 Task: Browse the Flipkart website and add items you like to your wishlist.
Action: Mouse moved to (333, 357)
Screenshot: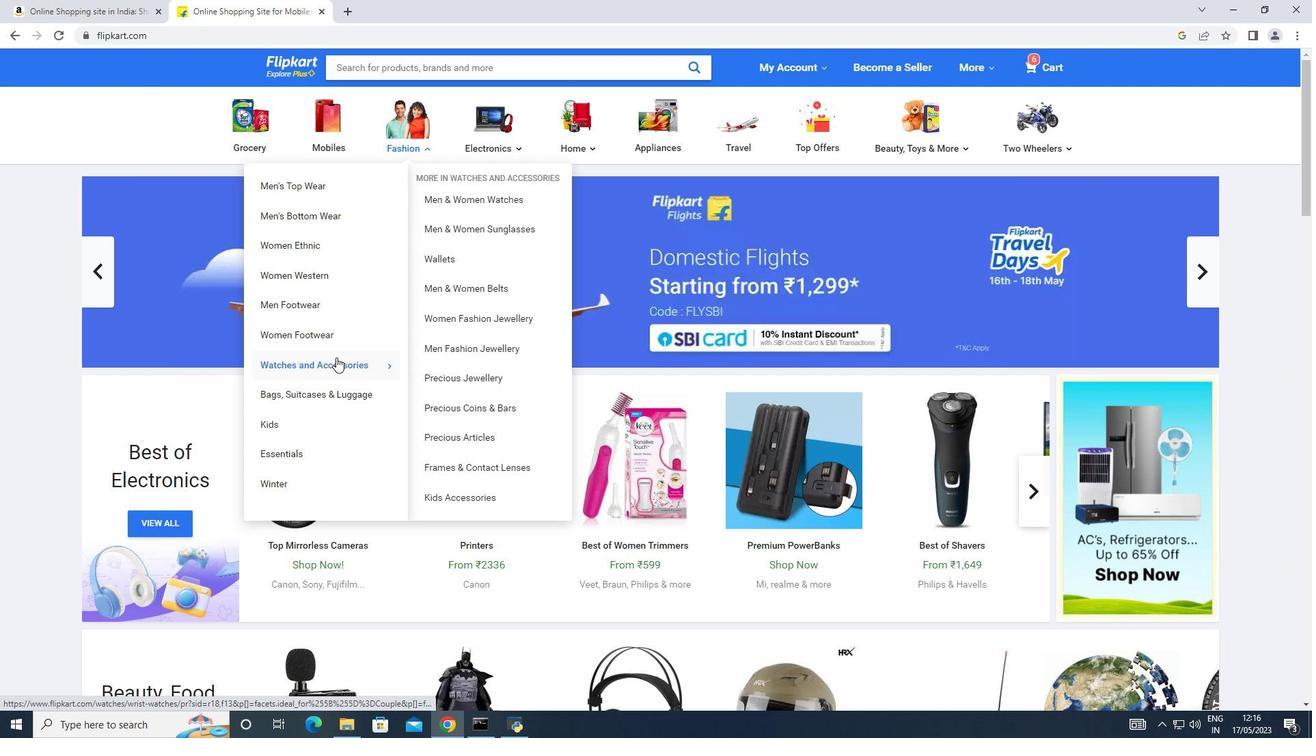 
Action: Mouse pressed left at (333, 357)
Screenshot: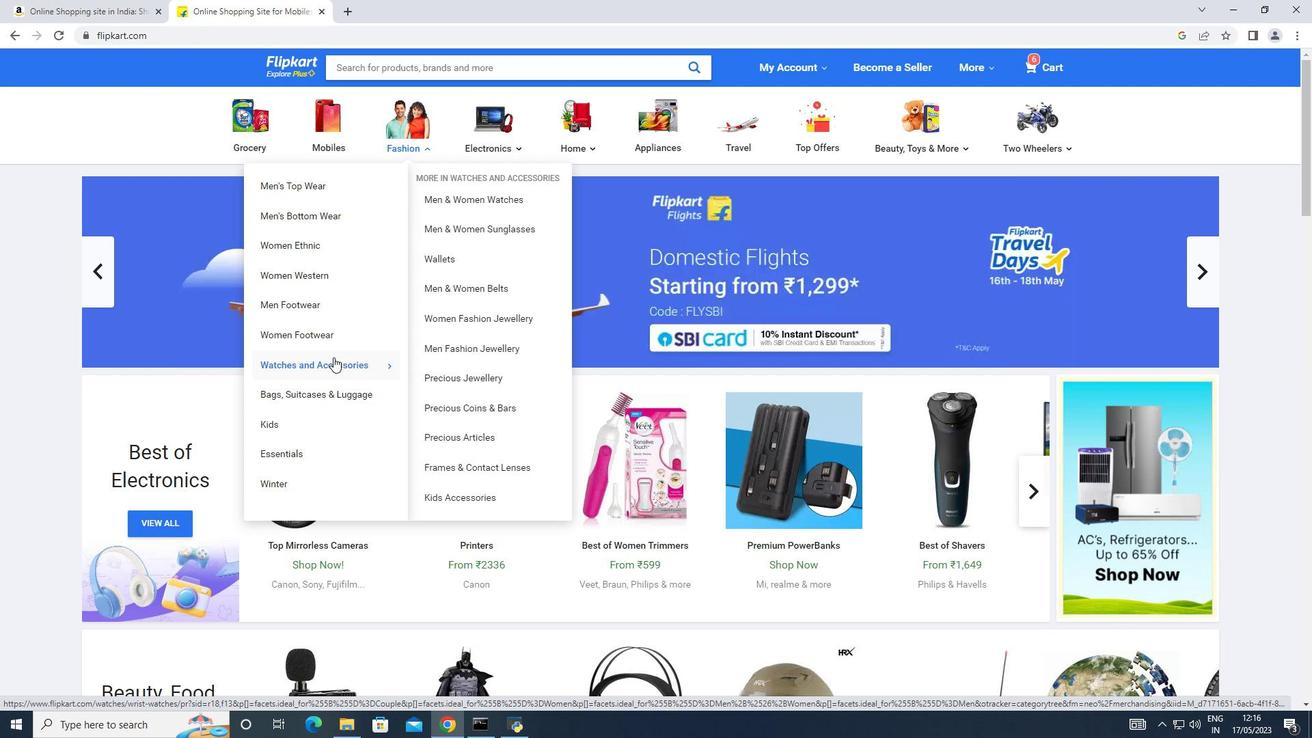 
Action: Mouse moved to (125, 160)
Screenshot: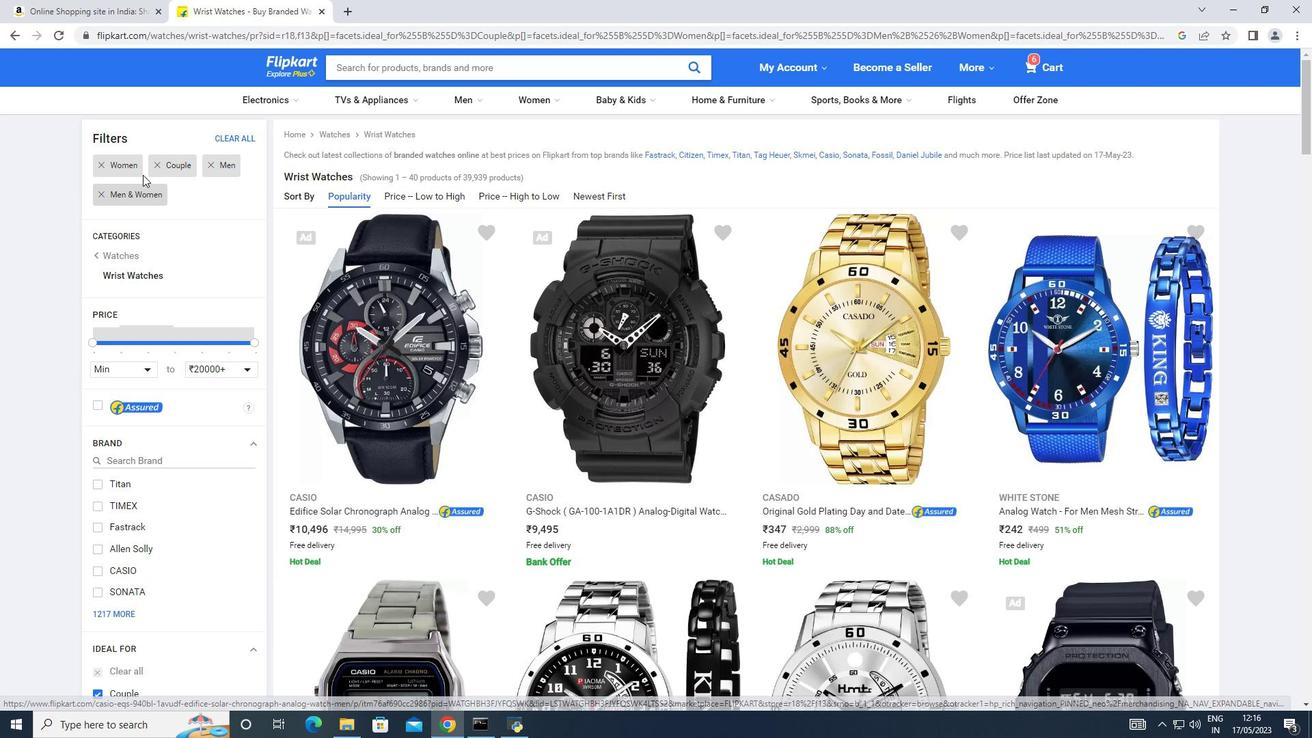 
Action: Mouse pressed left at (125, 160)
Screenshot: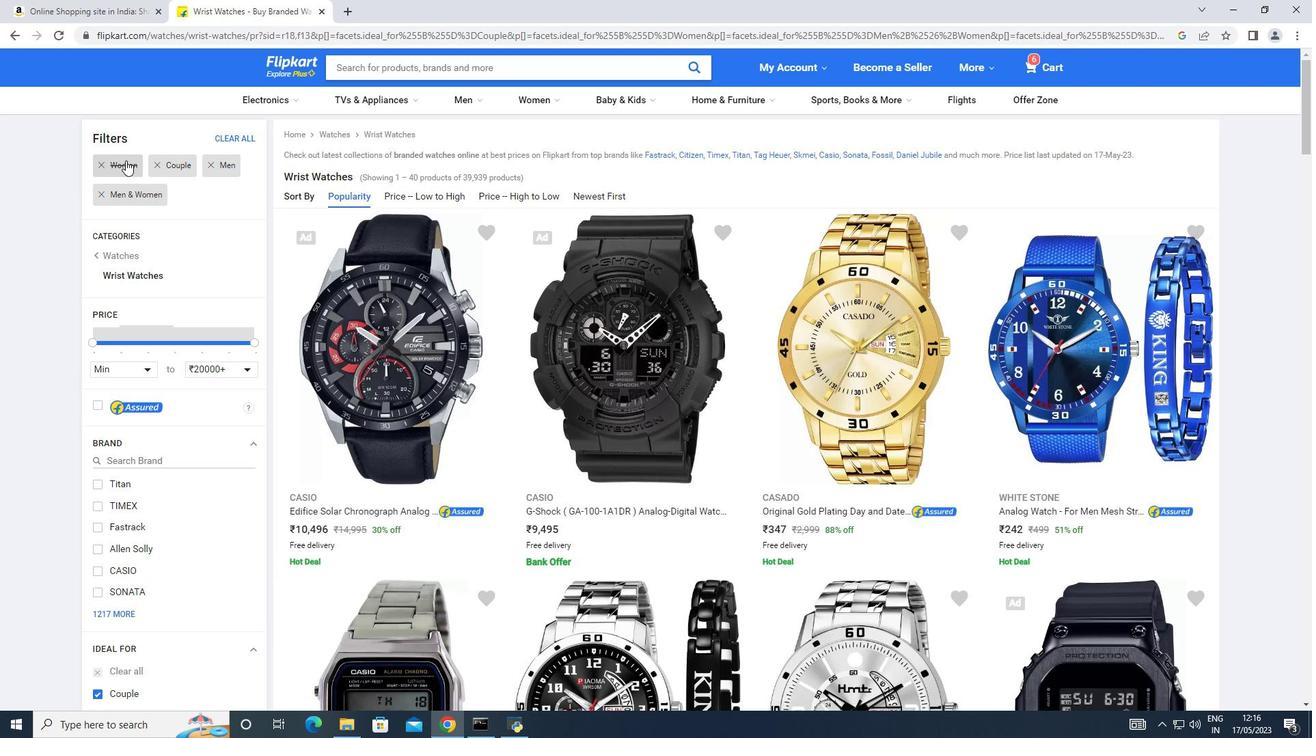 
Action: Mouse moved to (629, 368)
Screenshot: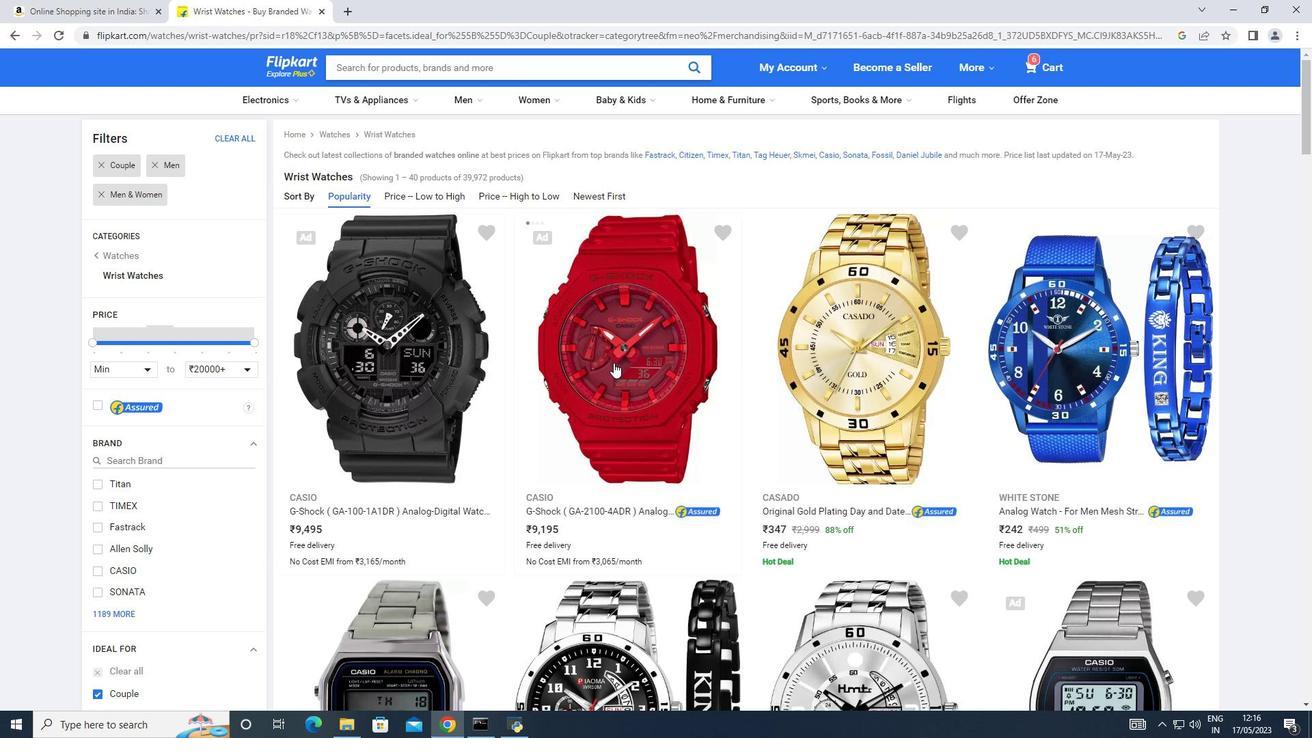
Action: Mouse scrolled (629, 367) with delta (0, 0)
Screenshot: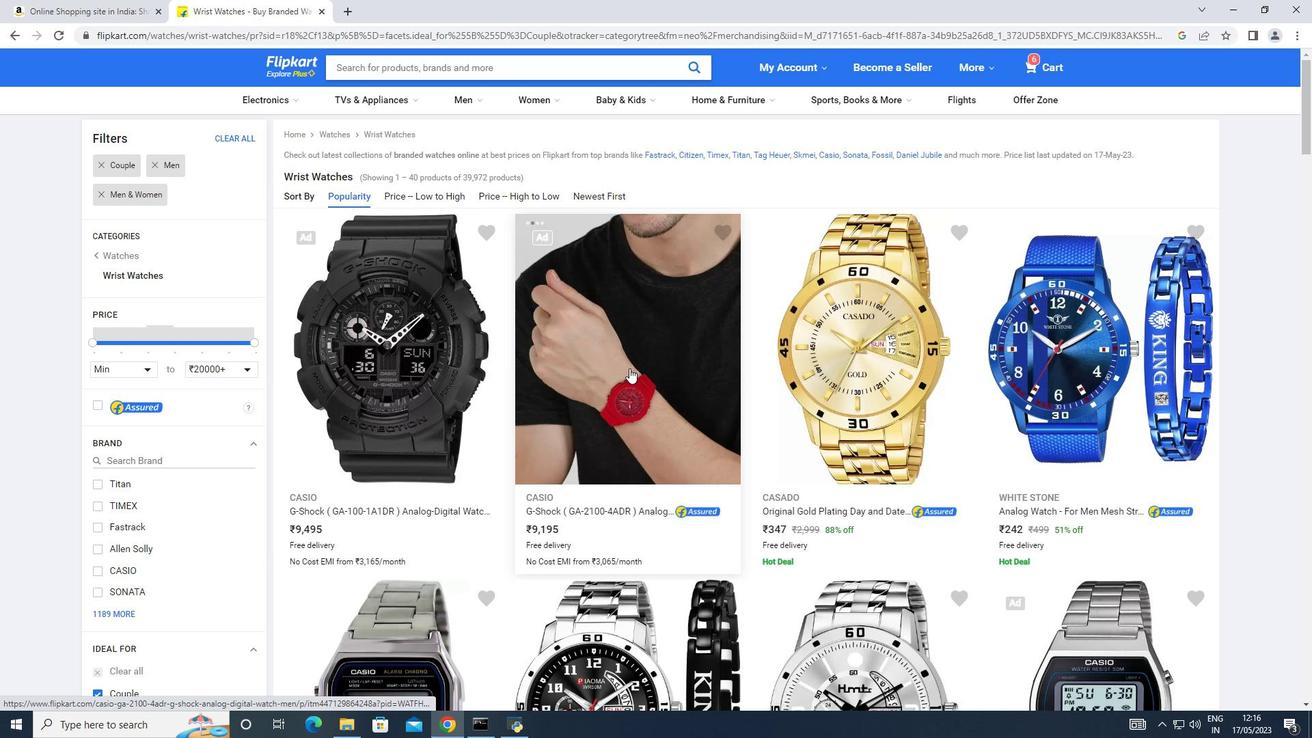 
Action: Mouse scrolled (629, 367) with delta (0, 0)
Screenshot: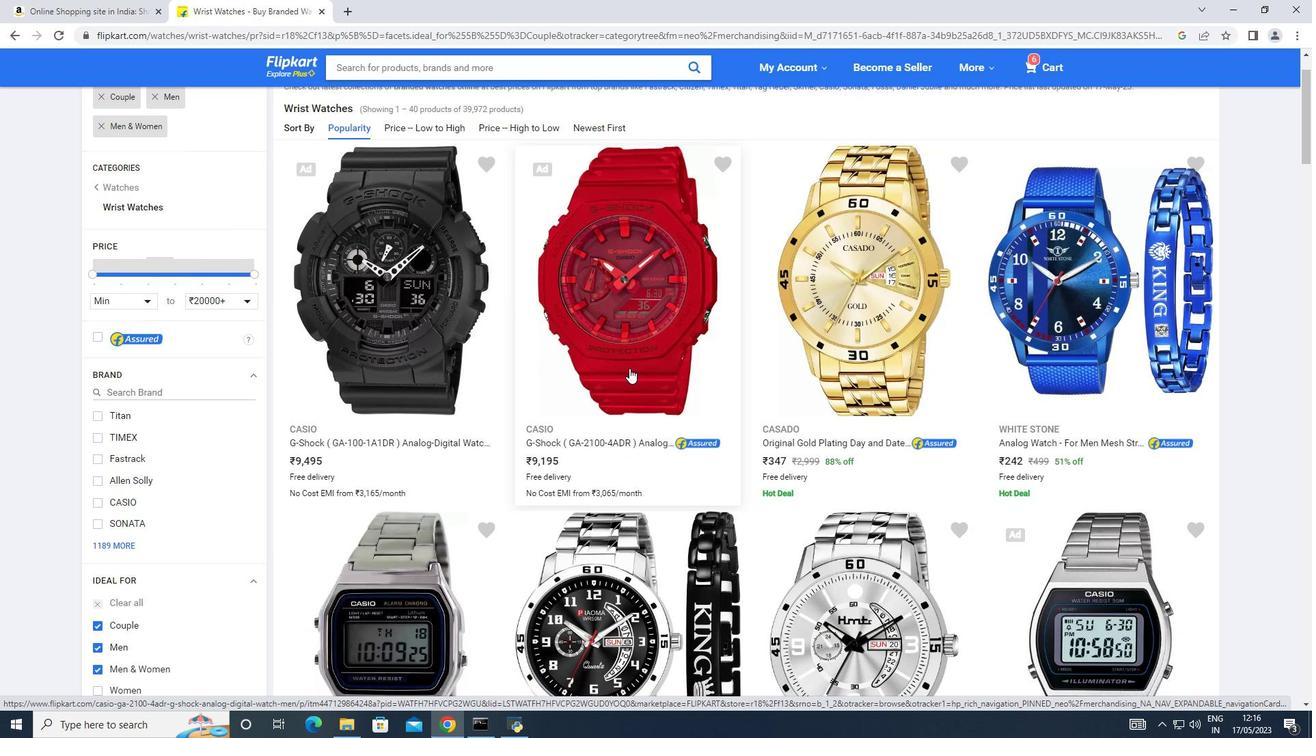 
Action: Mouse scrolled (629, 367) with delta (0, 0)
Screenshot: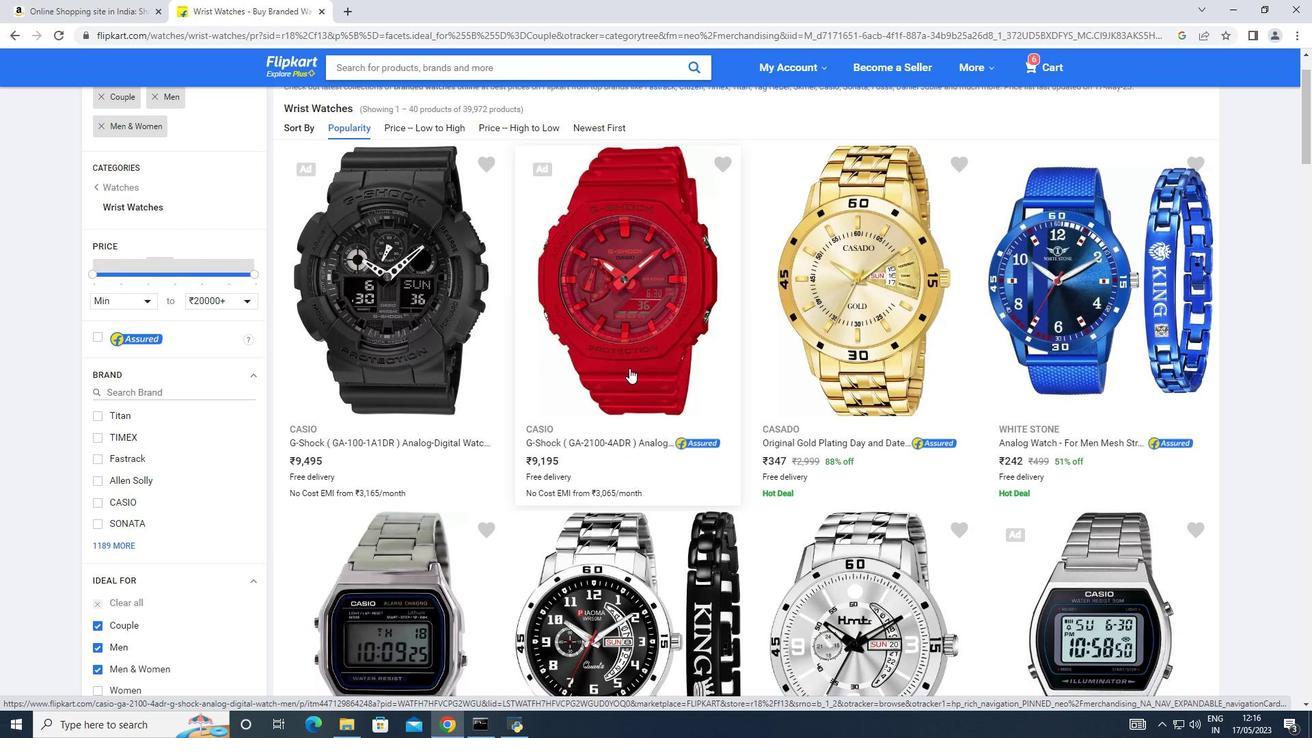 
Action: Mouse scrolled (629, 367) with delta (0, 0)
Screenshot: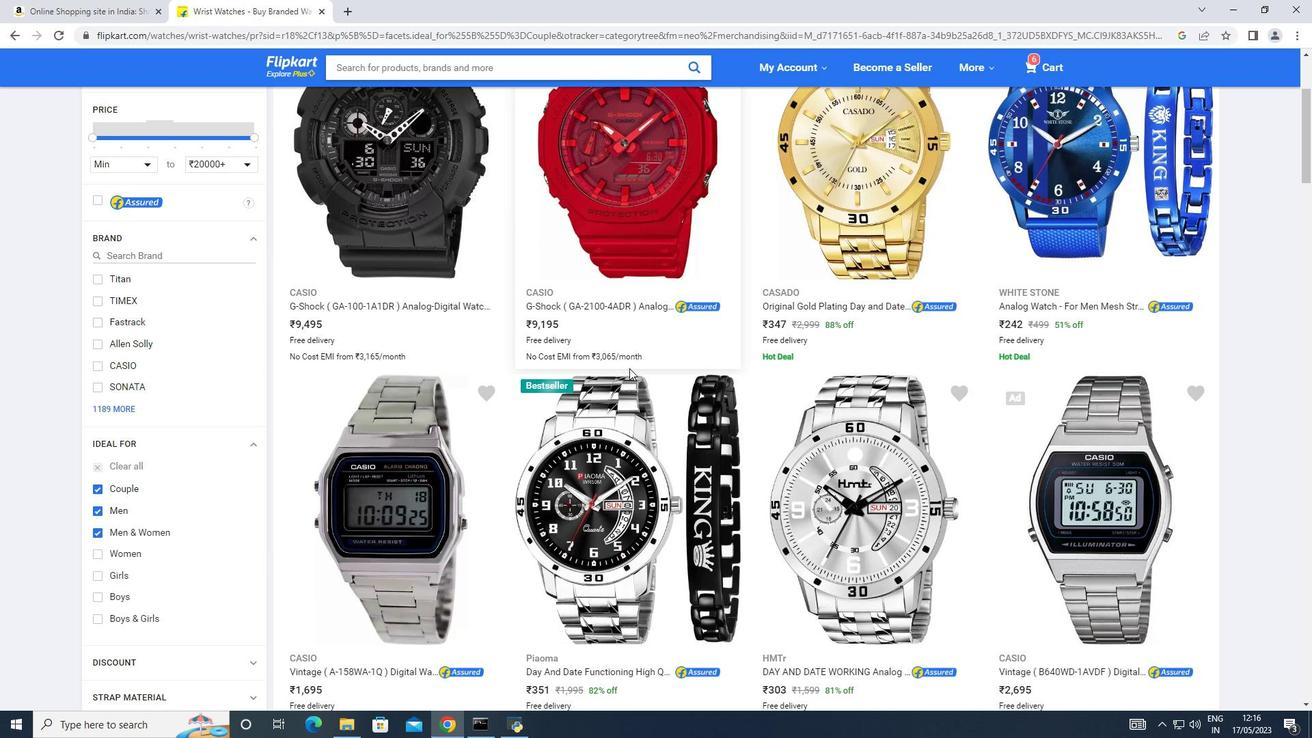 
Action: Mouse scrolled (629, 367) with delta (0, 0)
Screenshot: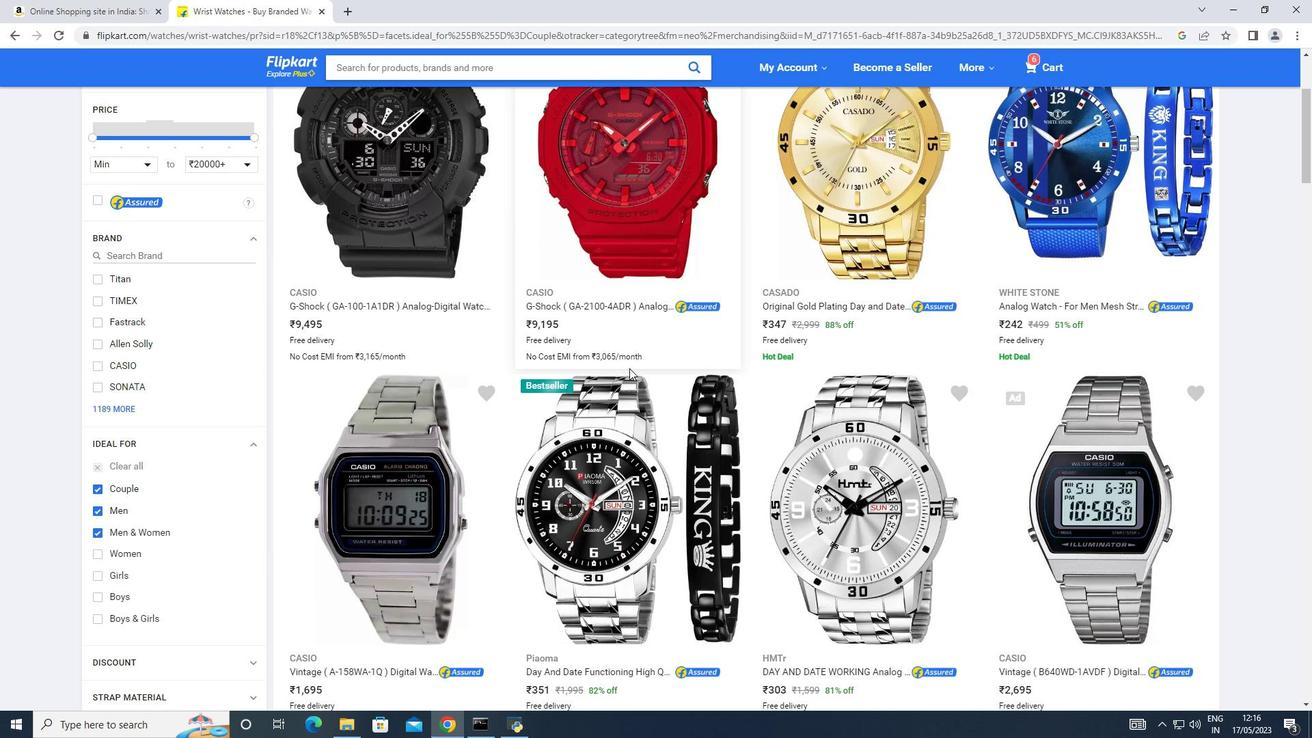 
Action: Mouse moved to (95, 372)
Screenshot: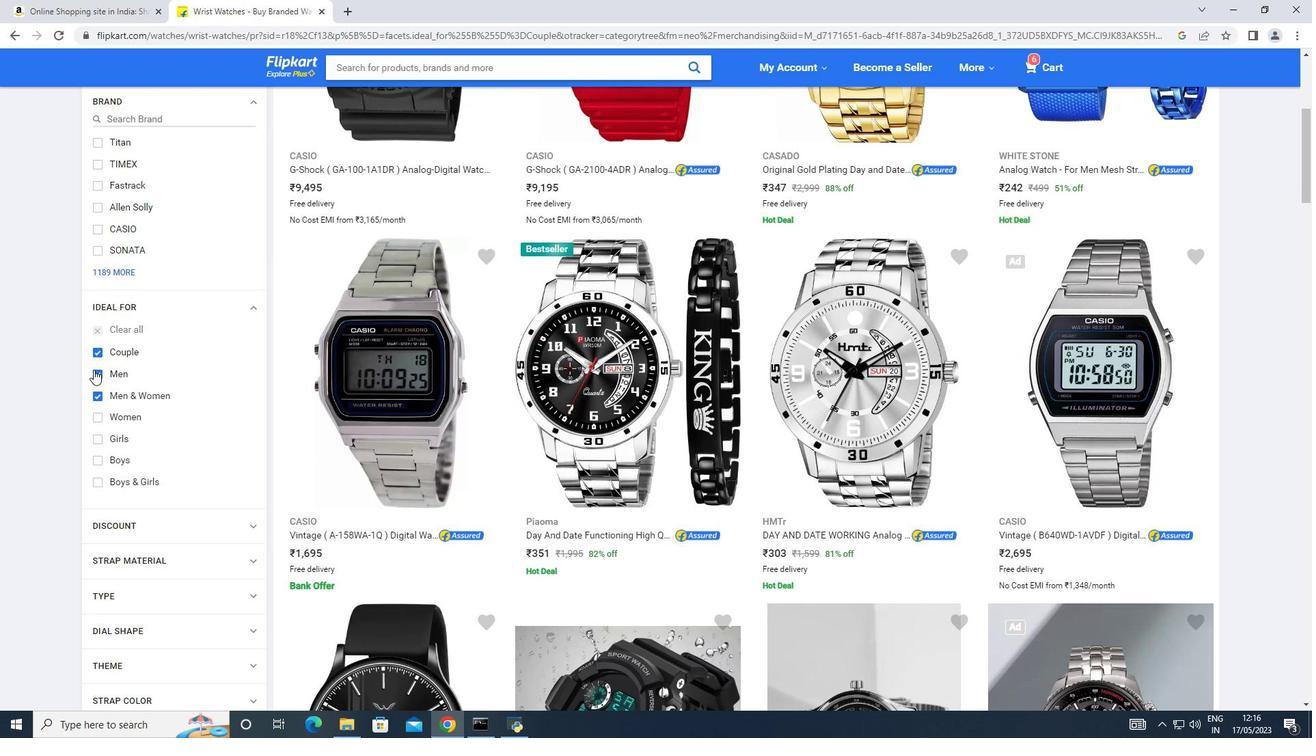 
Action: Mouse pressed left at (95, 372)
Screenshot: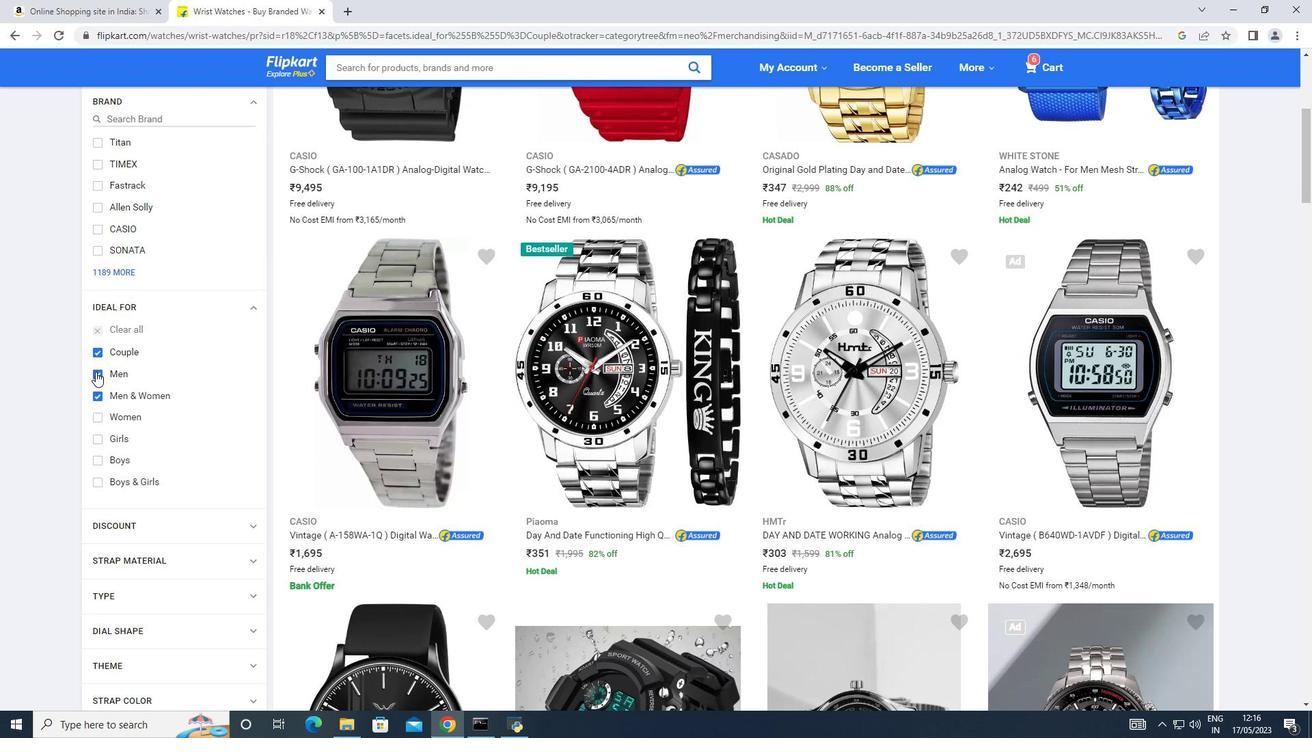 
Action: Mouse moved to (116, 369)
Screenshot: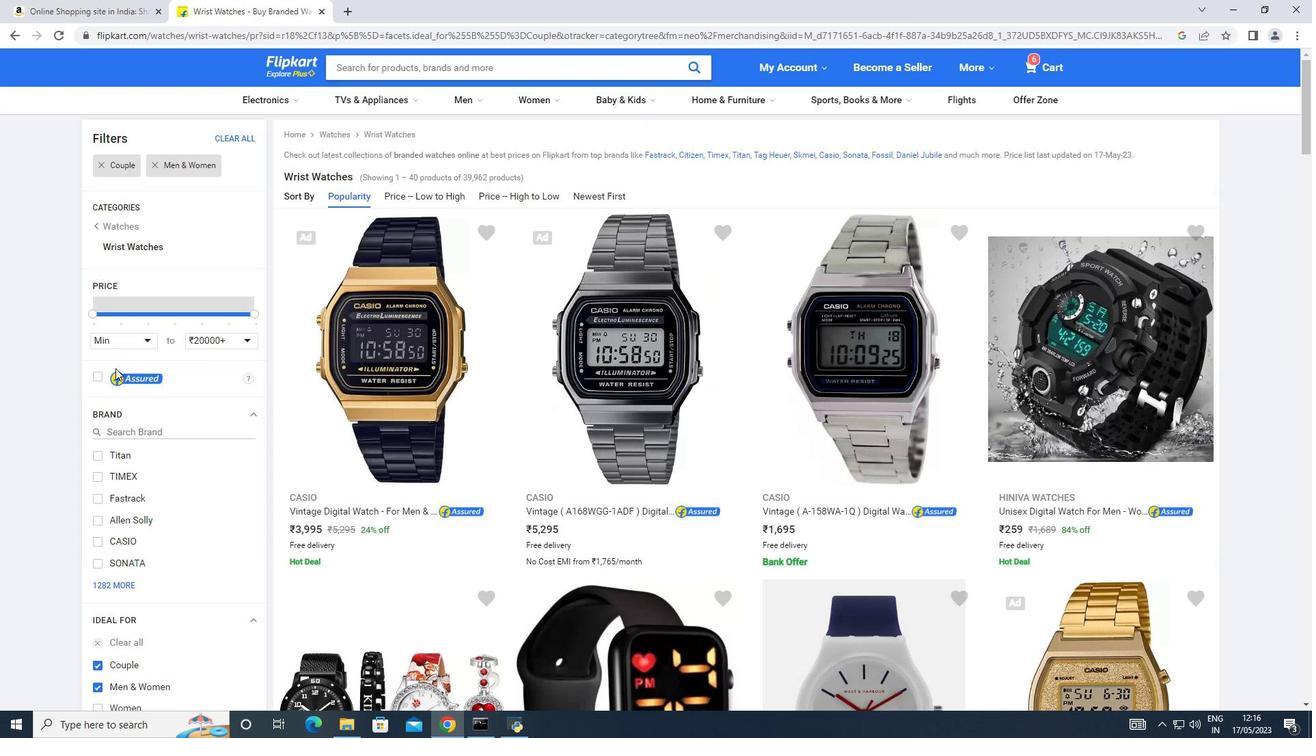 
Action: Mouse scrolled (116, 368) with delta (0, 0)
Screenshot: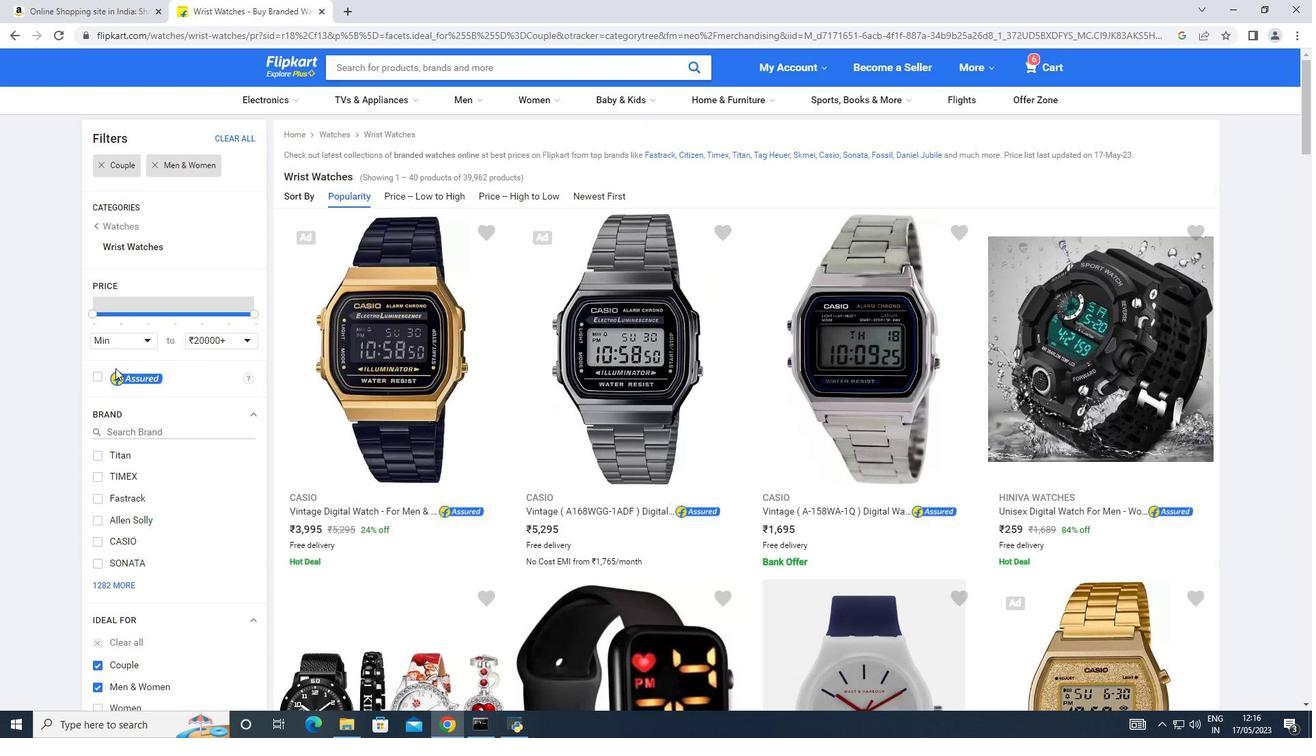 
Action: Mouse scrolled (116, 368) with delta (0, 0)
Screenshot: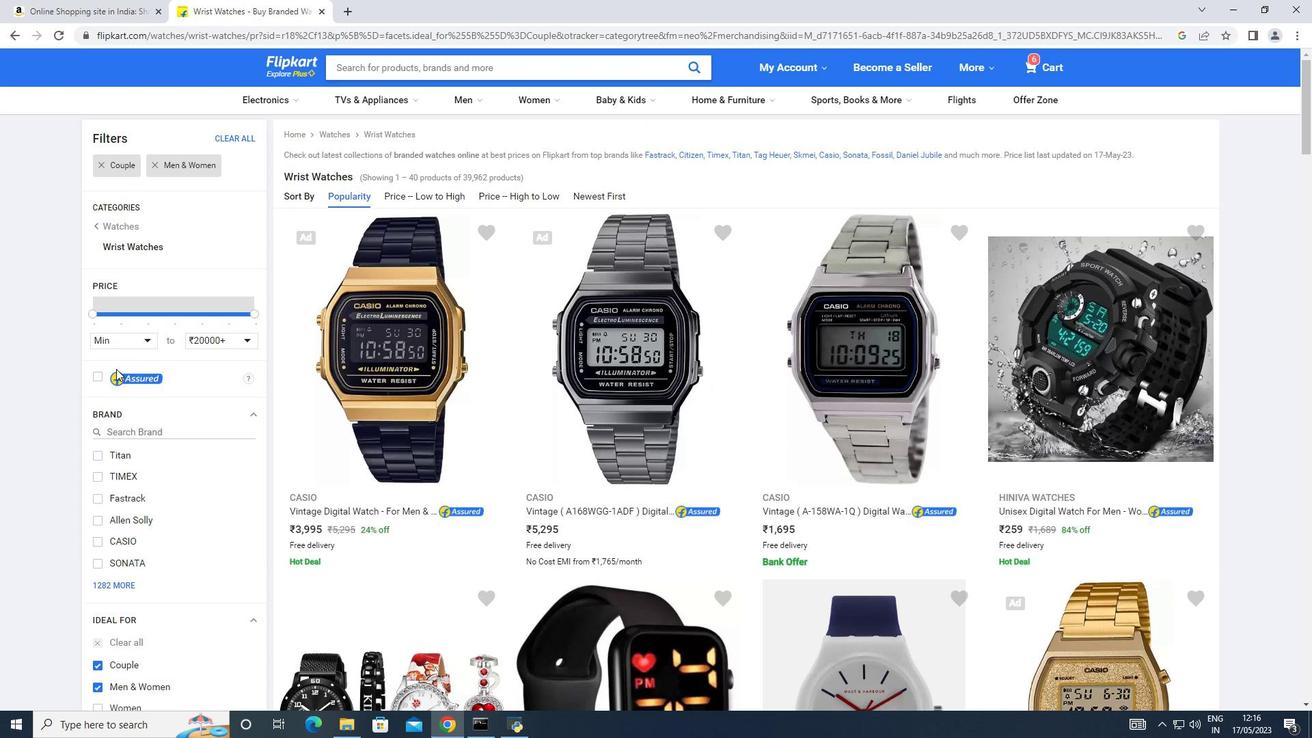 
Action: Mouse scrolled (116, 368) with delta (0, 0)
Screenshot: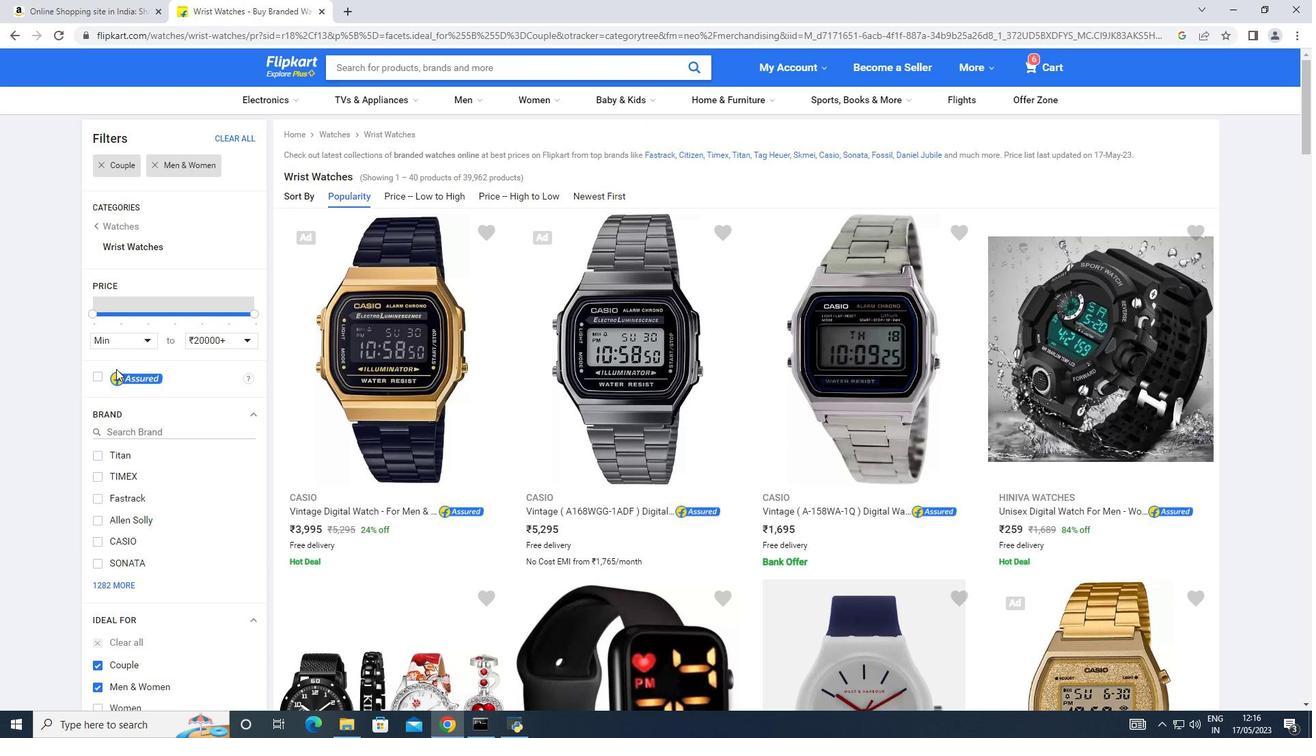 
Action: Mouse moved to (98, 458)
Screenshot: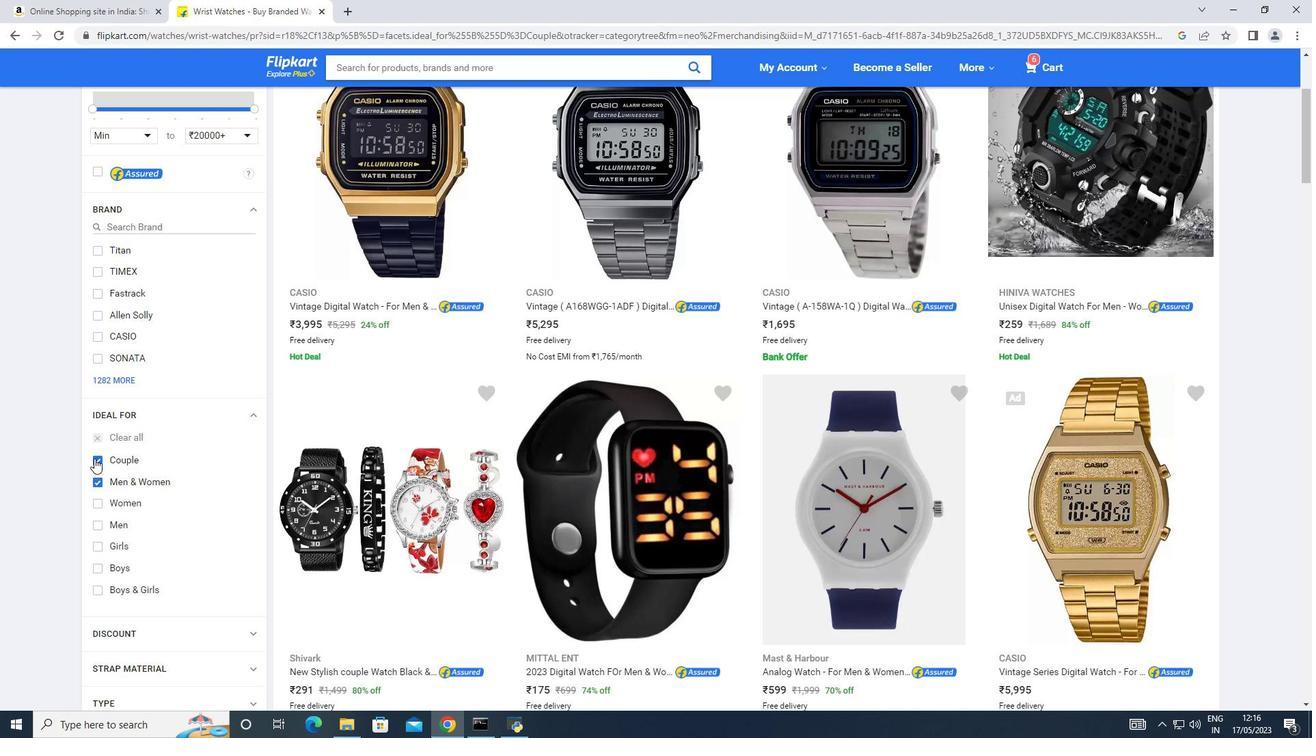
Action: Mouse pressed left at (98, 458)
Screenshot: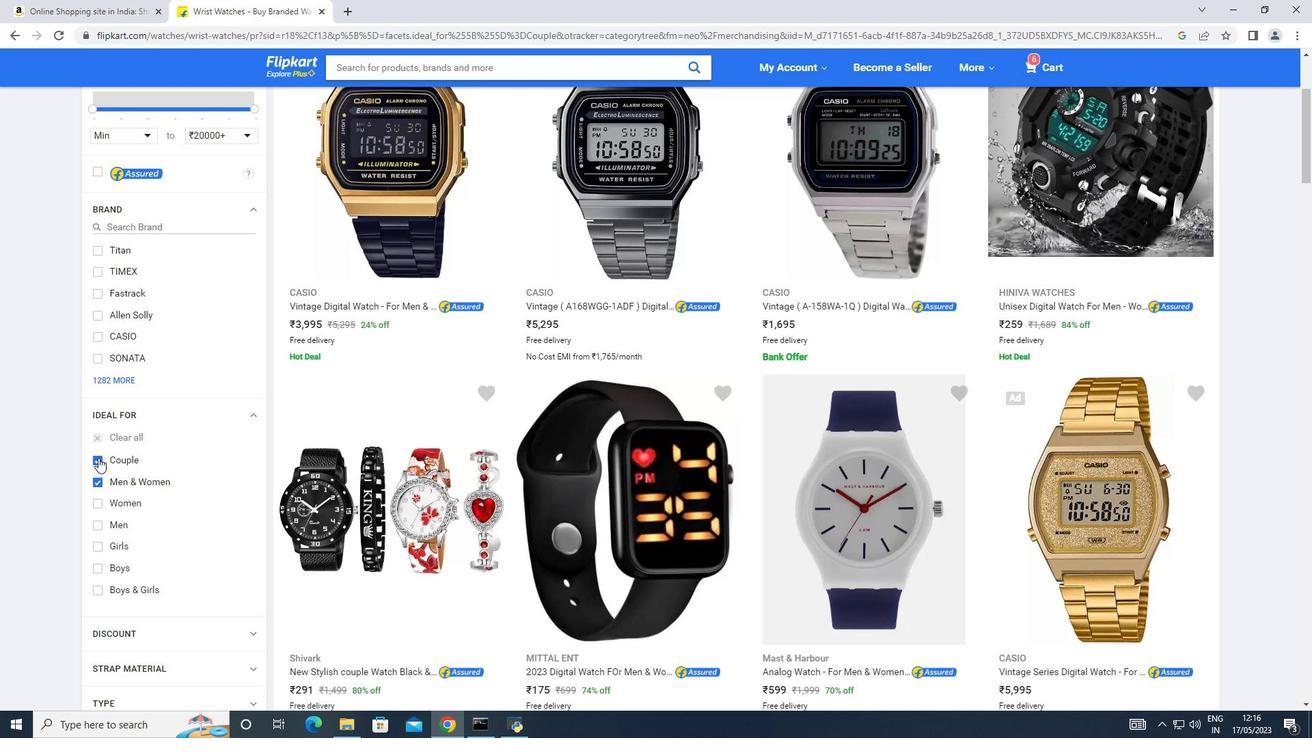 
Action: Mouse moved to (570, 429)
Screenshot: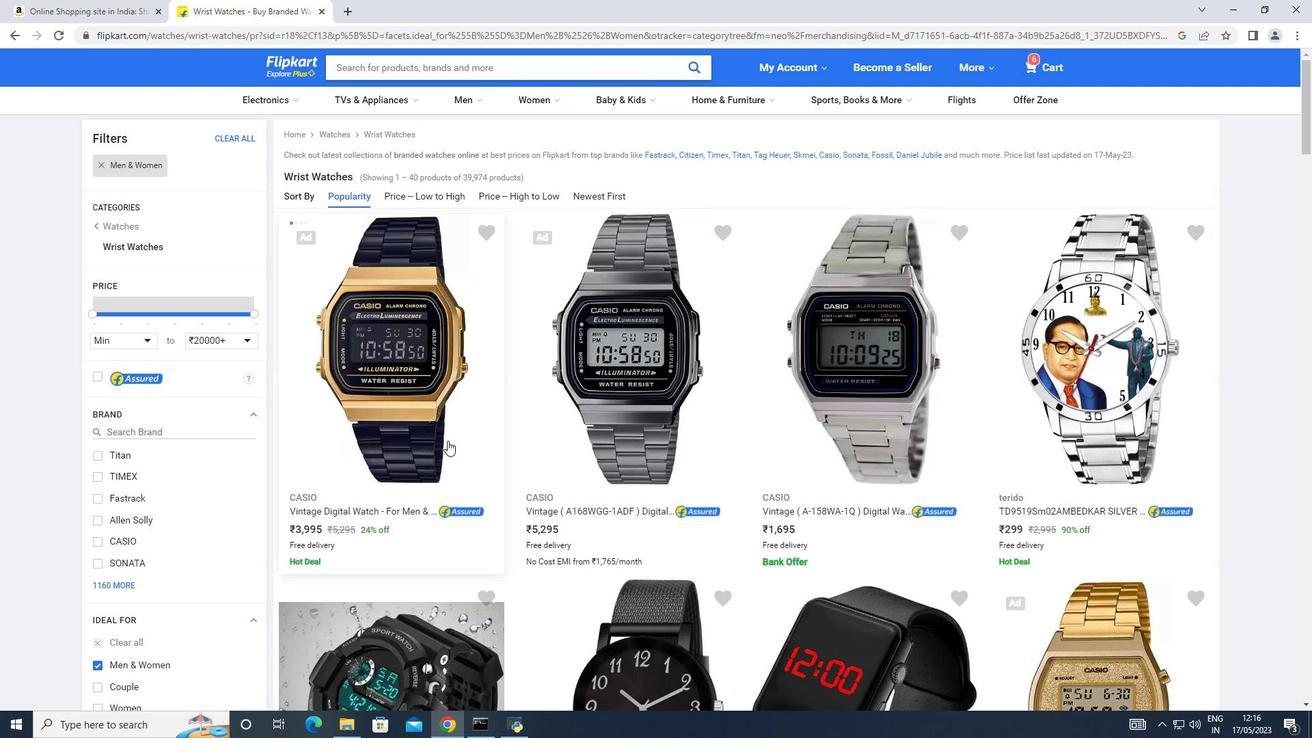 
Action: Mouse scrolled (570, 428) with delta (0, 0)
Screenshot: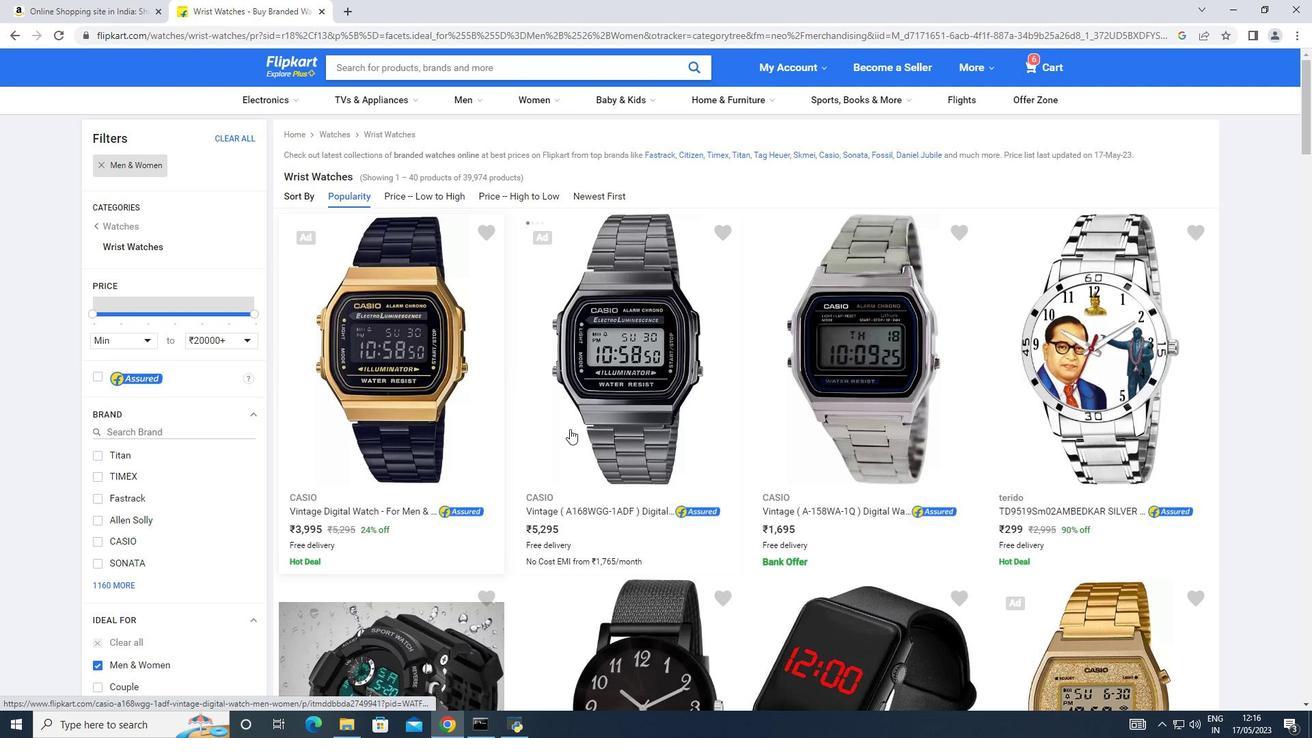 
Action: Mouse scrolled (570, 428) with delta (0, 0)
Screenshot: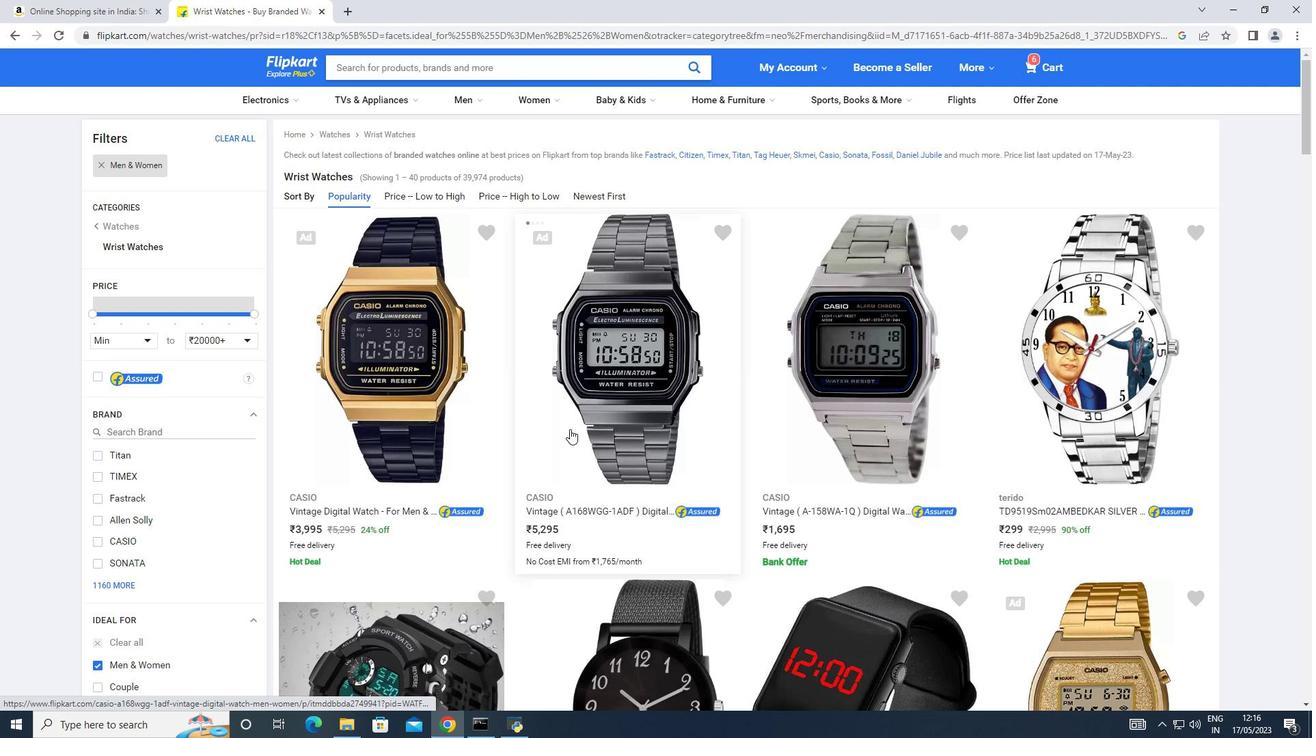 
Action: Mouse scrolled (570, 428) with delta (0, 0)
Screenshot: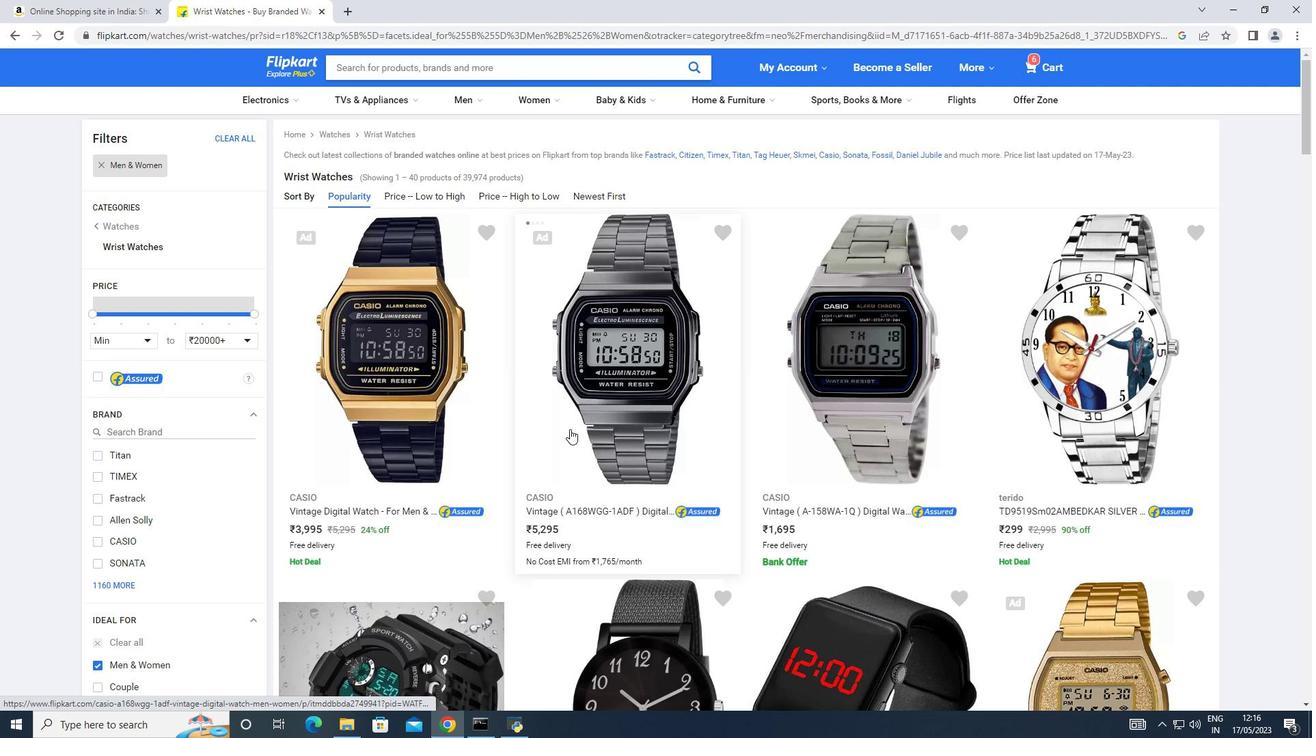 
Action: Mouse scrolled (570, 428) with delta (0, 0)
Screenshot: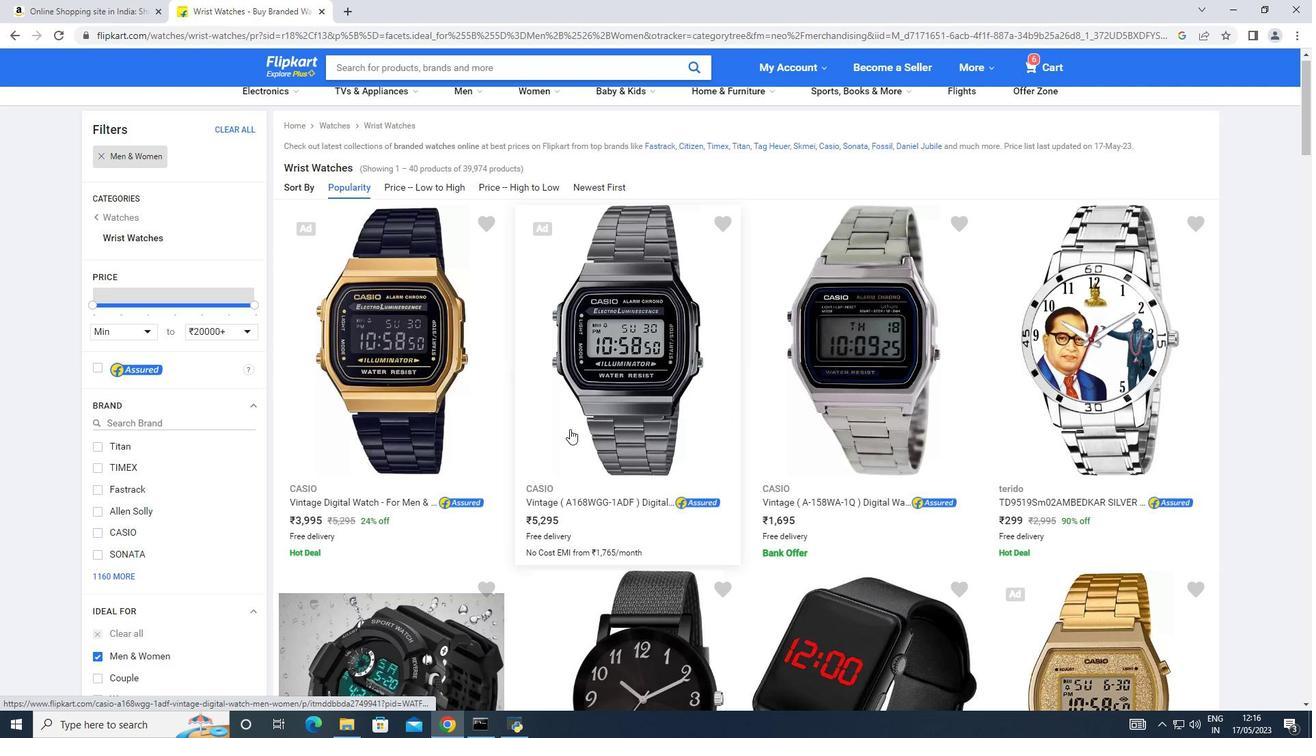 
Action: Mouse moved to (572, 427)
Screenshot: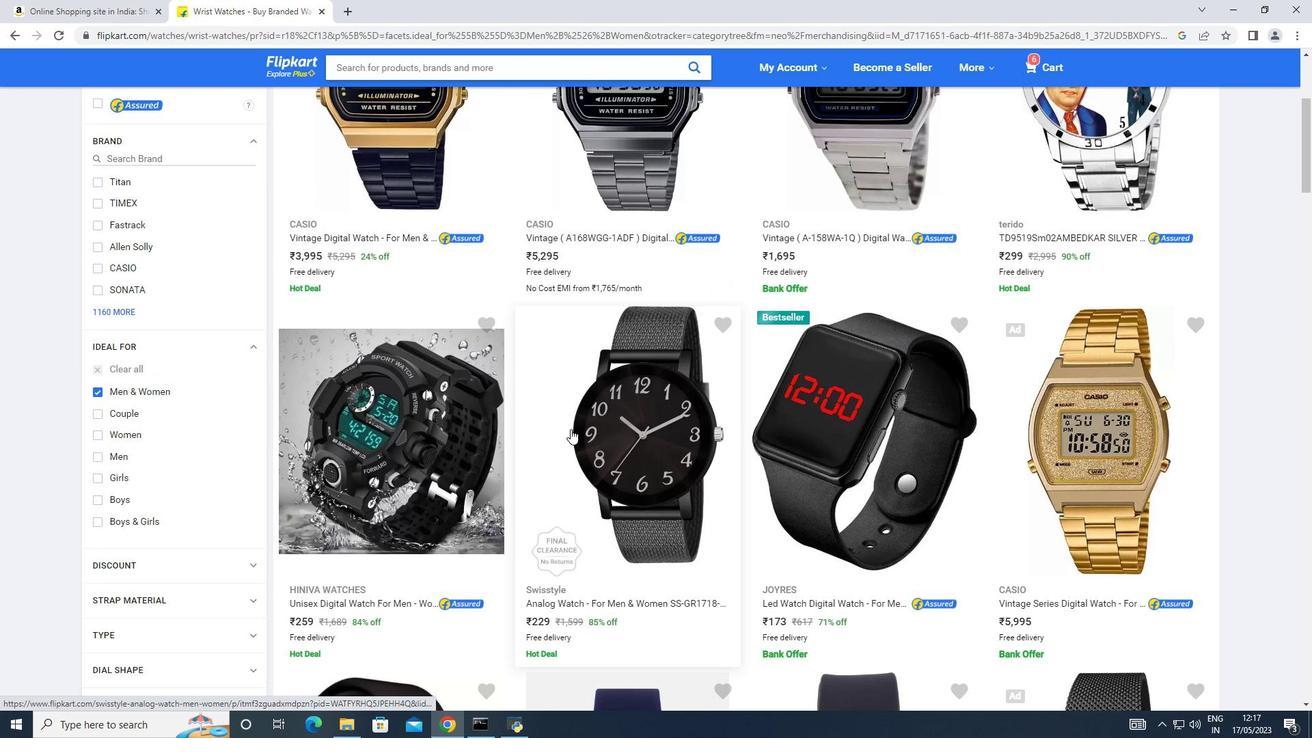 
Action: Mouse scrolled (572, 427) with delta (0, 0)
Screenshot: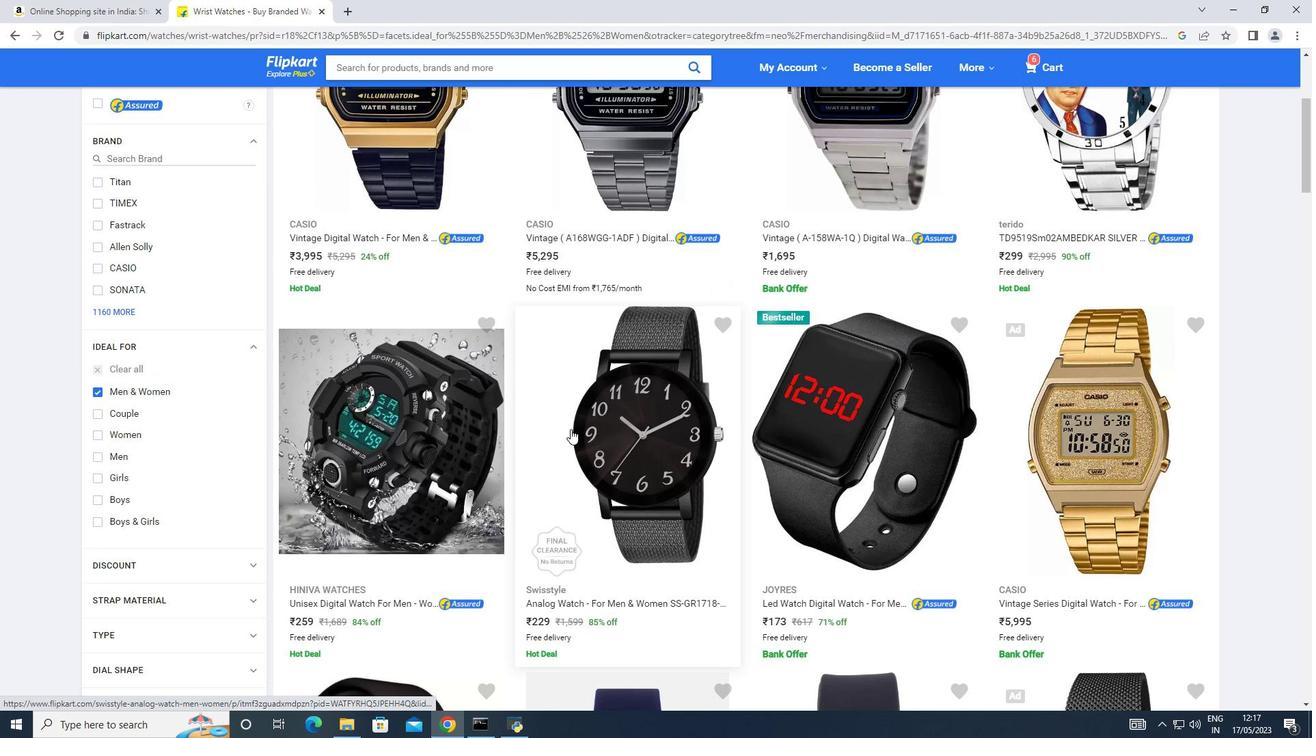 
Action: Mouse moved to (103, 298)
Screenshot: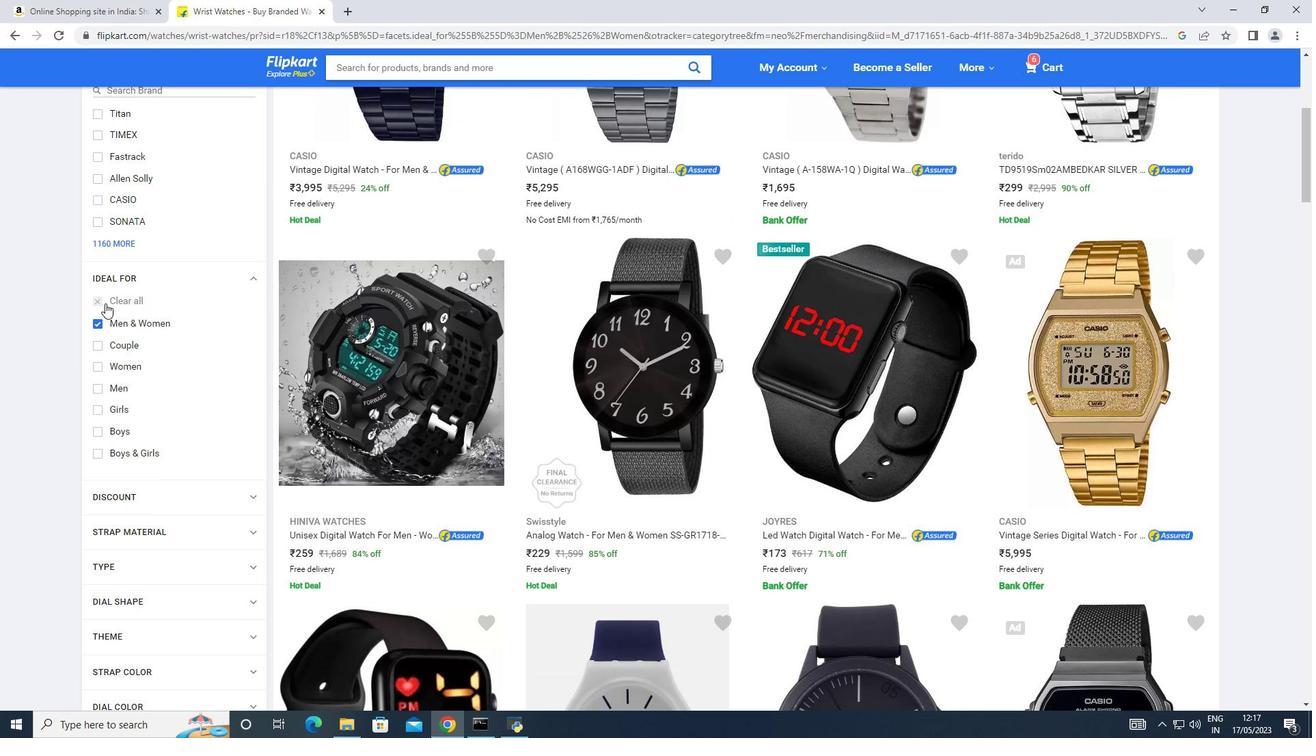 
Action: Mouse pressed left at (103, 298)
Screenshot: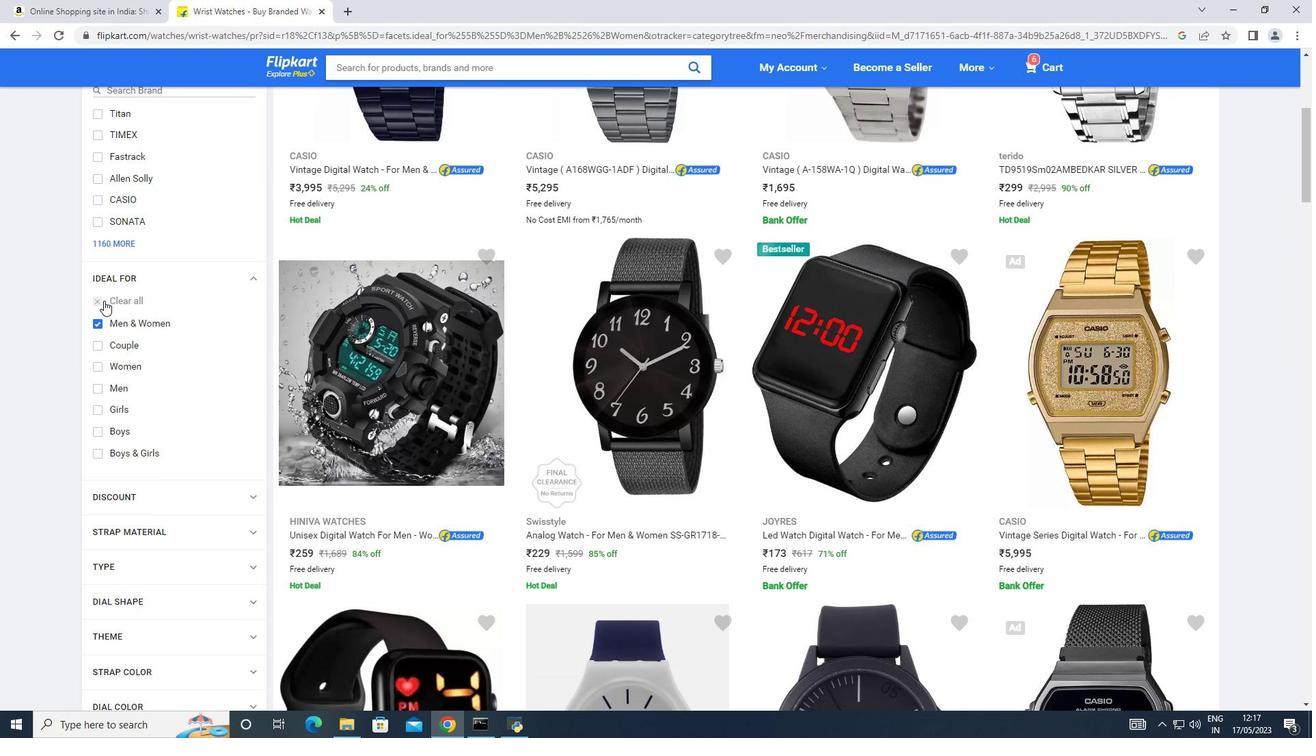 
Action: Mouse moved to (137, 404)
Screenshot: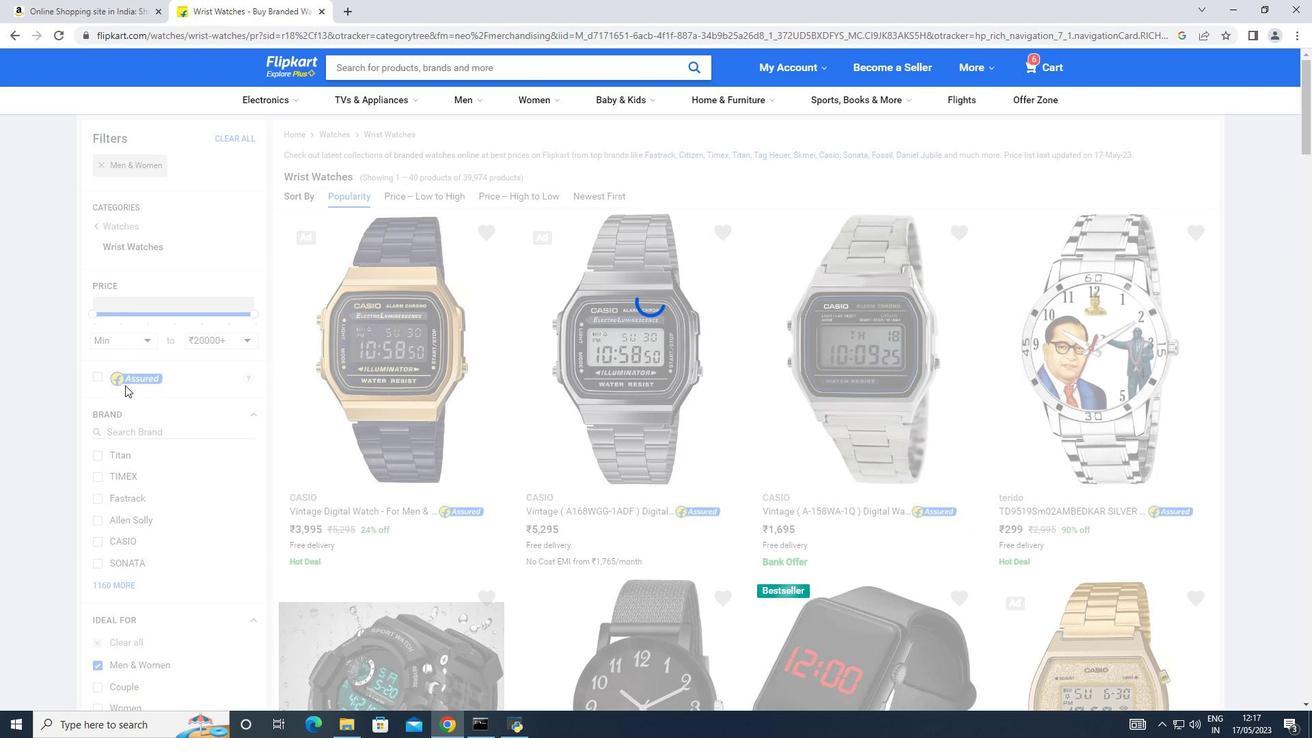 
Action: Mouse scrolled (137, 404) with delta (0, 0)
Screenshot: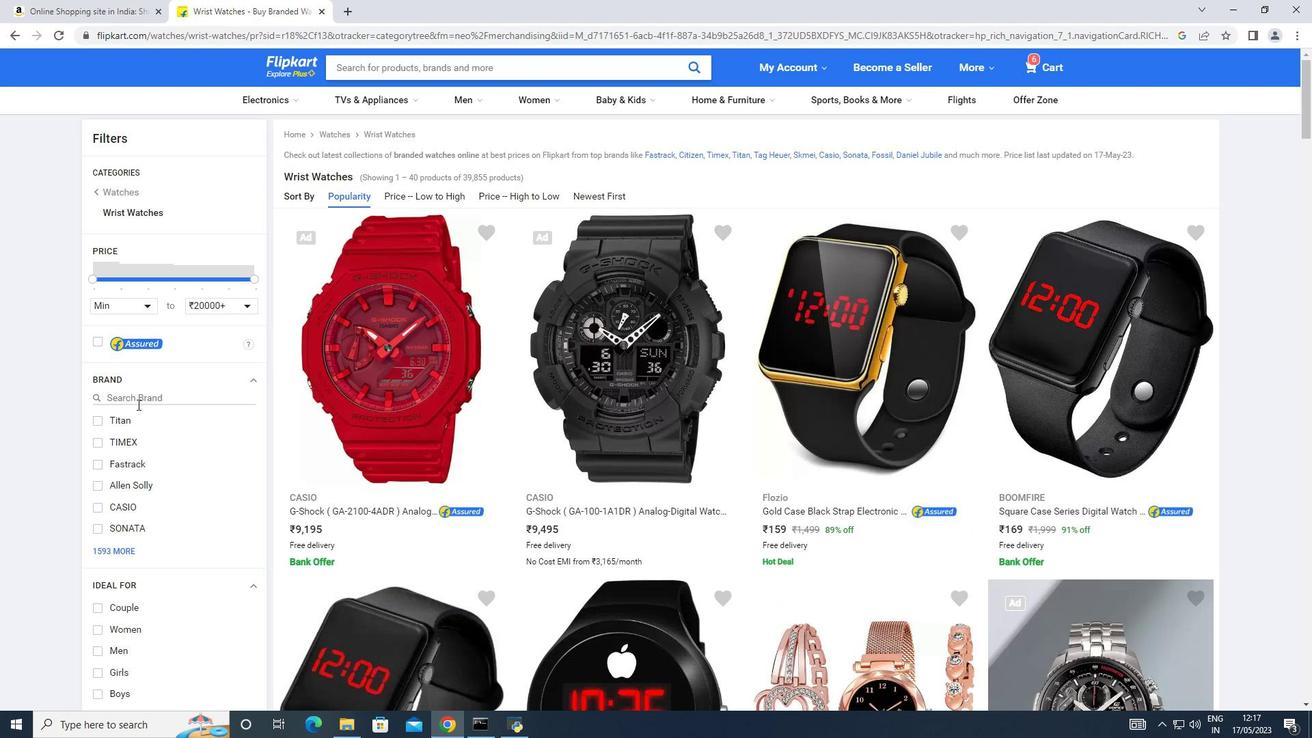 
Action: Mouse scrolled (137, 404) with delta (0, 0)
Screenshot: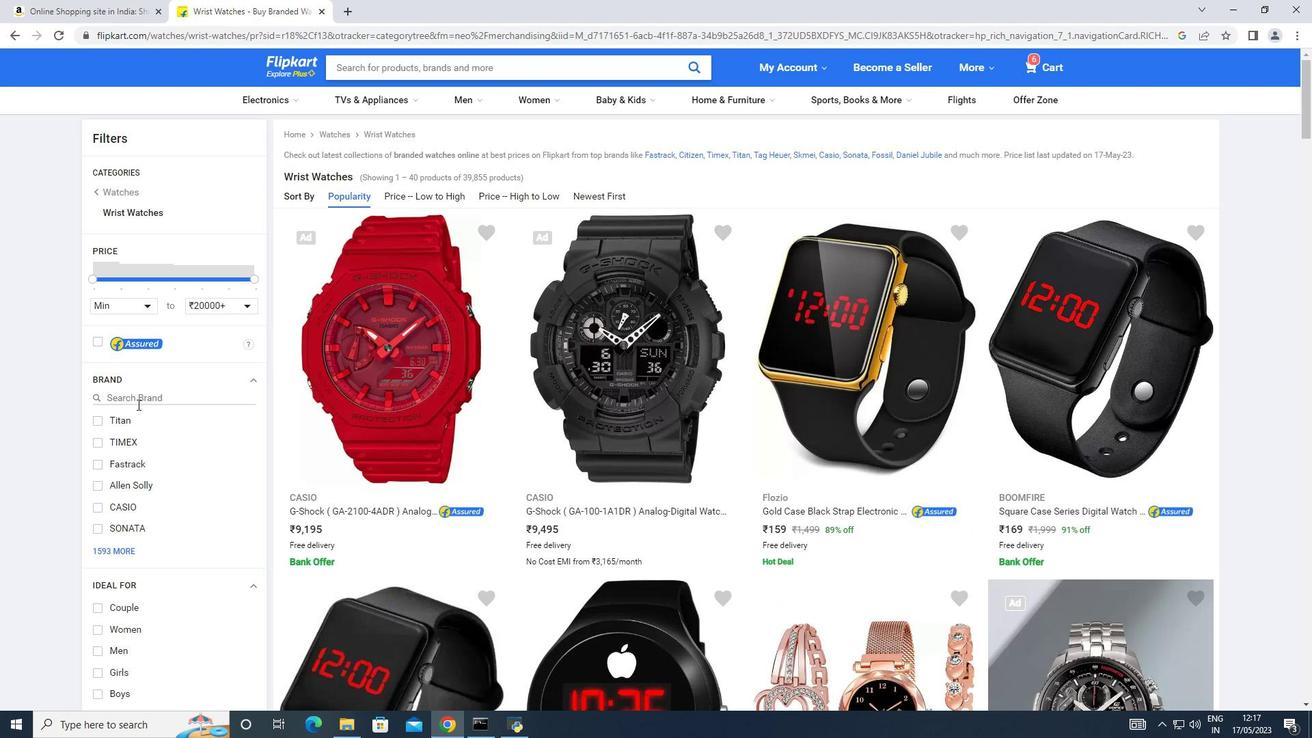 
Action: Mouse scrolled (137, 404) with delta (0, 0)
Screenshot: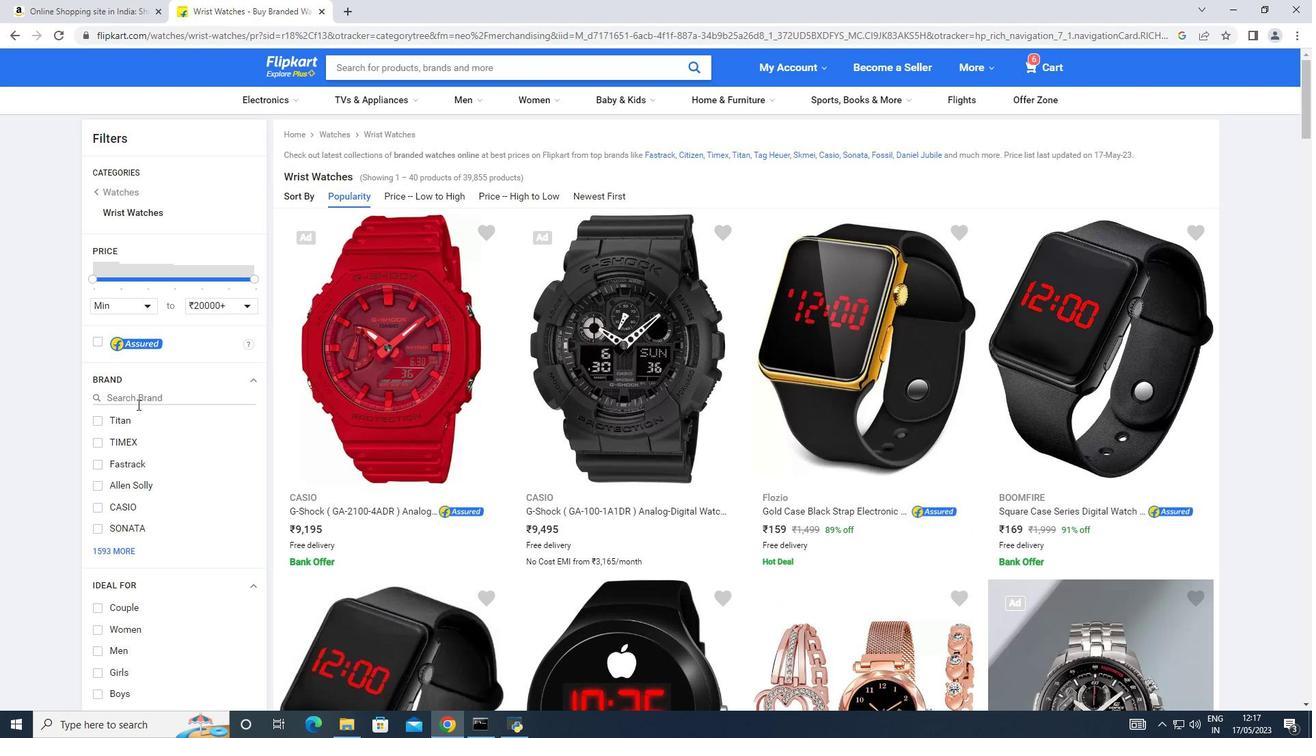 
Action: Mouse scrolled (137, 404) with delta (0, 0)
Screenshot: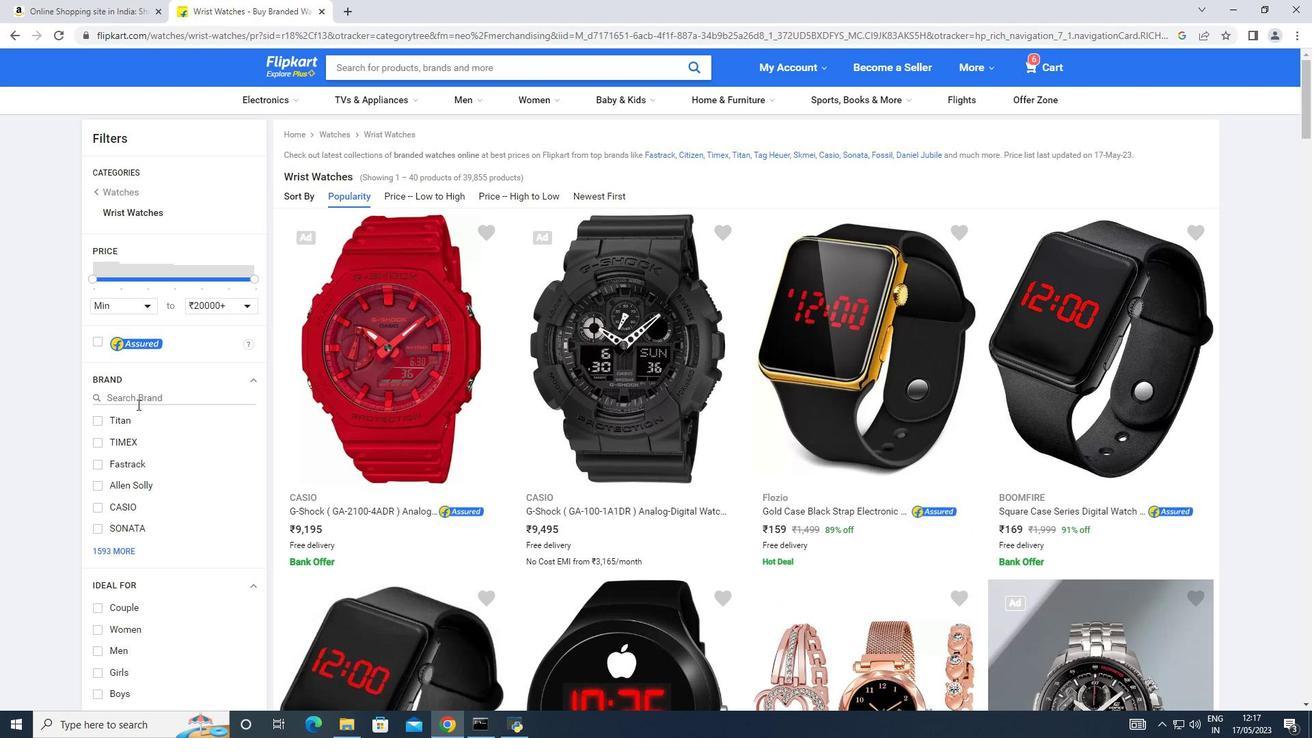 
Action: Mouse moved to (94, 354)
Screenshot: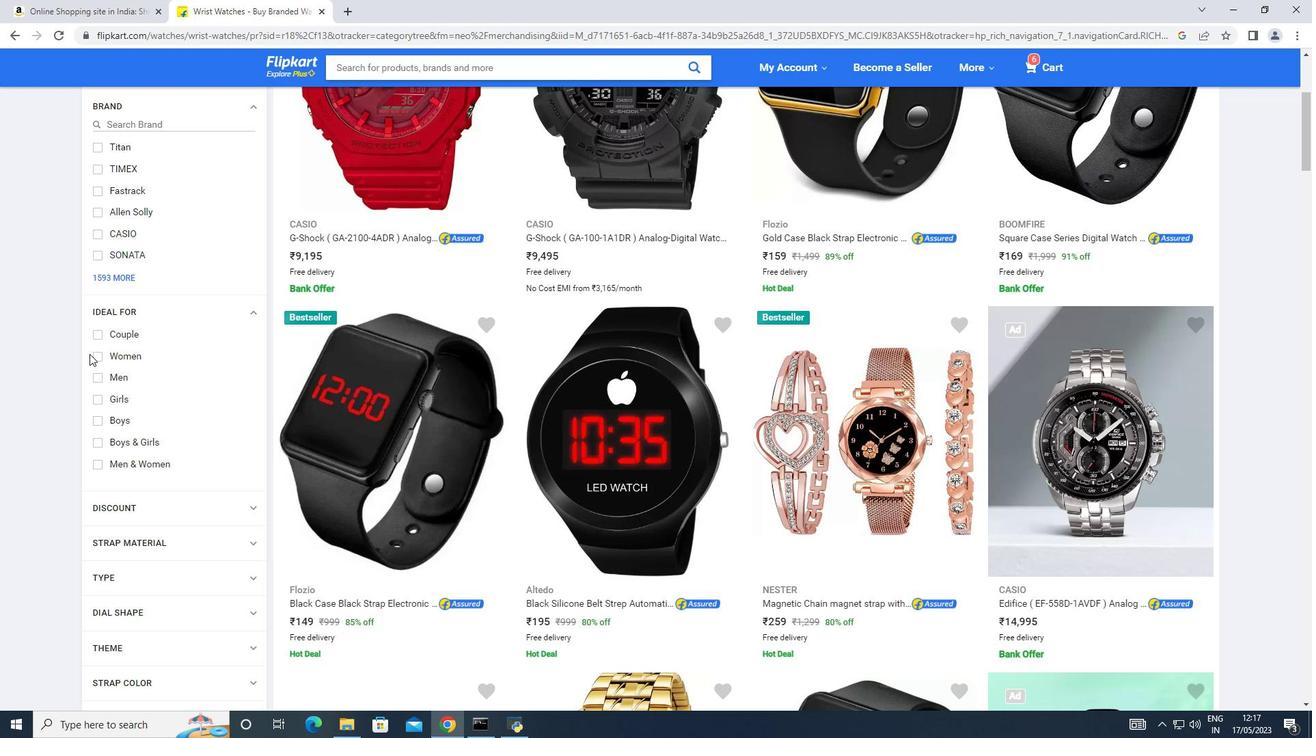
Action: Mouse pressed left at (94, 354)
Screenshot: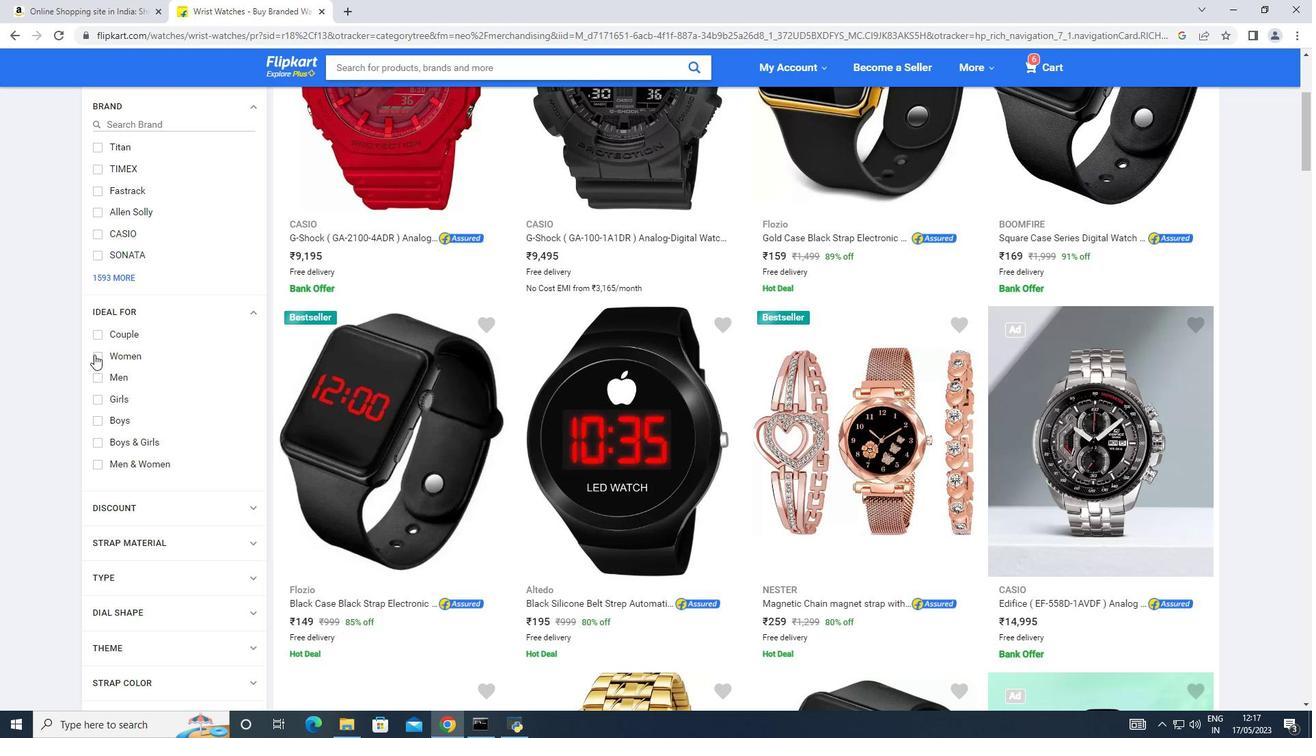 
Action: Mouse moved to (828, 484)
Screenshot: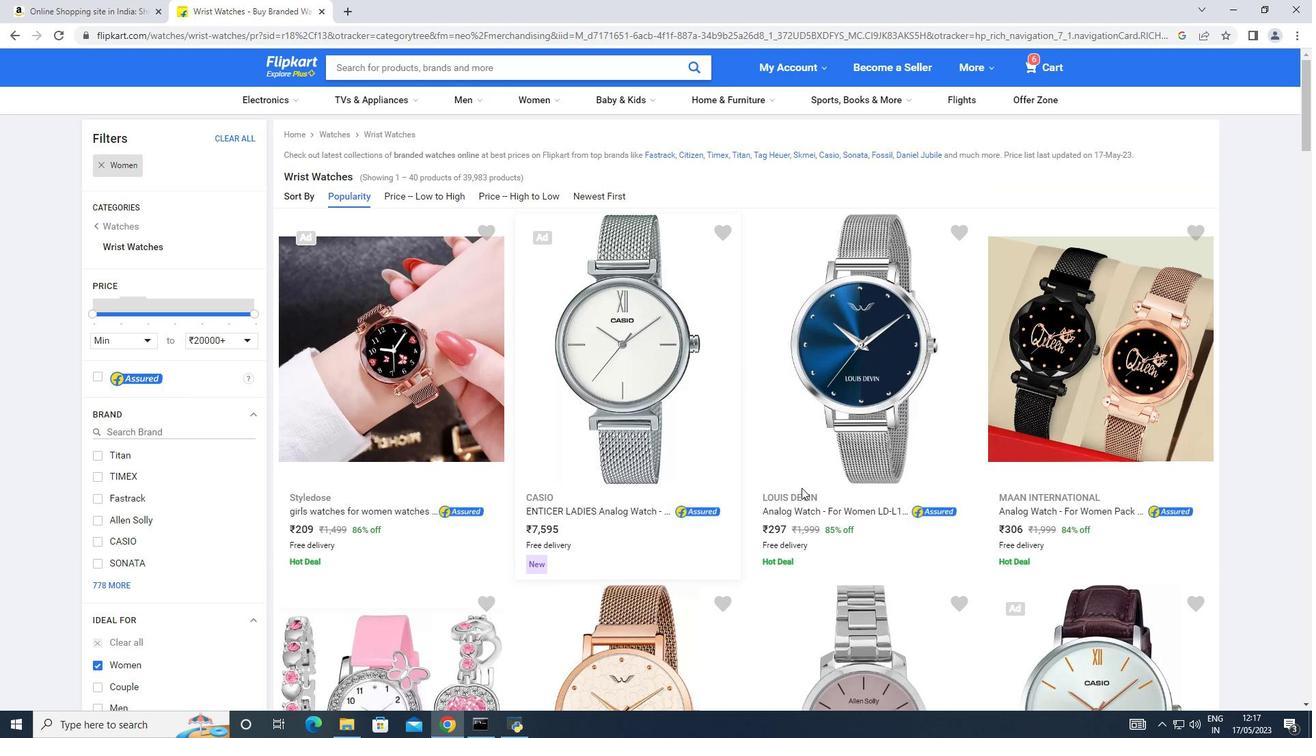 
Action: Mouse scrolled (828, 484) with delta (0, 0)
Screenshot: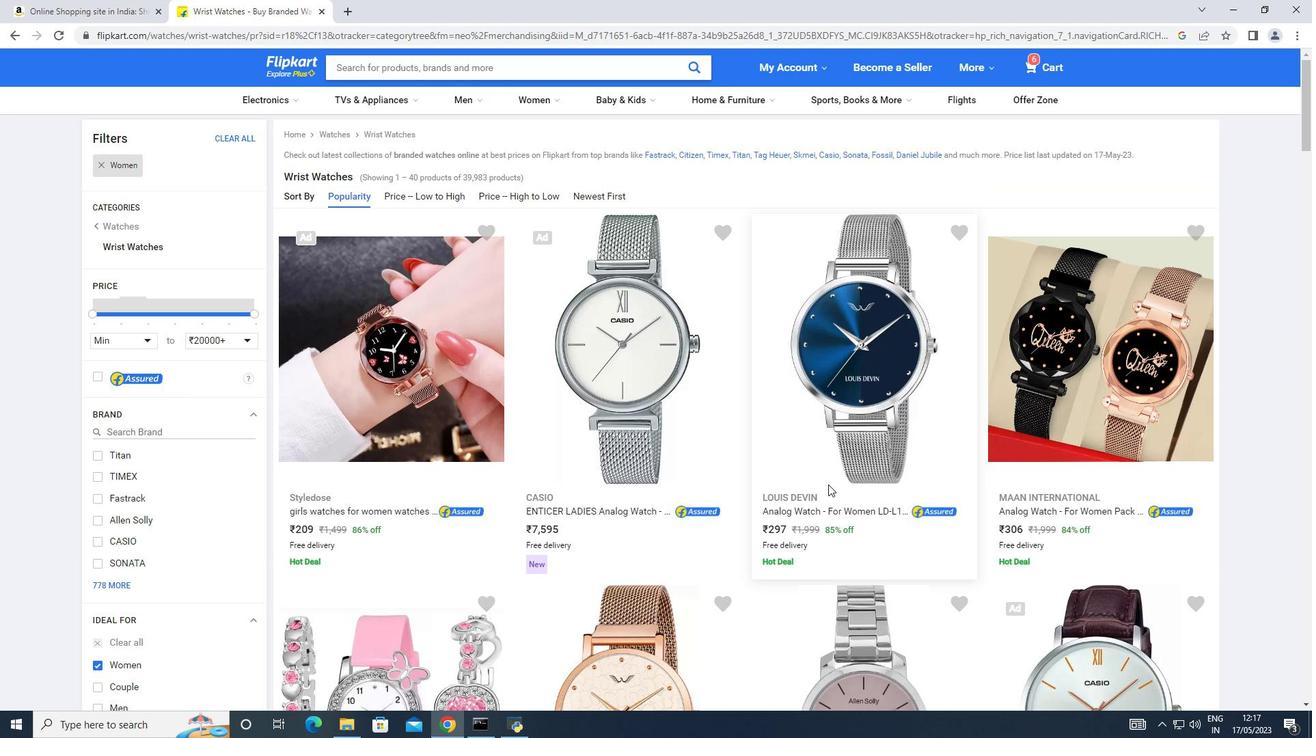 
Action: Mouse scrolled (828, 484) with delta (0, 0)
Screenshot: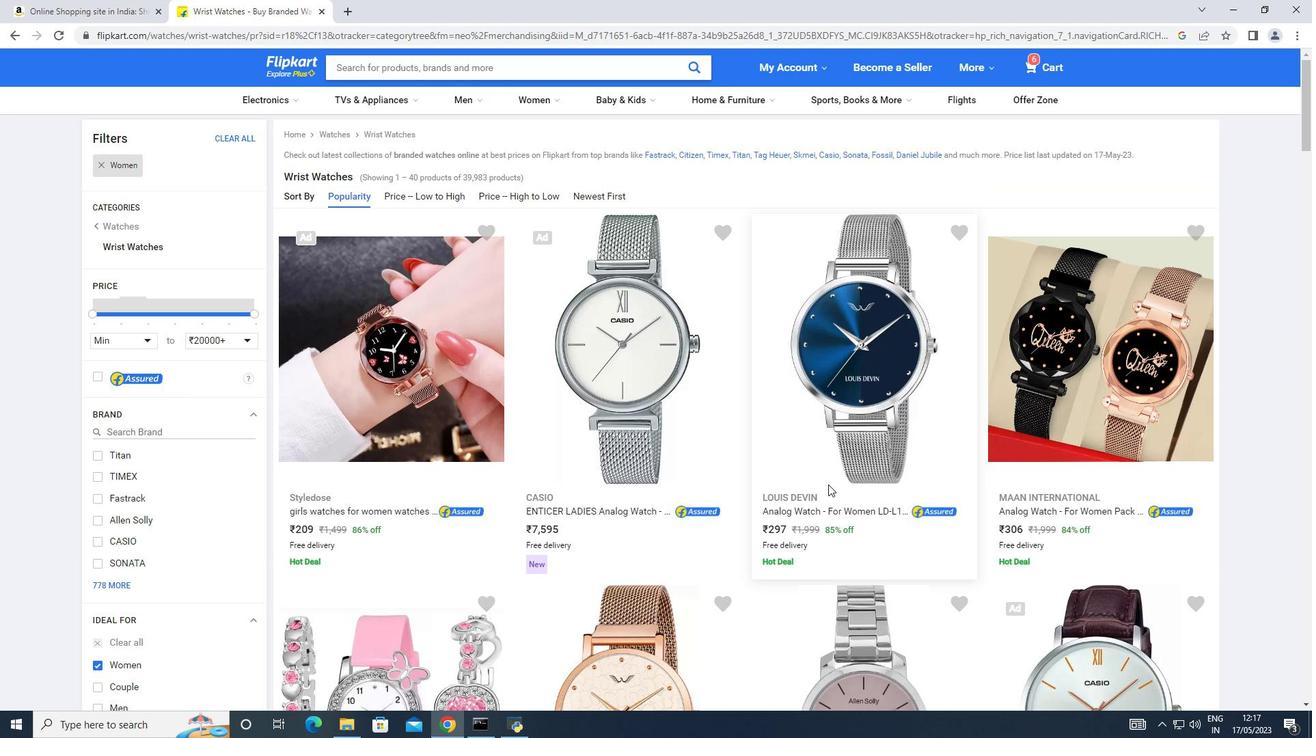 
Action: Mouse scrolled (828, 484) with delta (0, 0)
Screenshot: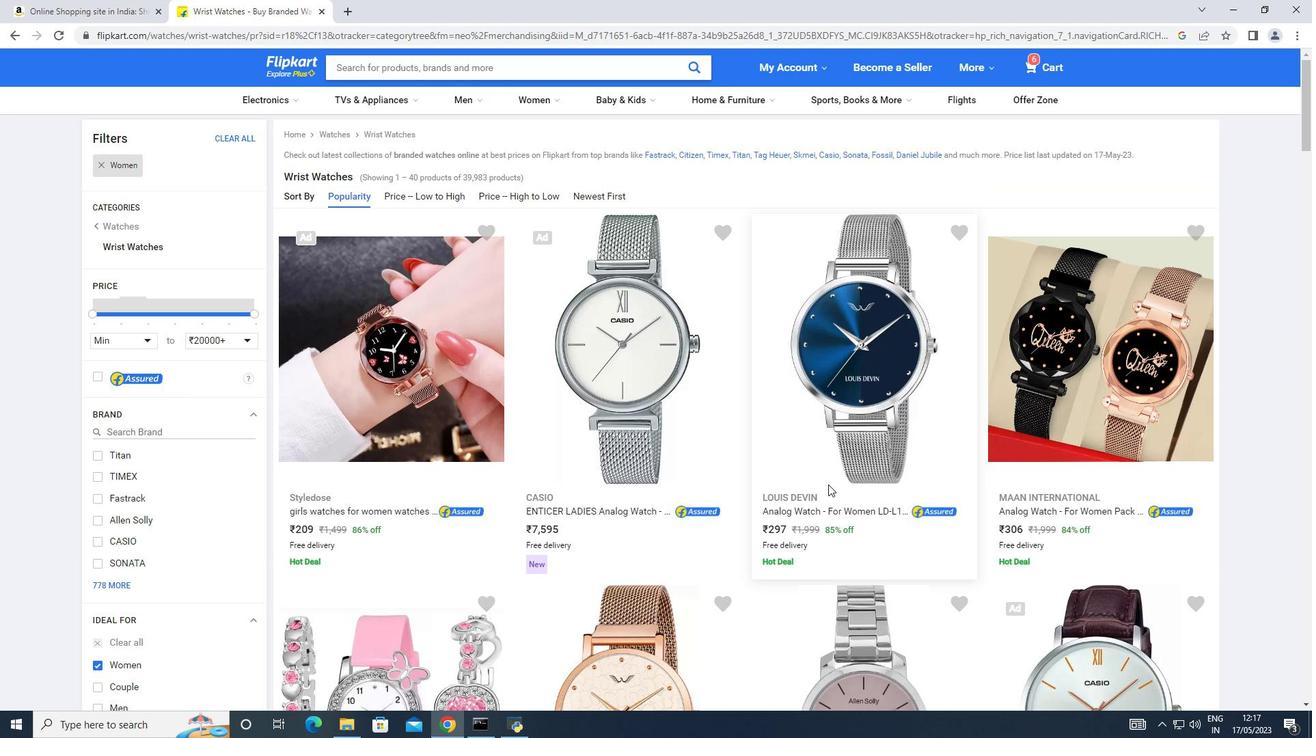 
Action: Mouse moved to (821, 500)
Screenshot: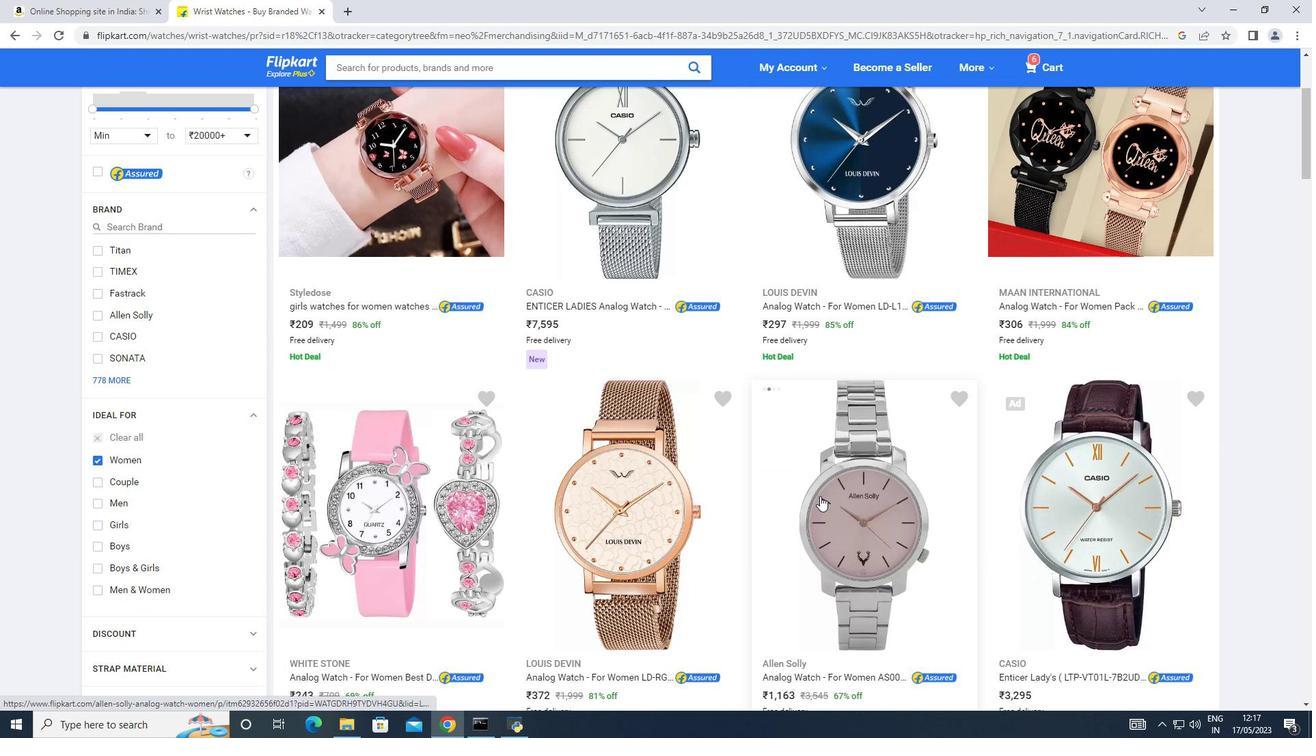 
Action: Mouse scrolled (821, 499) with delta (0, 0)
Screenshot: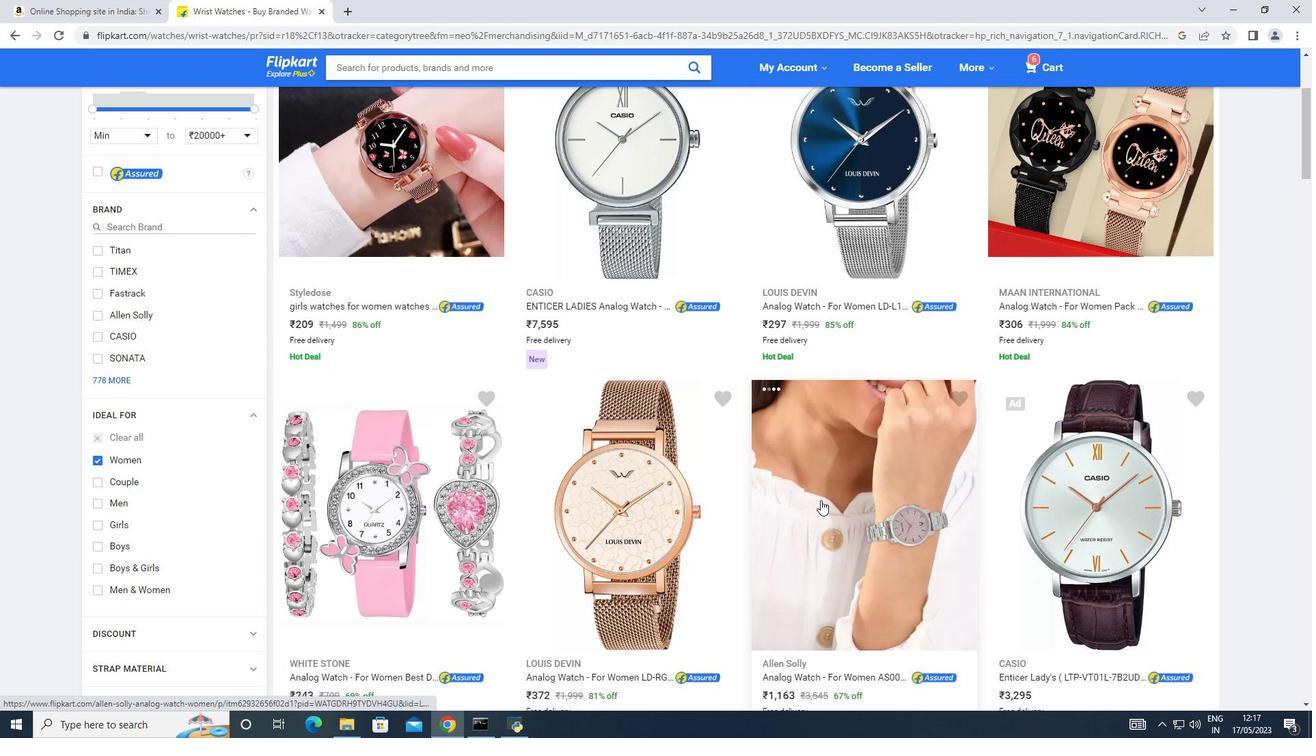 
Action: Mouse scrolled (821, 499) with delta (0, 0)
Screenshot: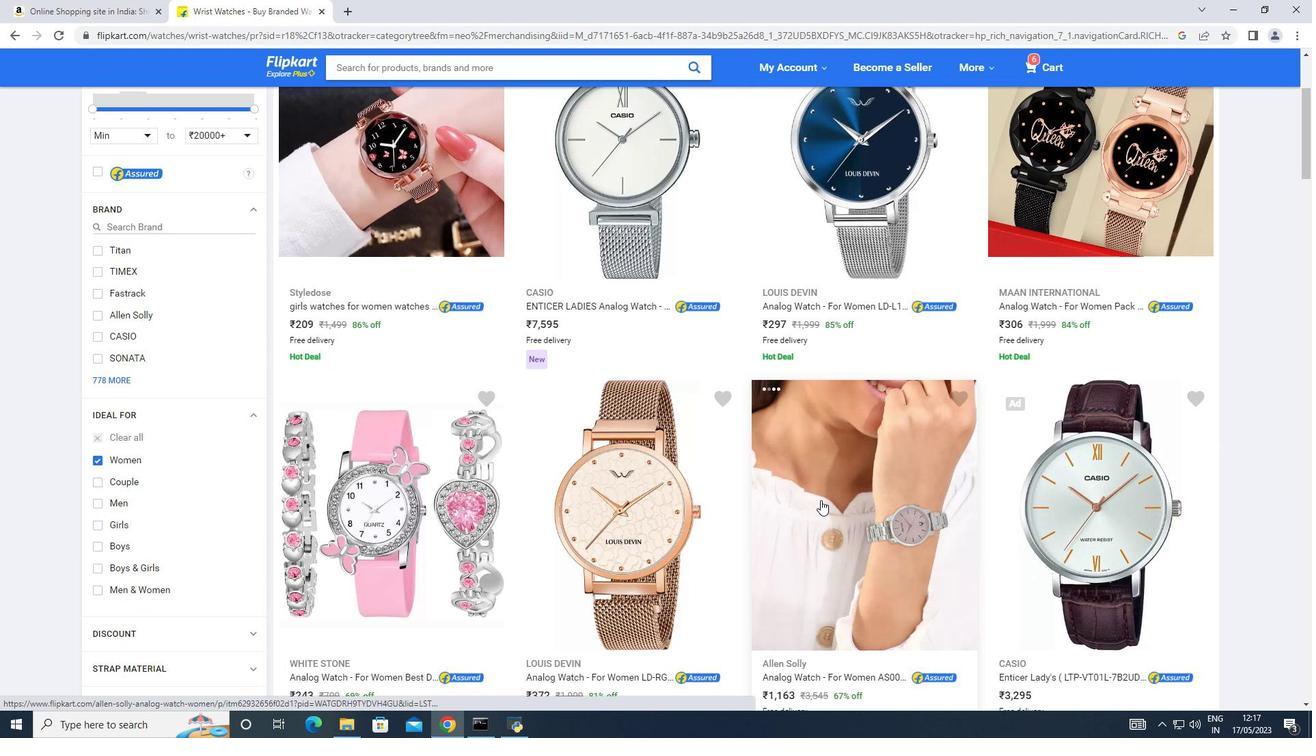 
Action: Mouse scrolled (821, 499) with delta (0, 0)
Screenshot: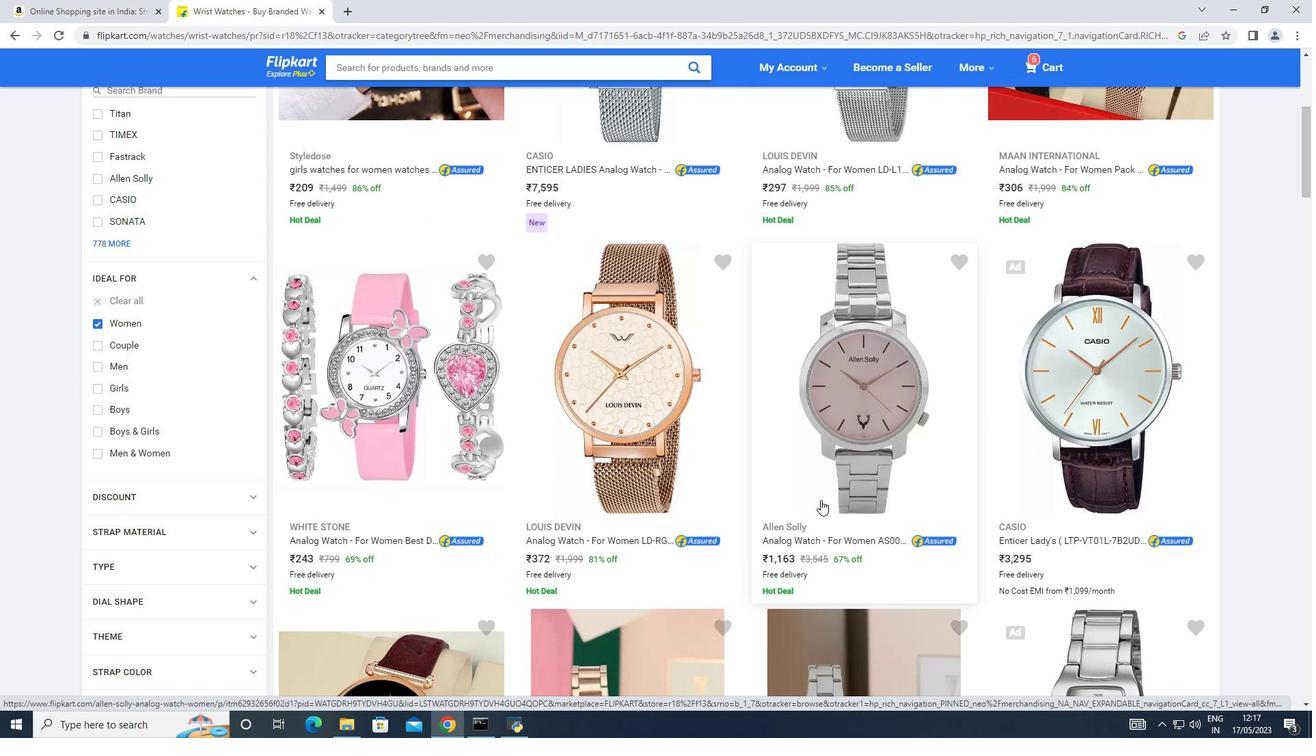 
Action: Mouse scrolled (821, 499) with delta (0, 0)
Screenshot: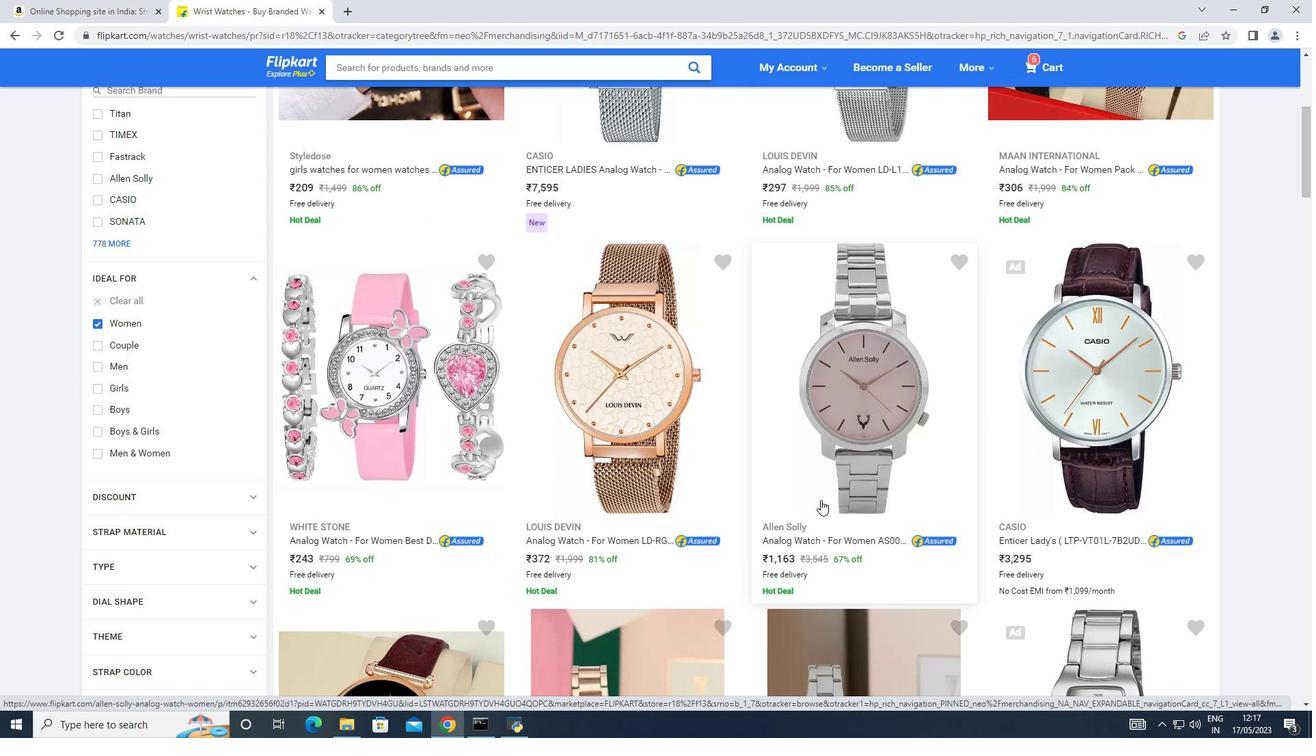 
Action: Mouse scrolled (821, 499) with delta (0, 0)
Screenshot: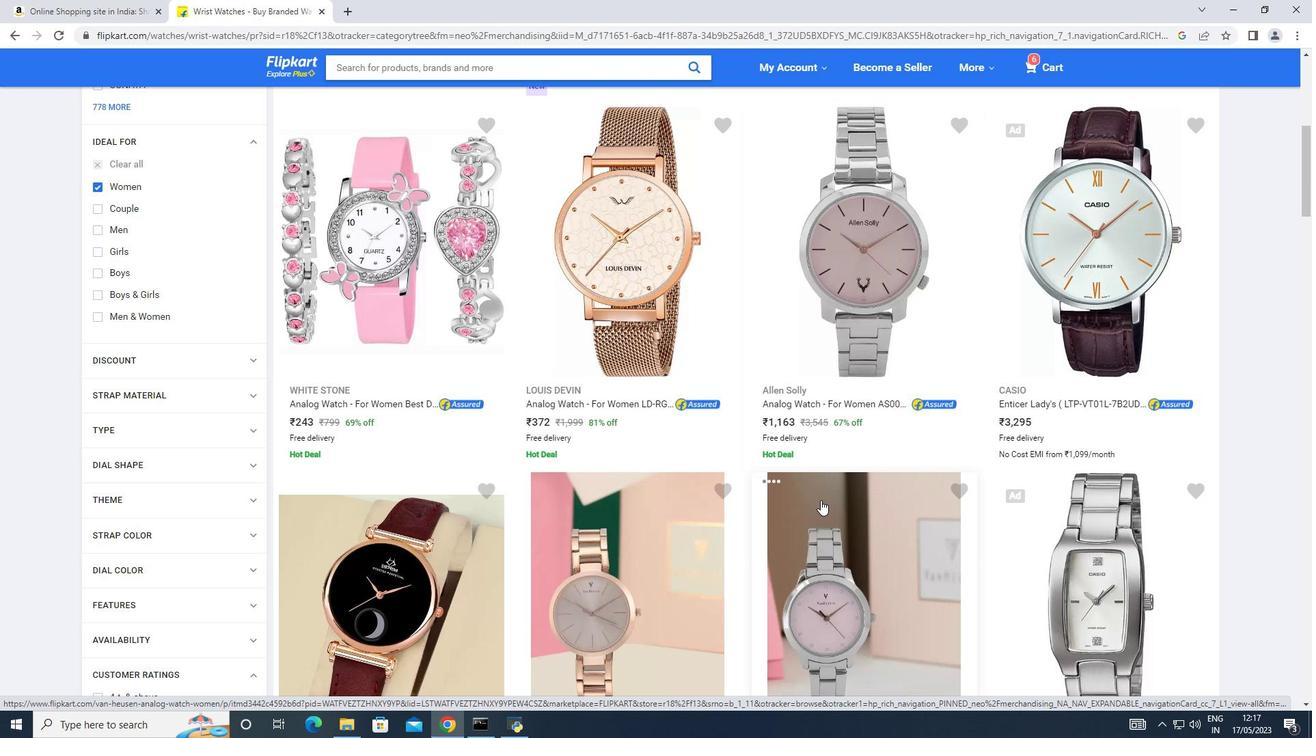 
Action: Mouse scrolled (821, 499) with delta (0, 0)
Screenshot: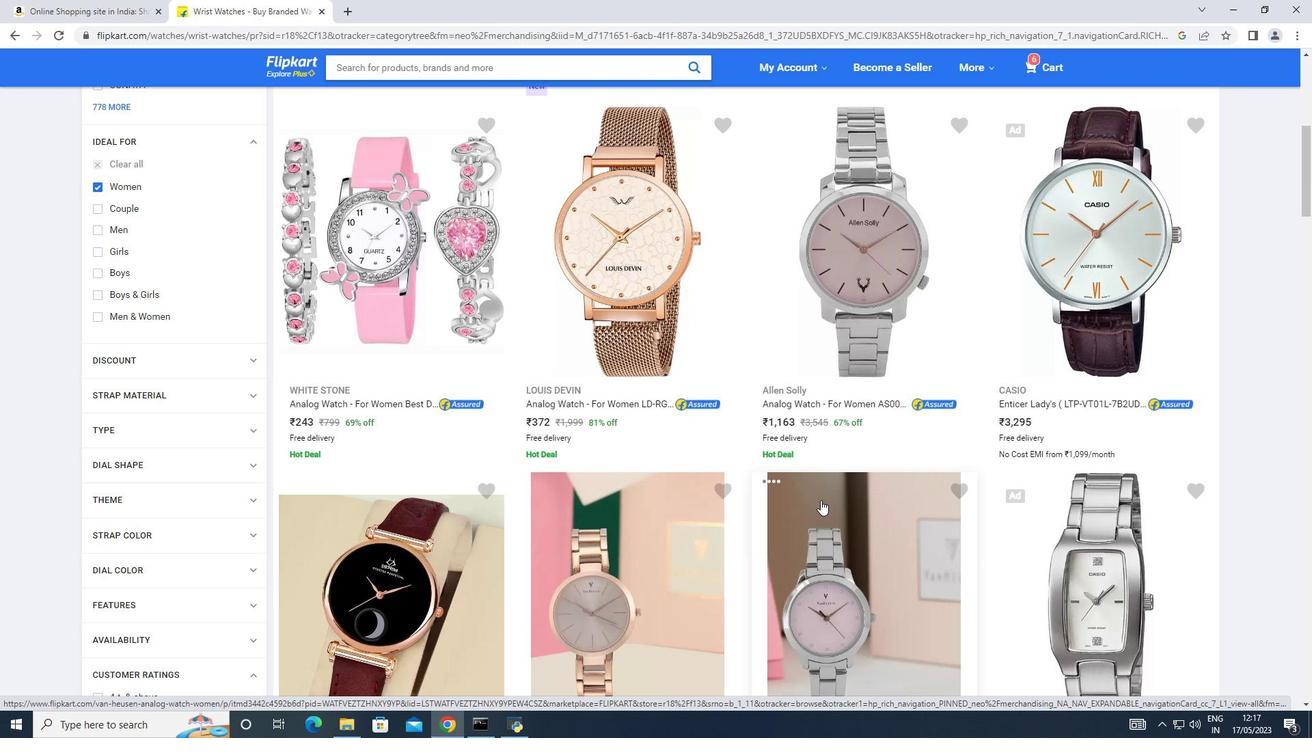 
Action: Mouse scrolled (821, 499) with delta (0, 0)
Screenshot: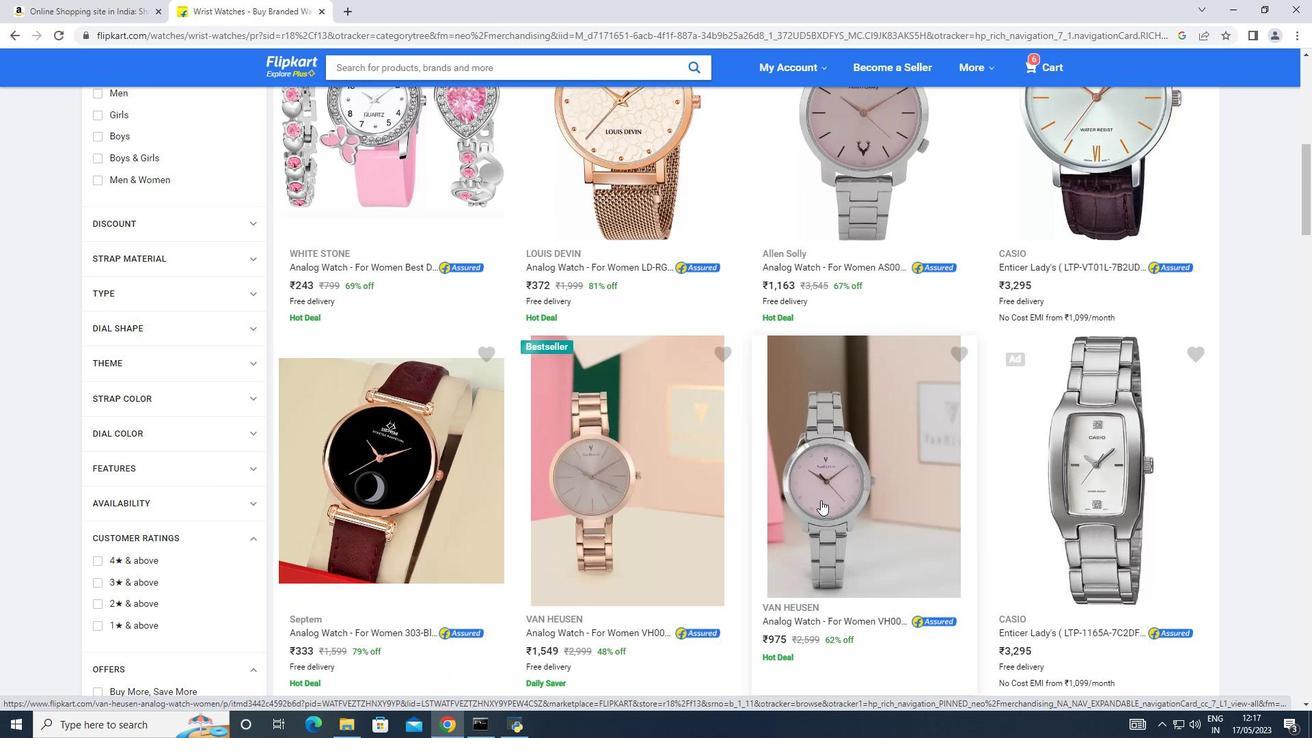
Action: Mouse scrolled (821, 499) with delta (0, 0)
Screenshot: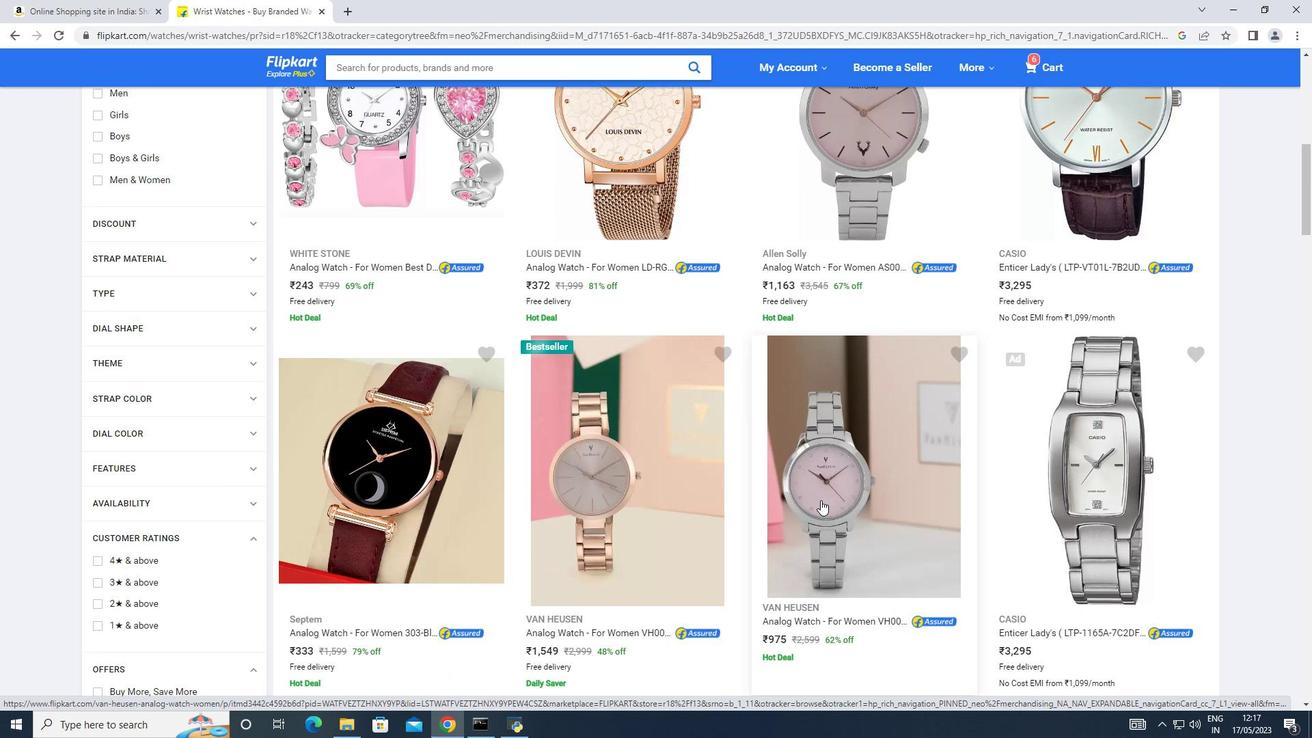 
Action: Mouse scrolled (821, 499) with delta (0, 0)
Screenshot: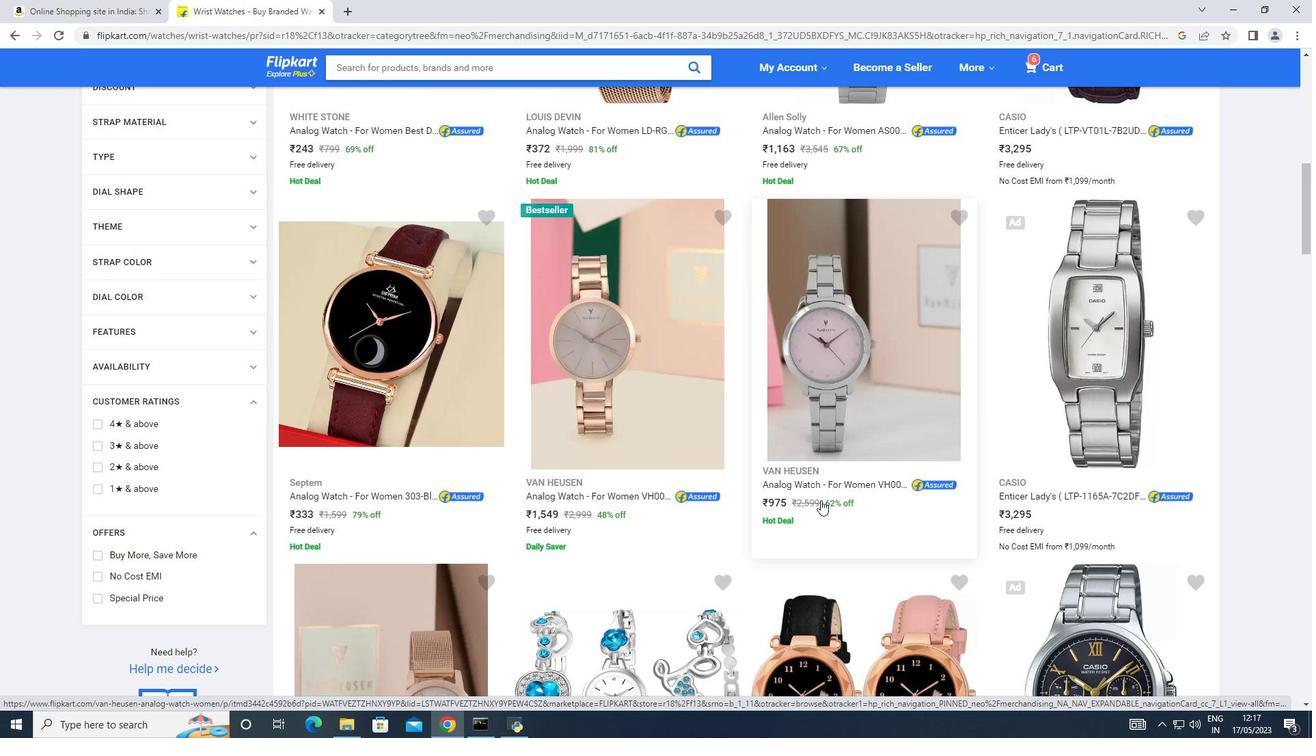 
Action: Mouse scrolled (821, 499) with delta (0, 0)
Screenshot: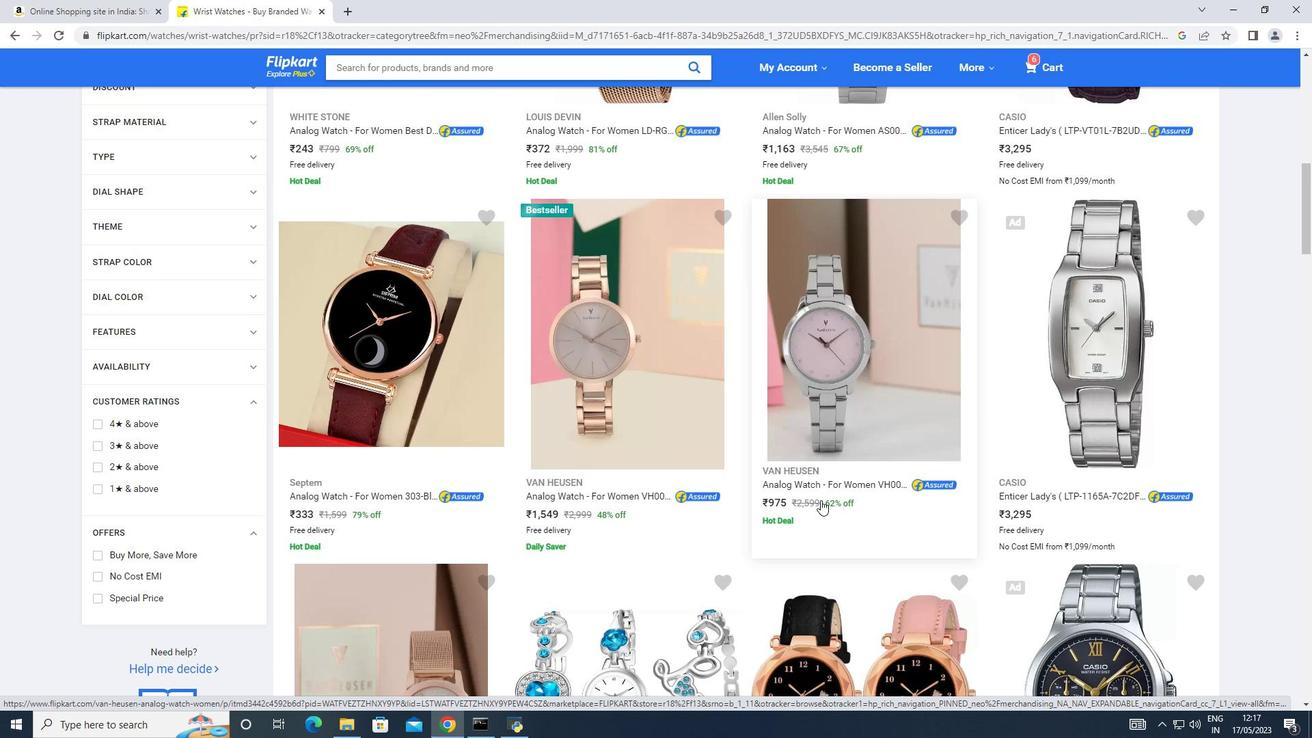 
Action: Mouse scrolled (821, 499) with delta (0, 0)
Screenshot: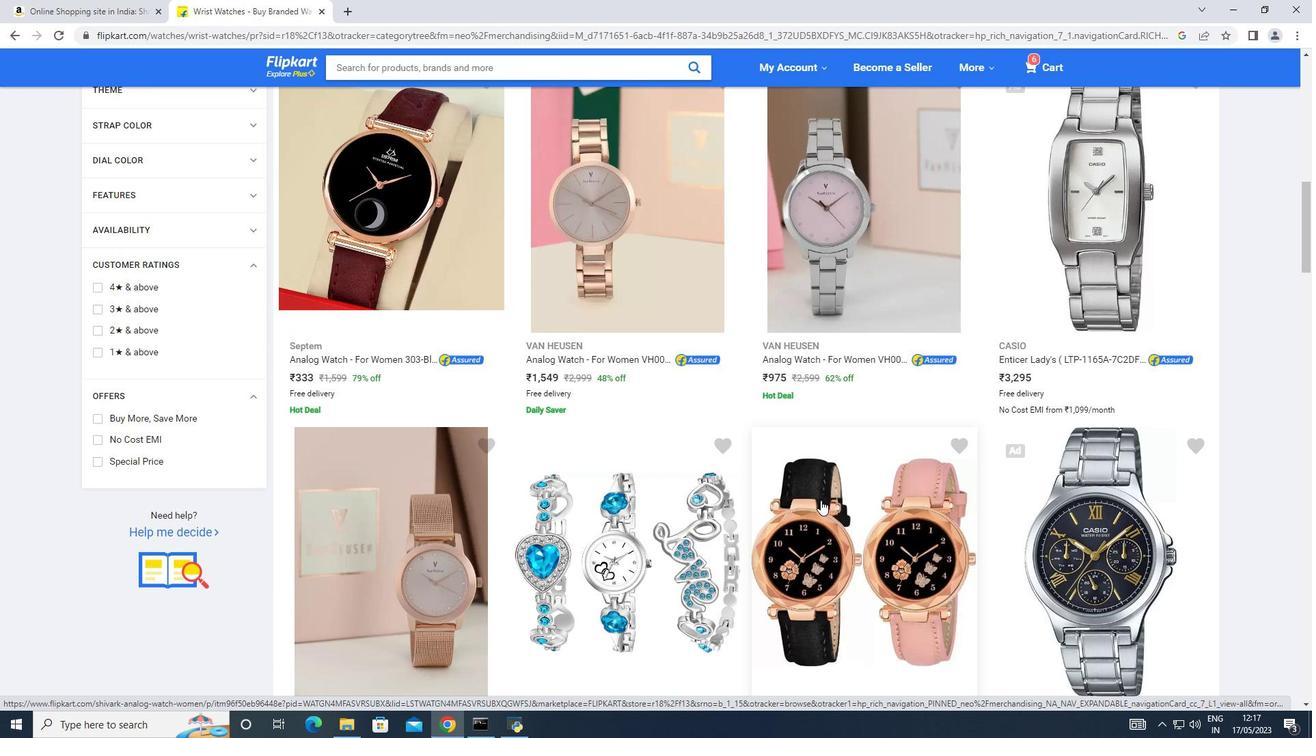 
Action: Mouse scrolled (821, 499) with delta (0, 0)
Screenshot: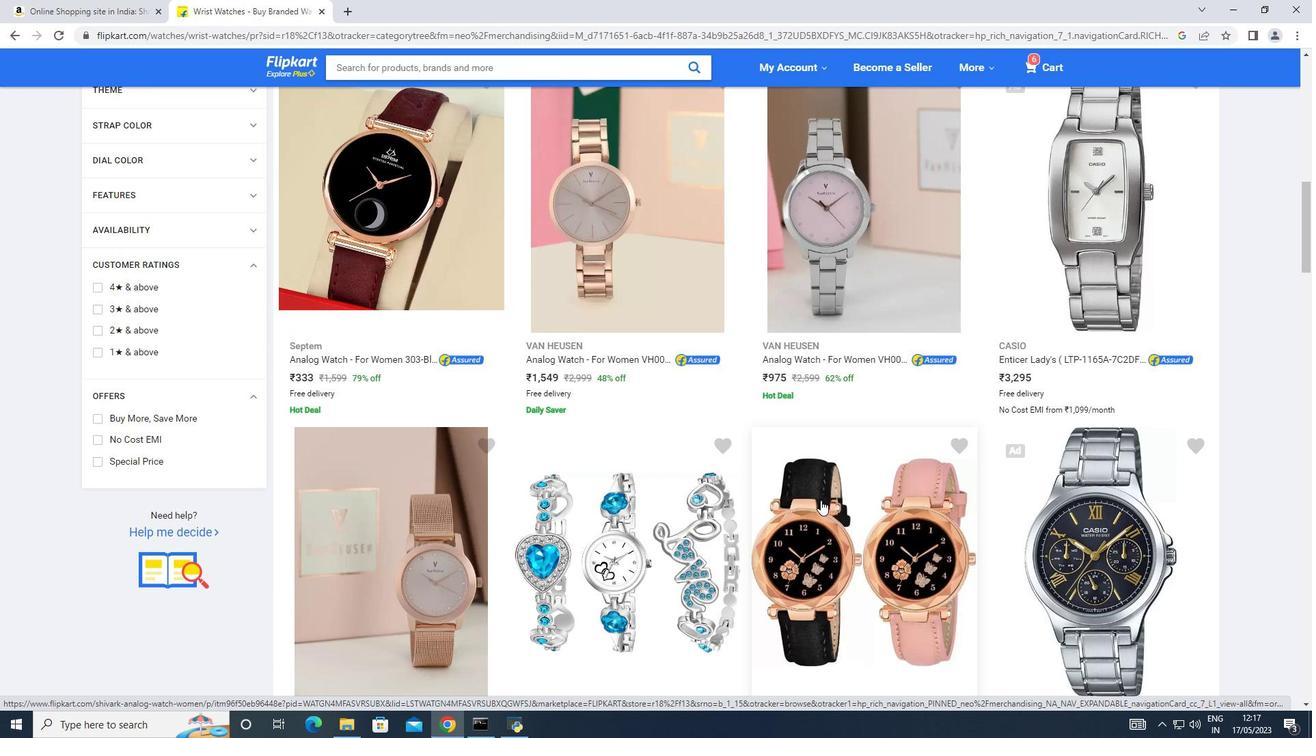 
Action: Mouse scrolled (821, 499) with delta (0, 0)
Screenshot: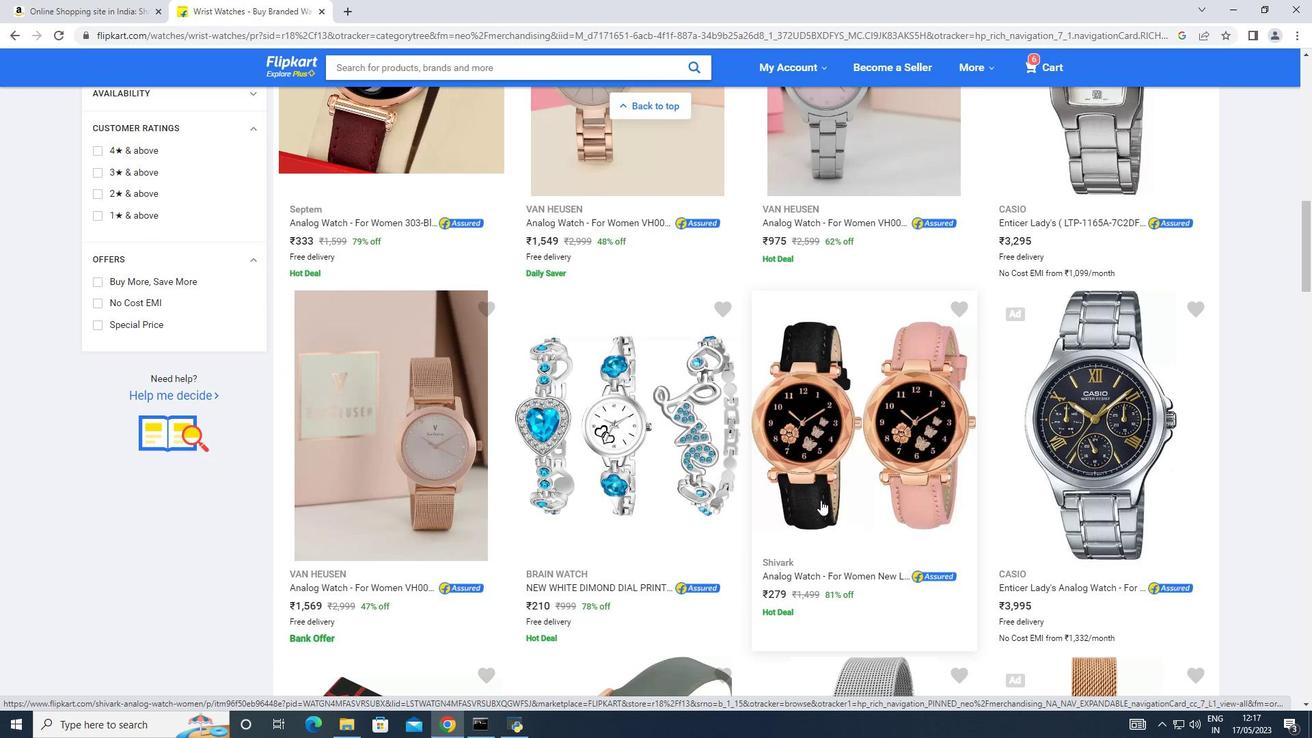 
Action: Mouse scrolled (821, 499) with delta (0, 0)
Screenshot: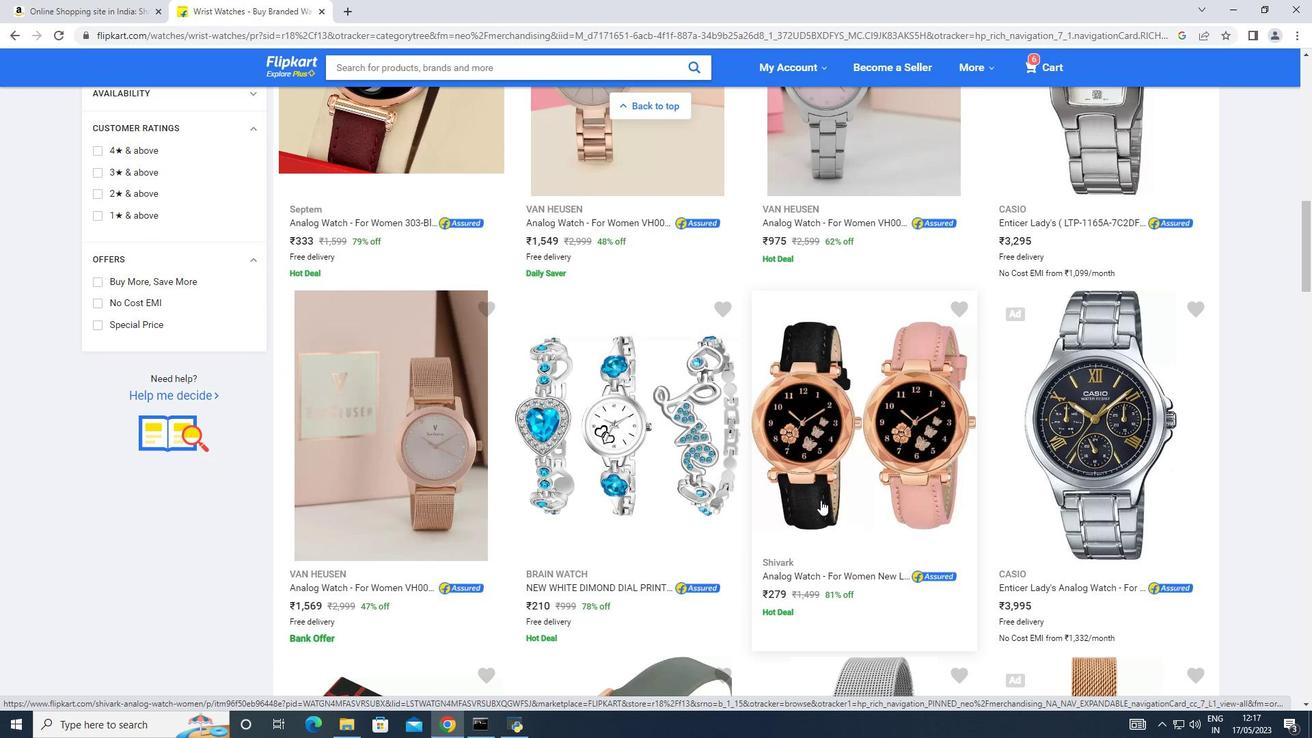 
Action: Mouse scrolled (821, 499) with delta (0, 0)
Screenshot: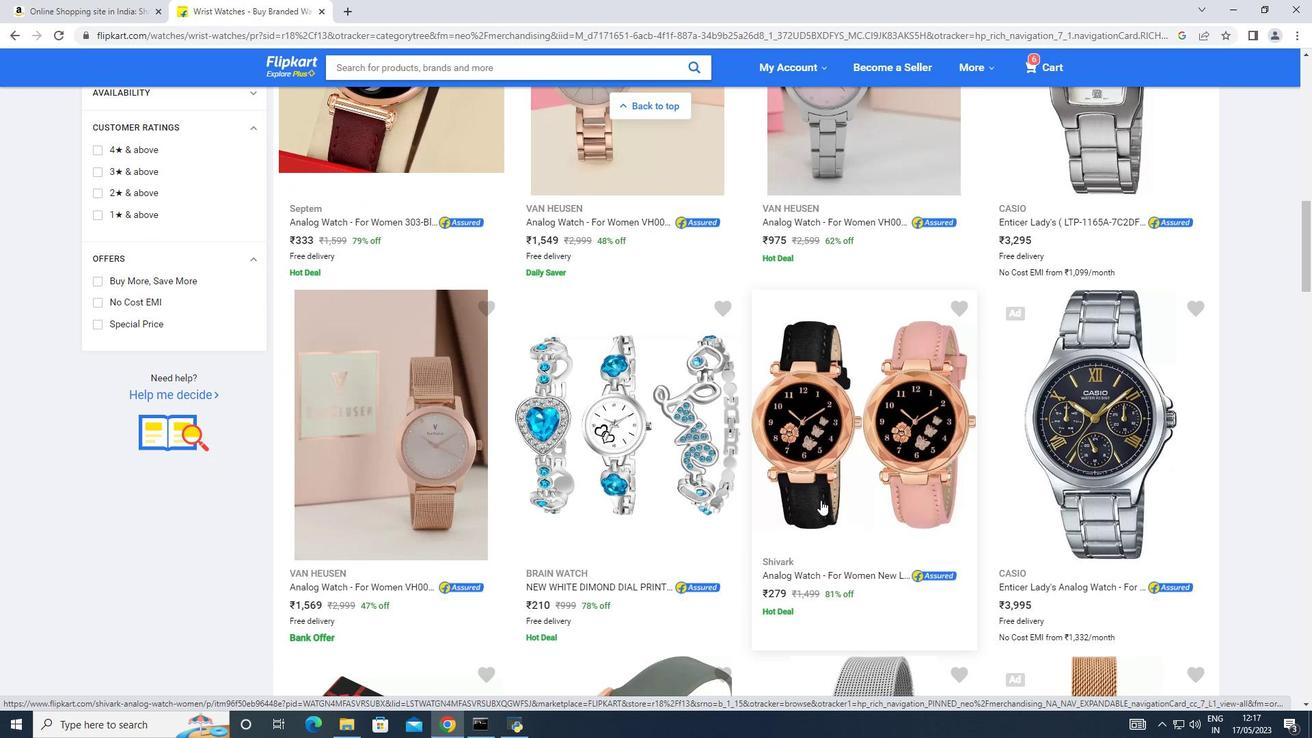 
Action: Mouse scrolled (821, 499) with delta (0, 0)
Screenshot: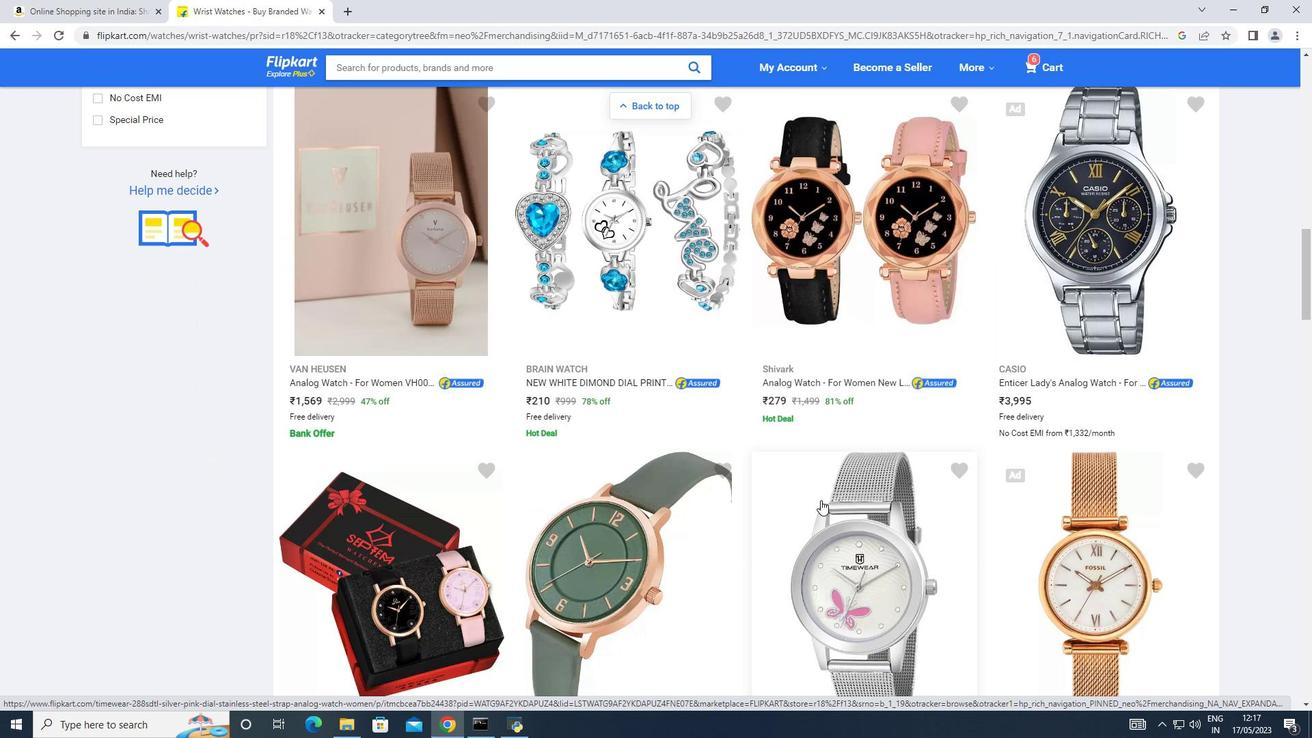 
Action: Mouse scrolled (821, 499) with delta (0, 0)
Screenshot: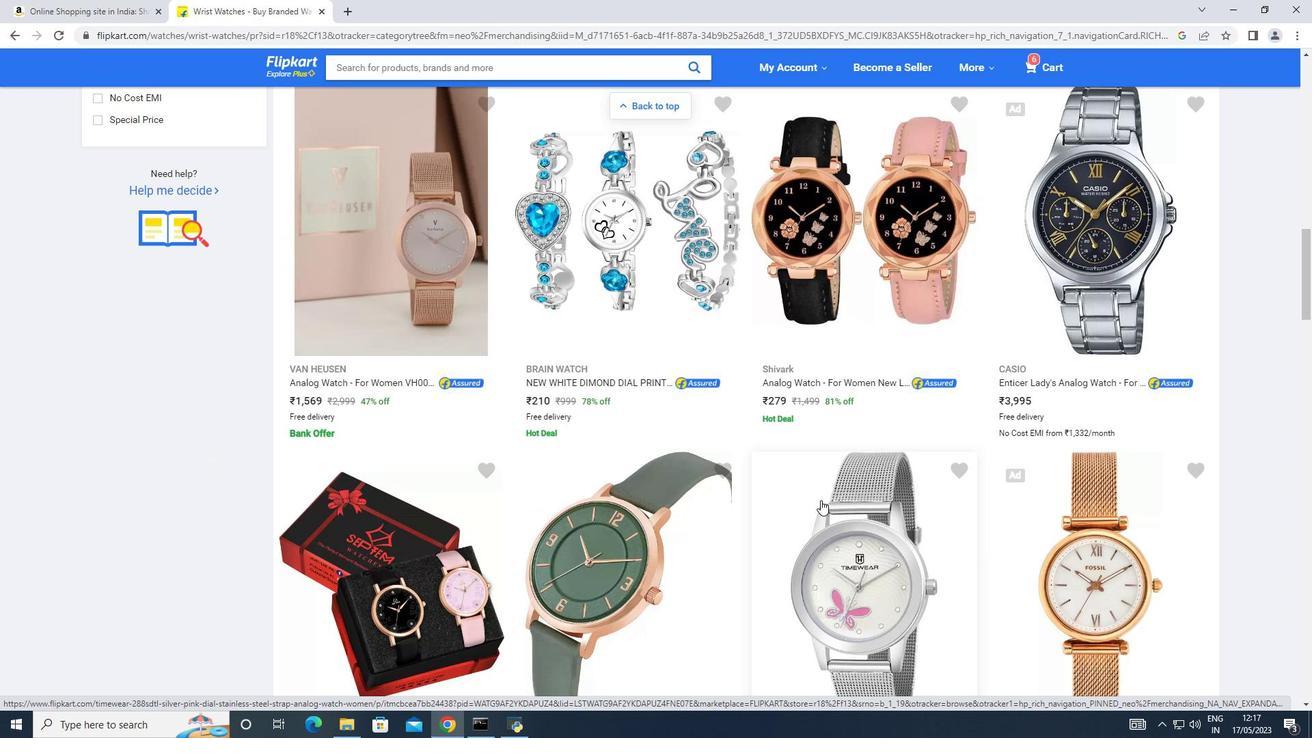 
Action: Mouse scrolled (821, 499) with delta (0, 0)
Screenshot: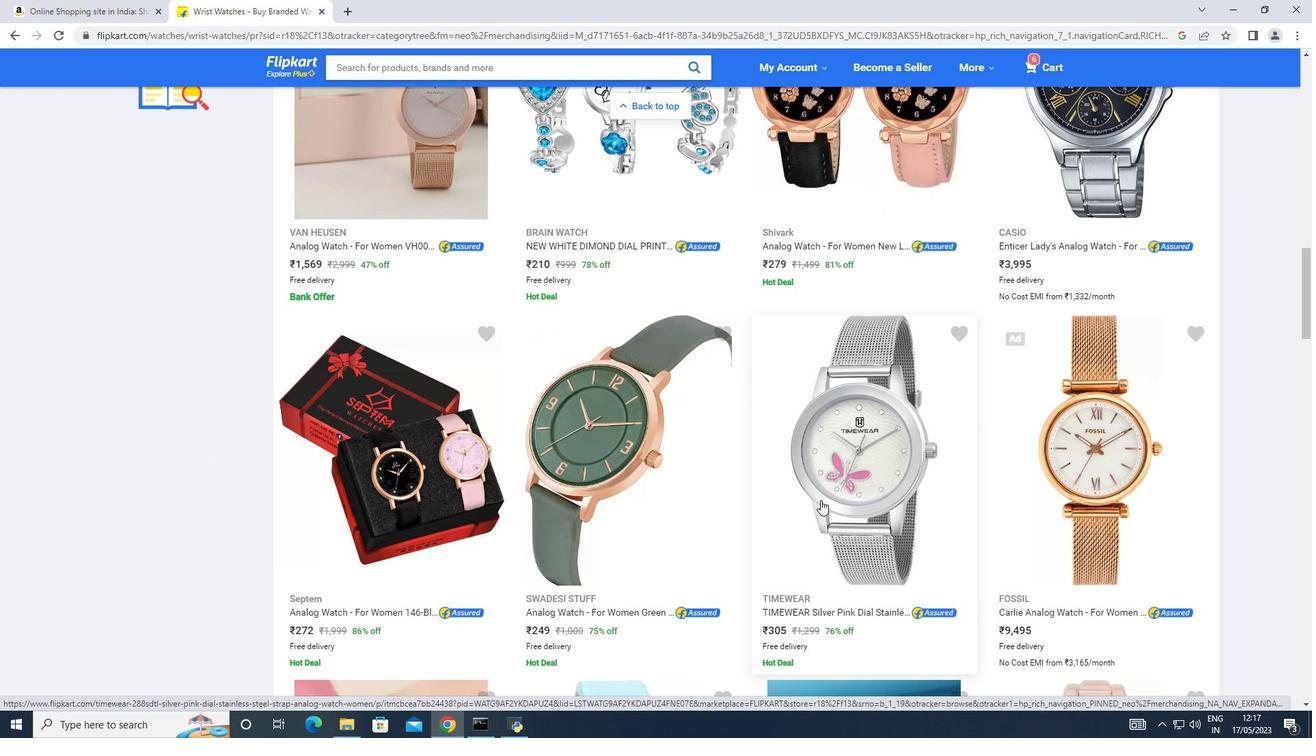 
Action: Mouse scrolled (821, 499) with delta (0, 0)
Screenshot: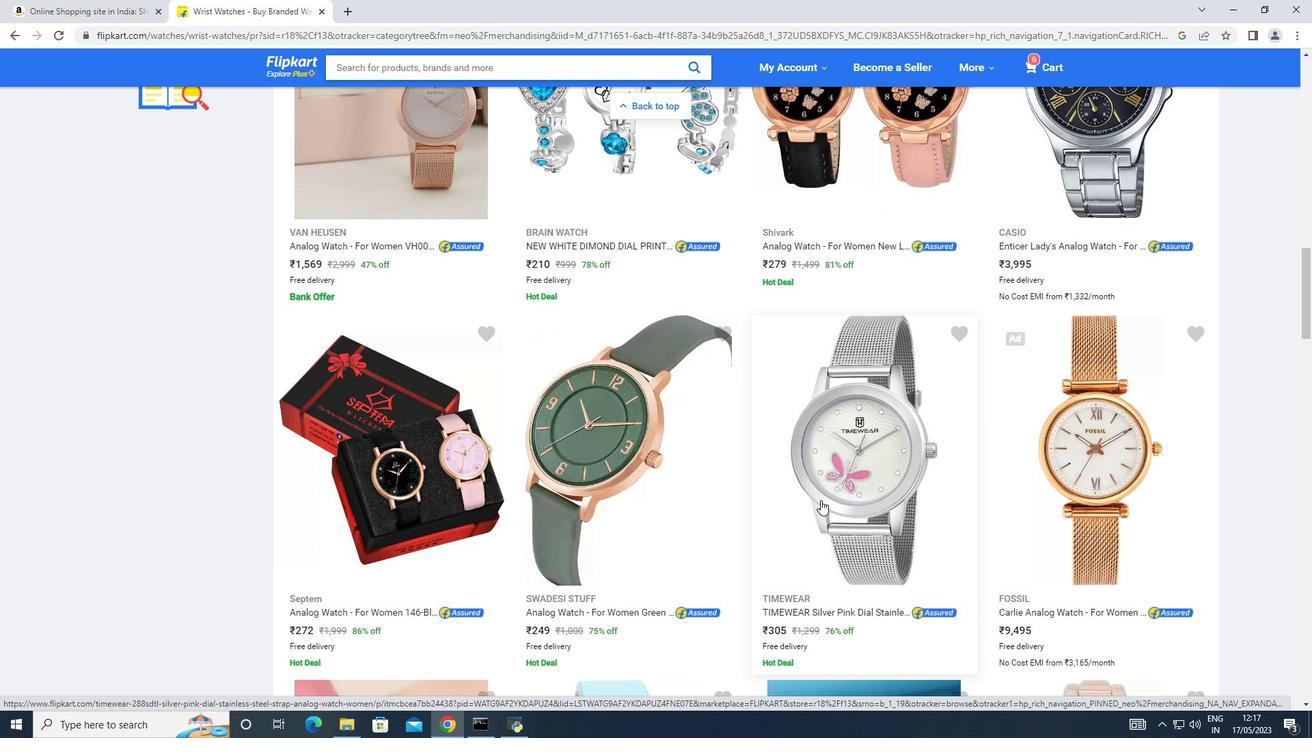 
Action: Mouse scrolled (821, 499) with delta (0, 0)
Screenshot: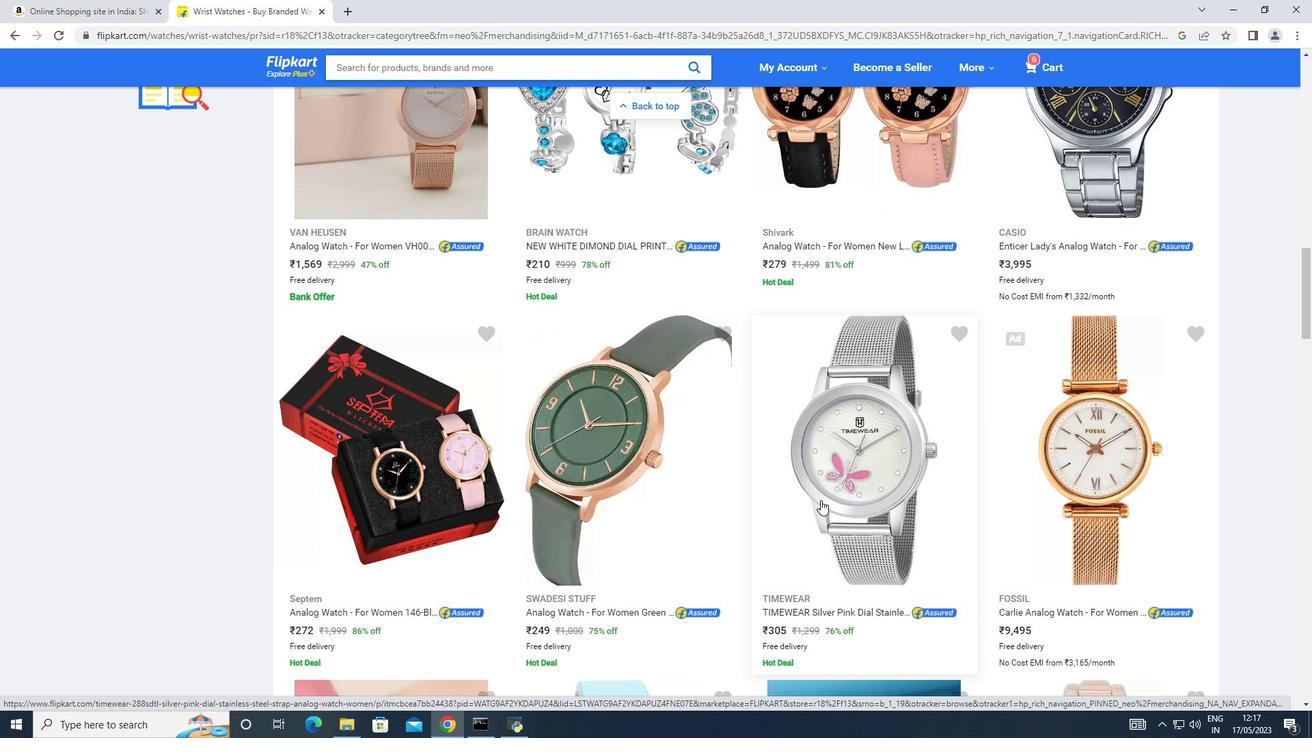 
Action: Mouse scrolled (821, 499) with delta (0, 0)
Screenshot: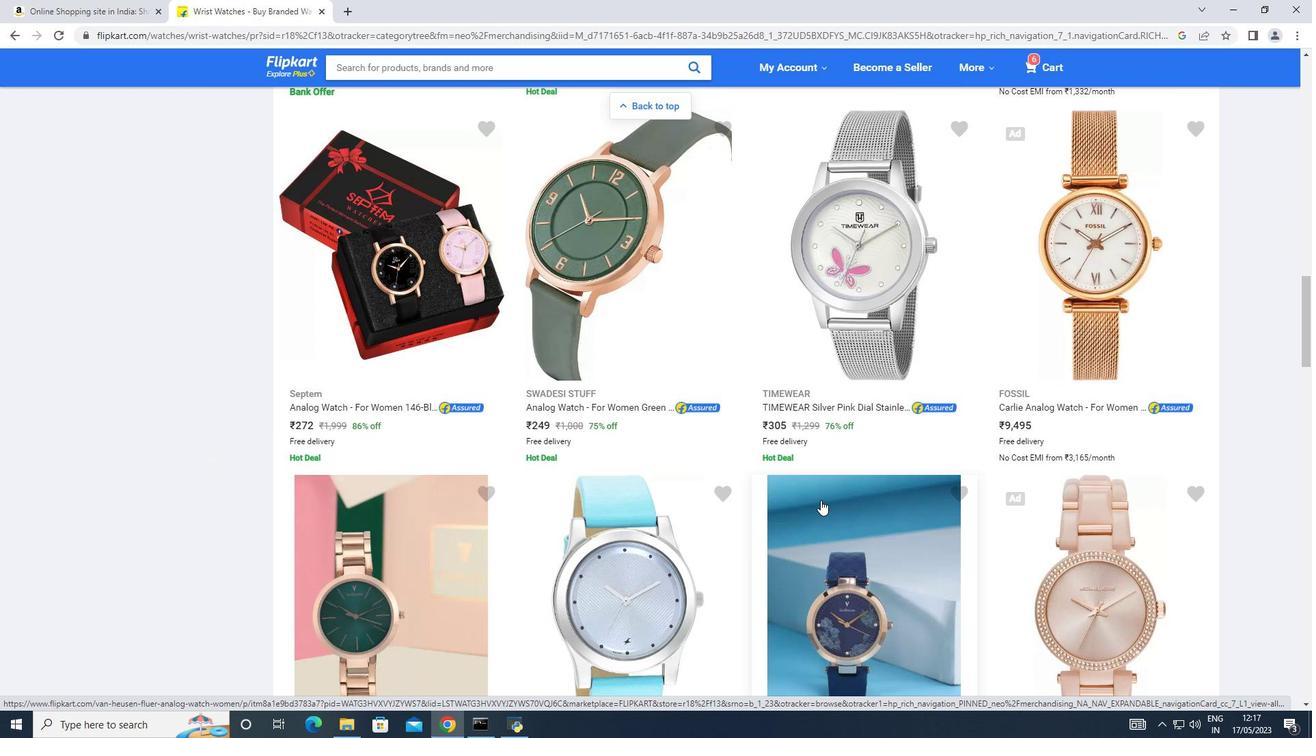 
Action: Mouse scrolled (821, 499) with delta (0, 0)
Screenshot: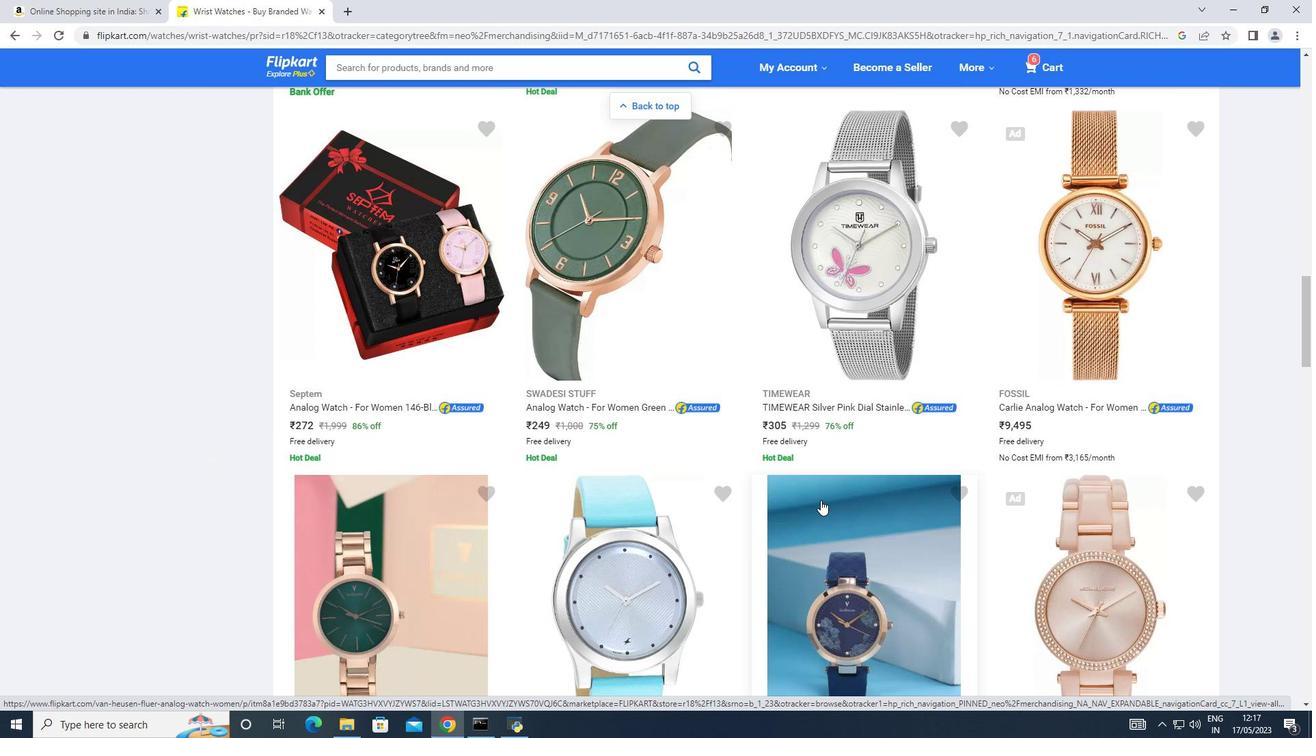 
Action: Mouse scrolled (821, 499) with delta (0, 0)
Screenshot: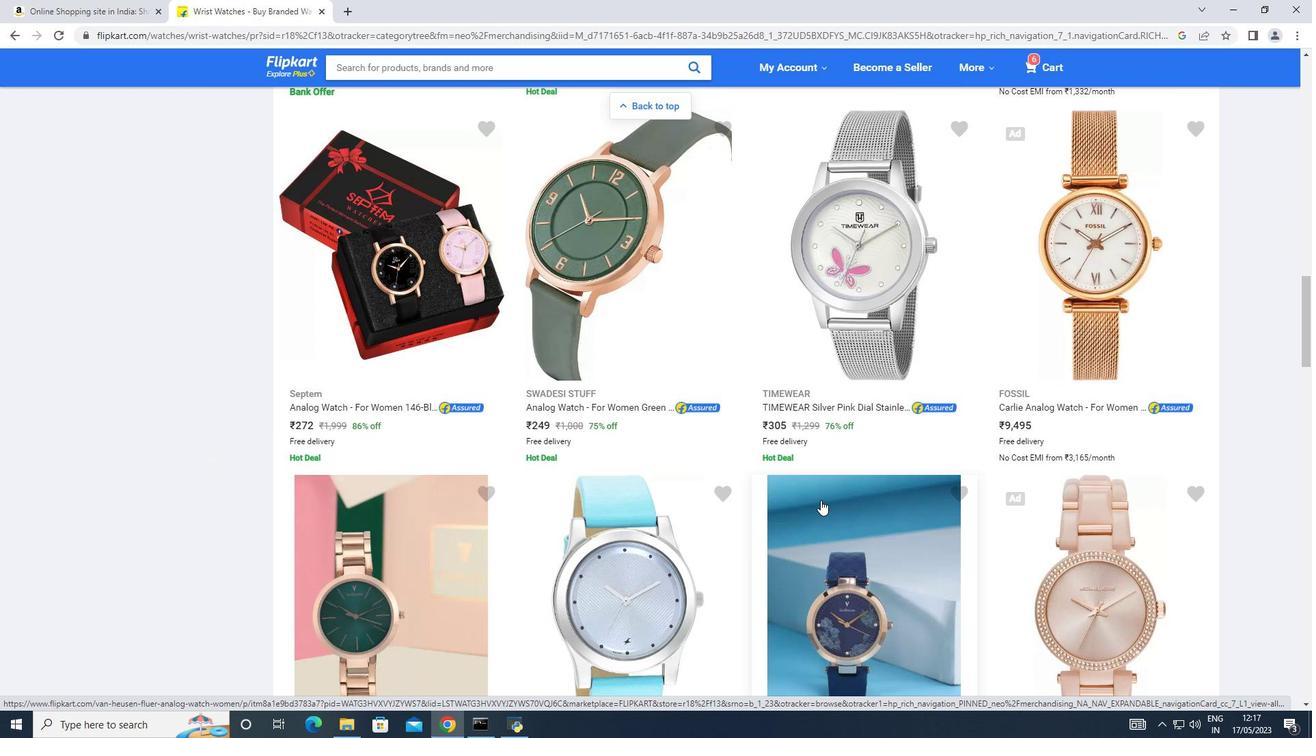 
Action: Mouse scrolled (821, 499) with delta (0, 0)
Screenshot: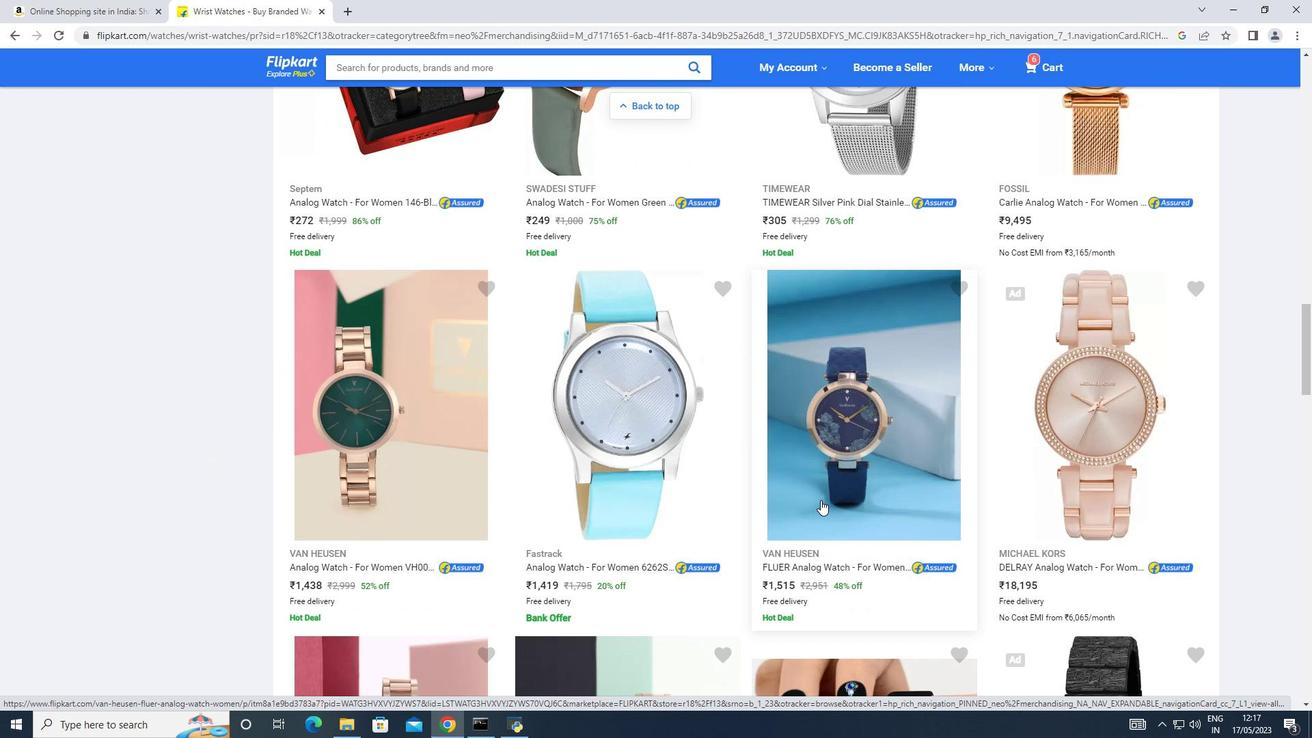 
Action: Mouse scrolled (821, 499) with delta (0, 0)
Screenshot: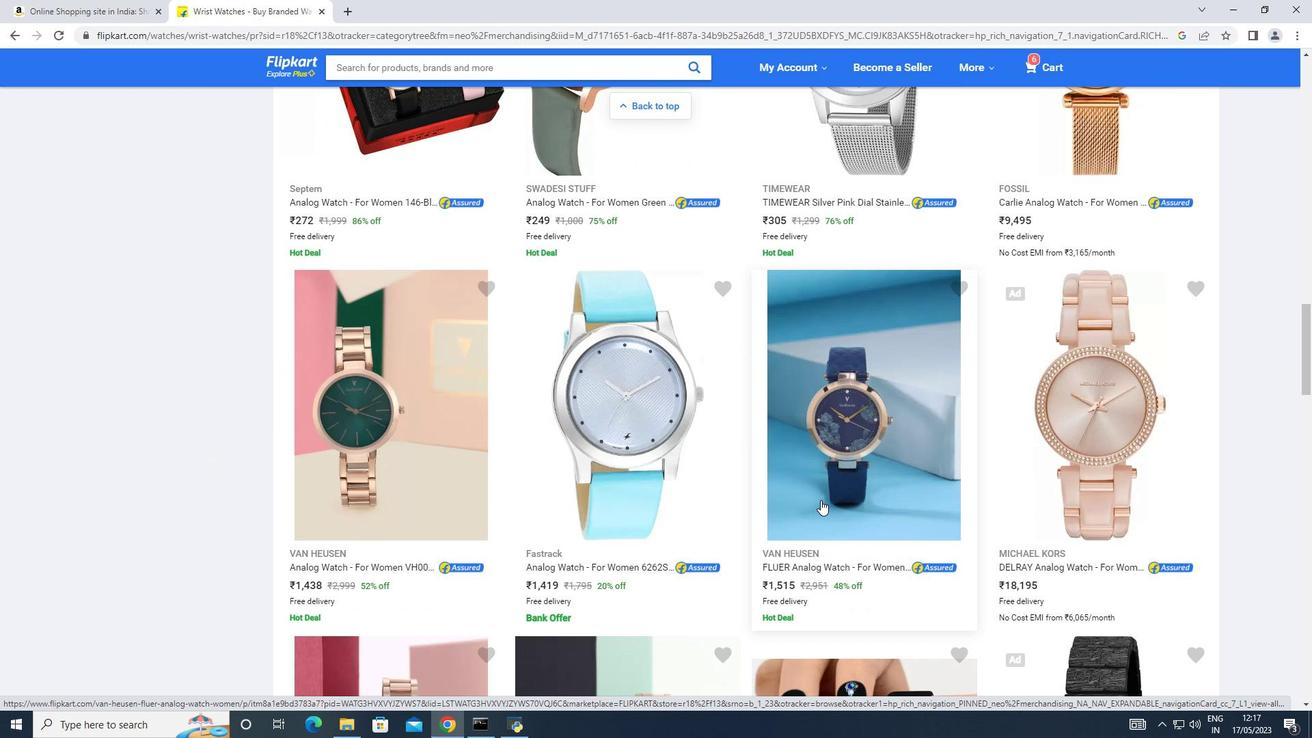 
Action: Mouse scrolled (821, 499) with delta (0, 0)
Screenshot: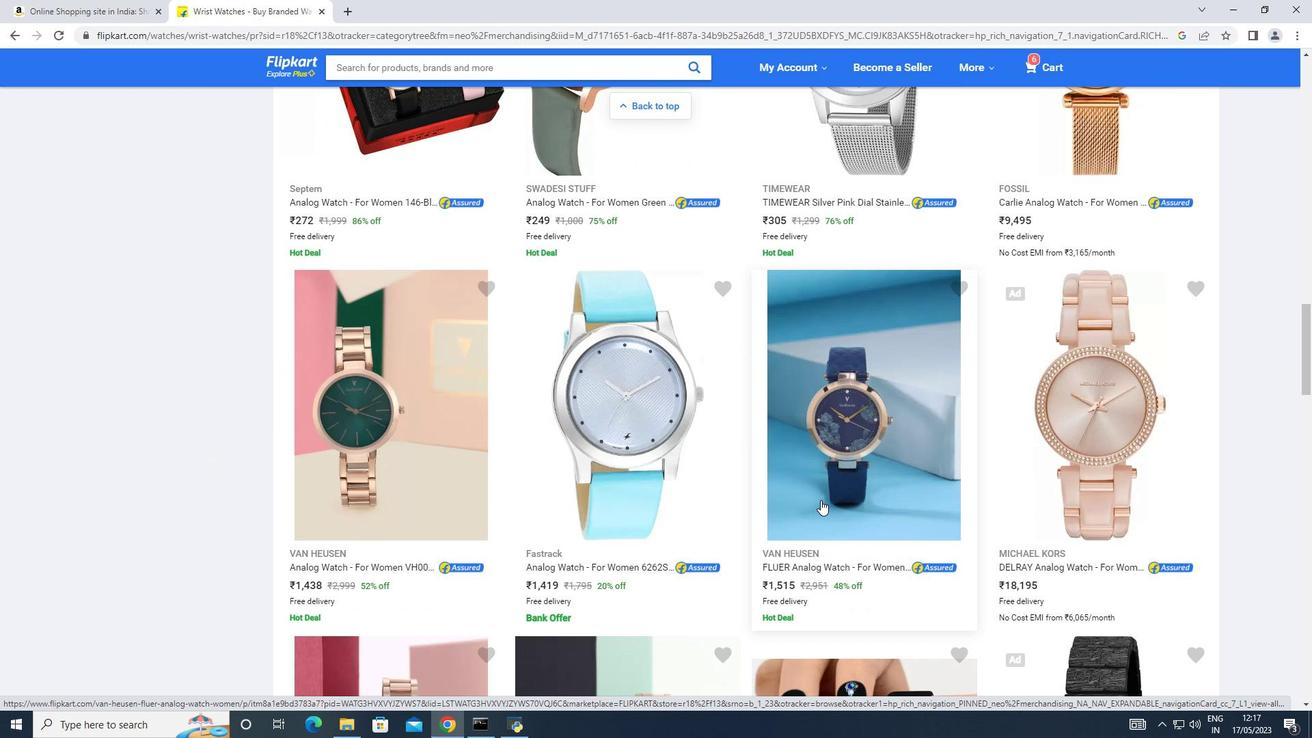 
Action: Mouse scrolled (821, 499) with delta (0, 0)
Screenshot: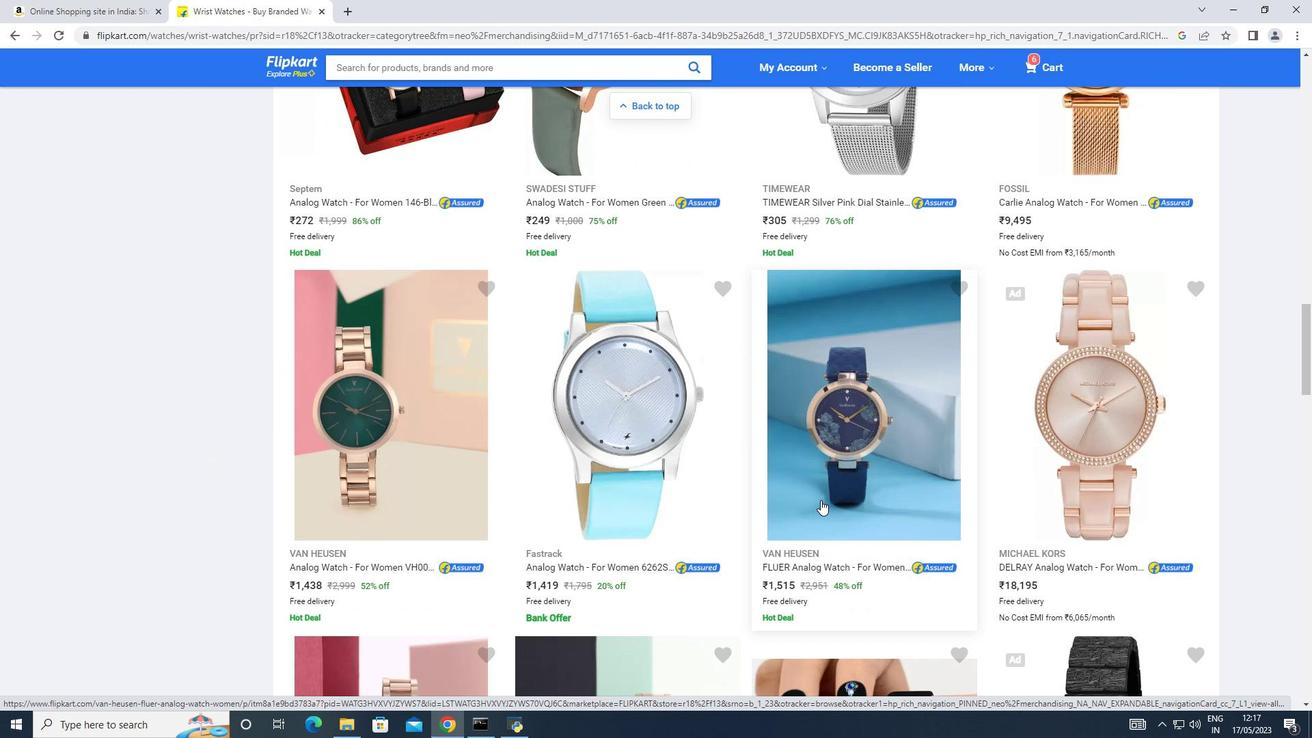 
Action: Mouse scrolled (821, 499) with delta (0, 0)
Screenshot: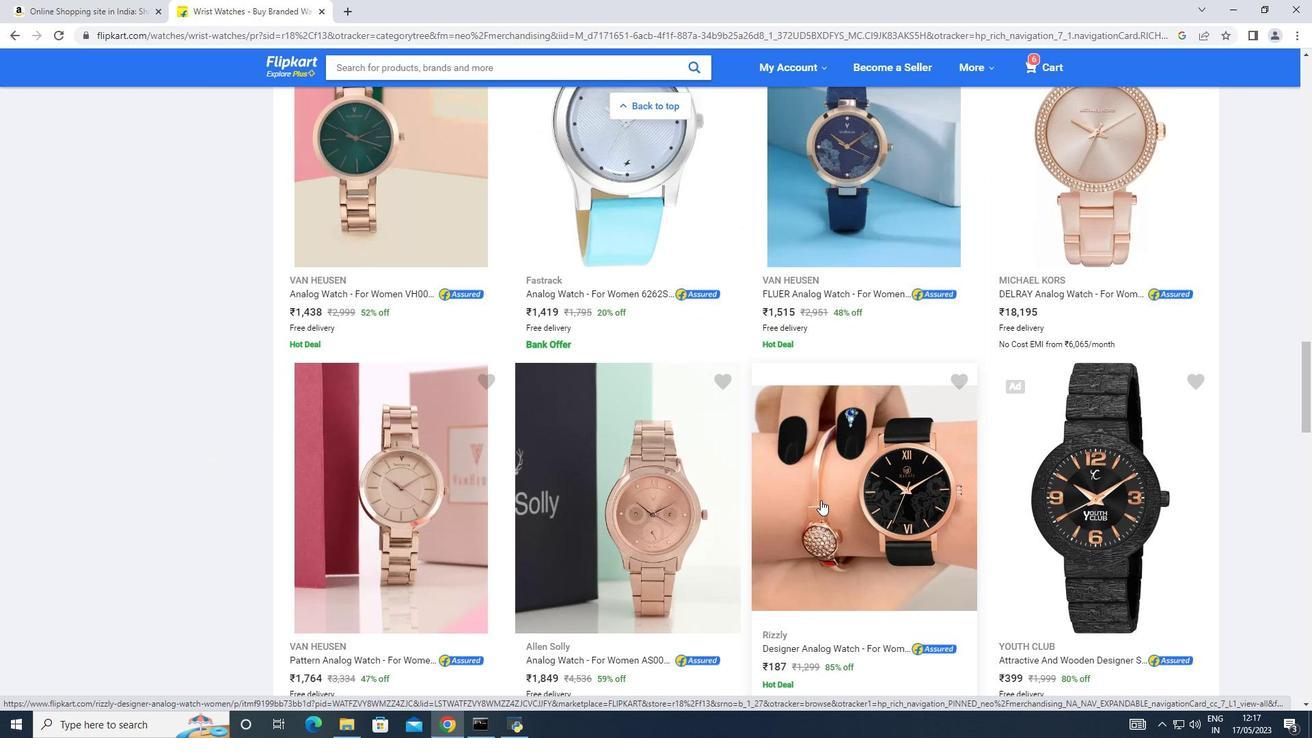 
Action: Mouse scrolled (821, 499) with delta (0, 0)
Screenshot: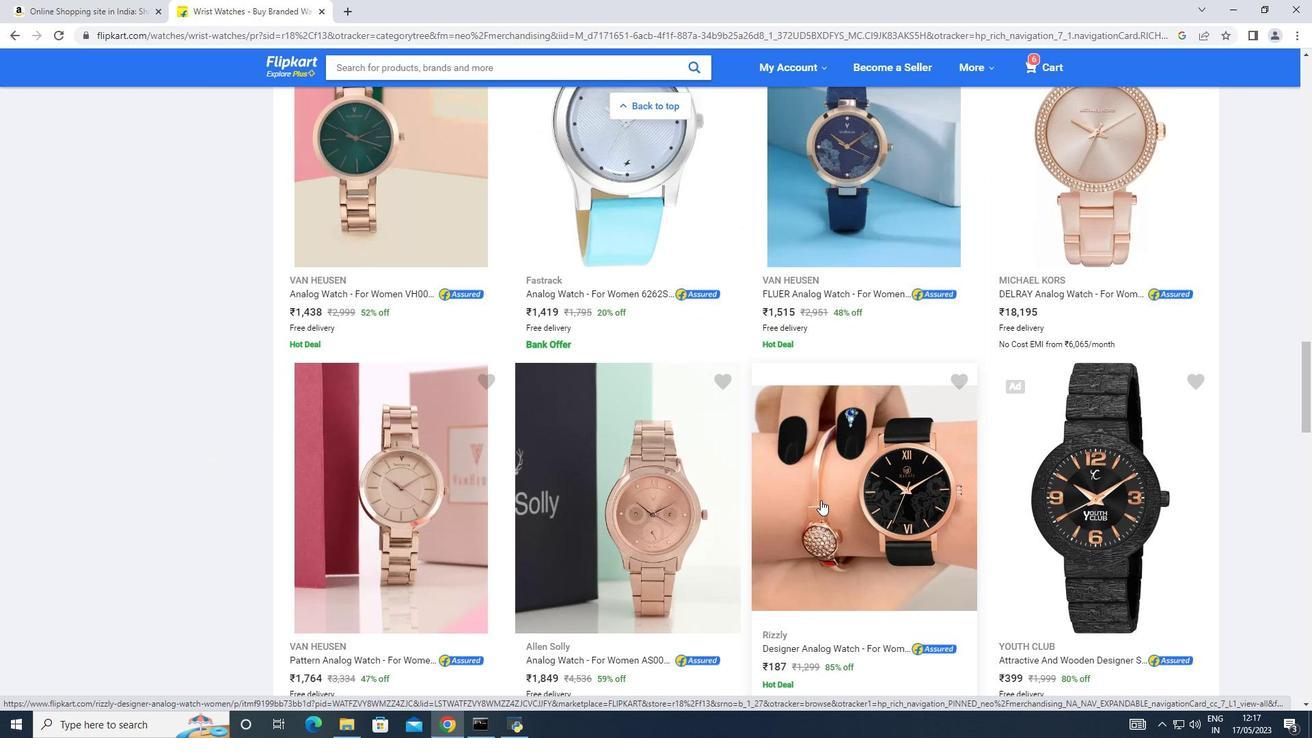 
Action: Mouse scrolled (821, 499) with delta (0, 0)
Screenshot: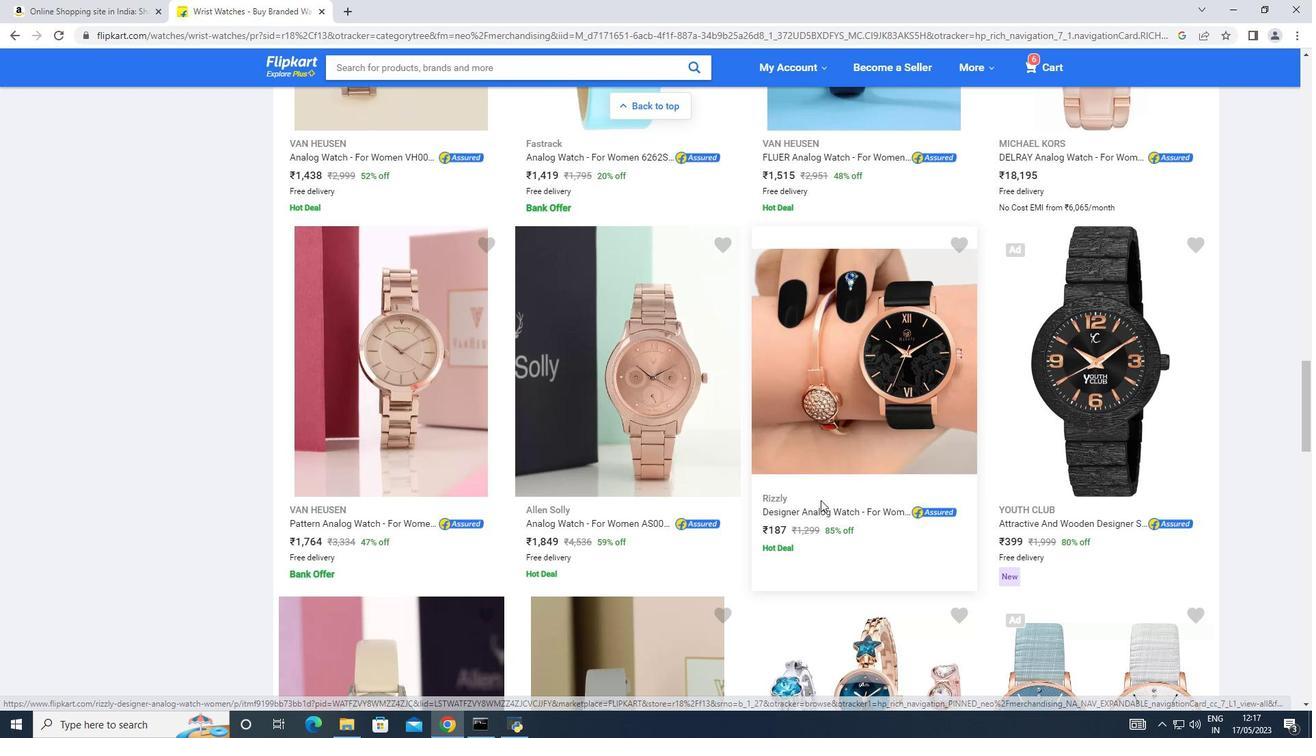 
Action: Mouse scrolled (821, 499) with delta (0, 0)
Screenshot: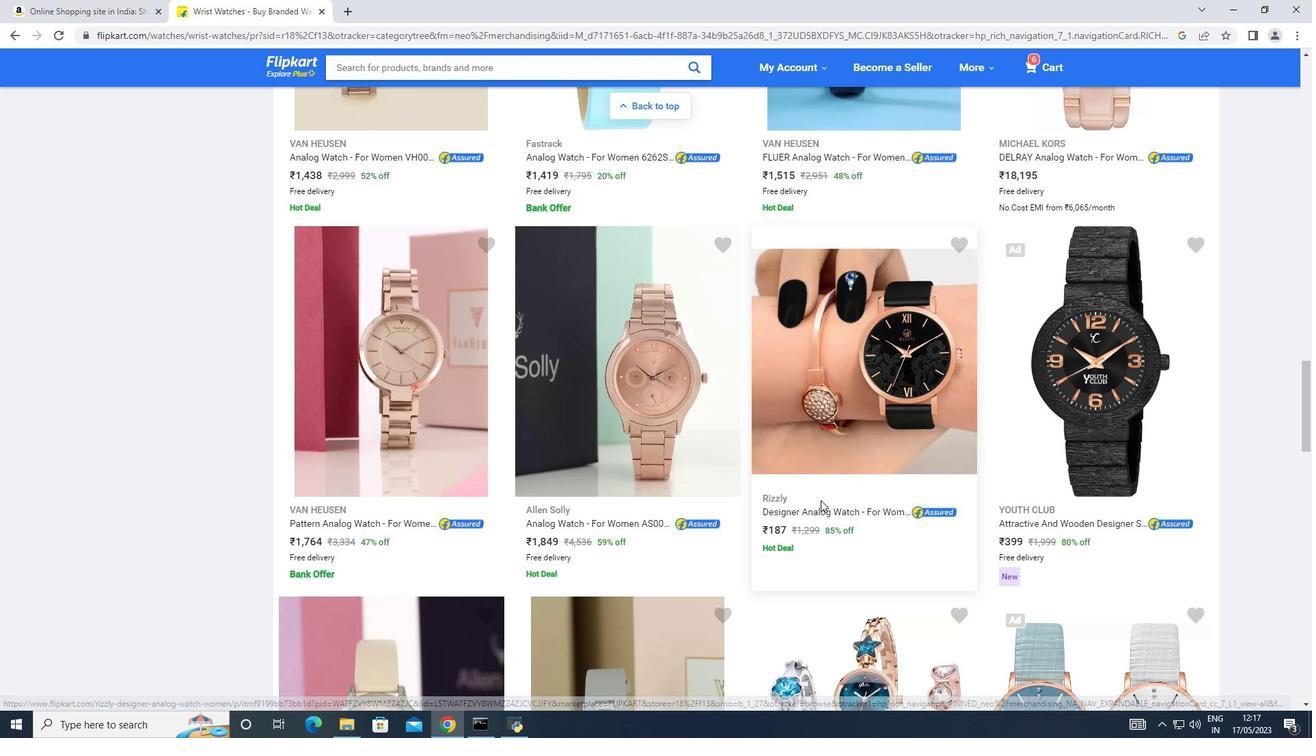 
Action: Mouse scrolled (821, 499) with delta (0, 0)
Screenshot: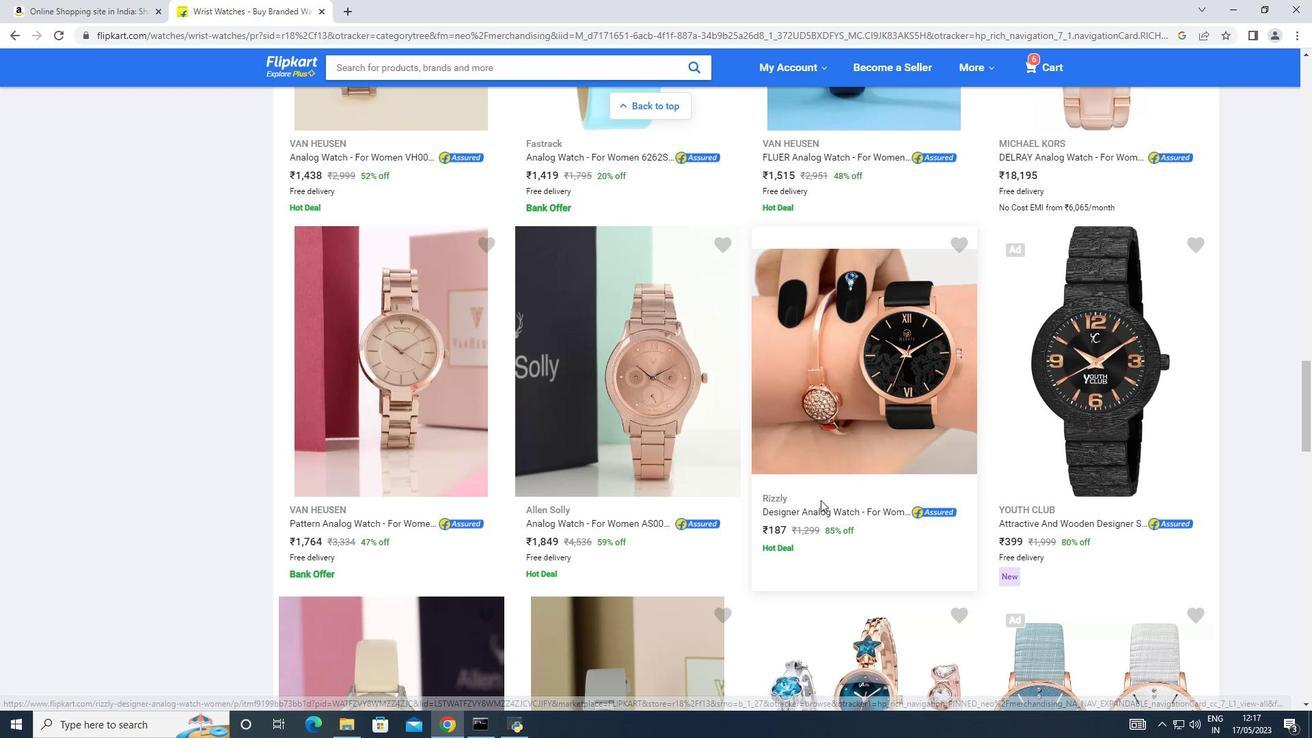 
Action: Mouse scrolled (821, 499) with delta (0, 0)
Screenshot: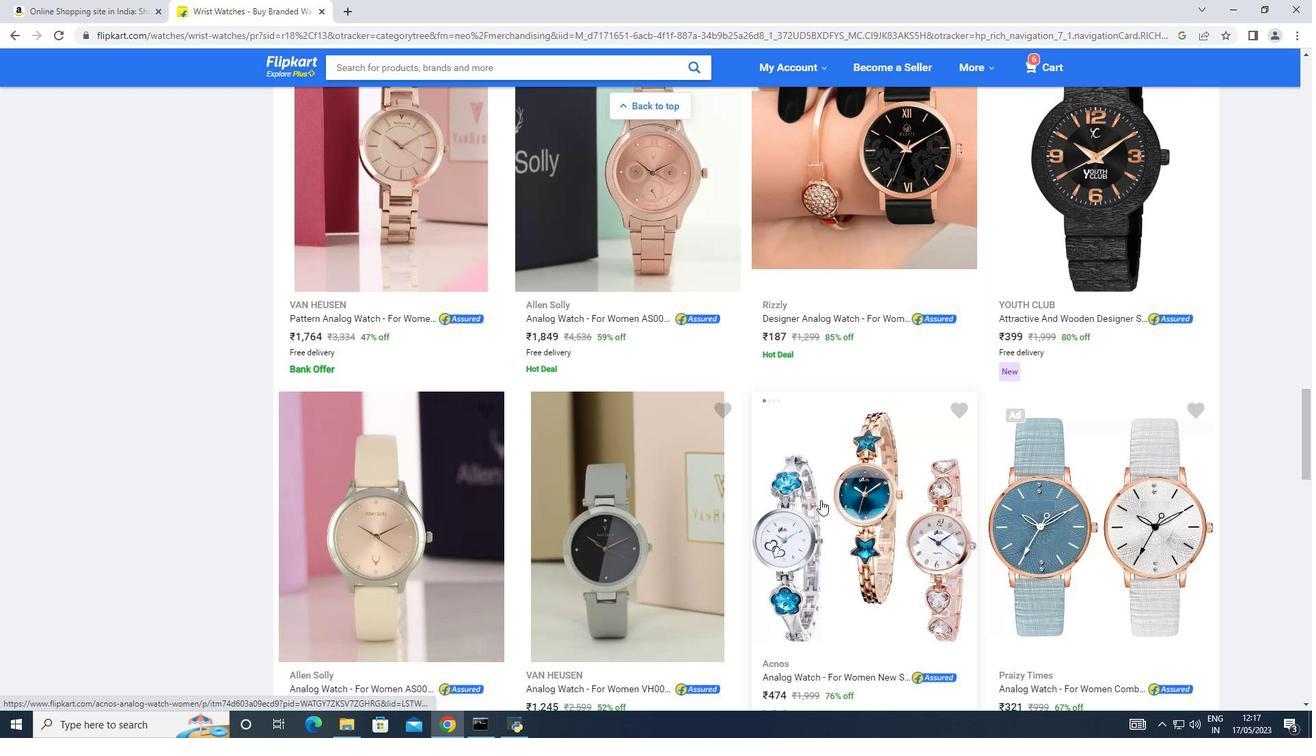 
Action: Mouse scrolled (821, 499) with delta (0, 0)
Screenshot: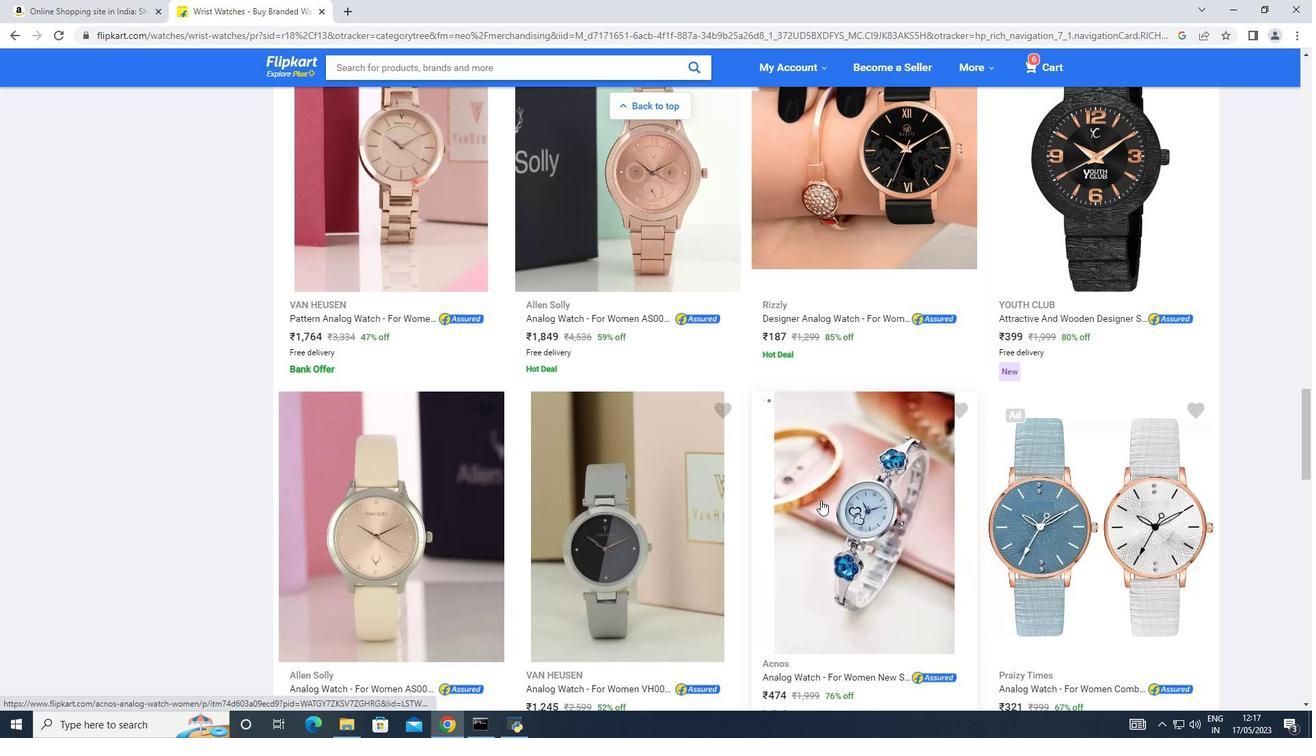 
Action: Mouse scrolled (821, 499) with delta (0, 0)
Screenshot: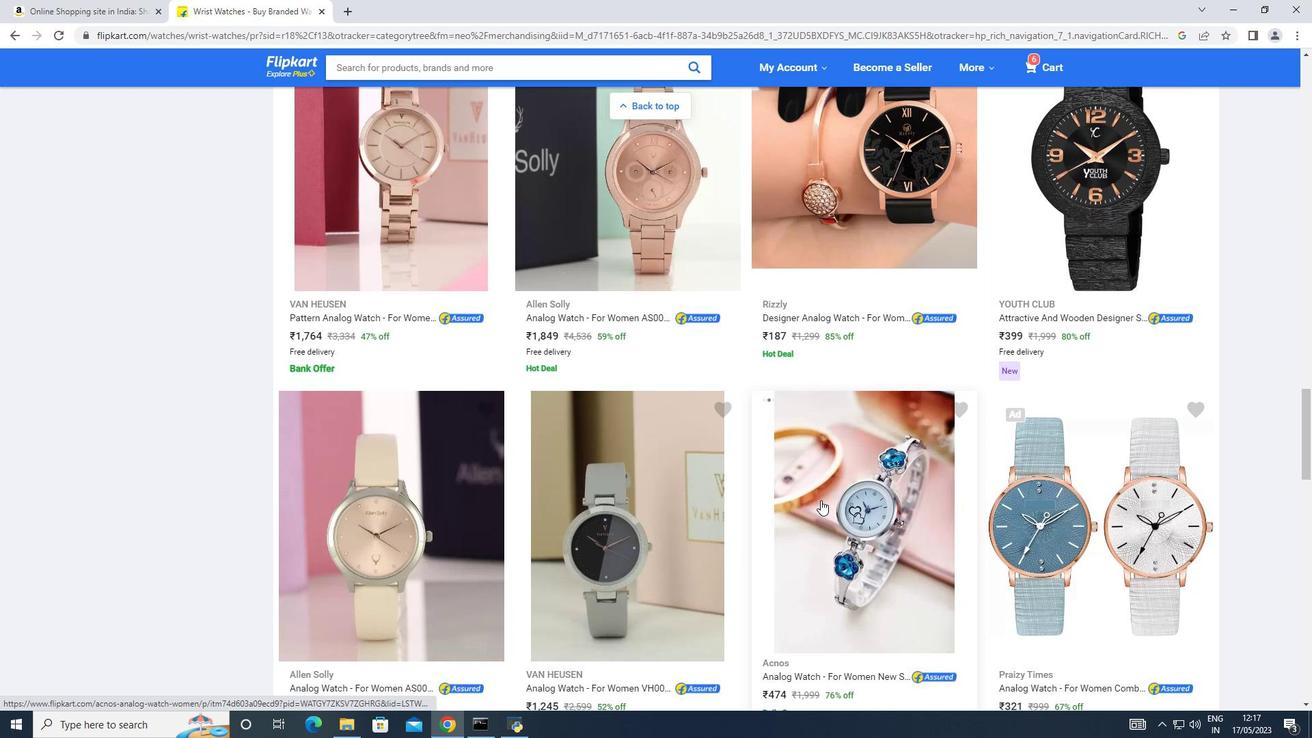 
Action: Mouse scrolled (821, 499) with delta (0, 0)
Screenshot: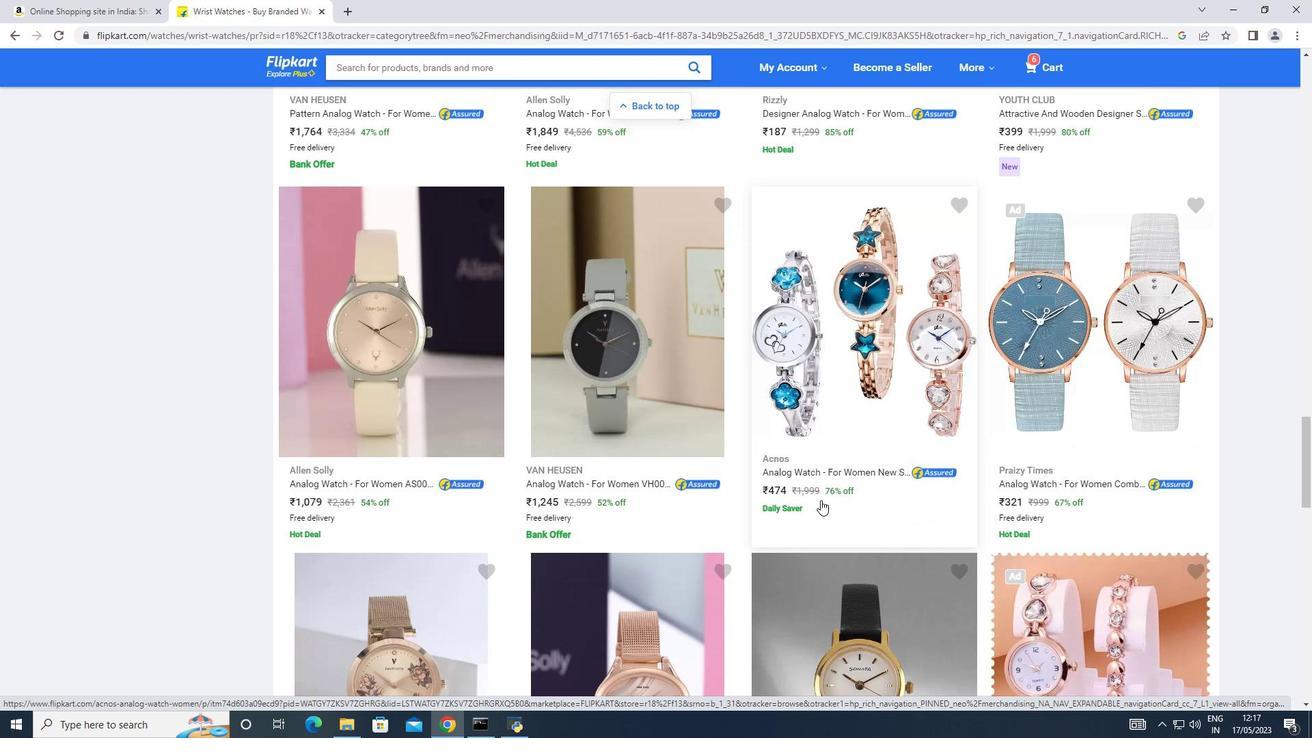 
Action: Mouse scrolled (821, 499) with delta (0, 0)
Screenshot: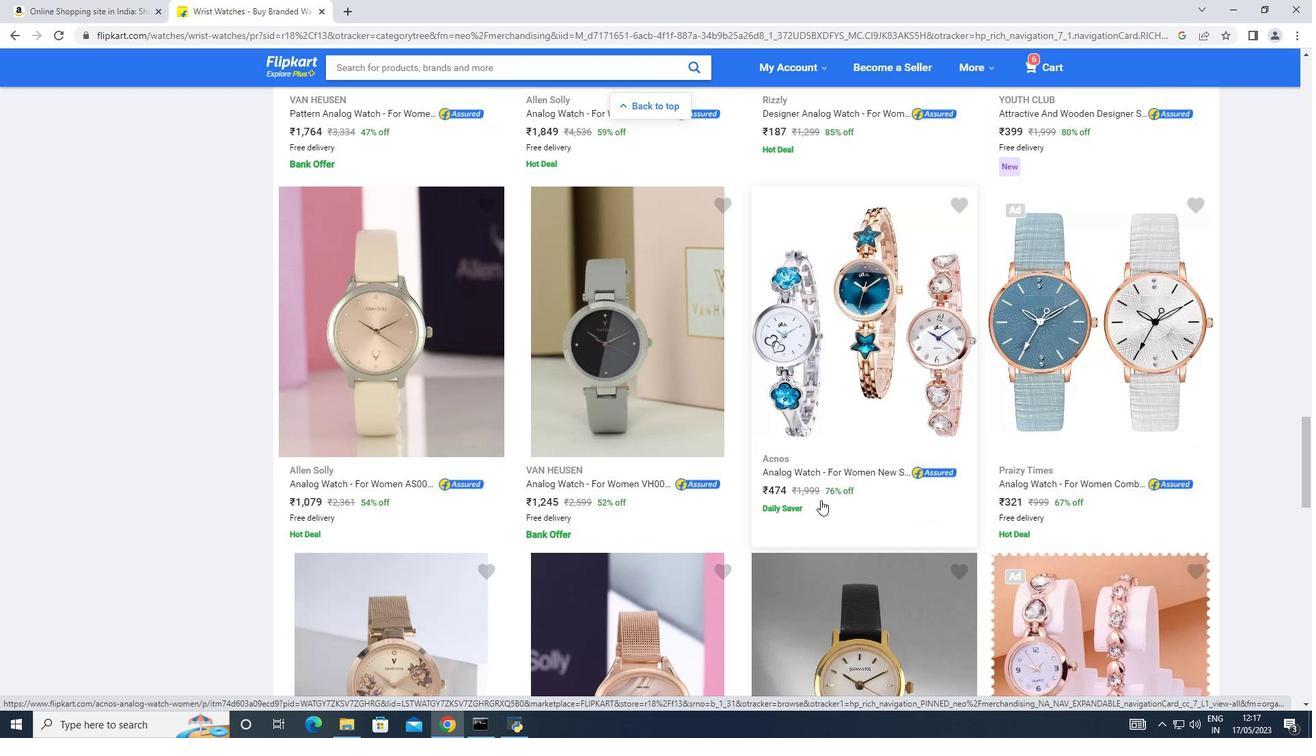
Action: Mouse scrolled (821, 499) with delta (0, 0)
Screenshot: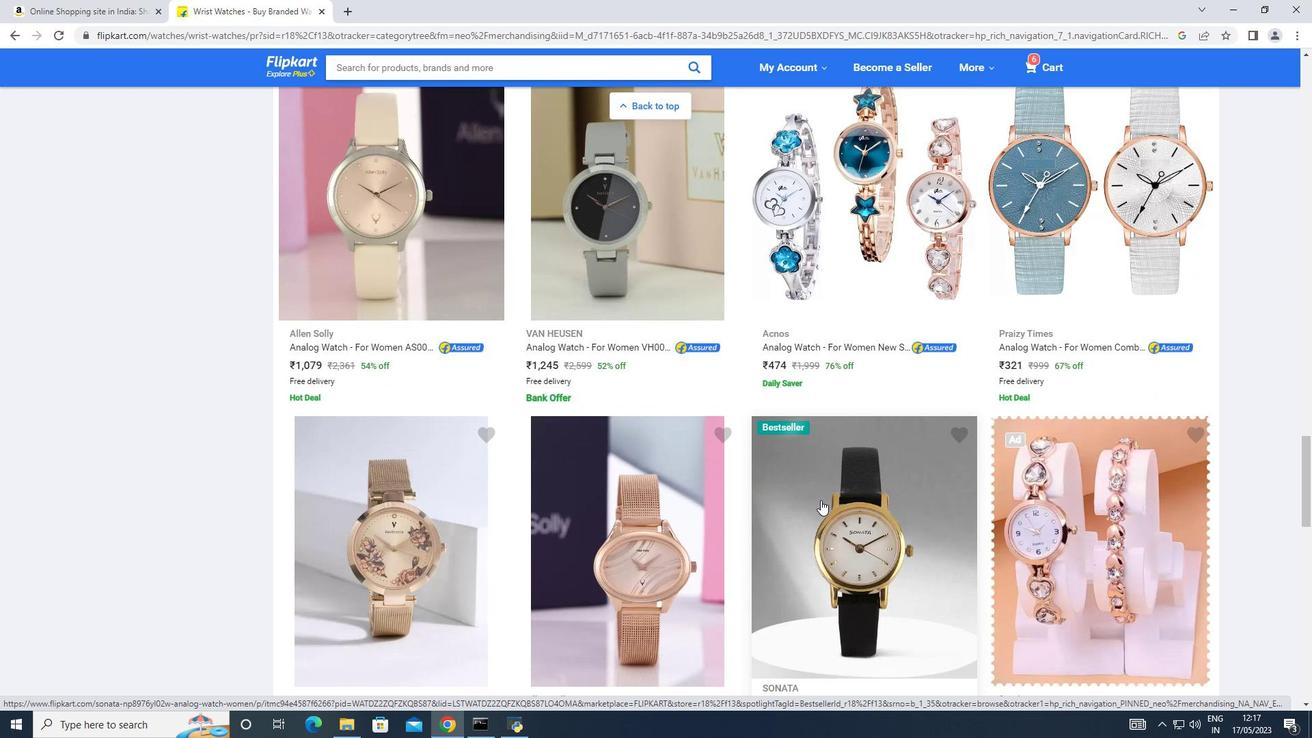 
Action: Mouse scrolled (821, 499) with delta (0, 0)
Screenshot: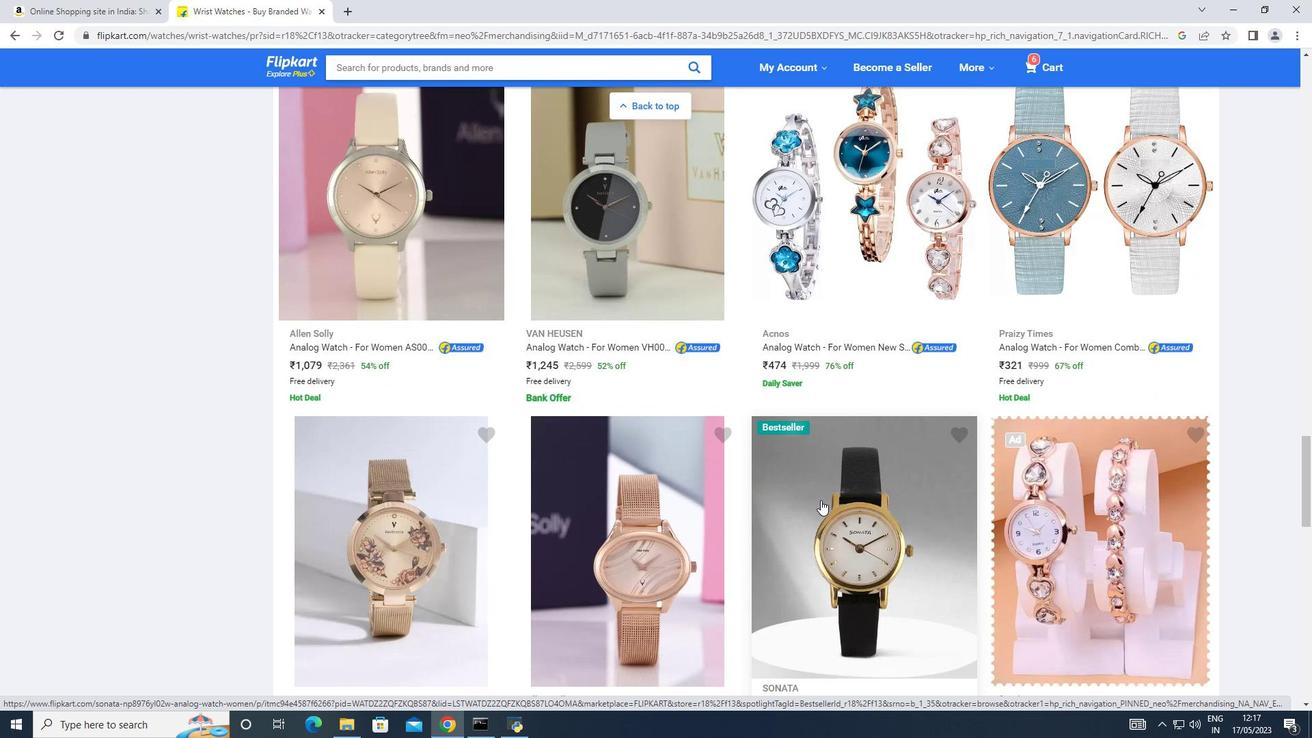 
Action: Mouse scrolled (821, 499) with delta (0, 0)
Screenshot: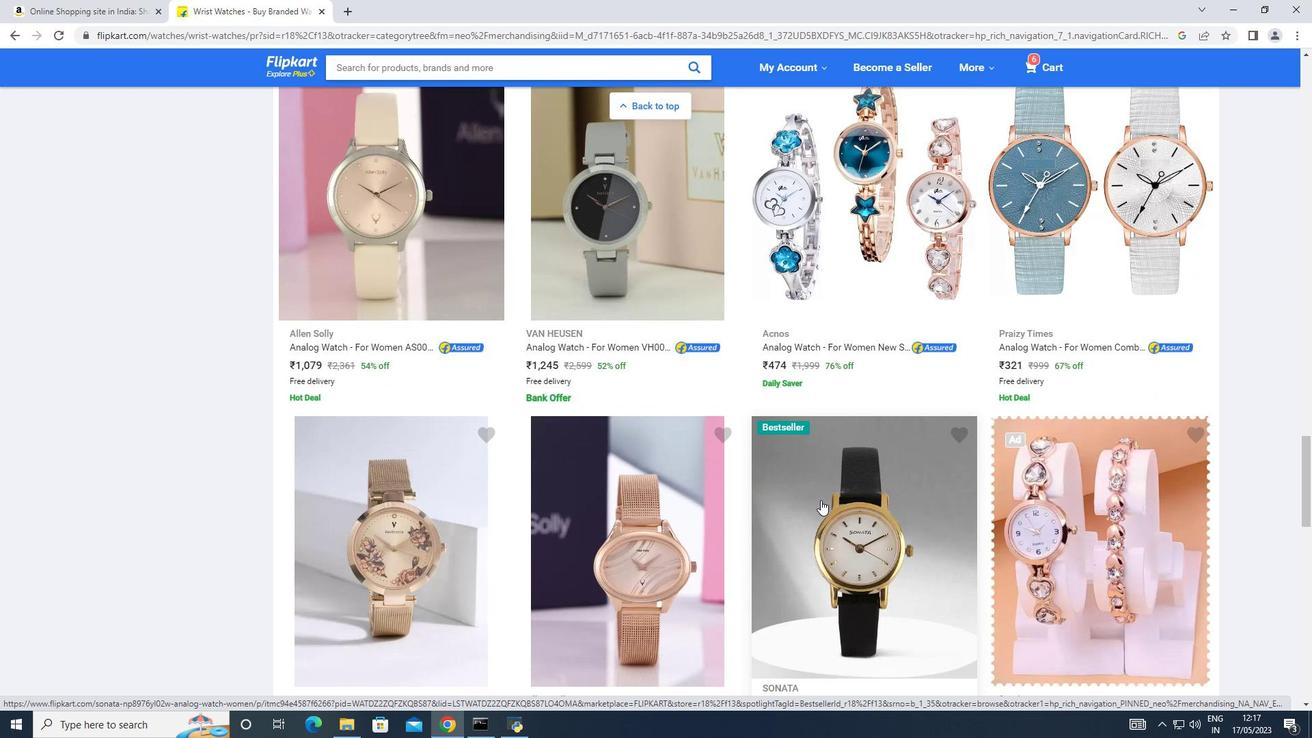 
Action: Mouse scrolled (821, 499) with delta (0, 0)
Screenshot: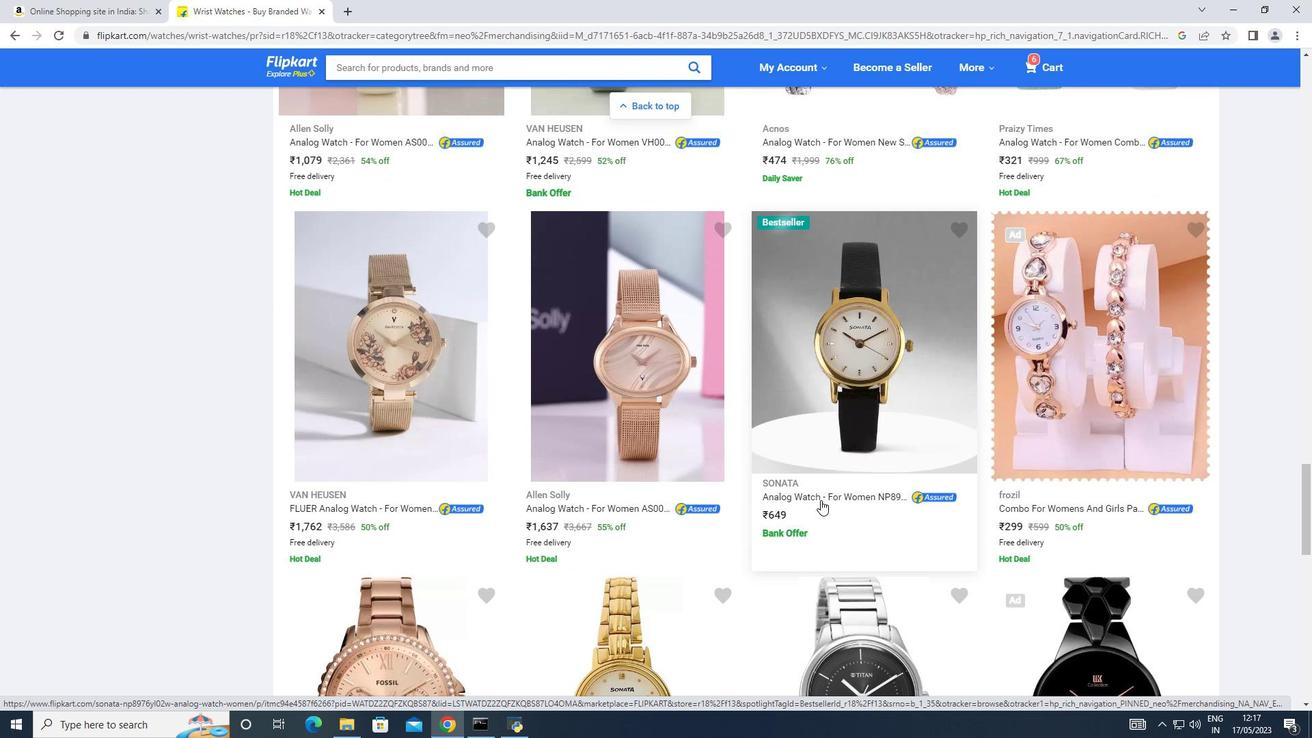 
Action: Mouse scrolled (821, 499) with delta (0, 0)
Screenshot: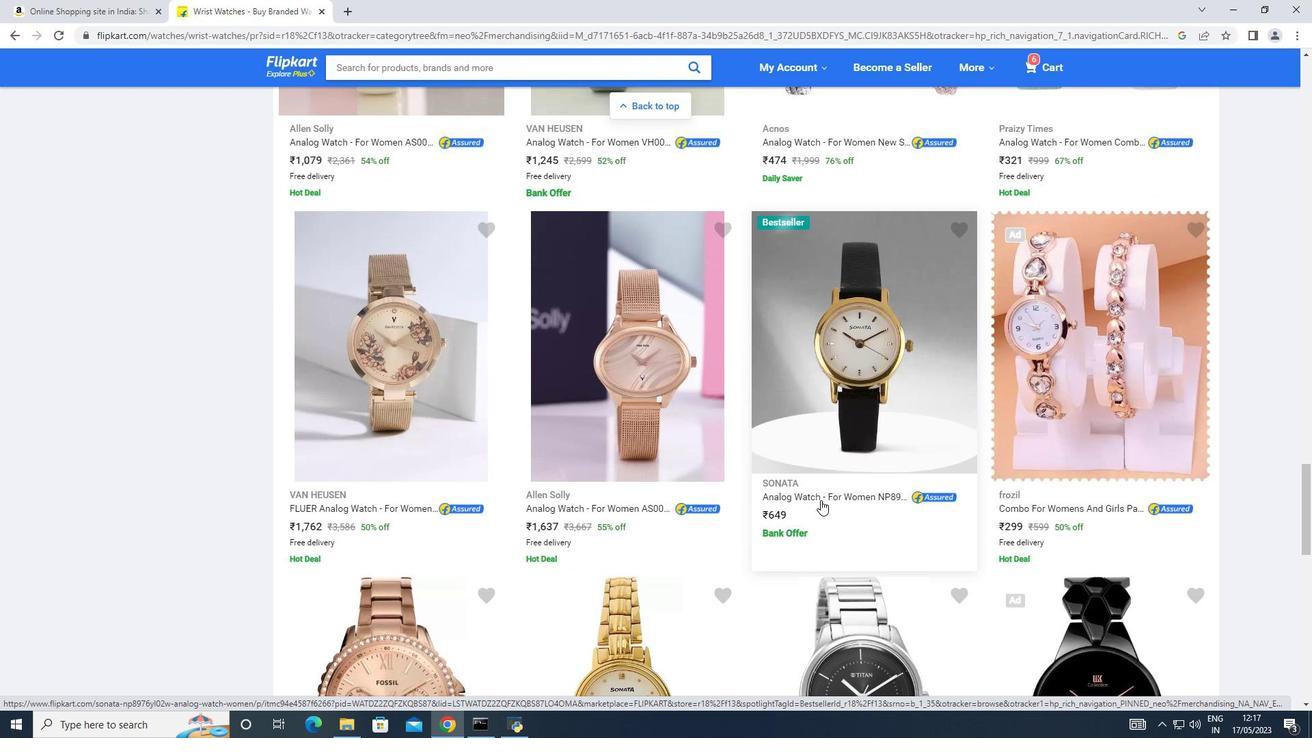 
Action: Mouse scrolled (821, 499) with delta (0, 0)
Screenshot: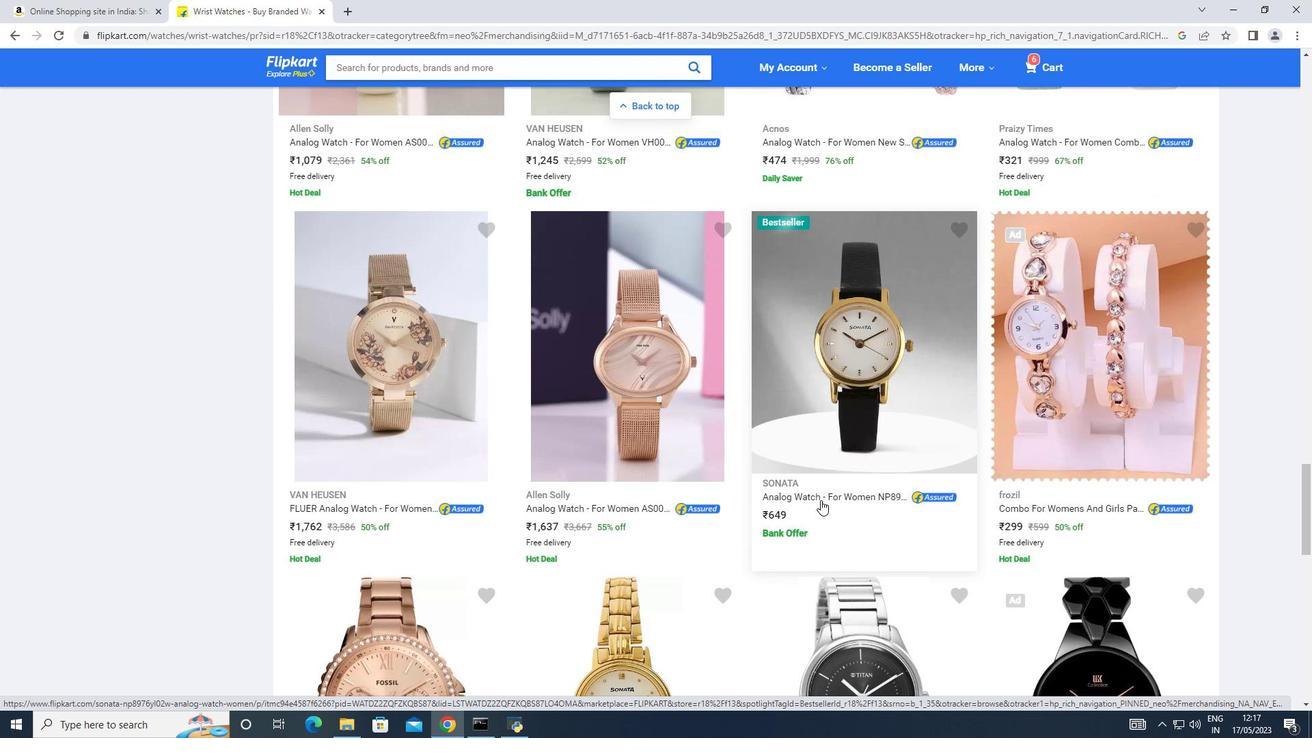 
Action: Mouse scrolled (821, 499) with delta (0, 0)
Screenshot: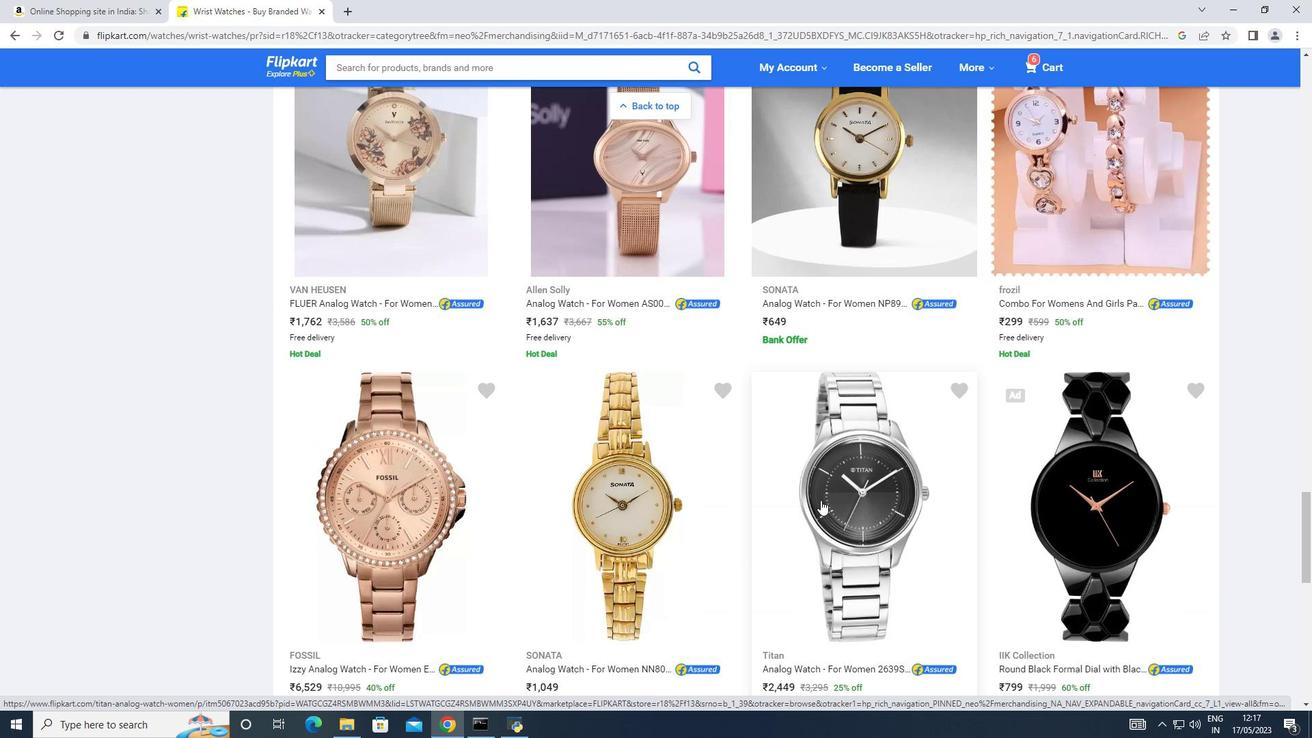 
Action: Mouse scrolled (821, 499) with delta (0, 0)
Screenshot: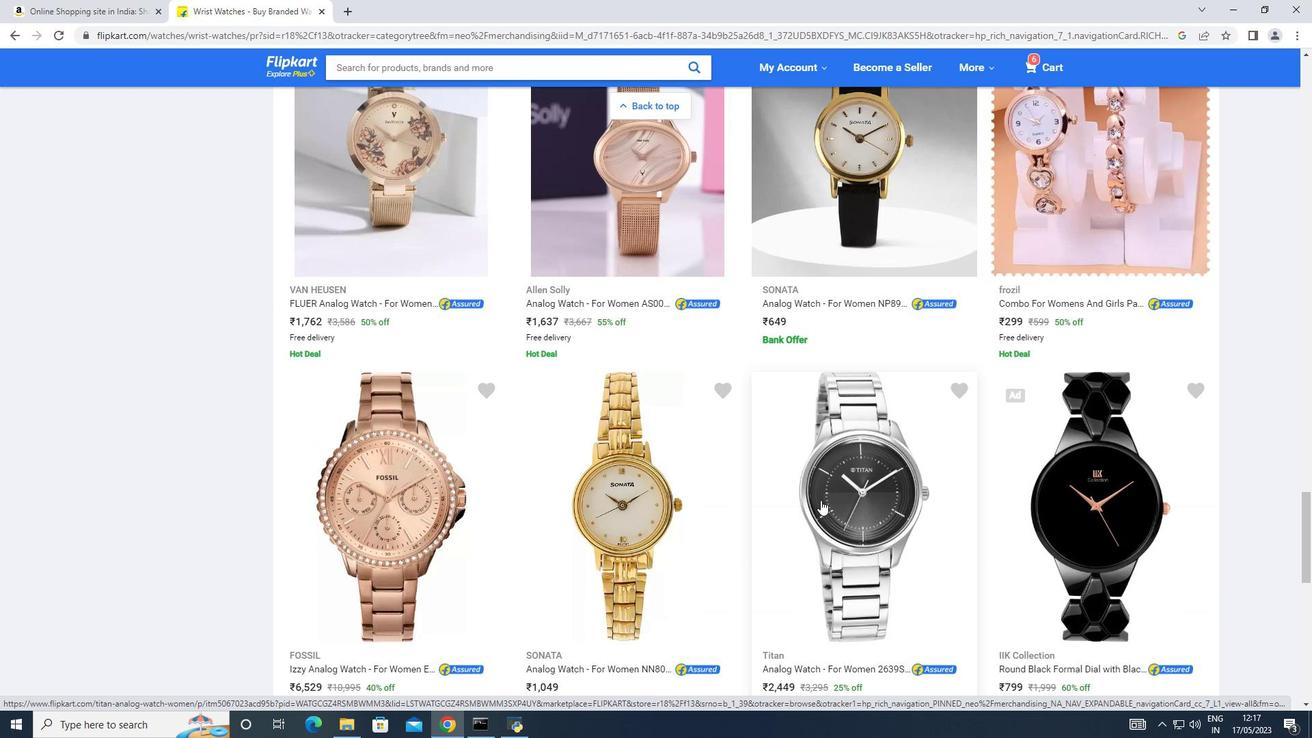 
Action: Mouse scrolled (821, 499) with delta (0, 0)
Screenshot: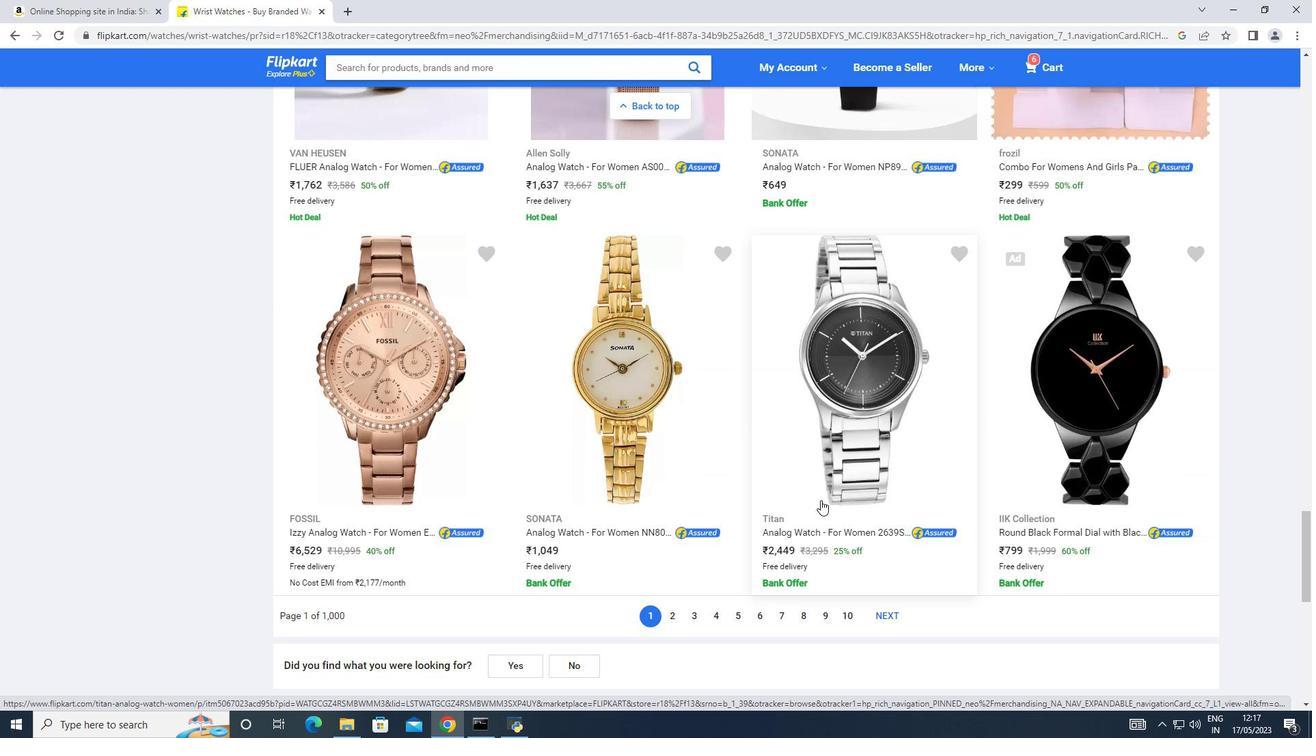 
Action: Mouse scrolled (821, 499) with delta (0, 0)
Screenshot: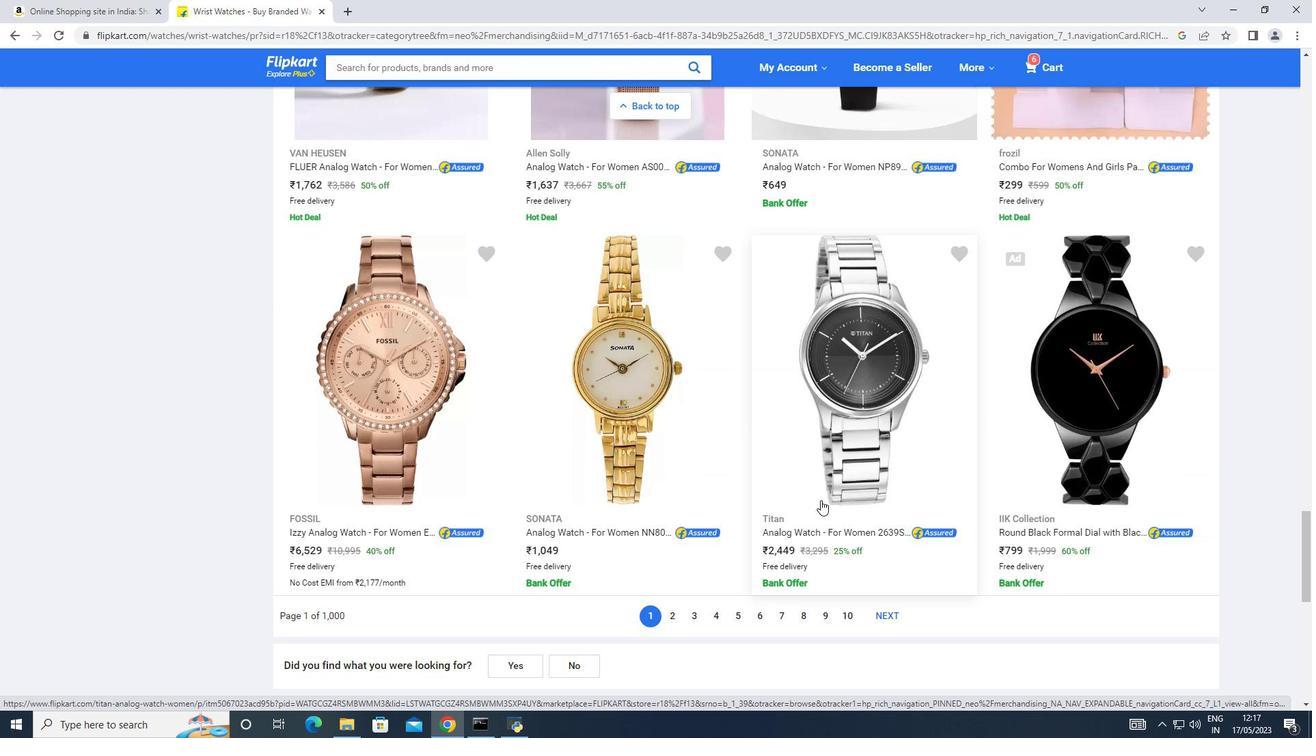 
Action: Mouse scrolled (821, 499) with delta (0, 0)
Screenshot: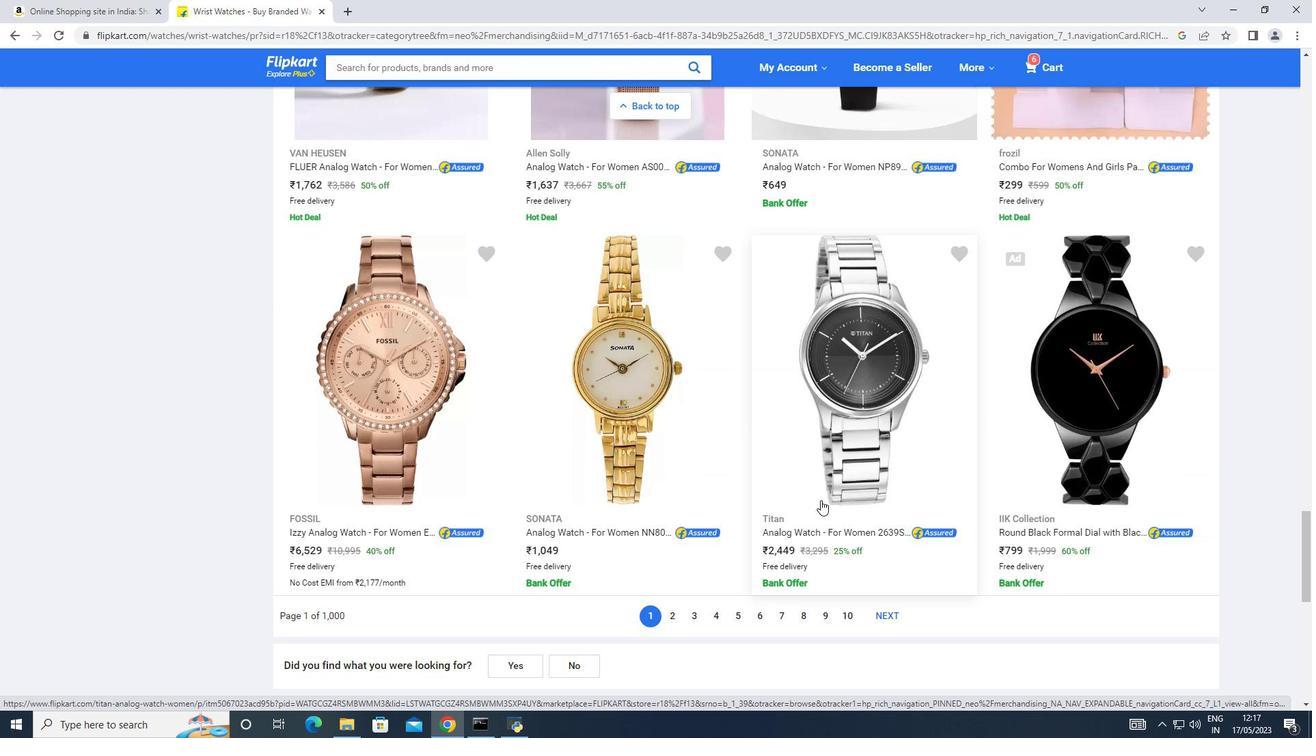 
Action: Mouse moved to (676, 410)
Screenshot: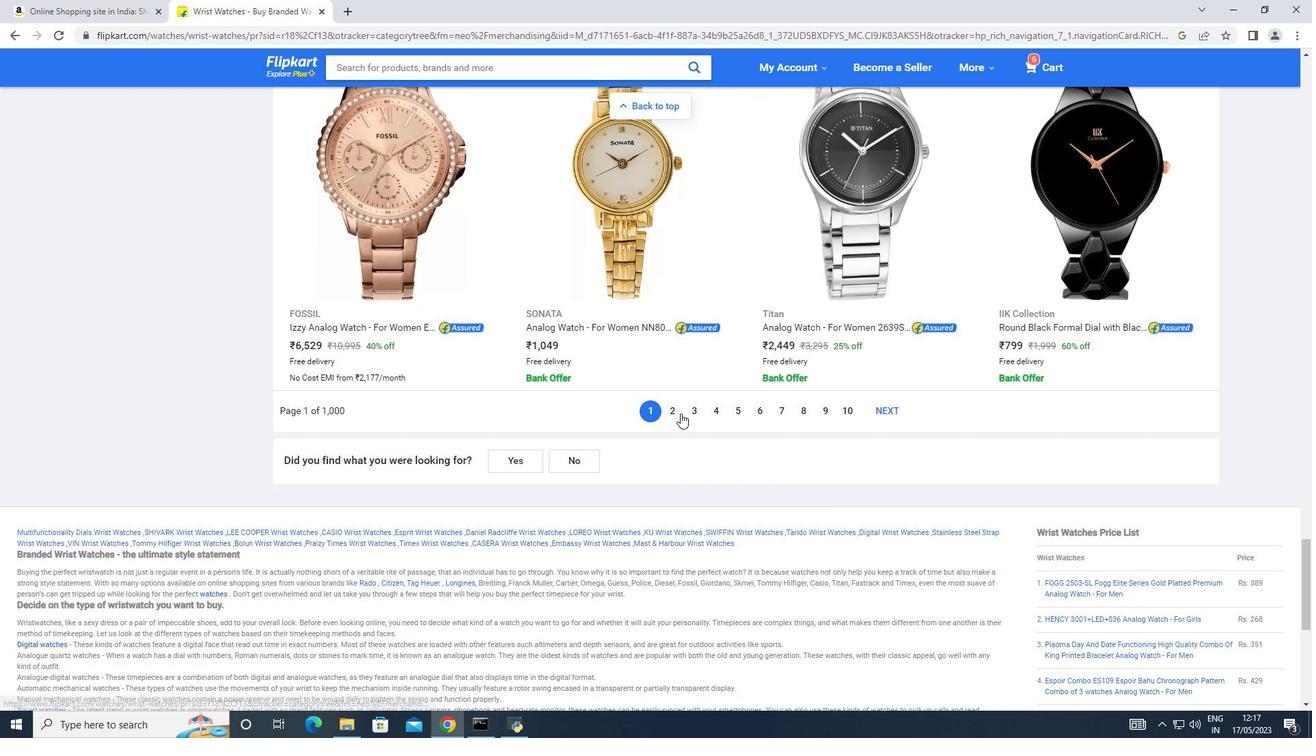 
Action: Mouse pressed left at (676, 410)
Screenshot: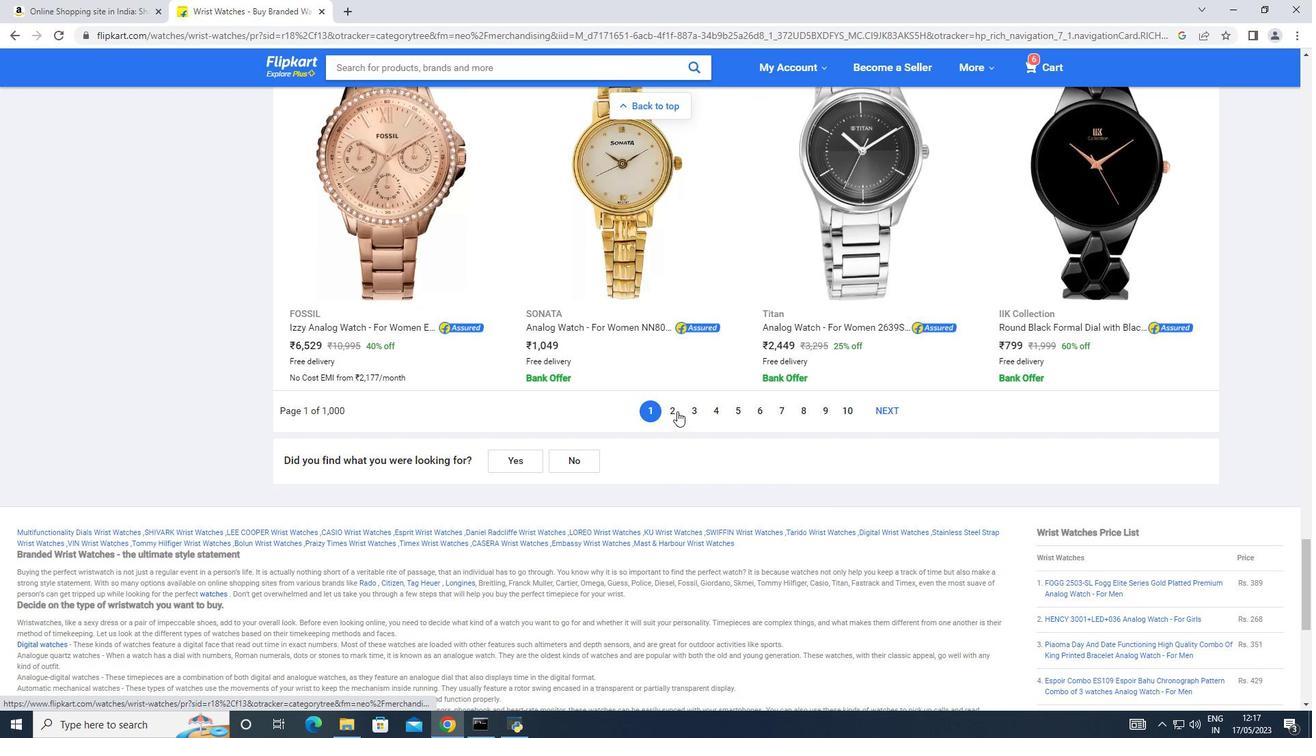 
Action: Mouse scrolled (676, 410) with delta (0, 0)
Screenshot: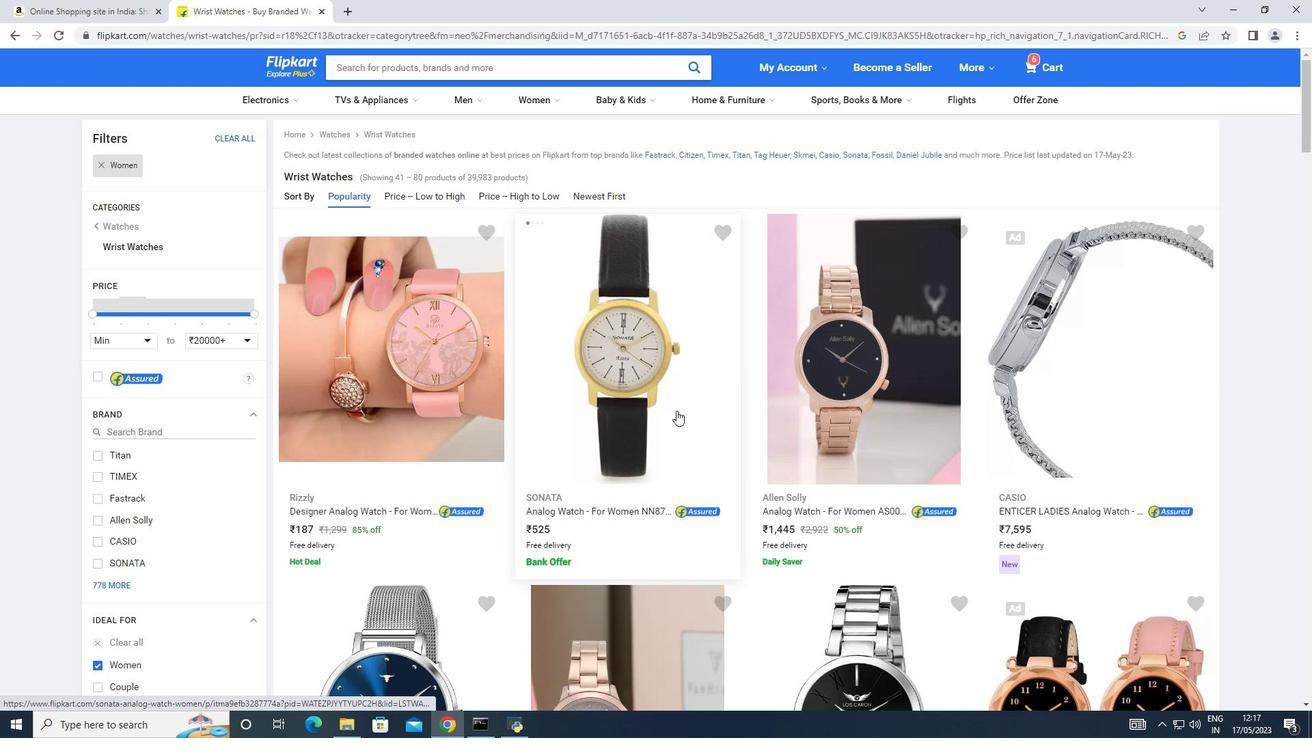 
Action: Mouse scrolled (676, 410) with delta (0, 0)
Screenshot: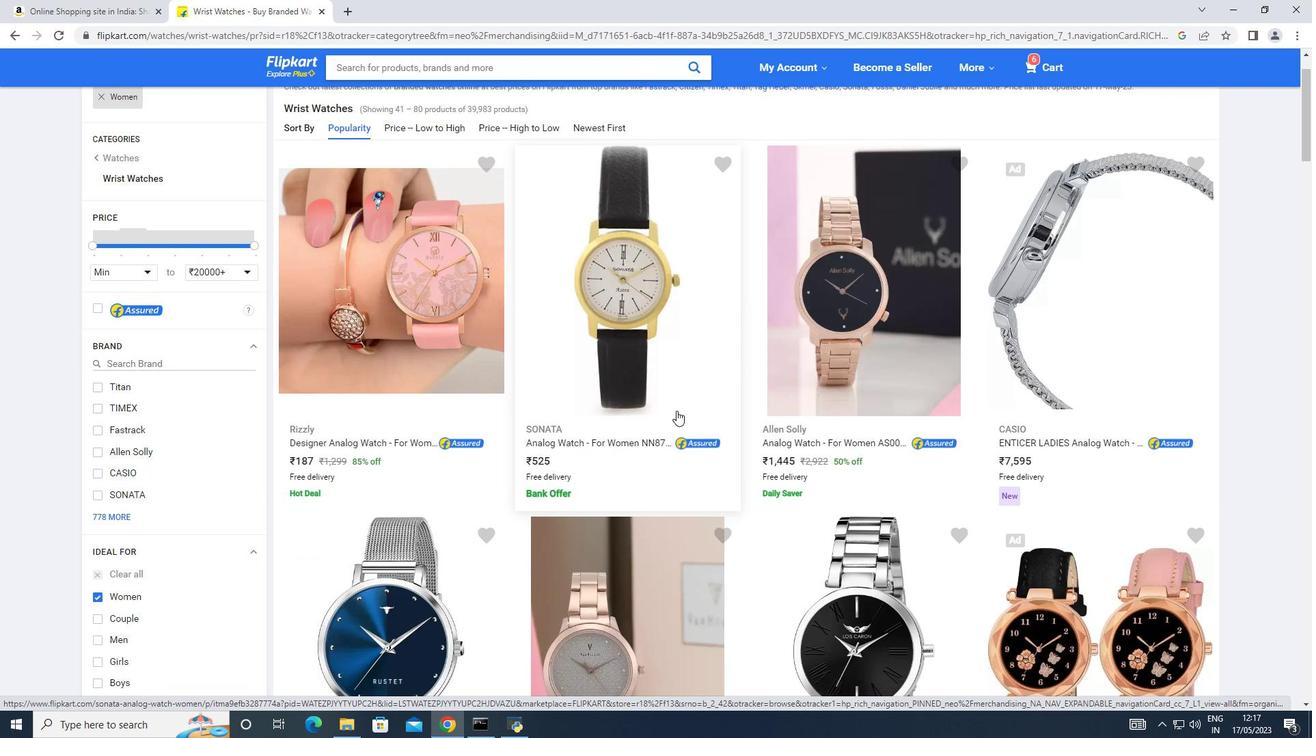 
Action: Mouse scrolled (676, 410) with delta (0, 0)
Screenshot: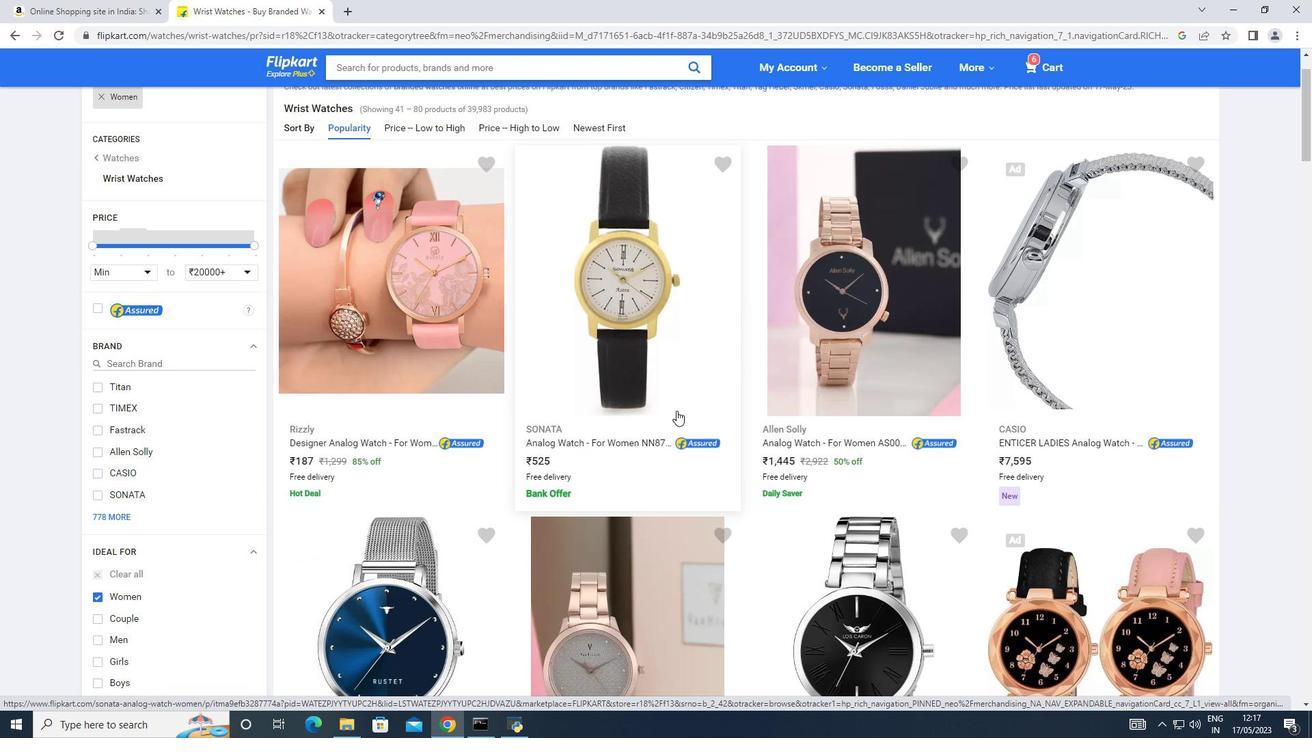 
Action: Mouse moved to (677, 410)
Screenshot: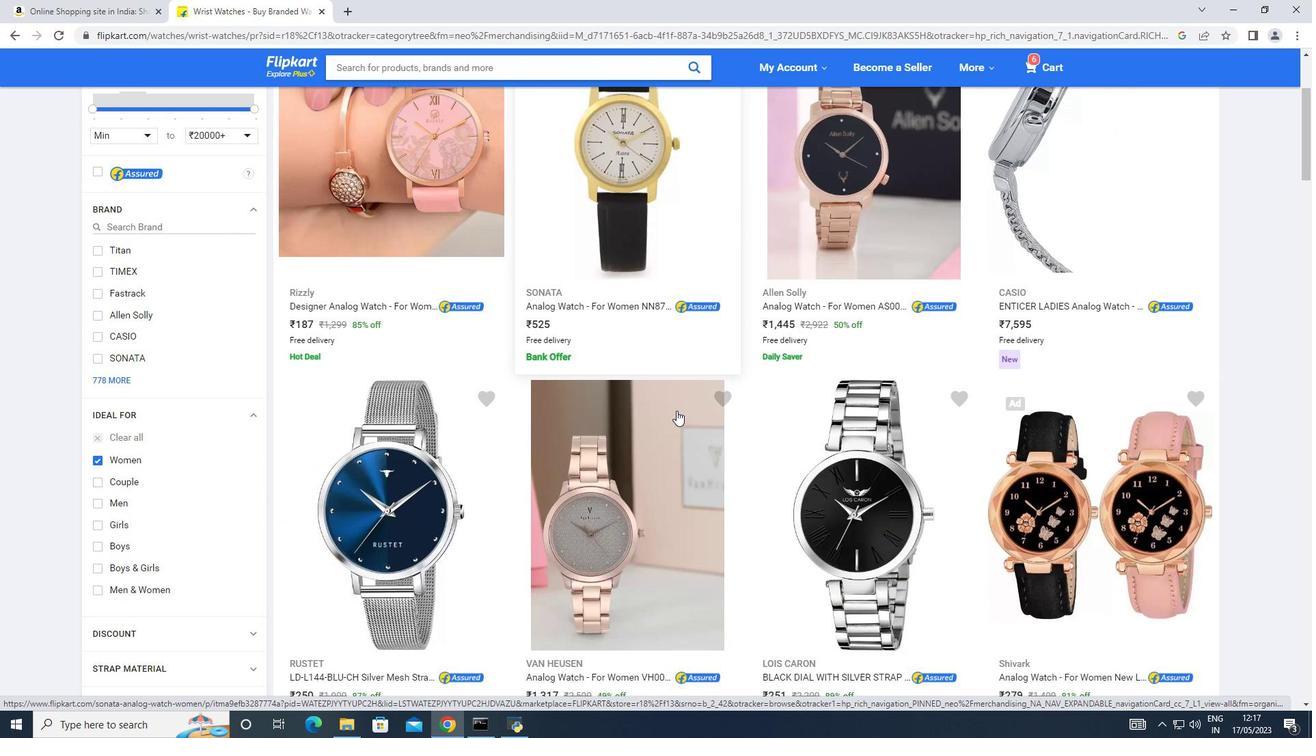 
Action: Mouse scrolled (677, 410) with delta (0, 0)
Screenshot: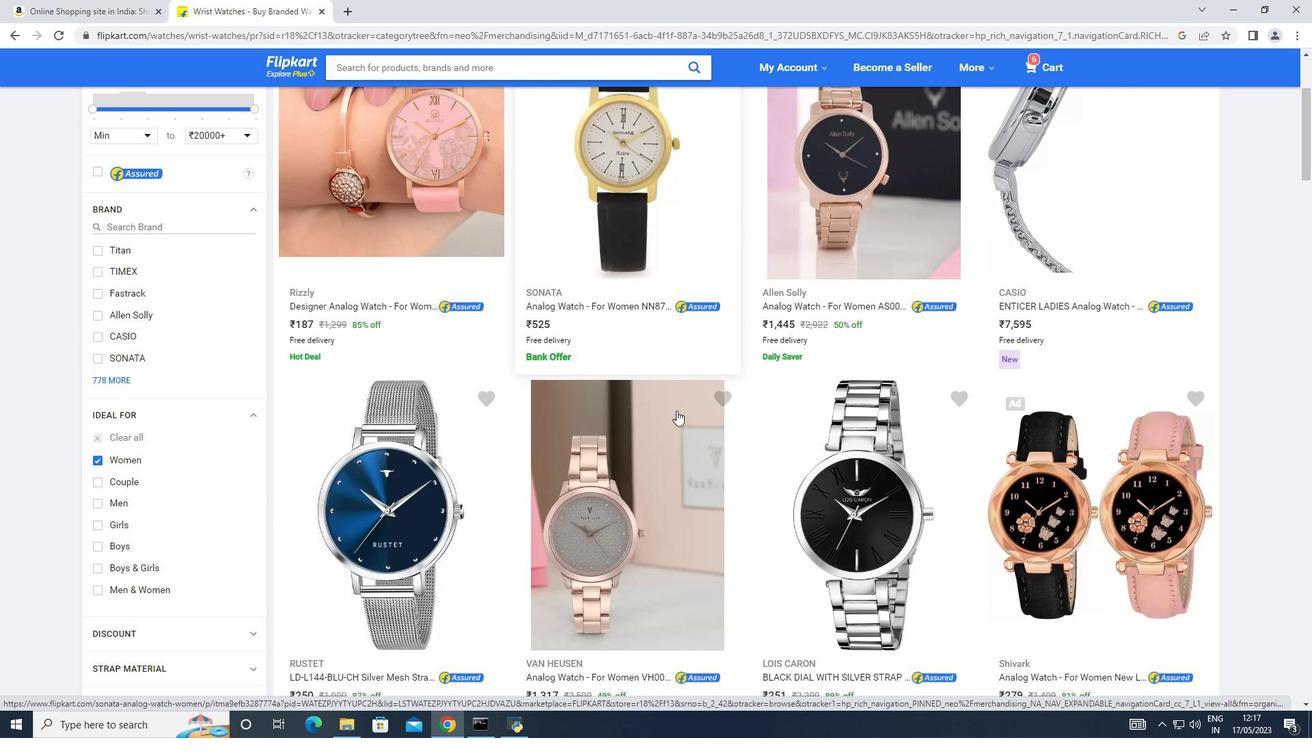 
Action: Mouse scrolled (677, 410) with delta (0, 0)
Screenshot: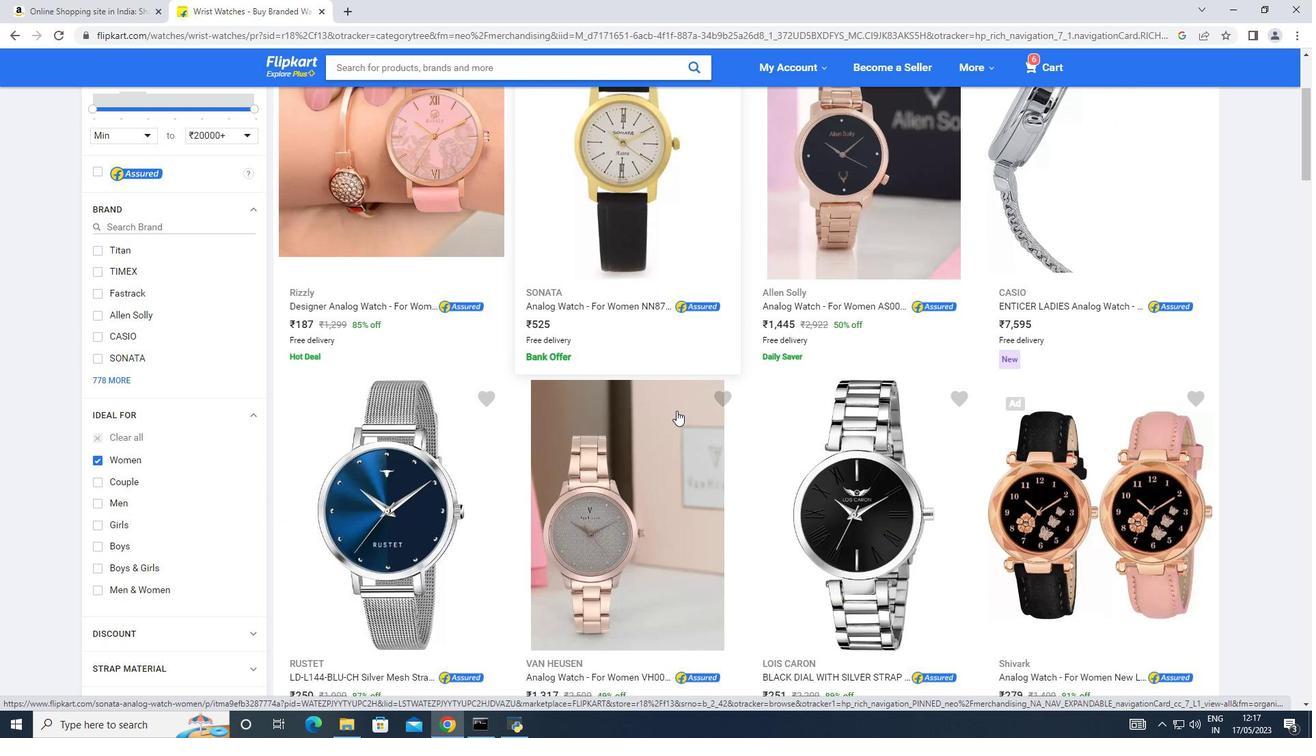 
Action: Mouse scrolled (677, 410) with delta (0, 0)
Screenshot: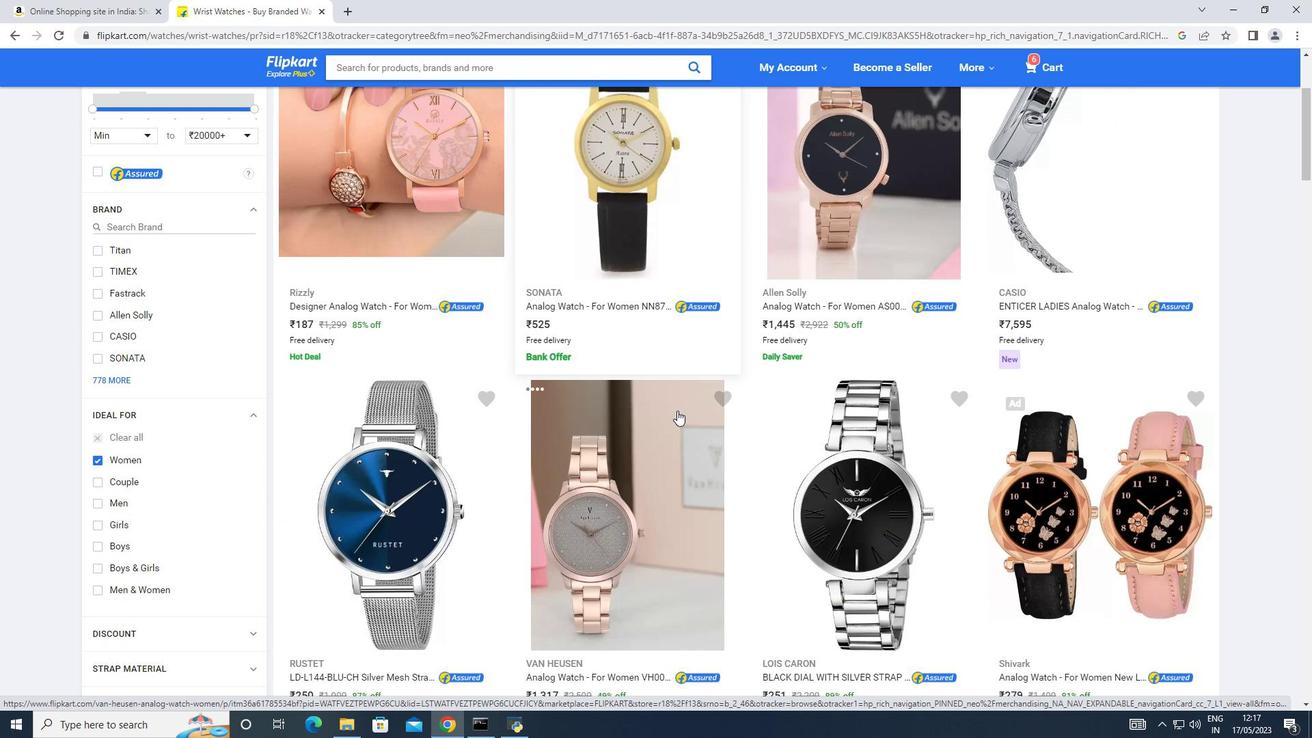 
Action: Mouse scrolled (677, 410) with delta (0, 0)
Screenshot: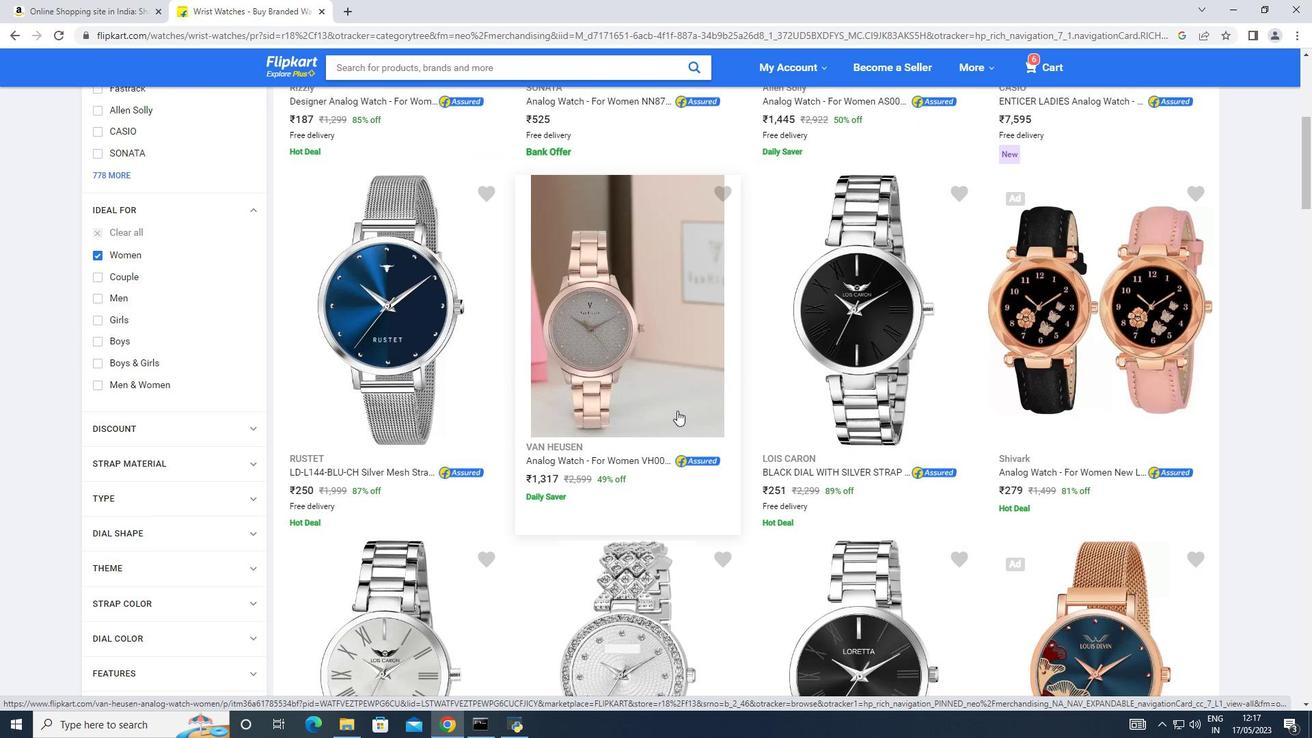 
Action: Mouse scrolled (677, 410) with delta (0, 0)
Screenshot: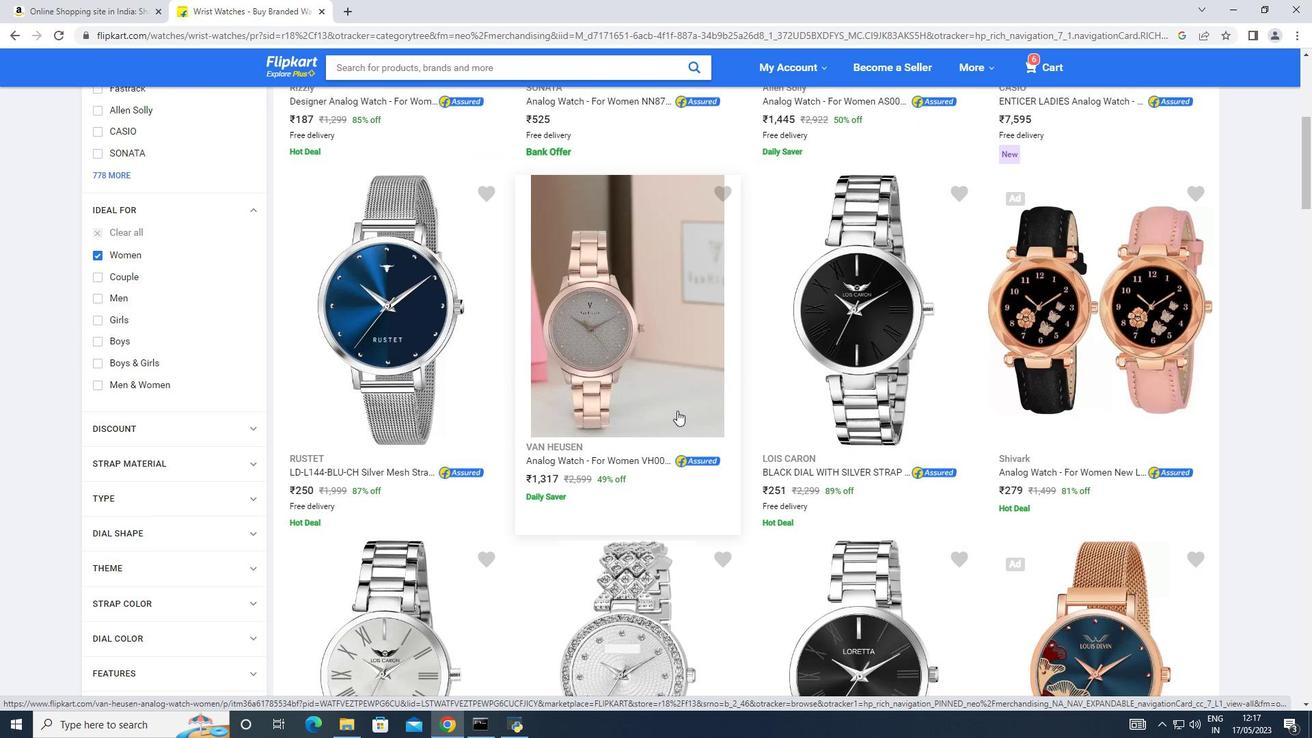 
Action: Mouse scrolled (677, 410) with delta (0, 0)
Screenshot: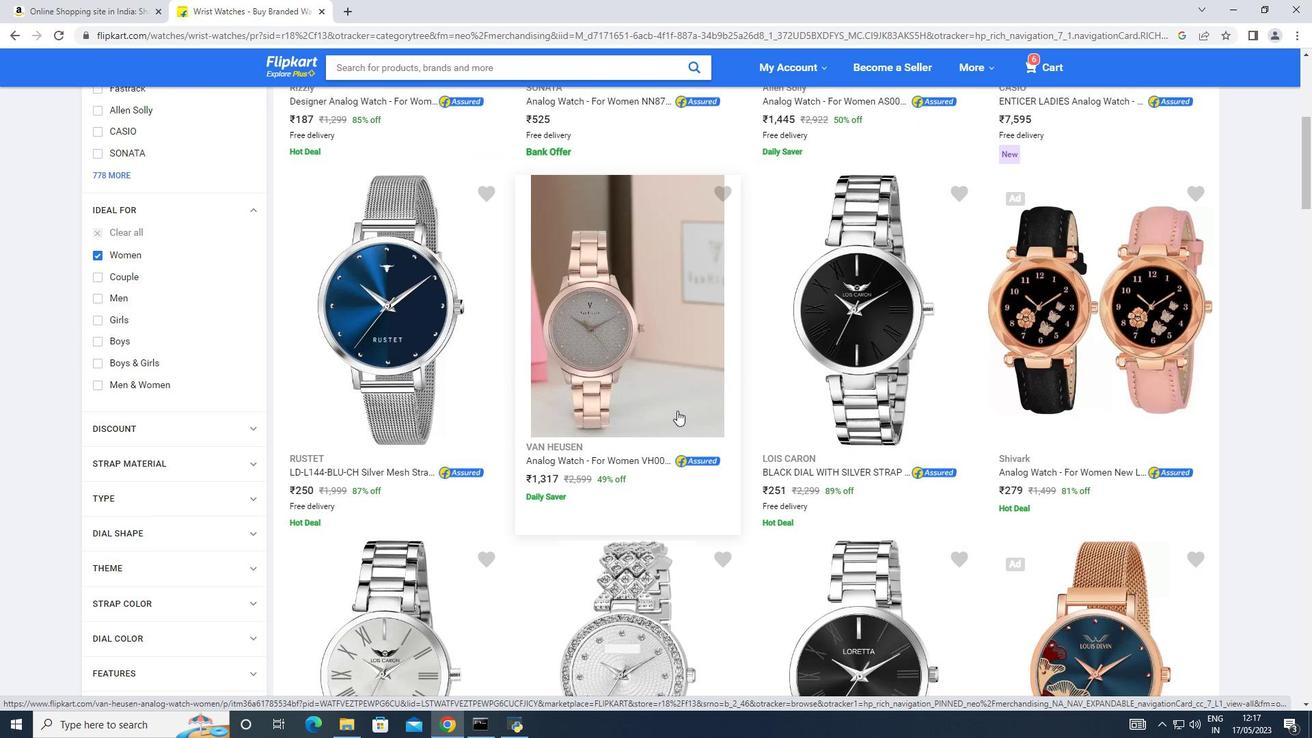 
Action: Mouse scrolled (677, 410) with delta (0, 0)
Screenshot: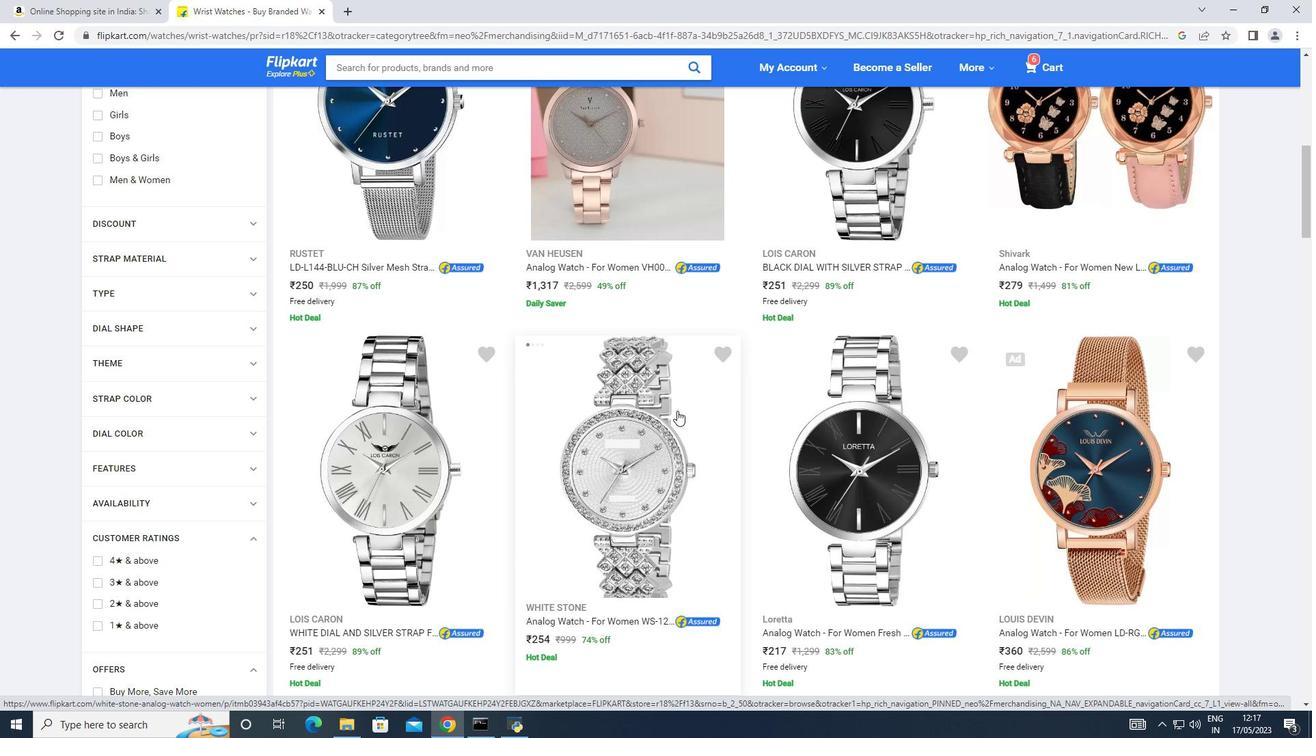 
Action: Mouse scrolled (677, 410) with delta (0, 0)
Screenshot: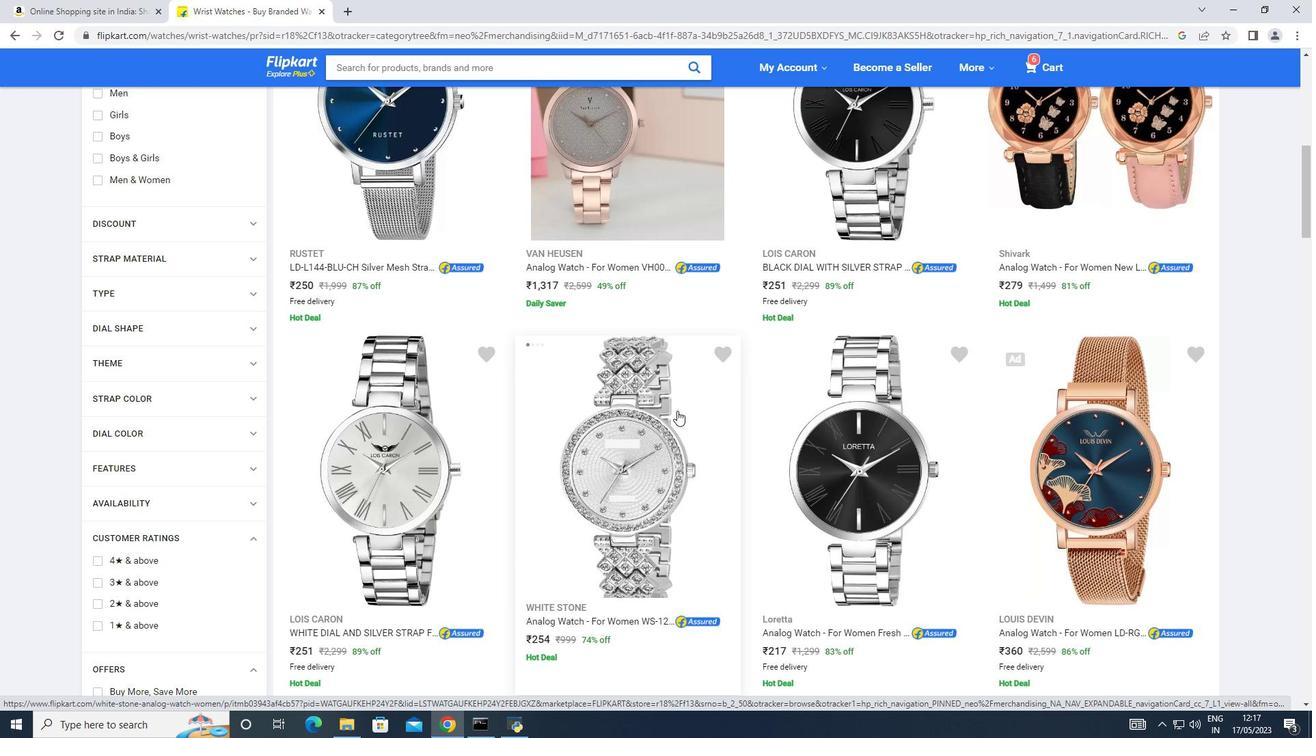 
Action: Mouse scrolled (677, 410) with delta (0, 0)
Screenshot: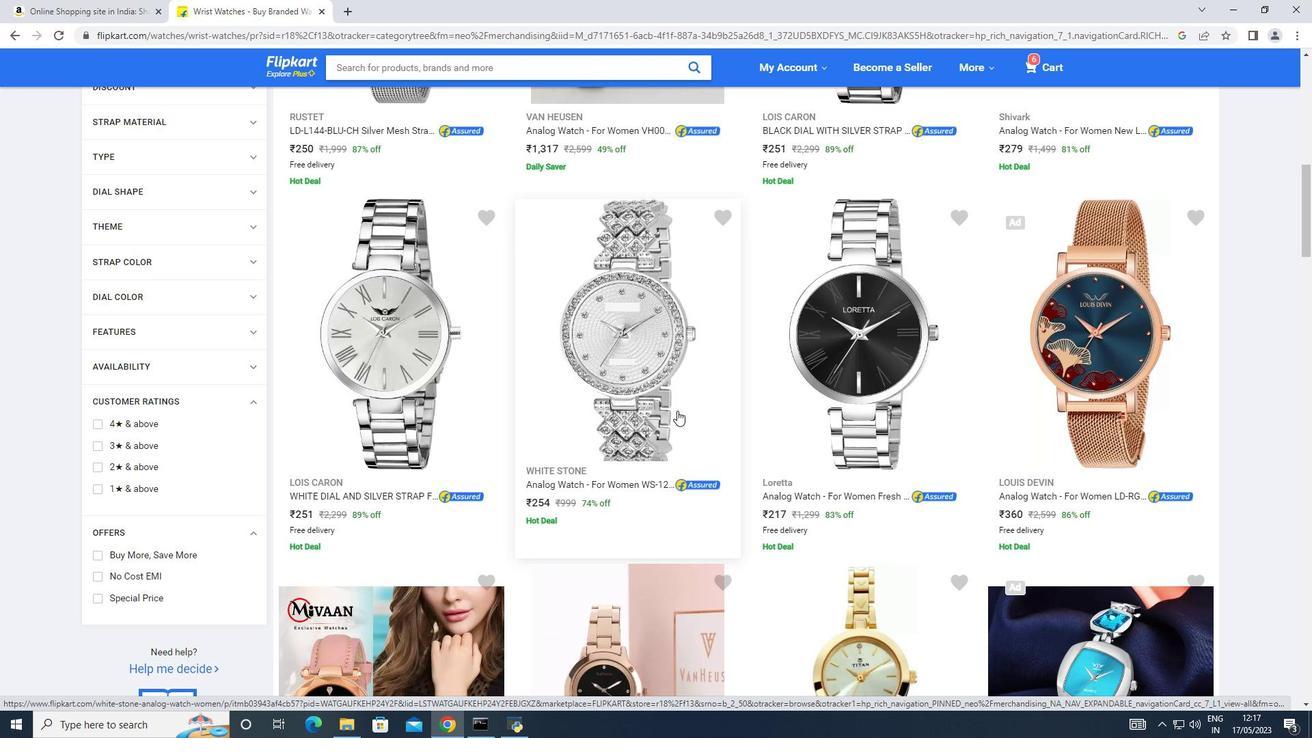 
Action: Mouse scrolled (677, 410) with delta (0, 0)
Screenshot: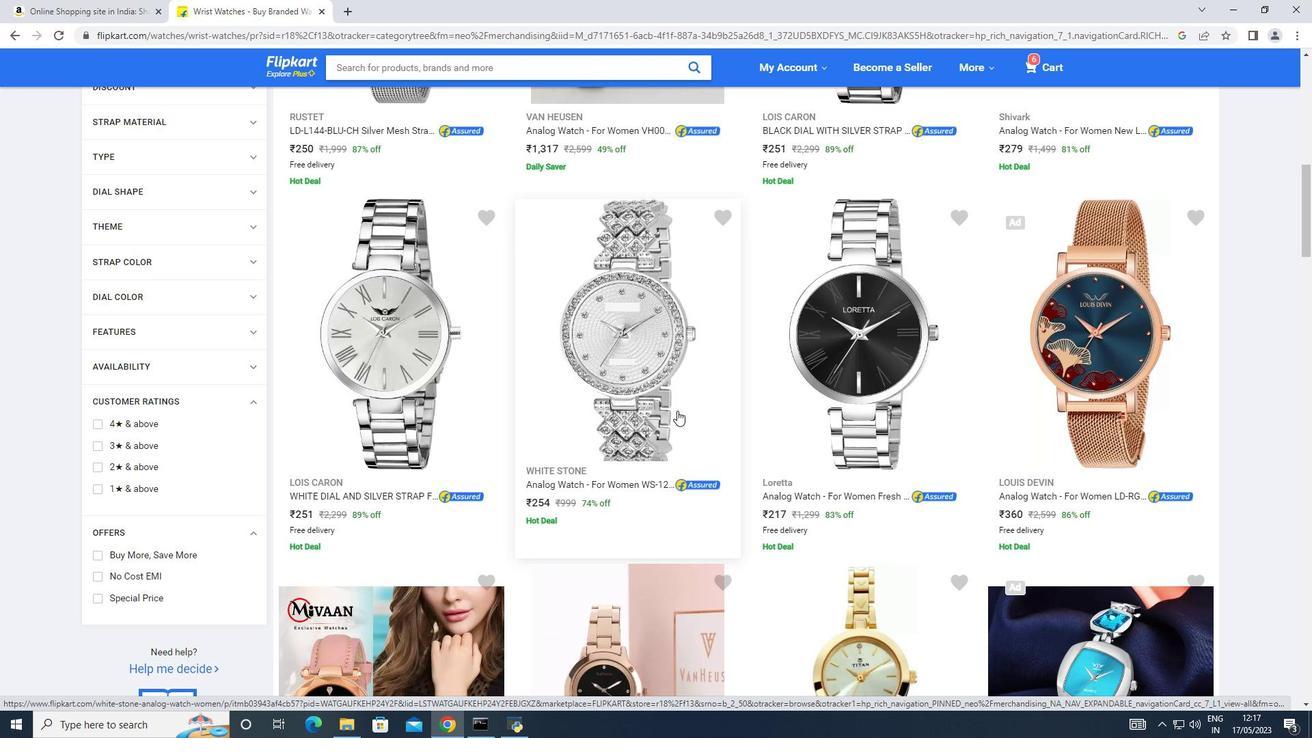 
Action: Mouse scrolled (677, 410) with delta (0, 0)
Screenshot: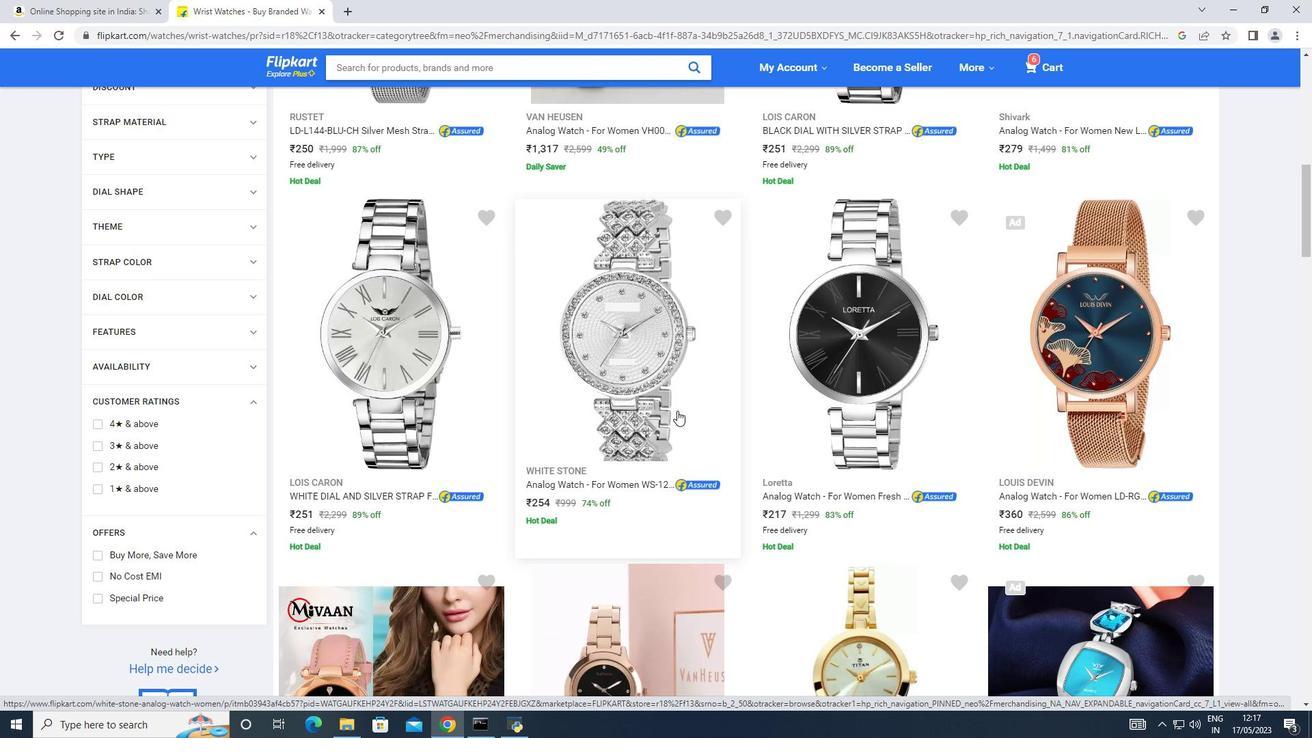 
Action: Mouse scrolled (677, 410) with delta (0, 0)
Screenshot: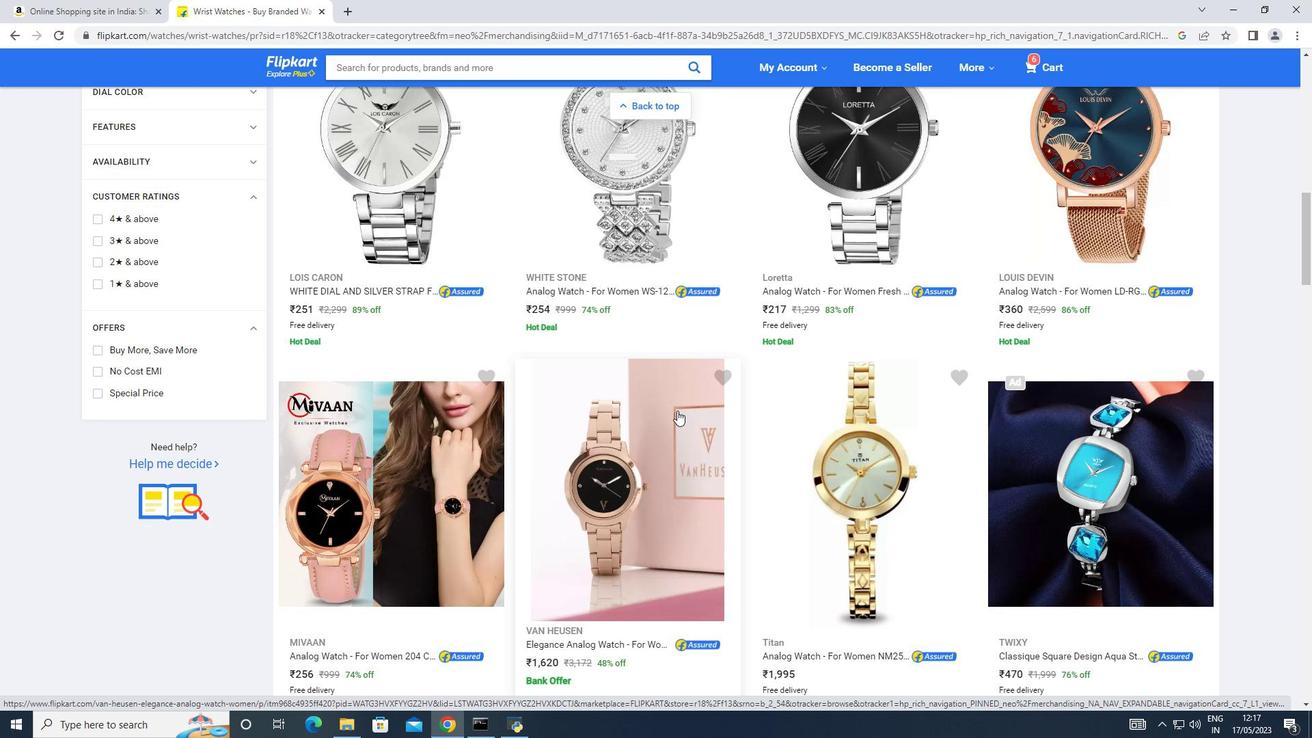 
Action: Mouse scrolled (677, 410) with delta (0, 0)
Screenshot: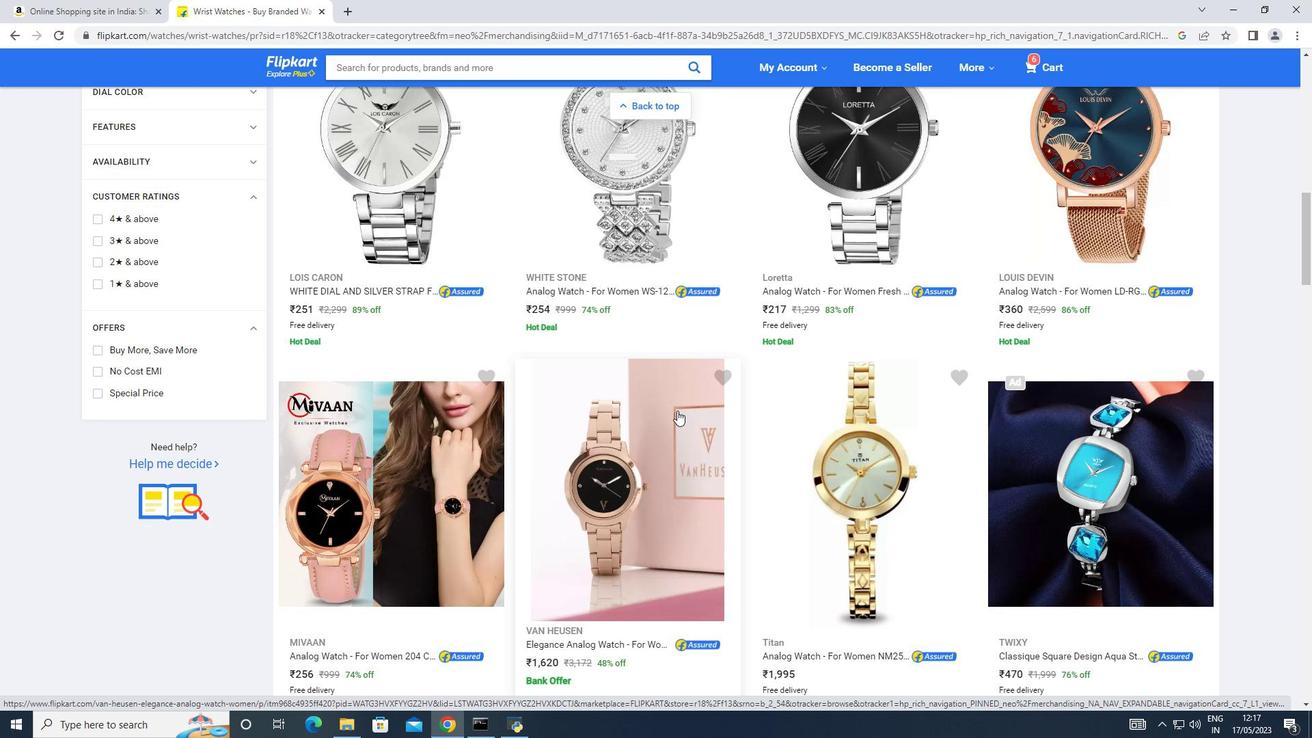 
Action: Mouse scrolled (677, 410) with delta (0, 0)
Screenshot: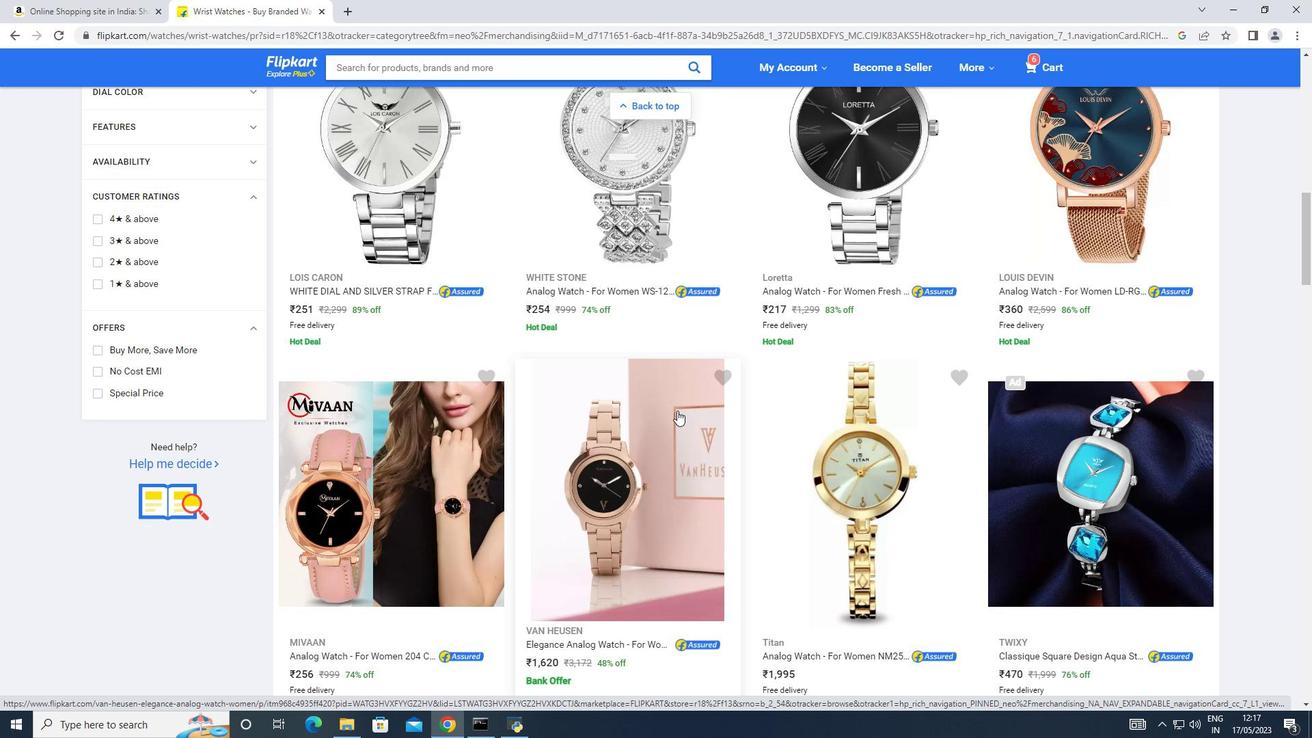 
Action: Mouse scrolled (677, 410) with delta (0, 0)
Screenshot: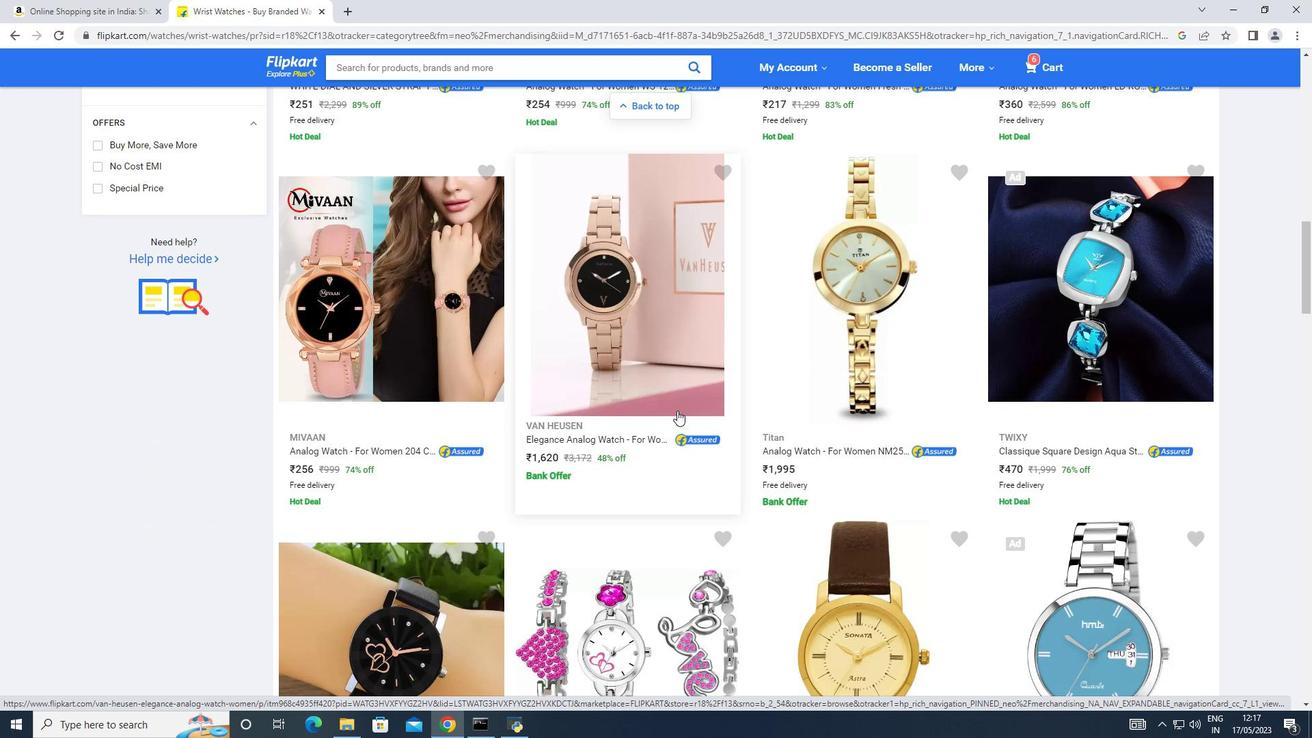 
Action: Mouse scrolled (677, 410) with delta (0, 0)
Screenshot: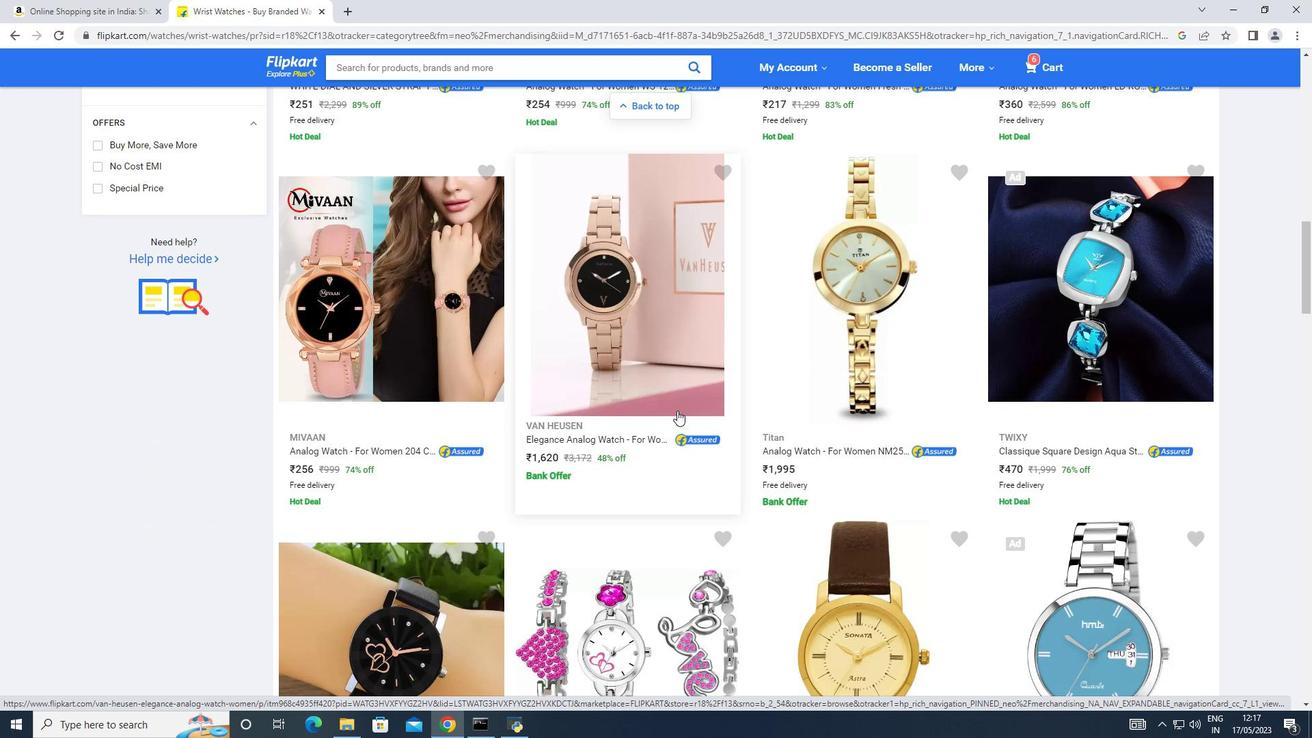 
Action: Mouse scrolled (677, 410) with delta (0, 0)
Screenshot: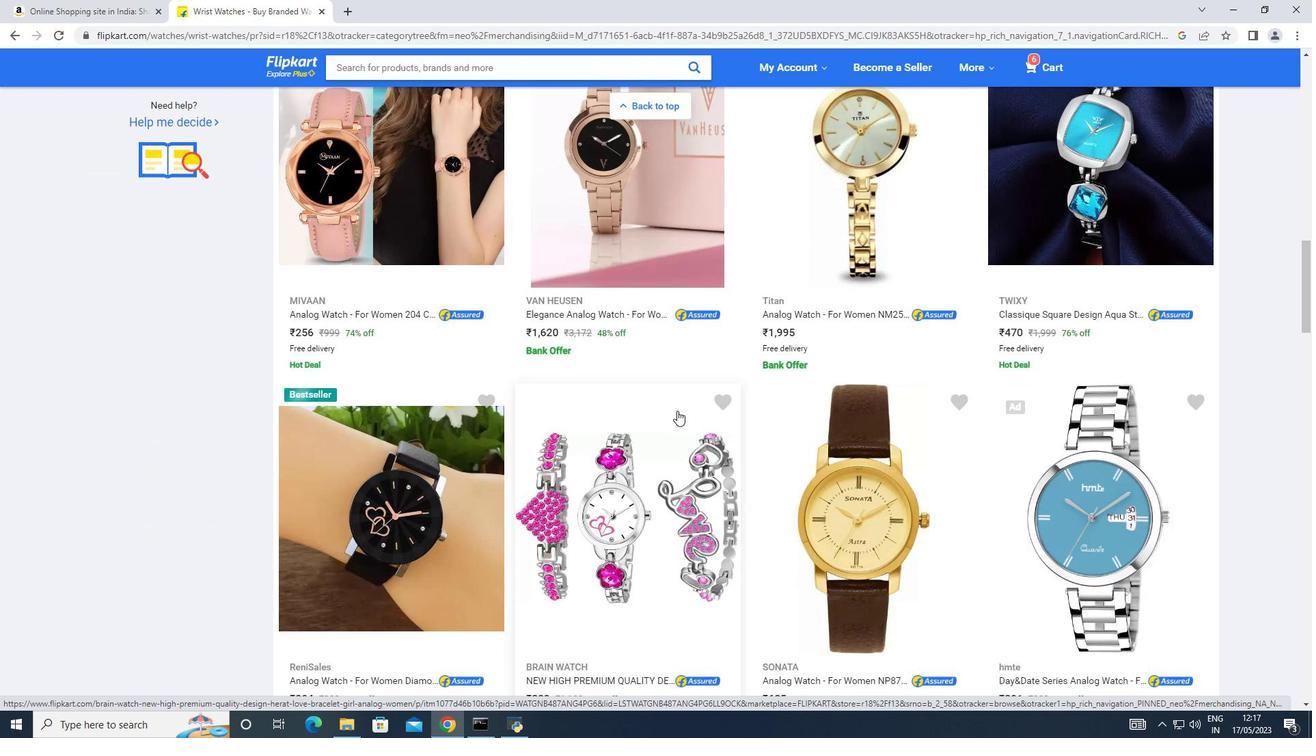 
Action: Mouse scrolled (677, 410) with delta (0, 0)
Screenshot: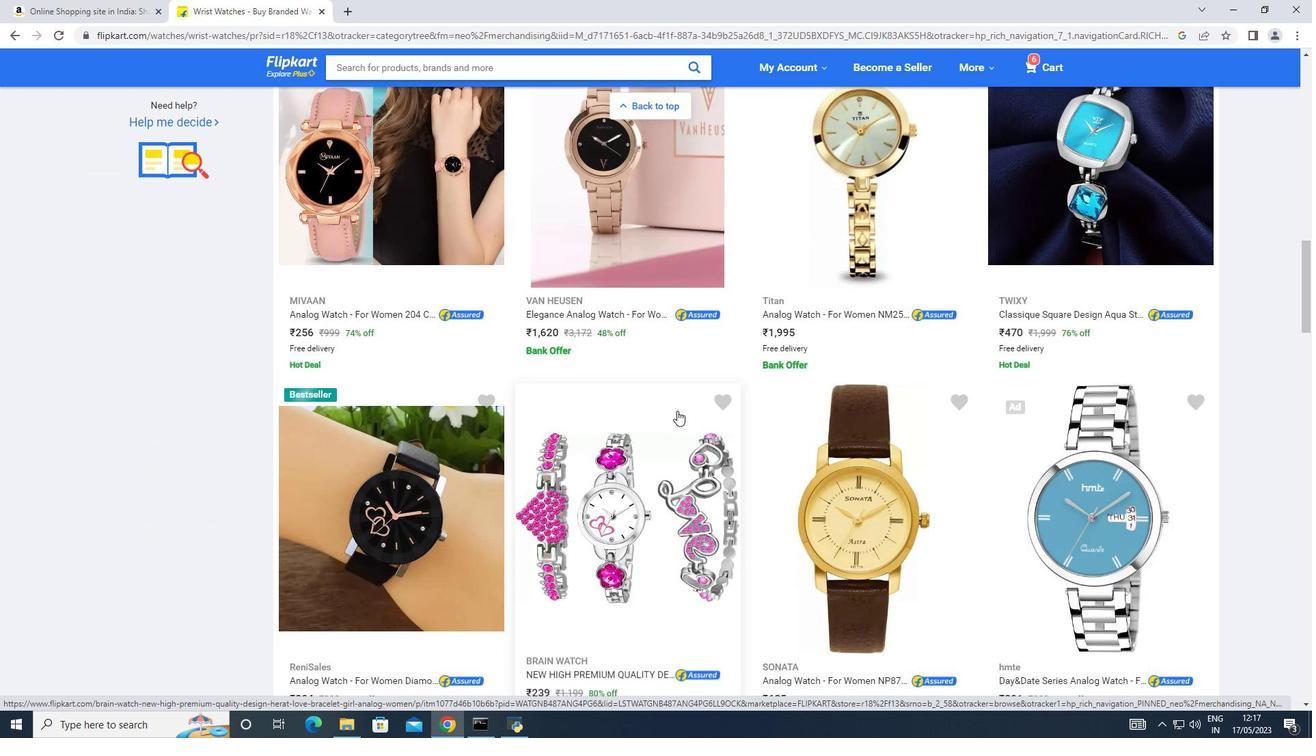 
Action: Mouse scrolled (677, 410) with delta (0, 0)
Screenshot: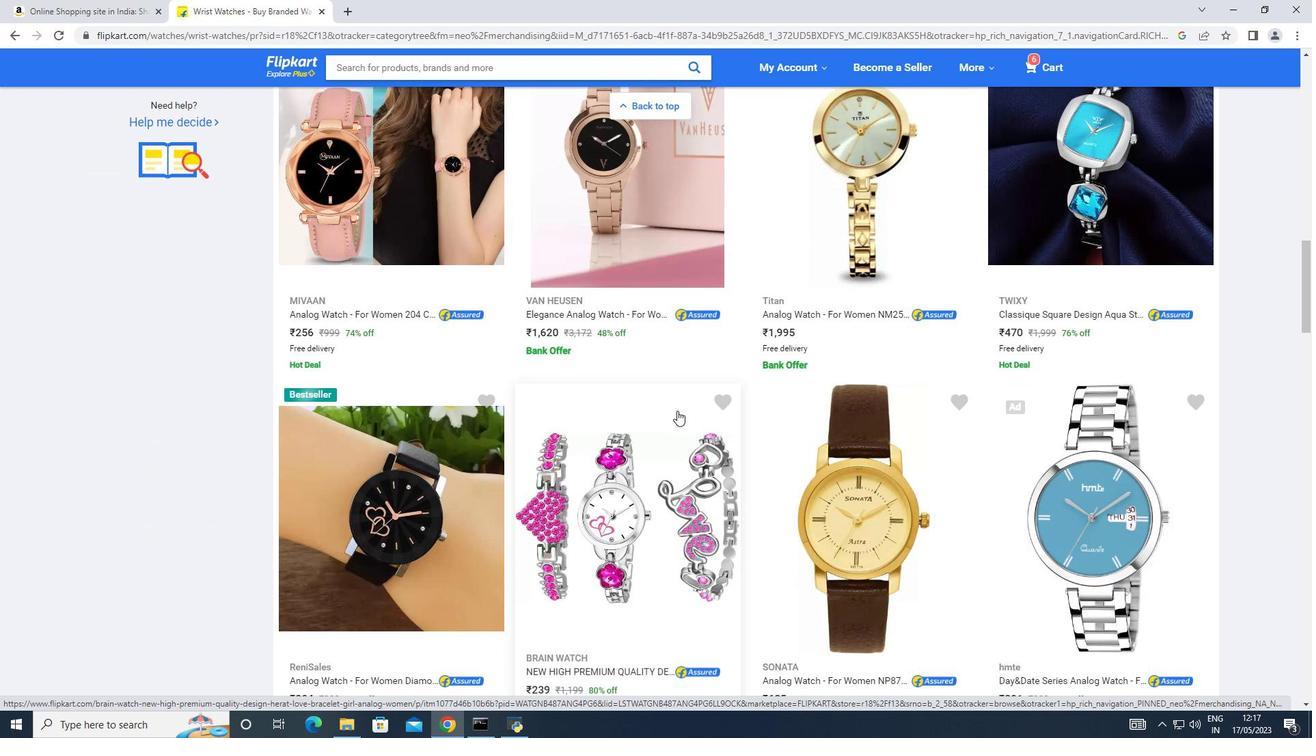 
Action: Mouse scrolled (677, 410) with delta (0, 0)
Screenshot: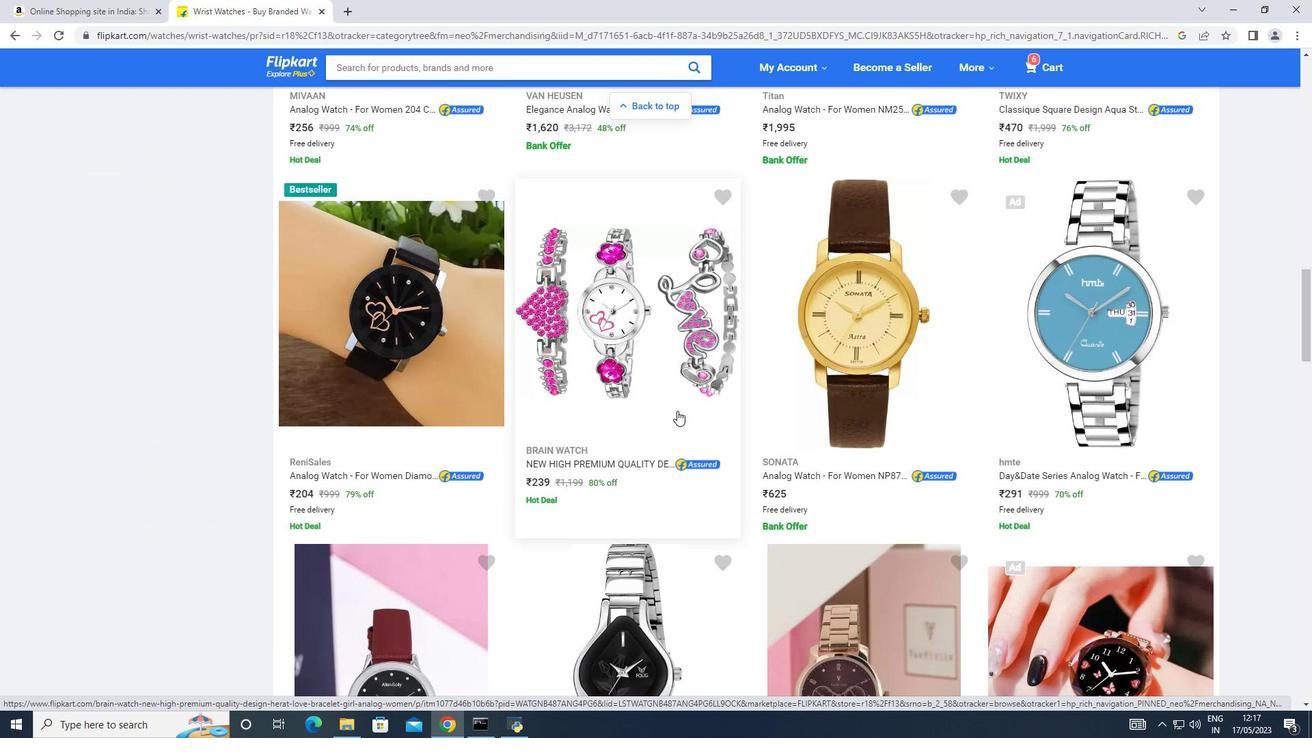 
Action: Mouse scrolled (677, 410) with delta (0, 0)
Screenshot: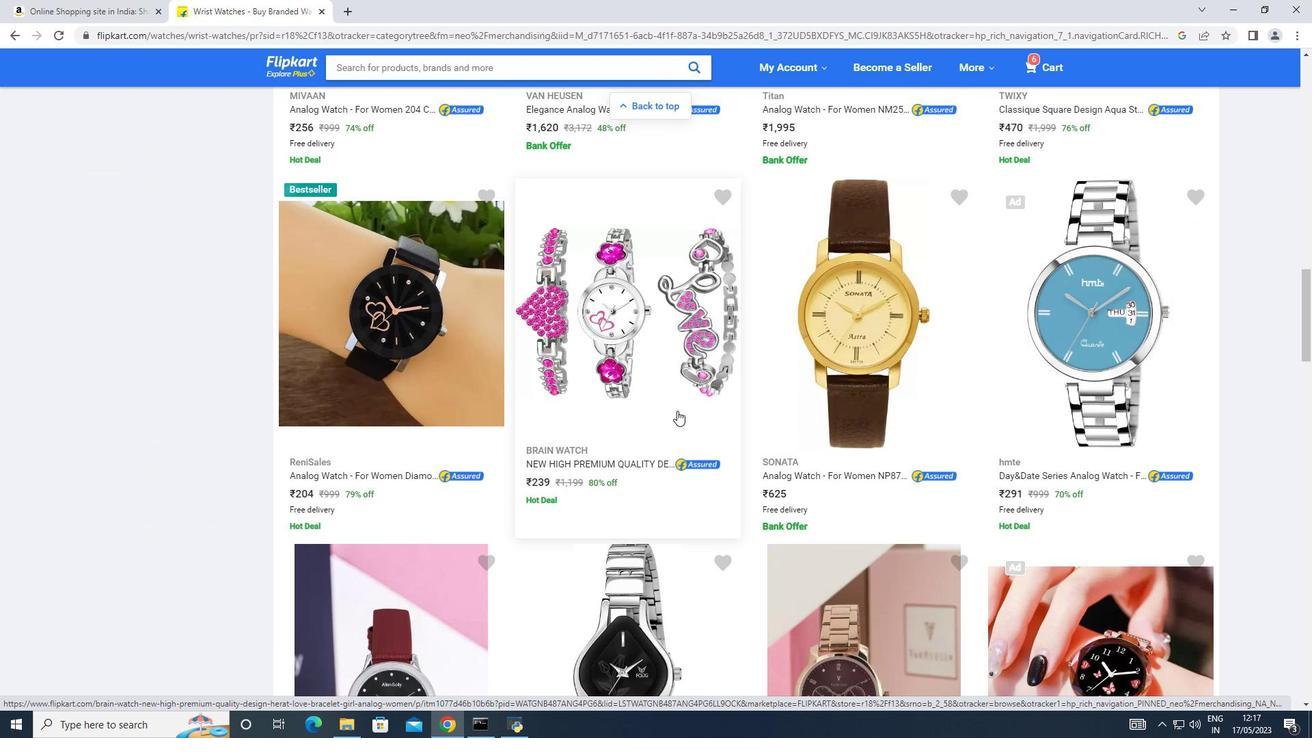
Action: Mouse scrolled (677, 410) with delta (0, 0)
Screenshot: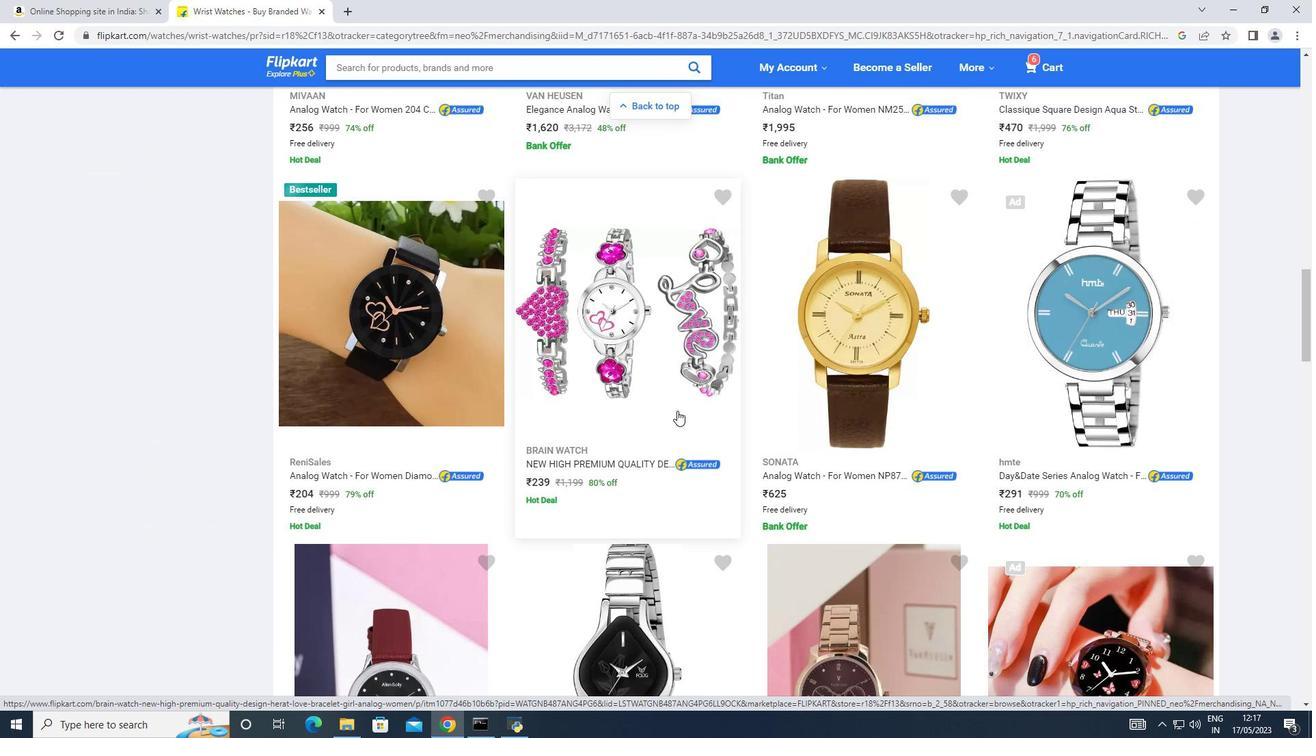 
Action: Mouse scrolled (677, 410) with delta (0, 0)
Screenshot: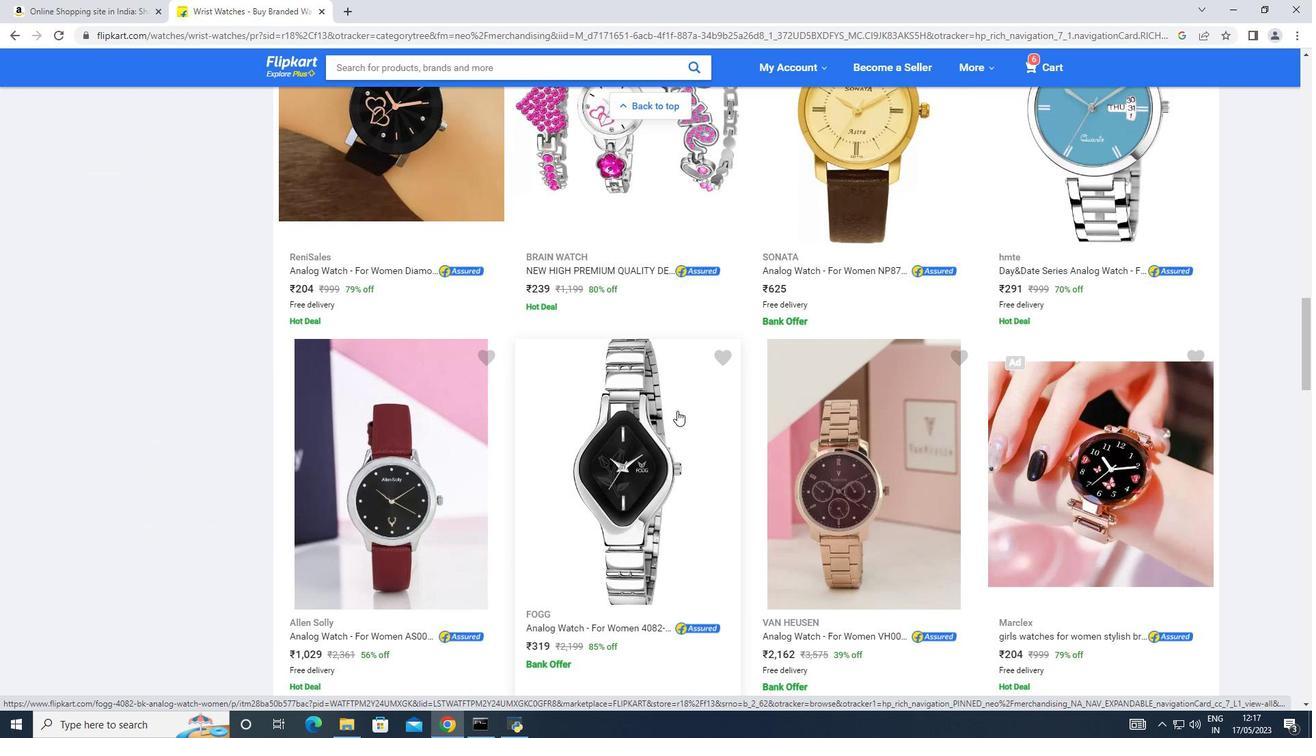 
Action: Mouse scrolled (677, 410) with delta (0, 0)
Screenshot: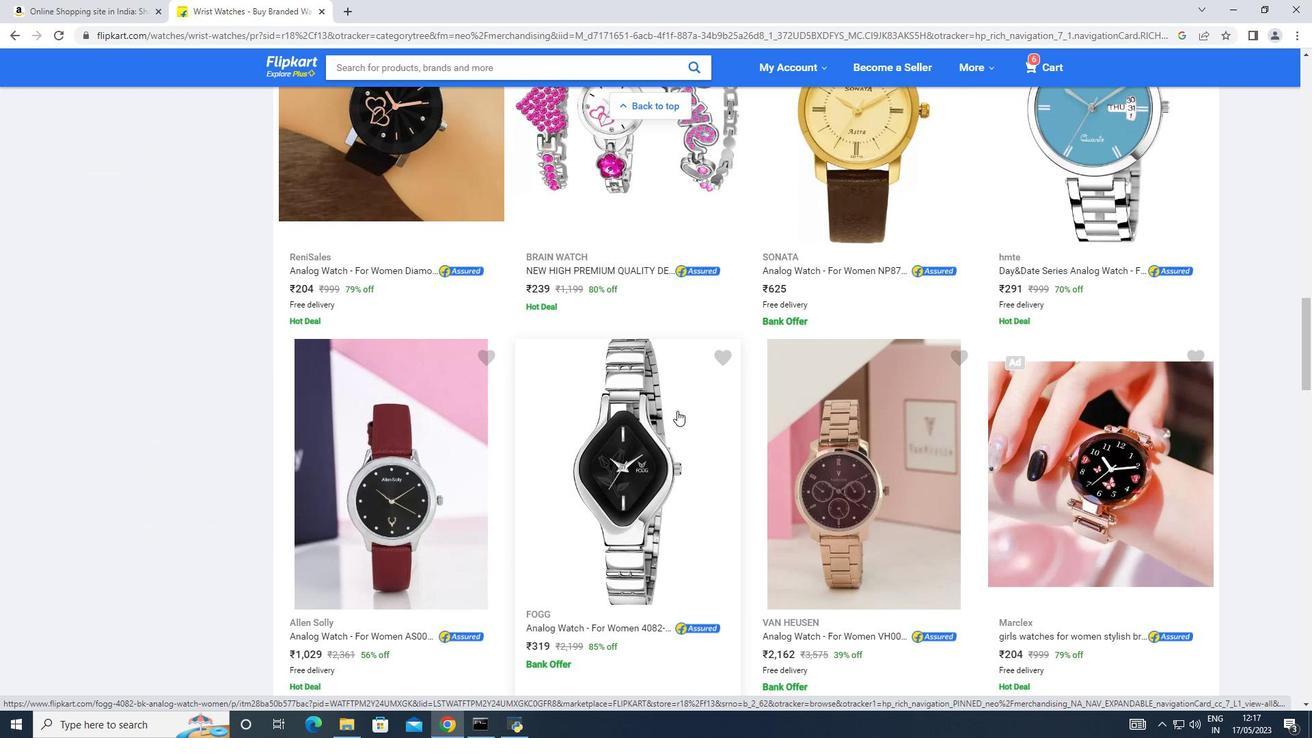 
Action: Mouse scrolled (677, 410) with delta (0, 0)
Screenshot: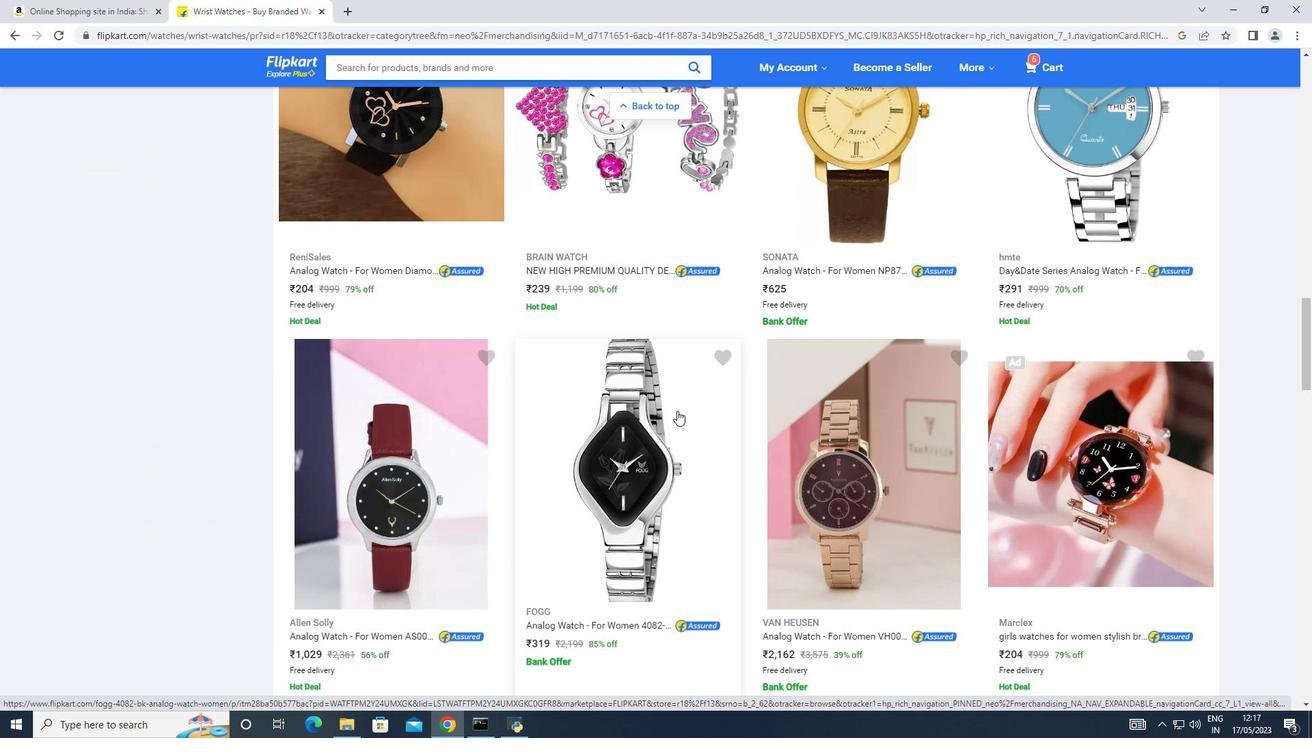 
Action: Mouse scrolled (677, 410) with delta (0, 0)
Screenshot: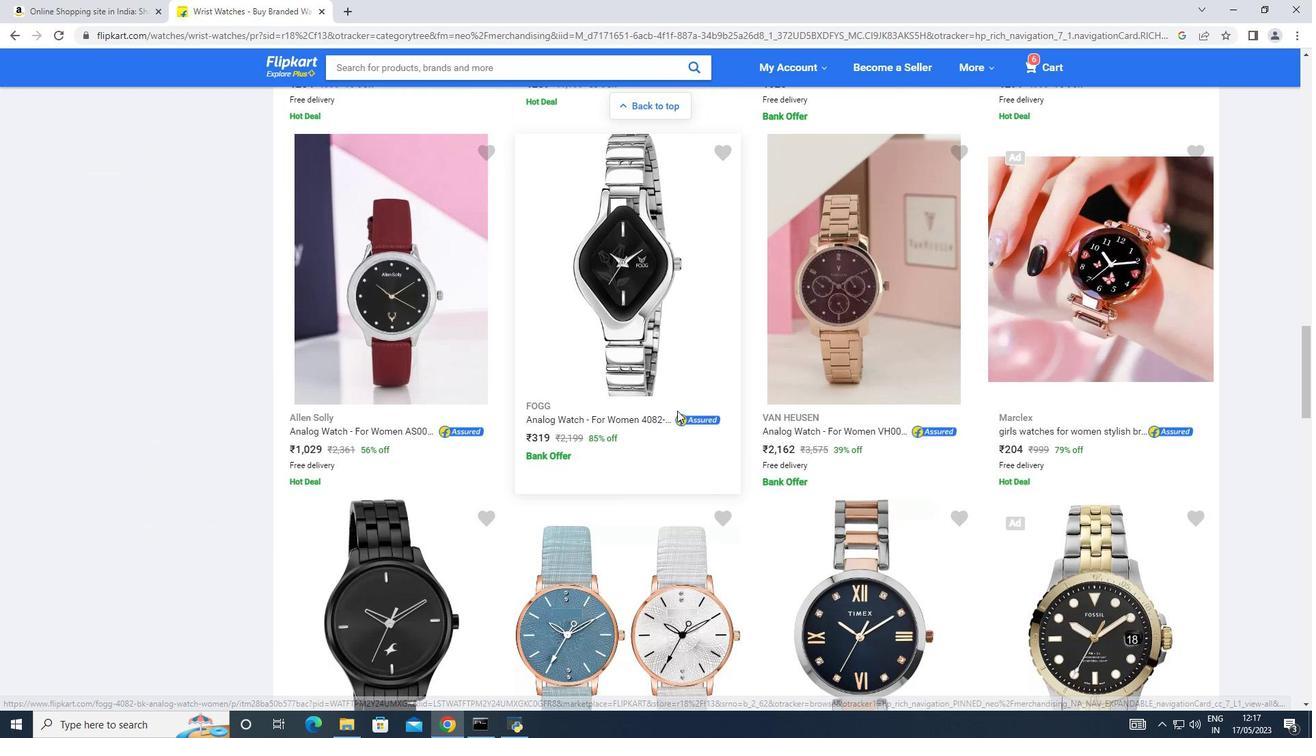 
Action: Mouse scrolled (677, 410) with delta (0, 0)
Screenshot: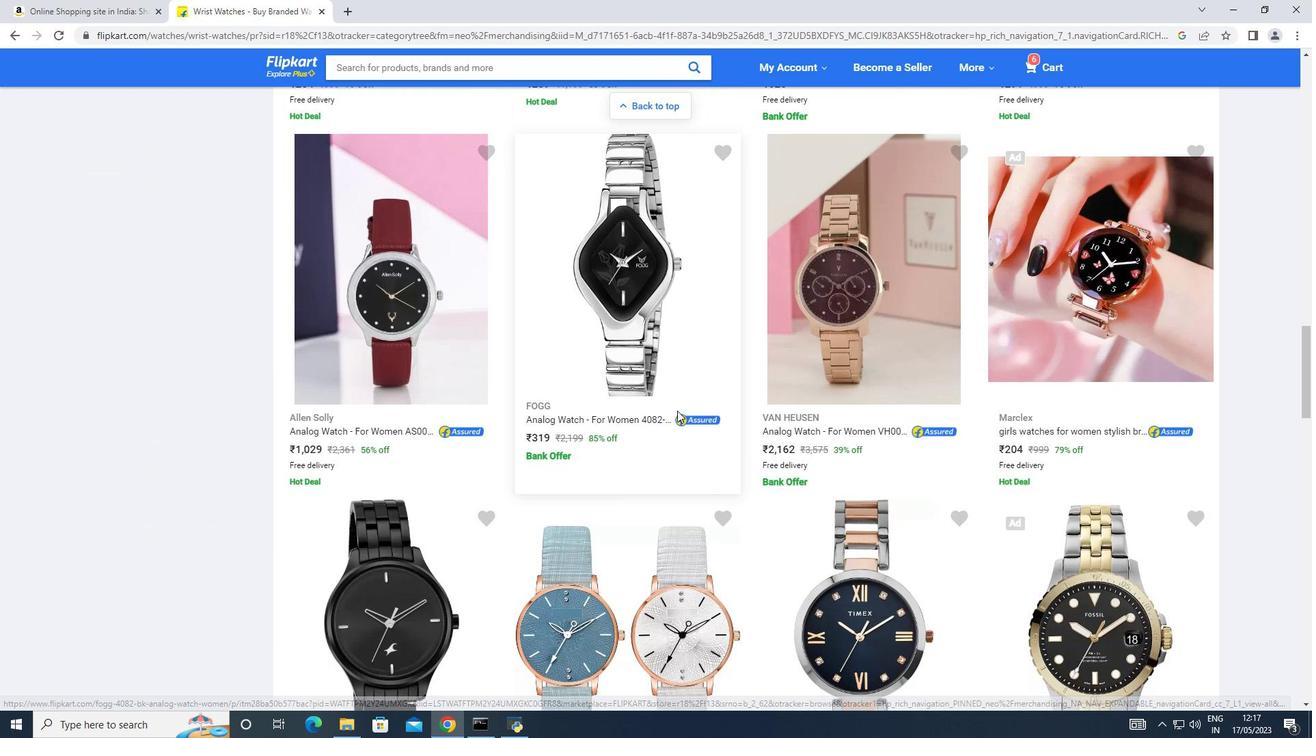 
Action: Mouse moved to (678, 410)
Screenshot: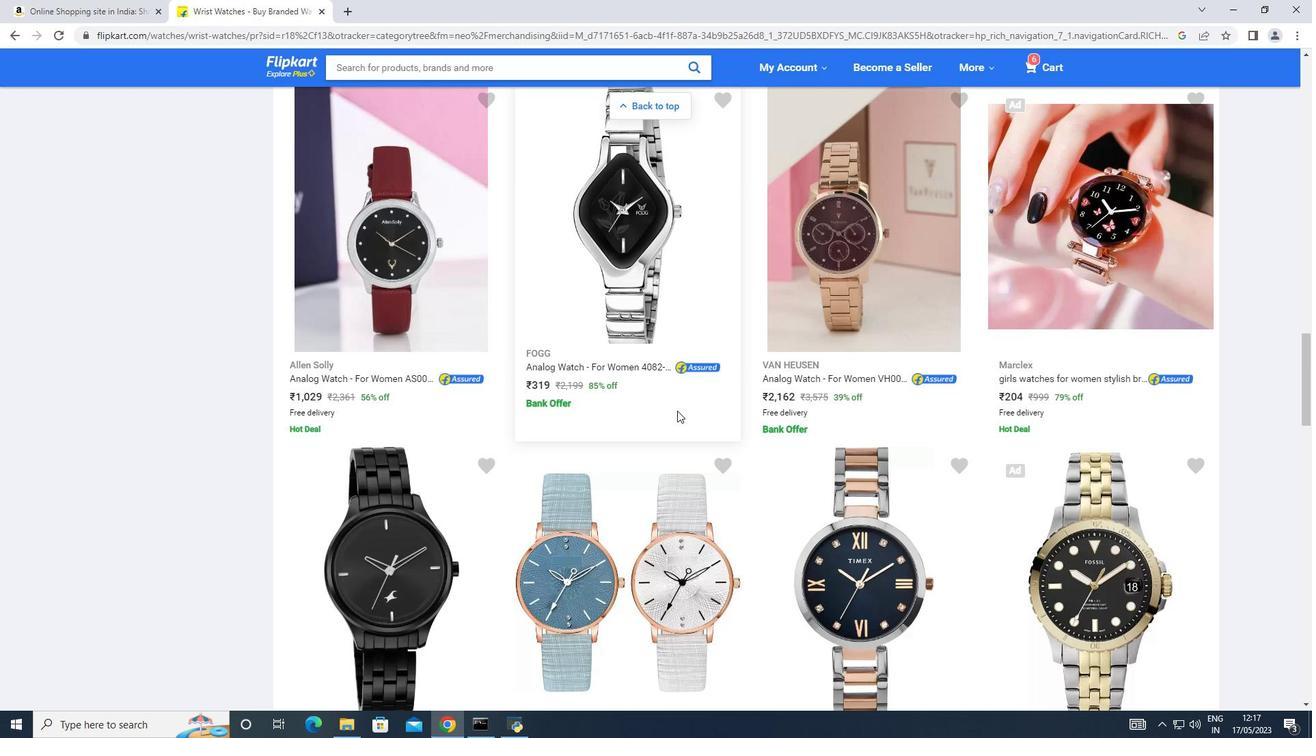 
Action: Mouse scrolled (678, 409) with delta (0, 0)
Screenshot: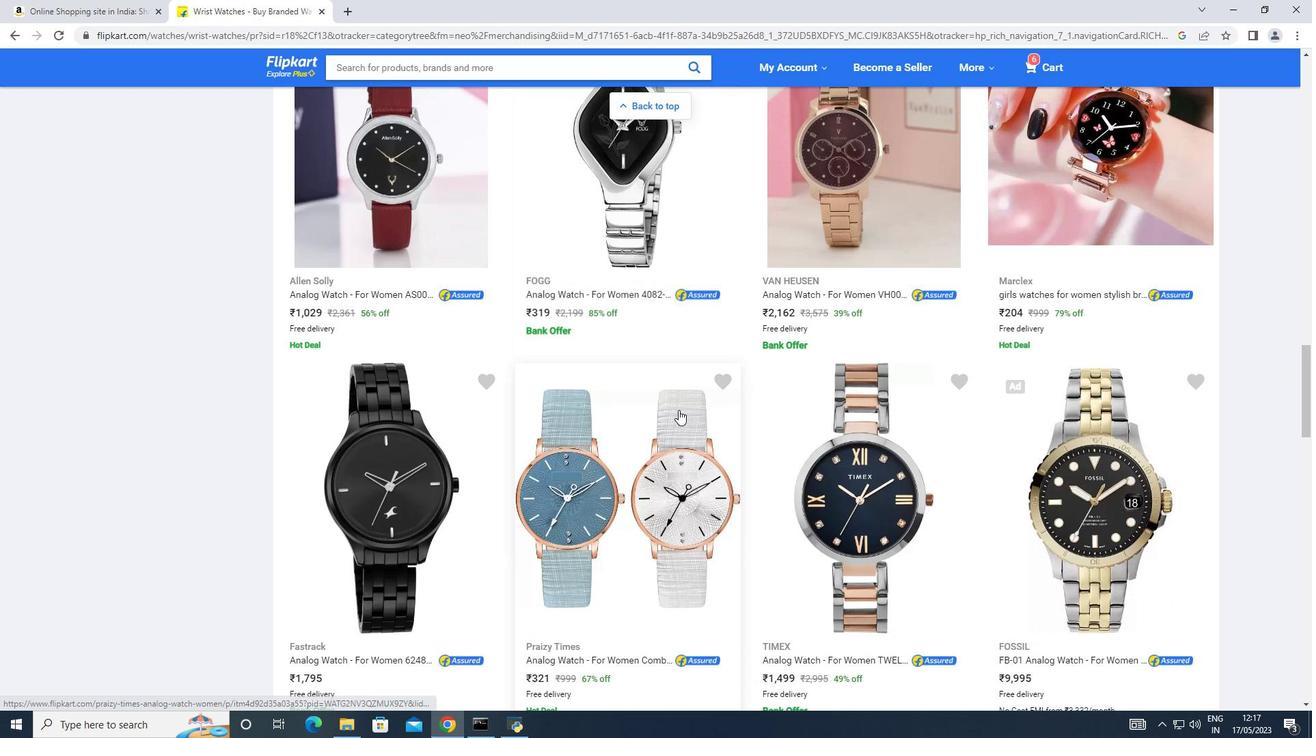 
Action: Mouse scrolled (678, 409) with delta (0, 0)
Screenshot: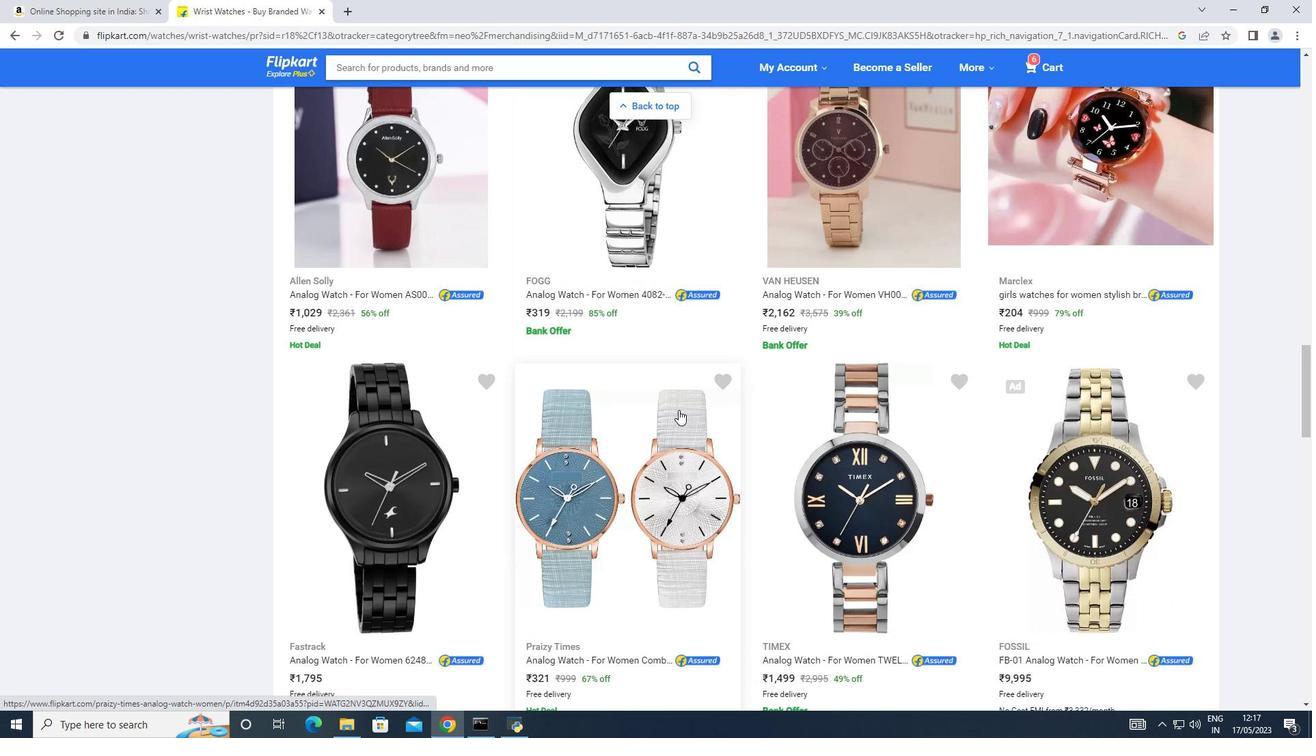 
Action: Mouse scrolled (678, 409) with delta (0, 0)
Screenshot: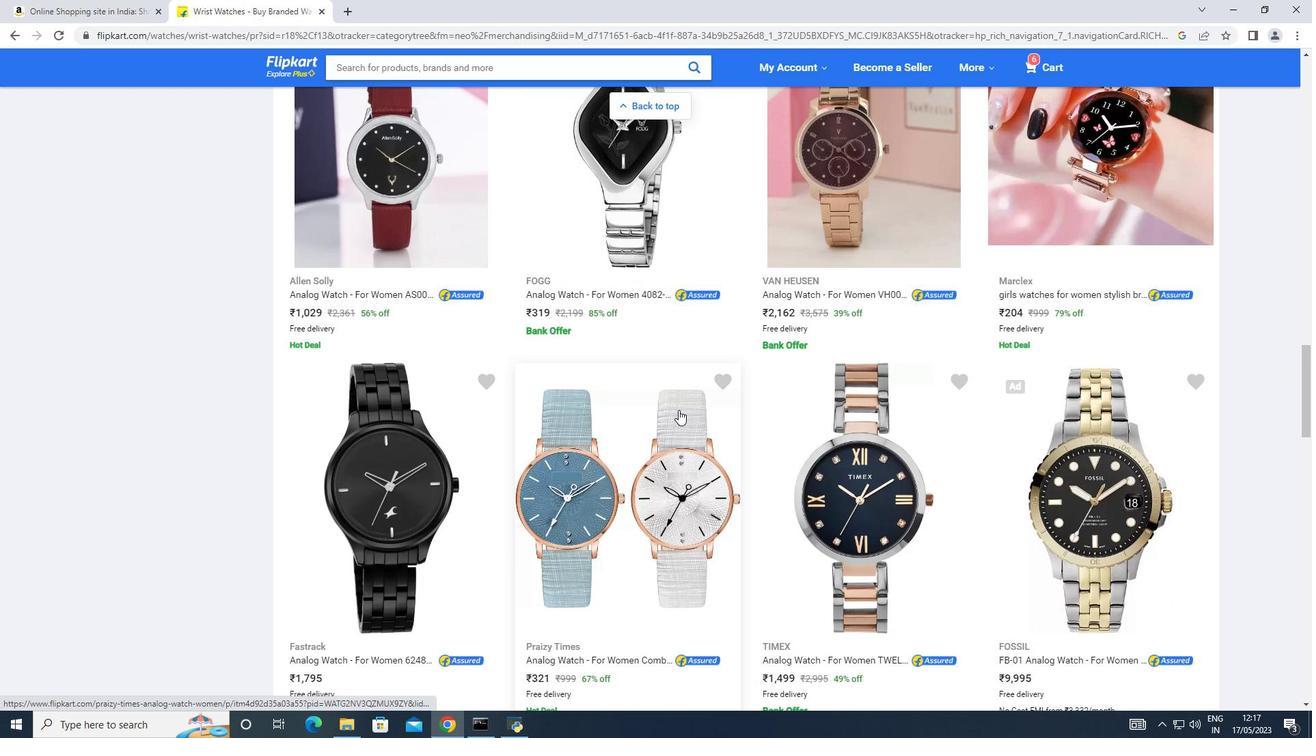 
Action: Mouse moved to (679, 409)
Screenshot: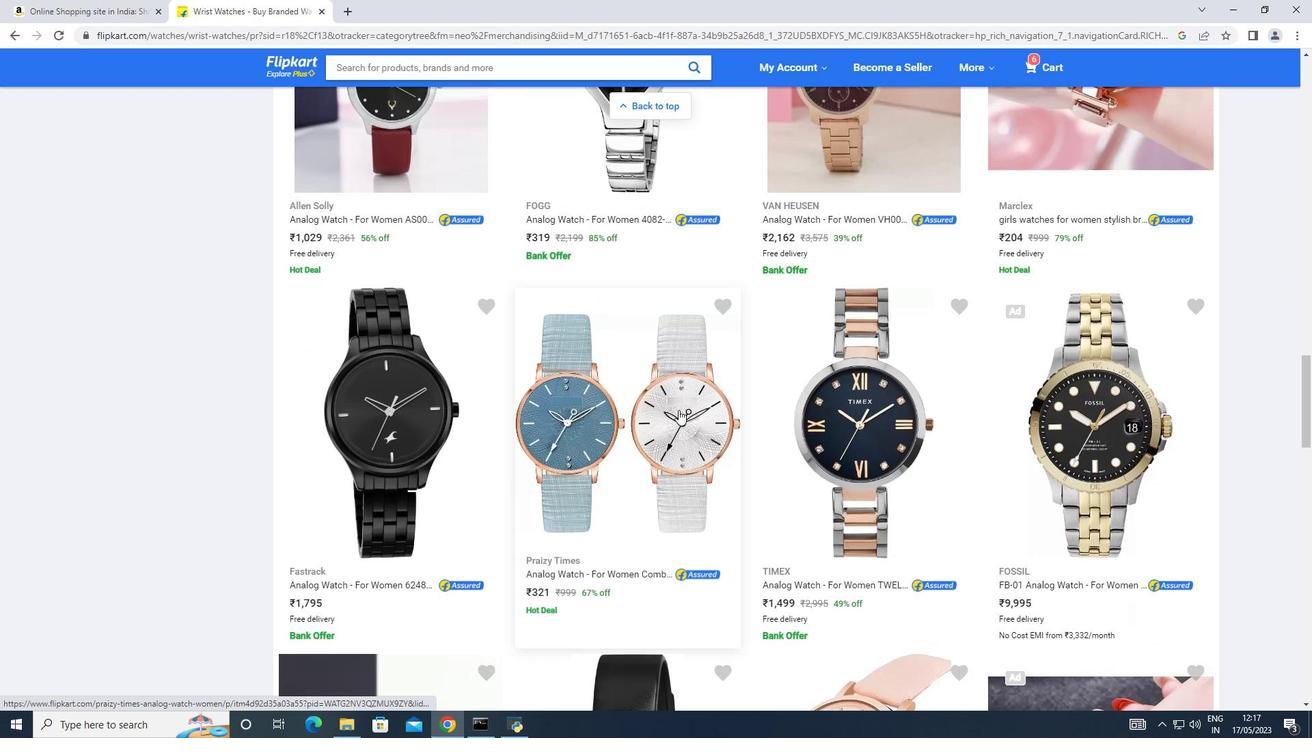 
Action: Mouse scrolled (679, 408) with delta (0, 0)
Screenshot: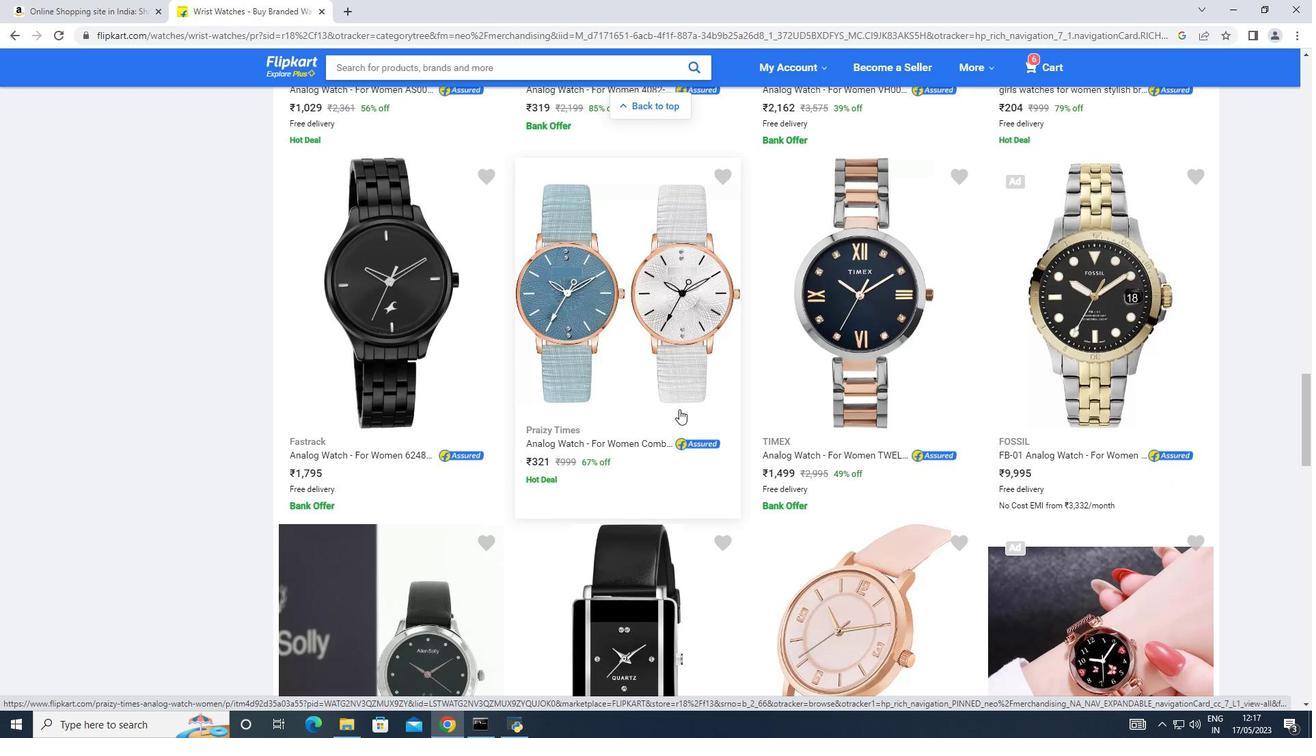 
Action: Mouse scrolled (679, 408) with delta (0, 0)
Screenshot: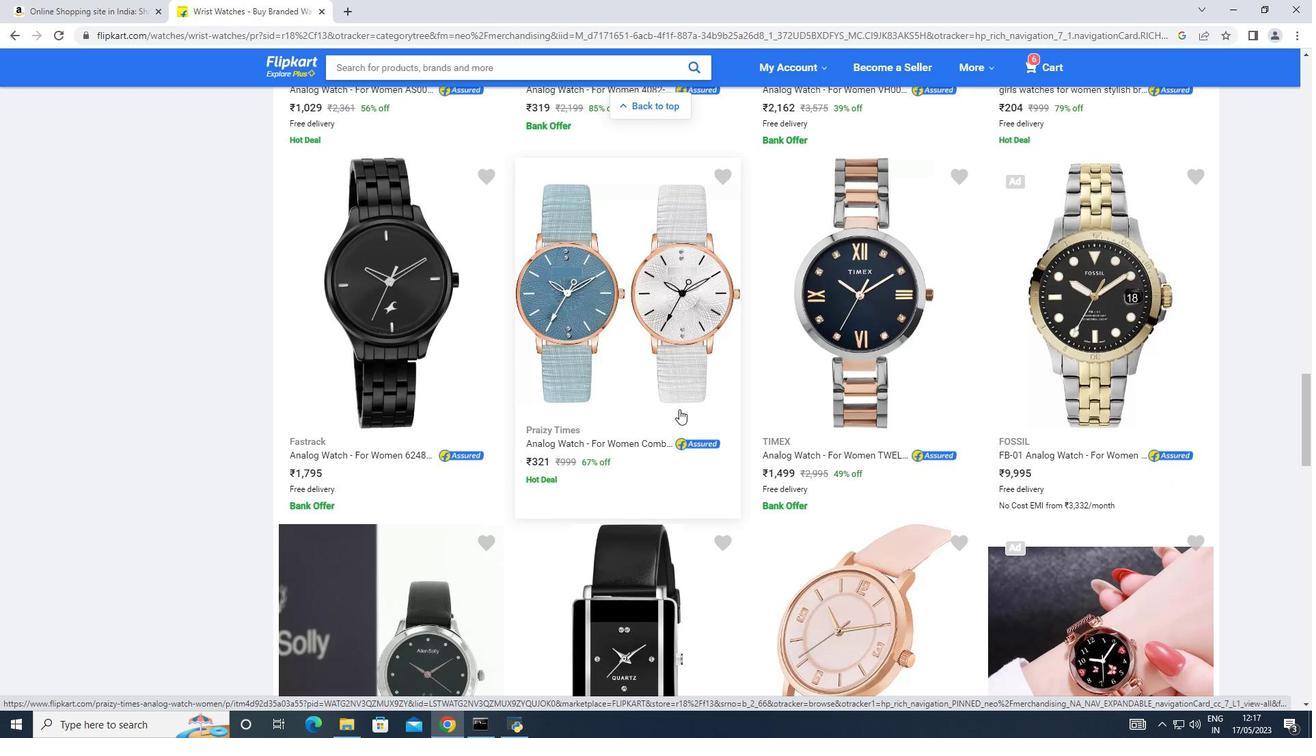 
Action: Mouse scrolled (679, 408) with delta (0, 0)
Screenshot: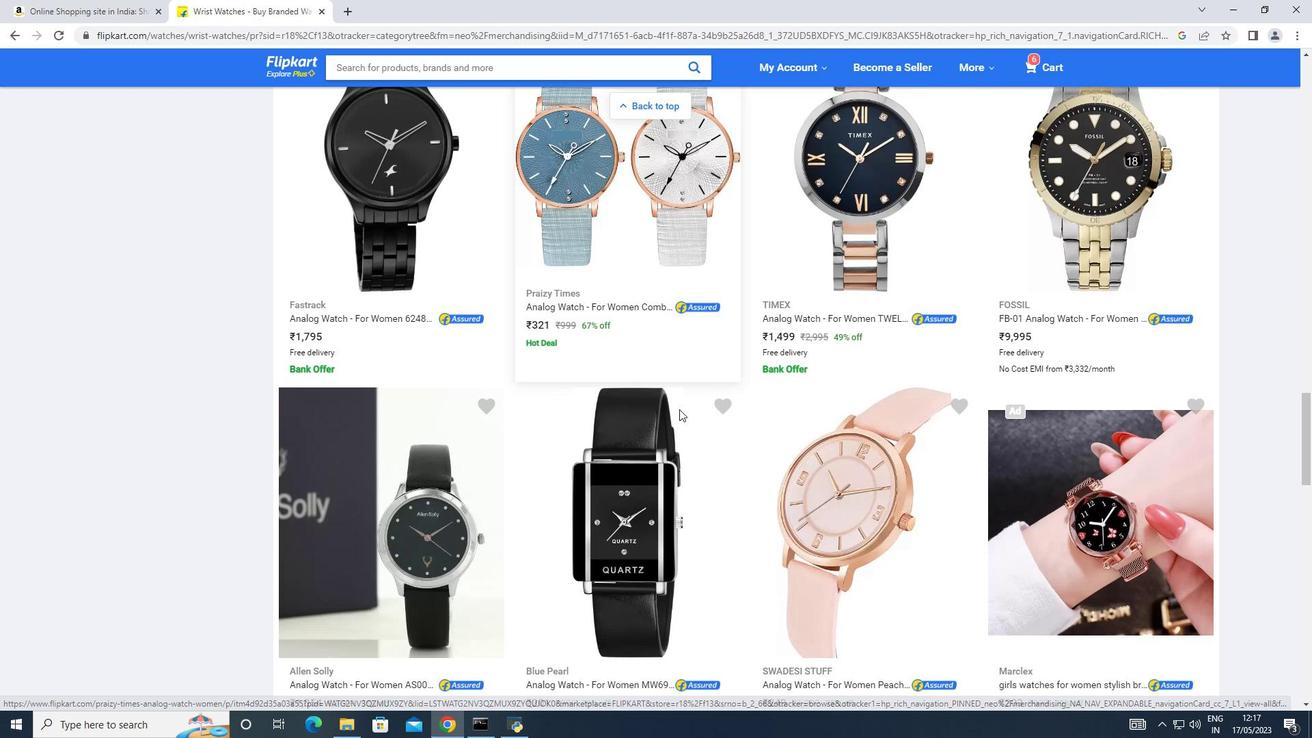 
Action: Mouse scrolled (679, 408) with delta (0, 0)
Screenshot: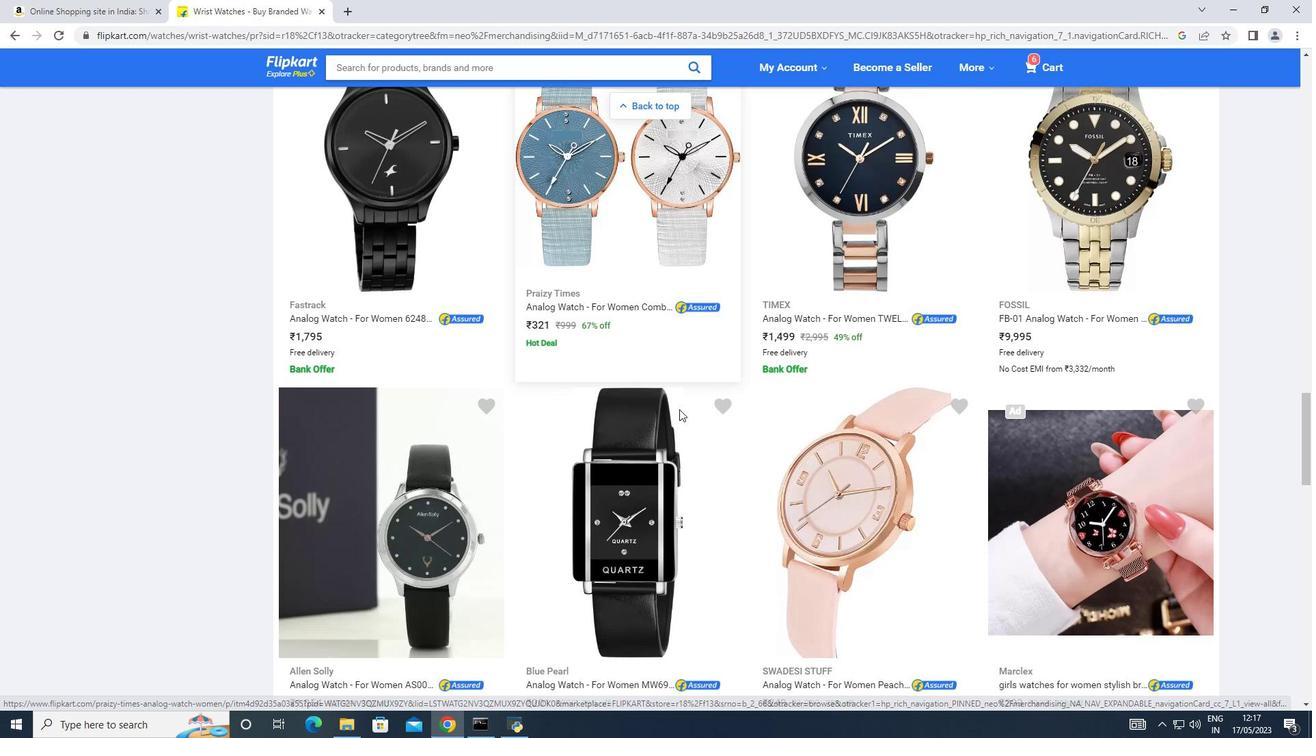 
Action: Mouse scrolled (679, 408) with delta (0, 0)
Screenshot: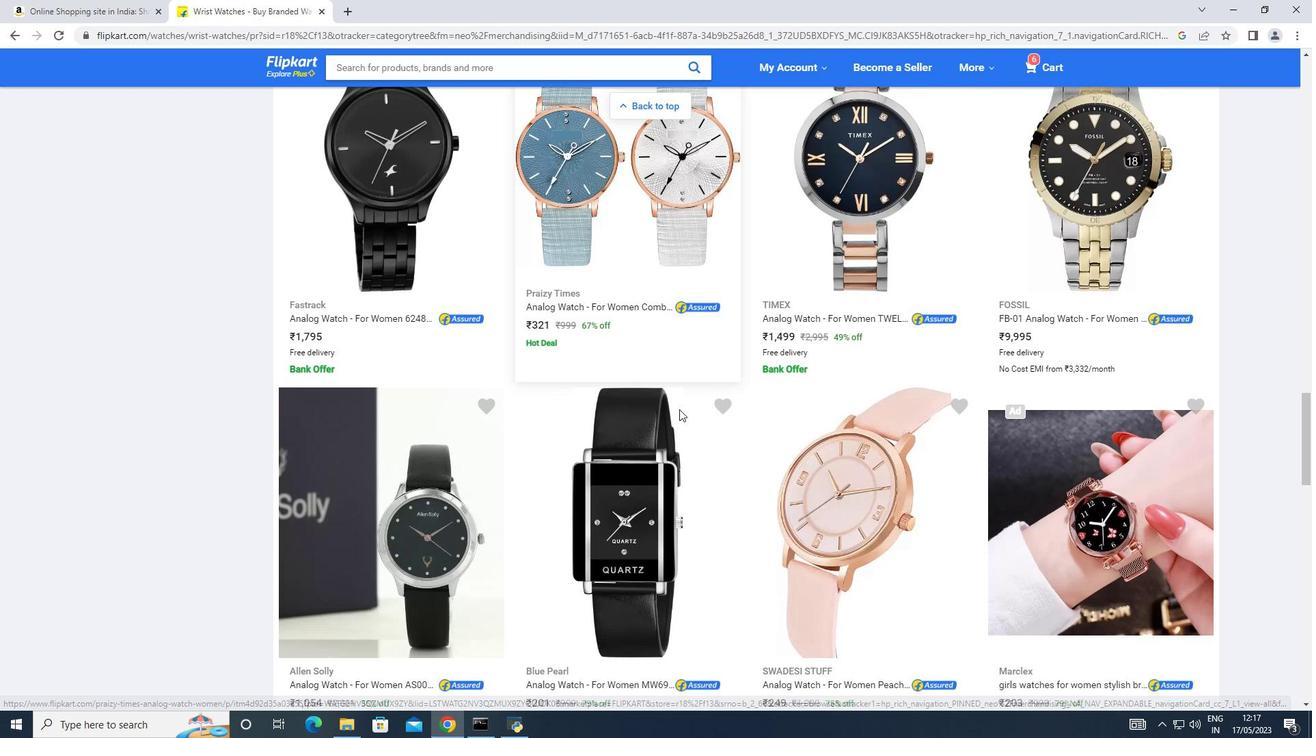 
Action: Mouse scrolled (679, 408) with delta (0, 0)
Screenshot: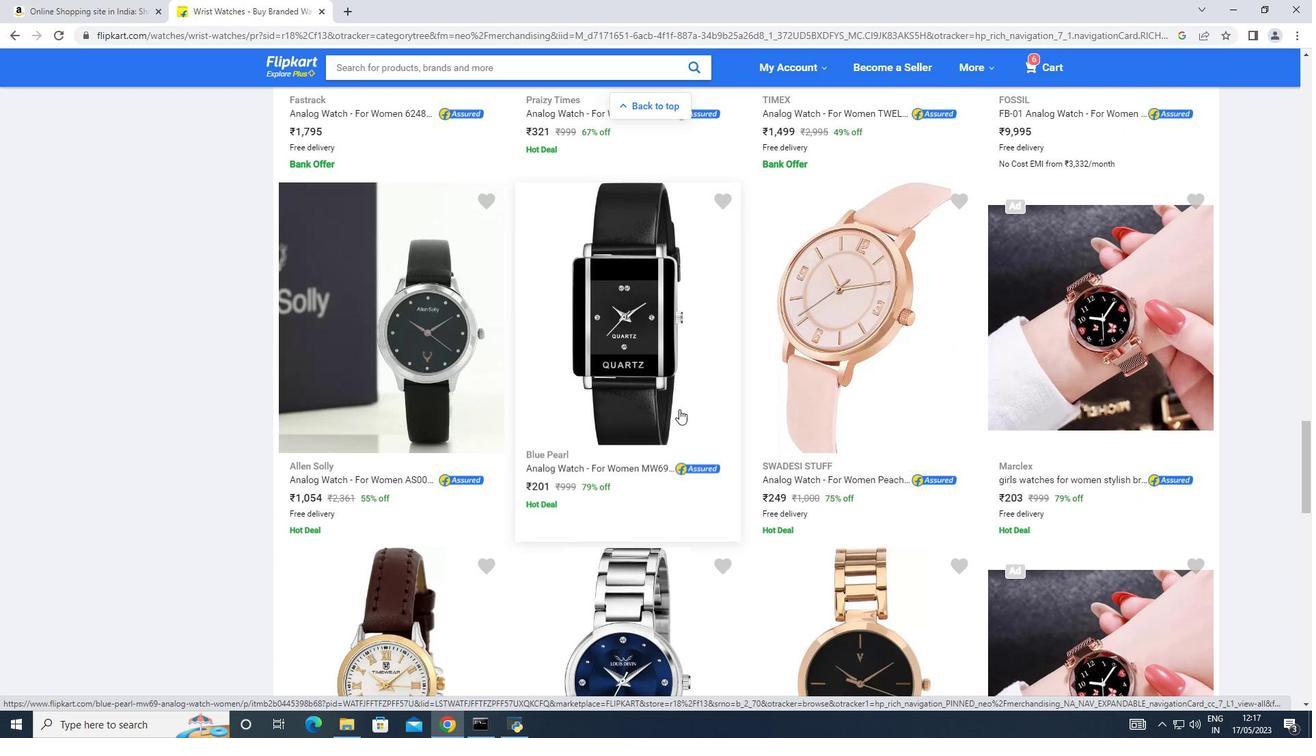 
Action: Mouse scrolled (679, 408) with delta (0, 0)
Screenshot: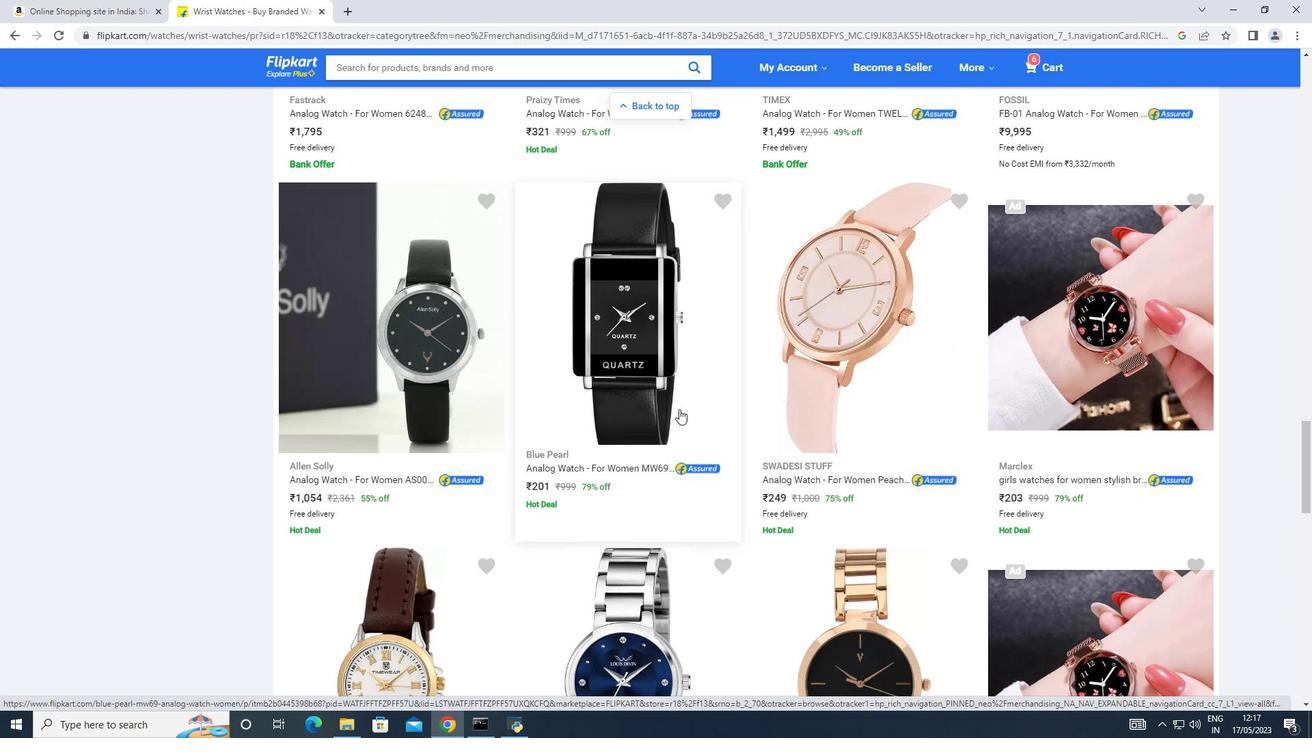 
Action: Mouse scrolled (679, 408) with delta (0, 0)
Screenshot: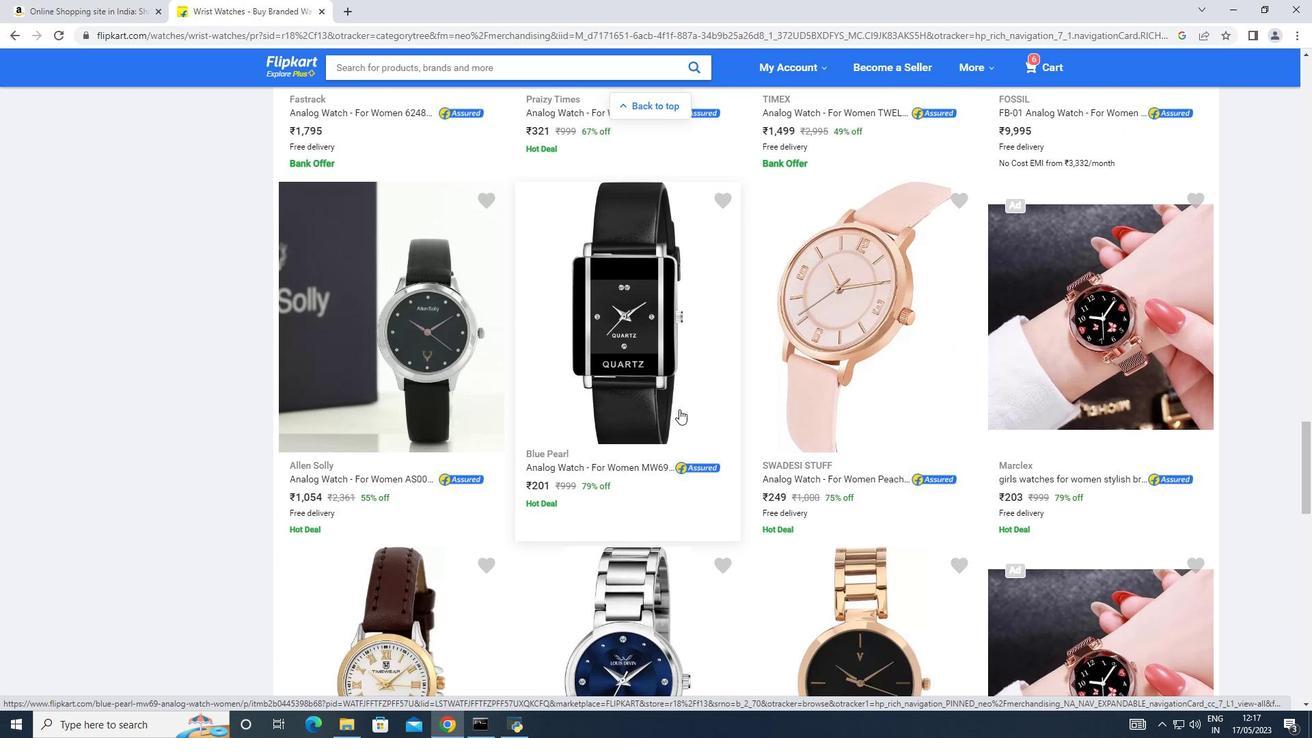 
Action: Mouse scrolled (679, 408) with delta (0, 0)
Screenshot: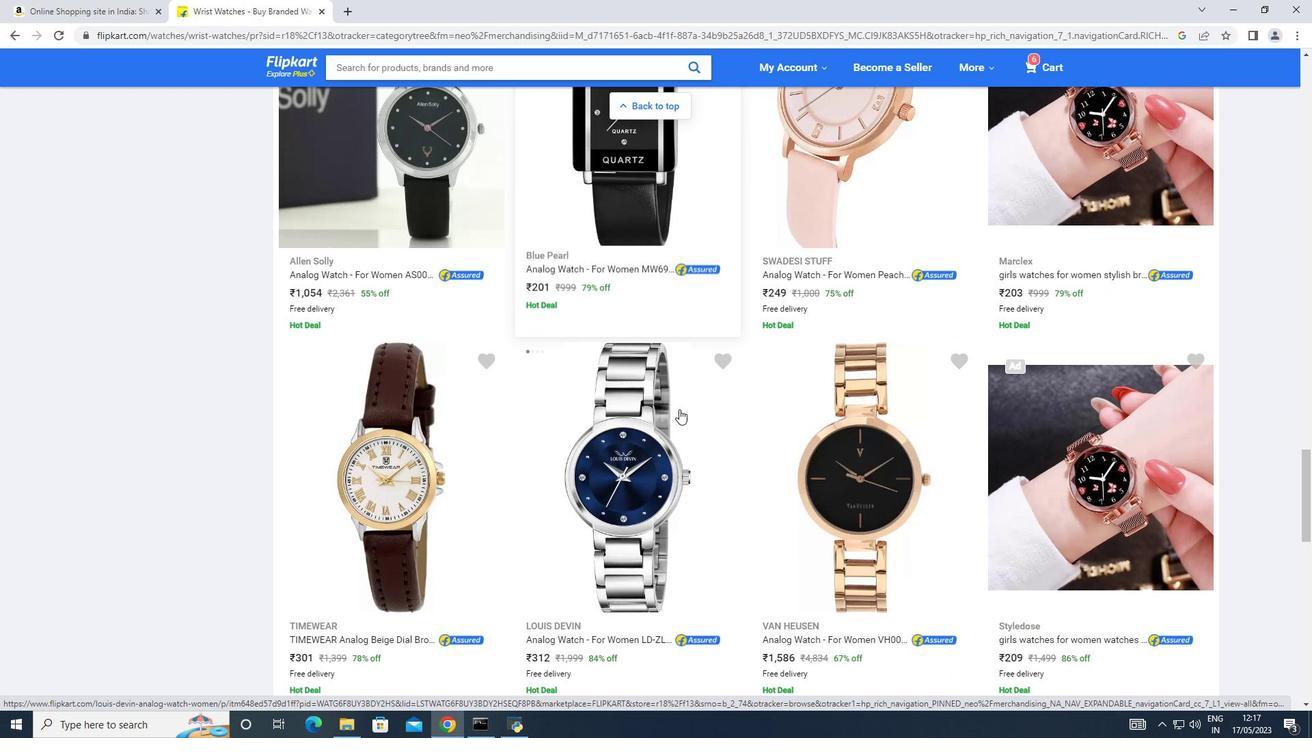 
Action: Mouse scrolled (679, 408) with delta (0, 0)
Screenshot: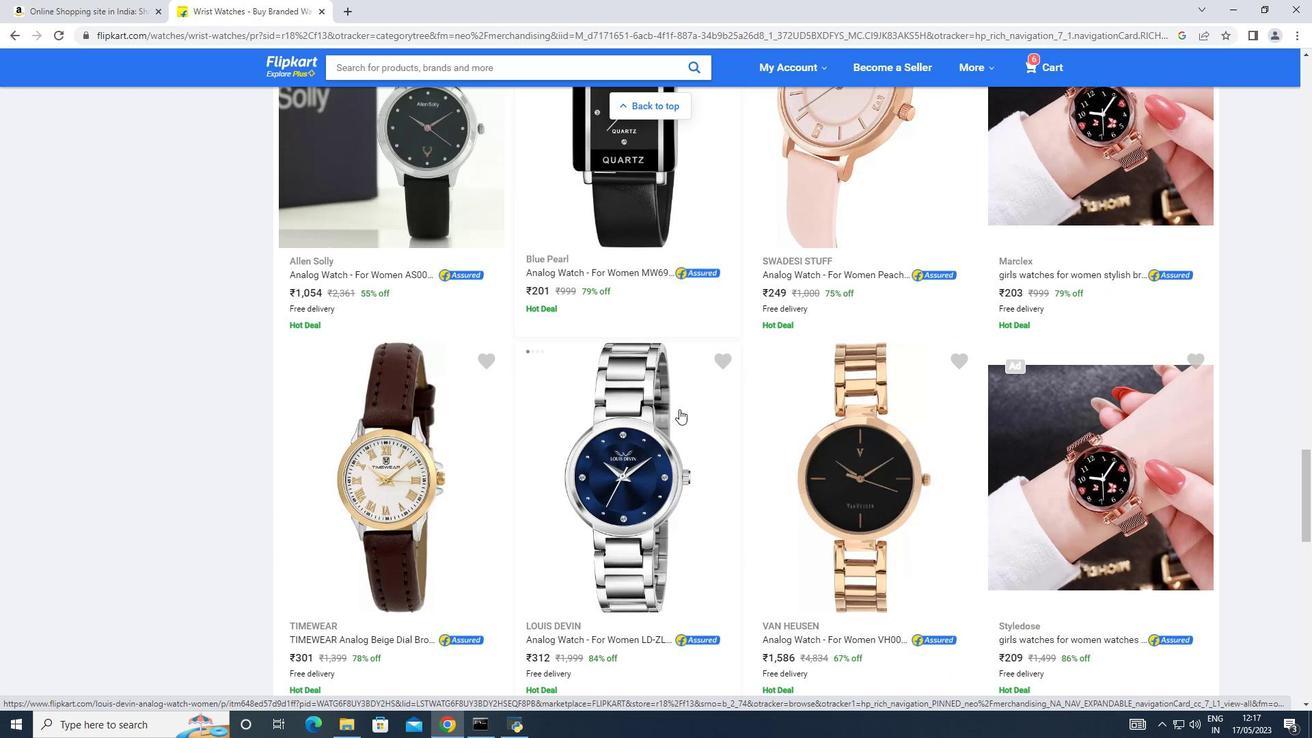
Action: Mouse scrolled (679, 408) with delta (0, 0)
Screenshot: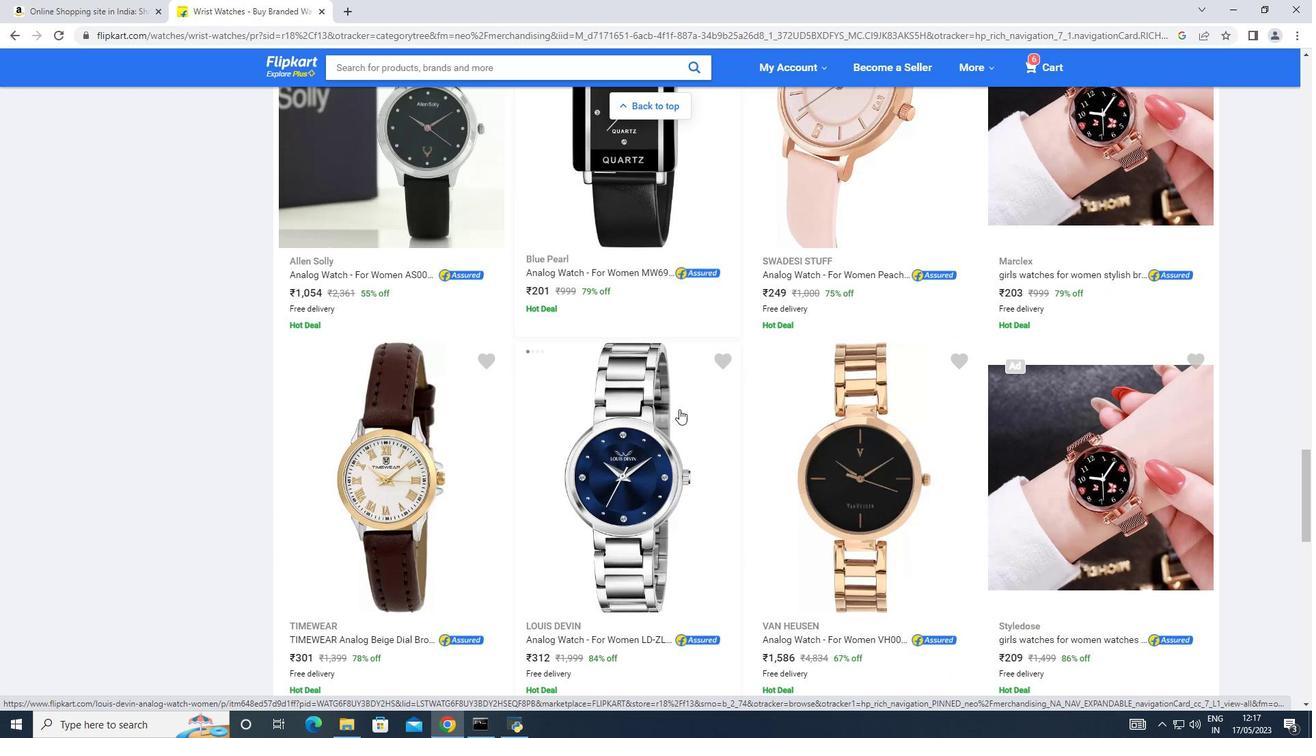 
Action: Mouse scrolled (679, 408) with delta (0, 0)
Screenshot: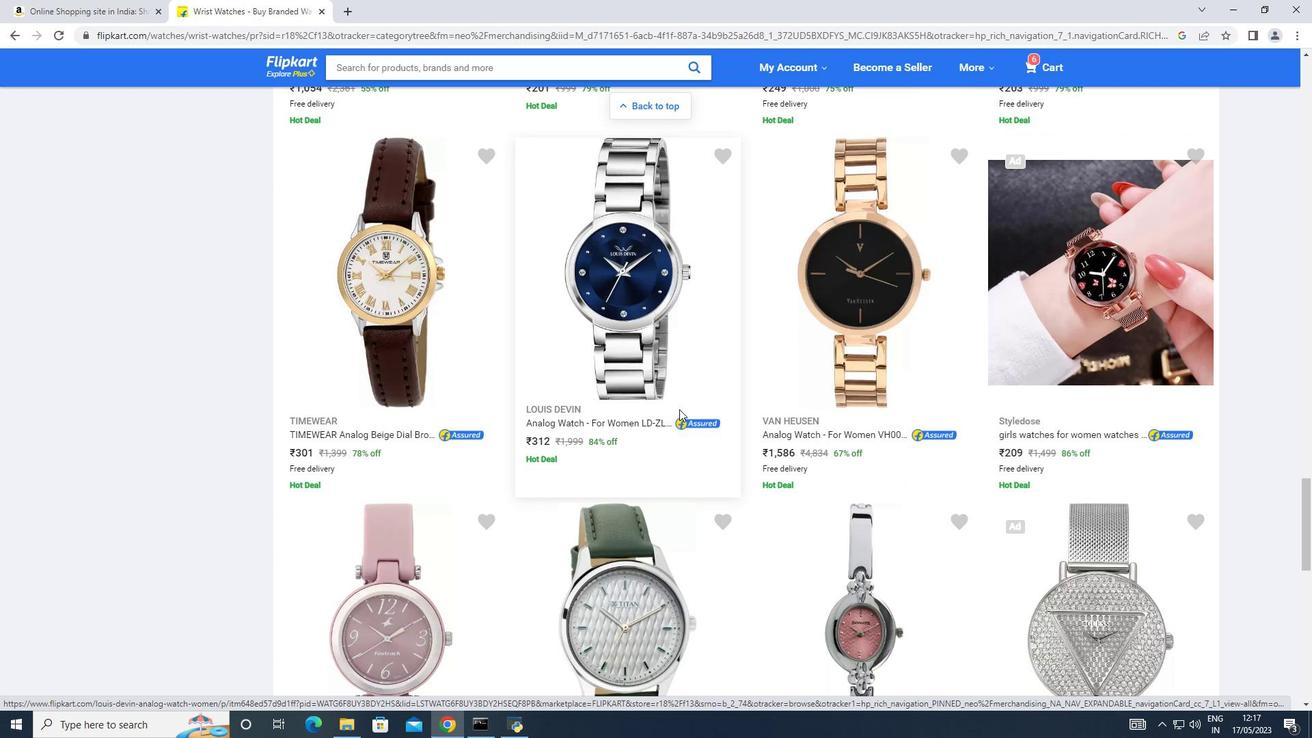 
Action: Mouse scrolled (679, 408) with delta (0, 0)
Screenshot: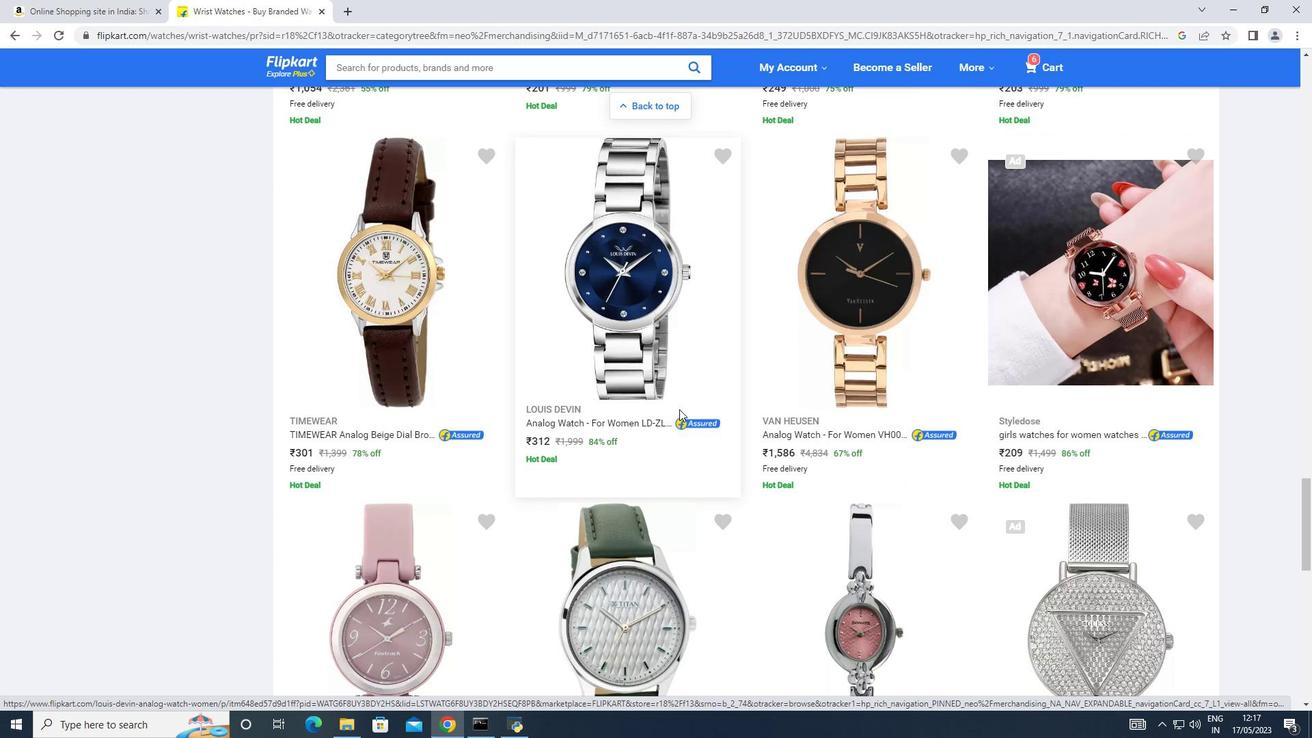 
Action: Mouse scrolled (679, 408) with delta (0, 0)
Screenshot: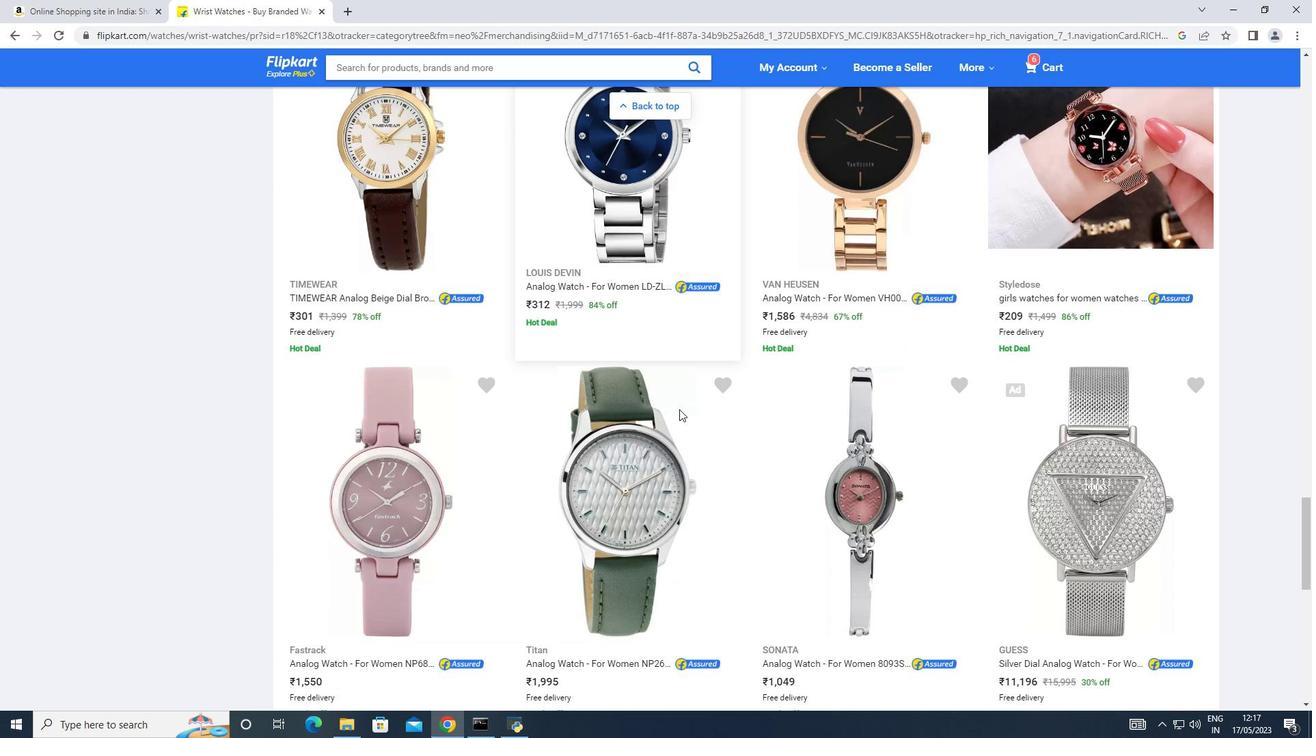 
Action: Mouse scrolled (679, 408) with delta (0, 0)
Screenshot: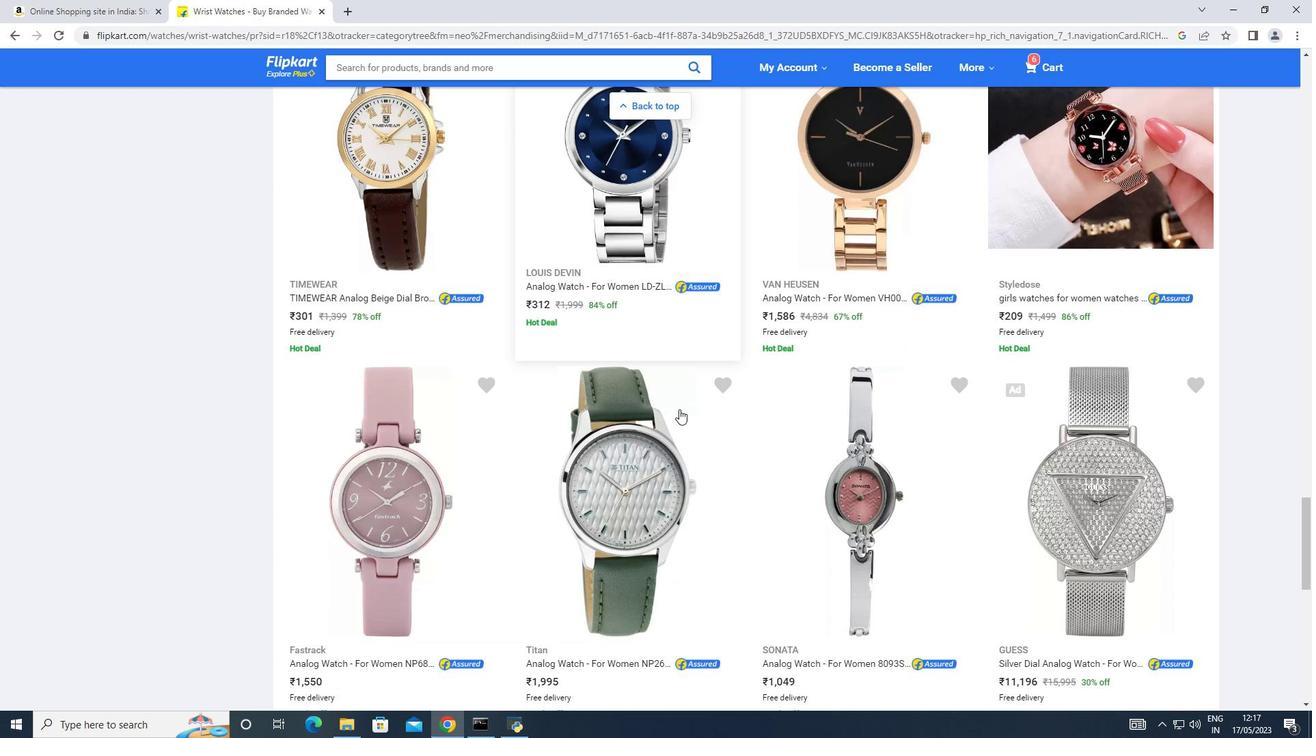 
Action: Mouse scrolled (679, 408) with delta (0, 0)
Screenshot: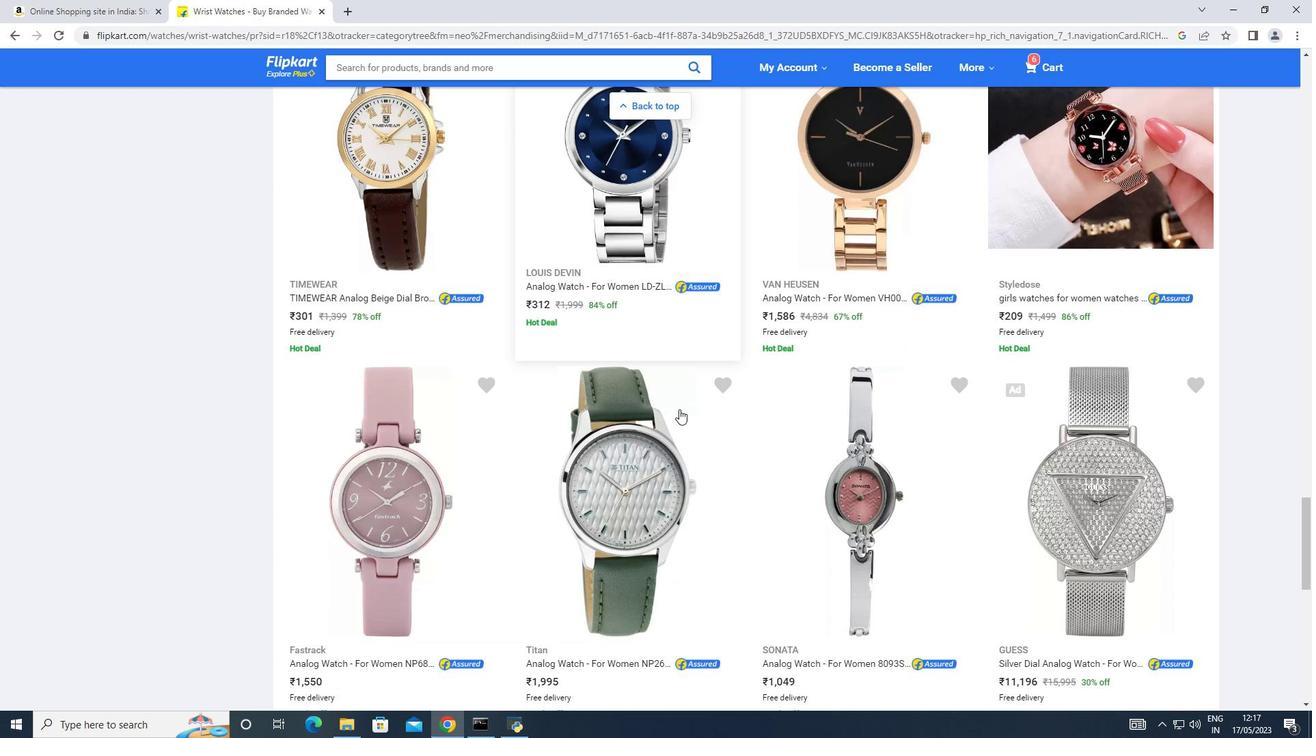 
Action: Mouse scrolled (679, 408) with delta (0, 0)
Screenshot: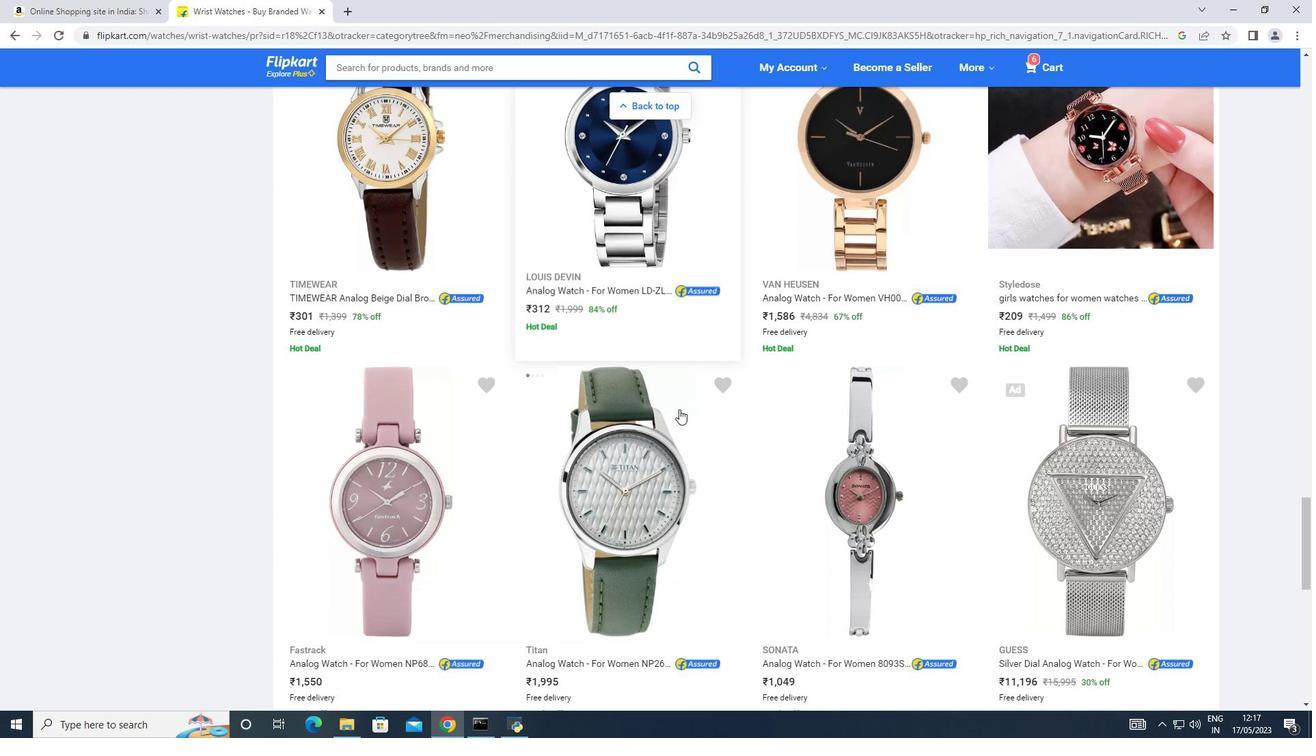 
Action: Mouse moved to (741, 471)
Screenshot: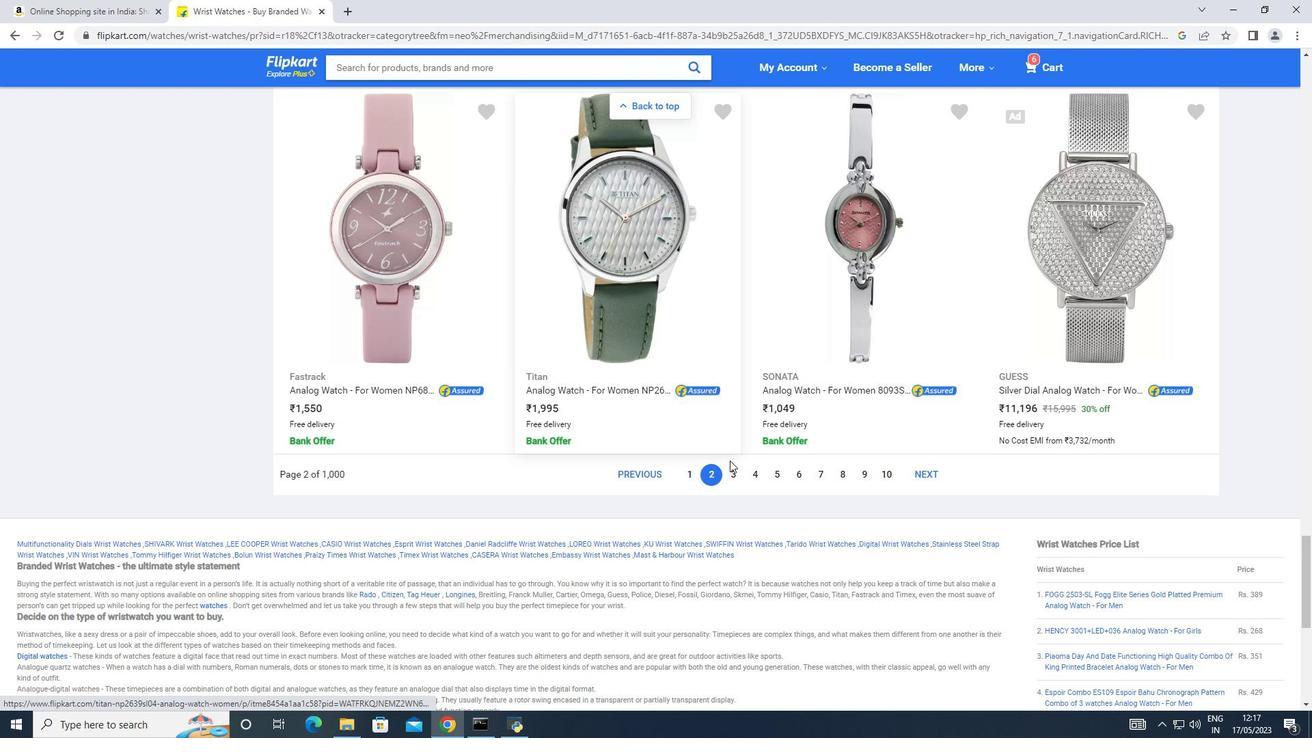 
Action: Mouse pressed left at (741, 471)
Screenshot: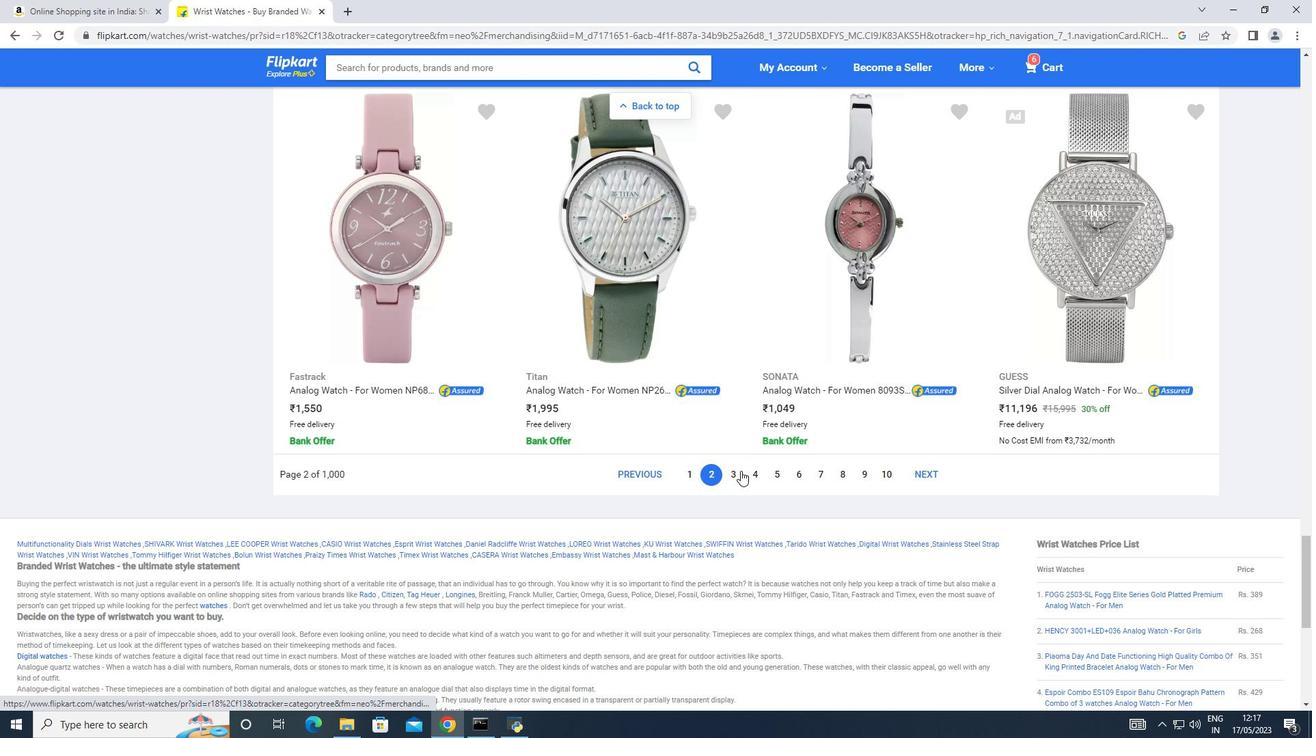 
Action: Mouse scrolled (741, 470) with delta (0, 0)
Screenshot: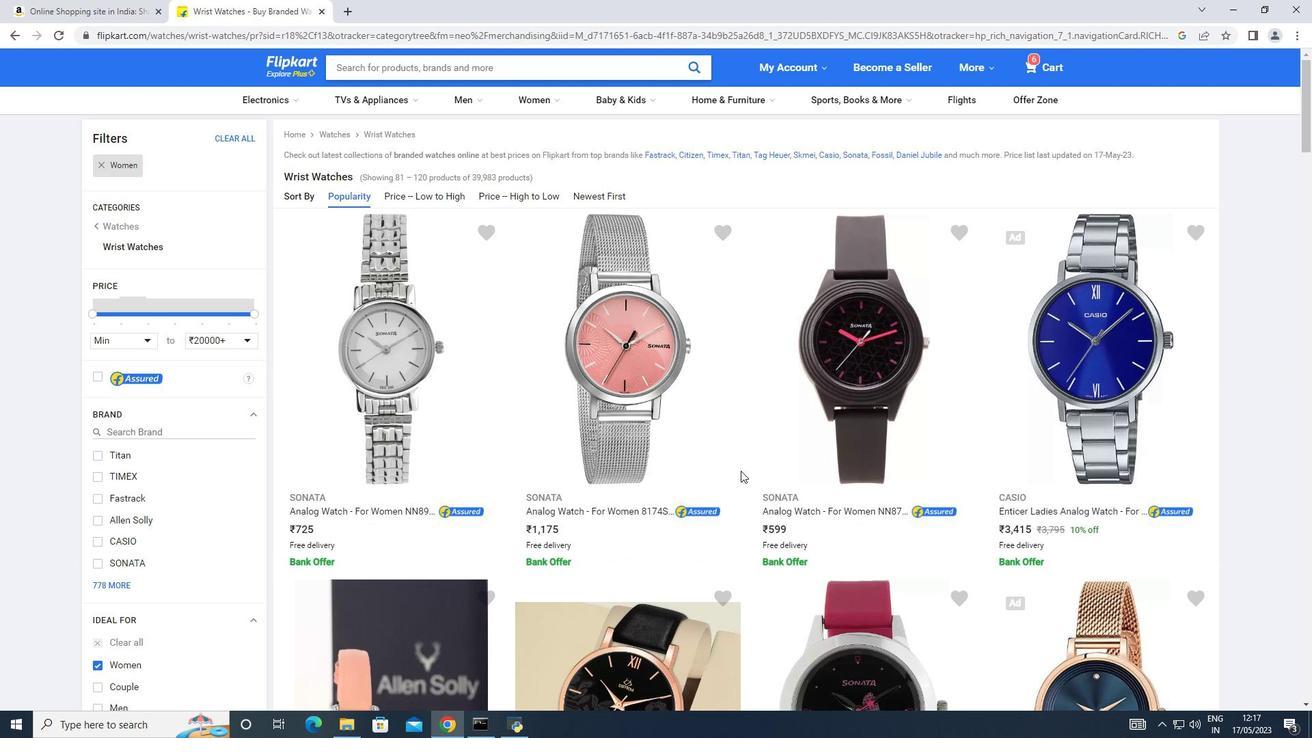 
Action: Mouse scrolled (741, 470) with delta (0, 0)
Screenshot: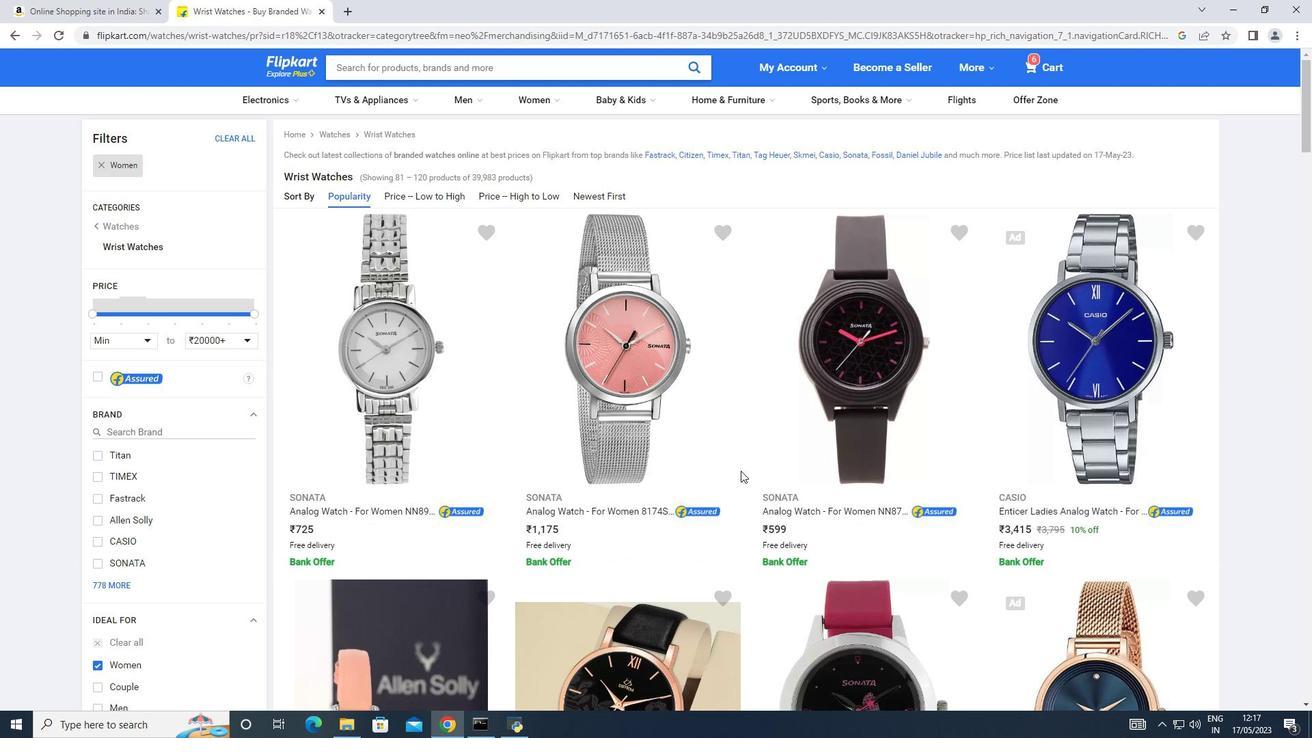 
Action: Mouse scrolled (741, 470) with delta (0, 0)
Screenshot: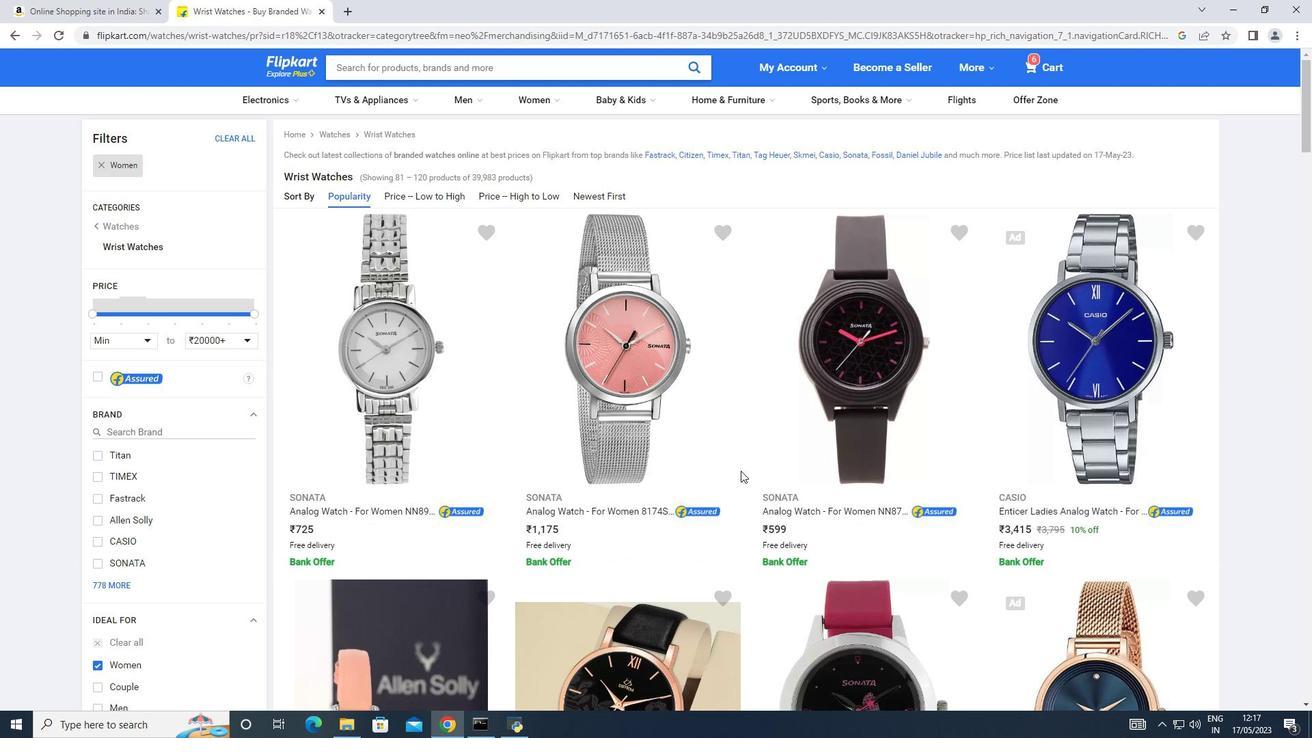 
Action: Mouse scrolled (741, 470) with delta (0, 0)
Screenshot: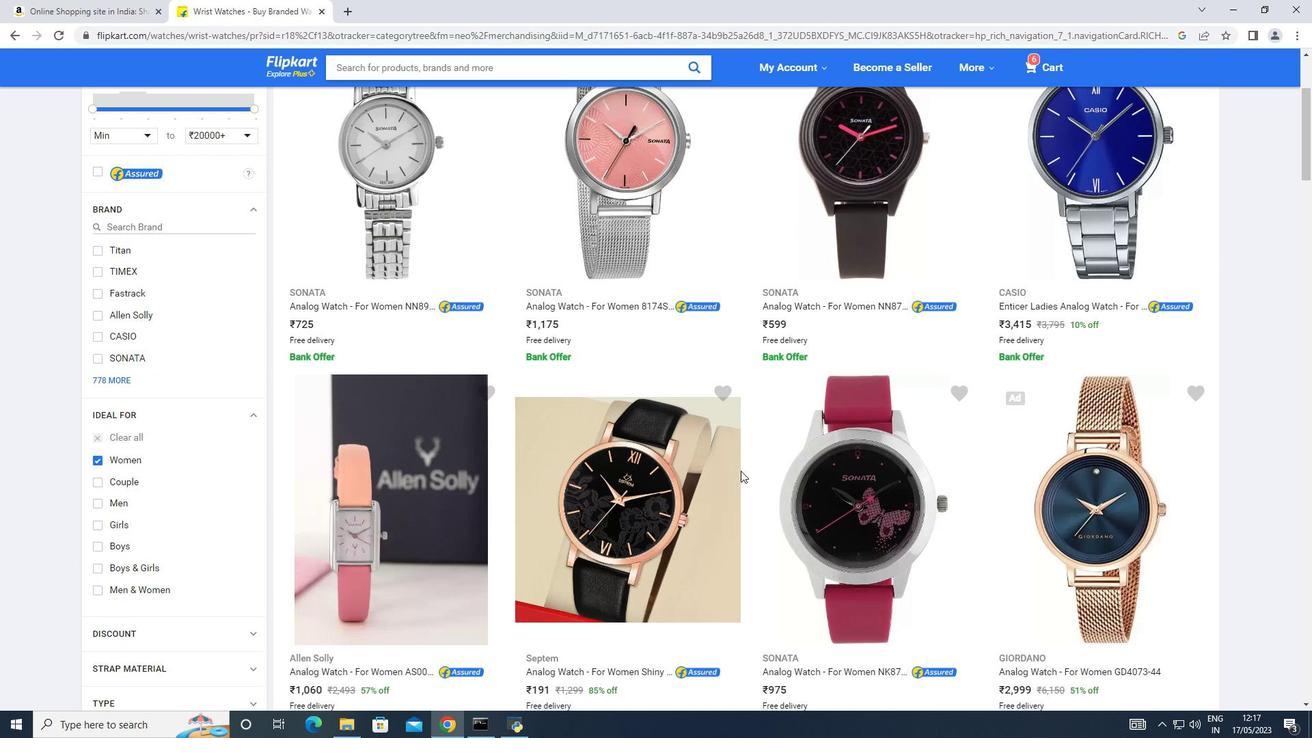 
Action: Mouse scrolled (741, 470) with delta (0, 0)
Screenshot: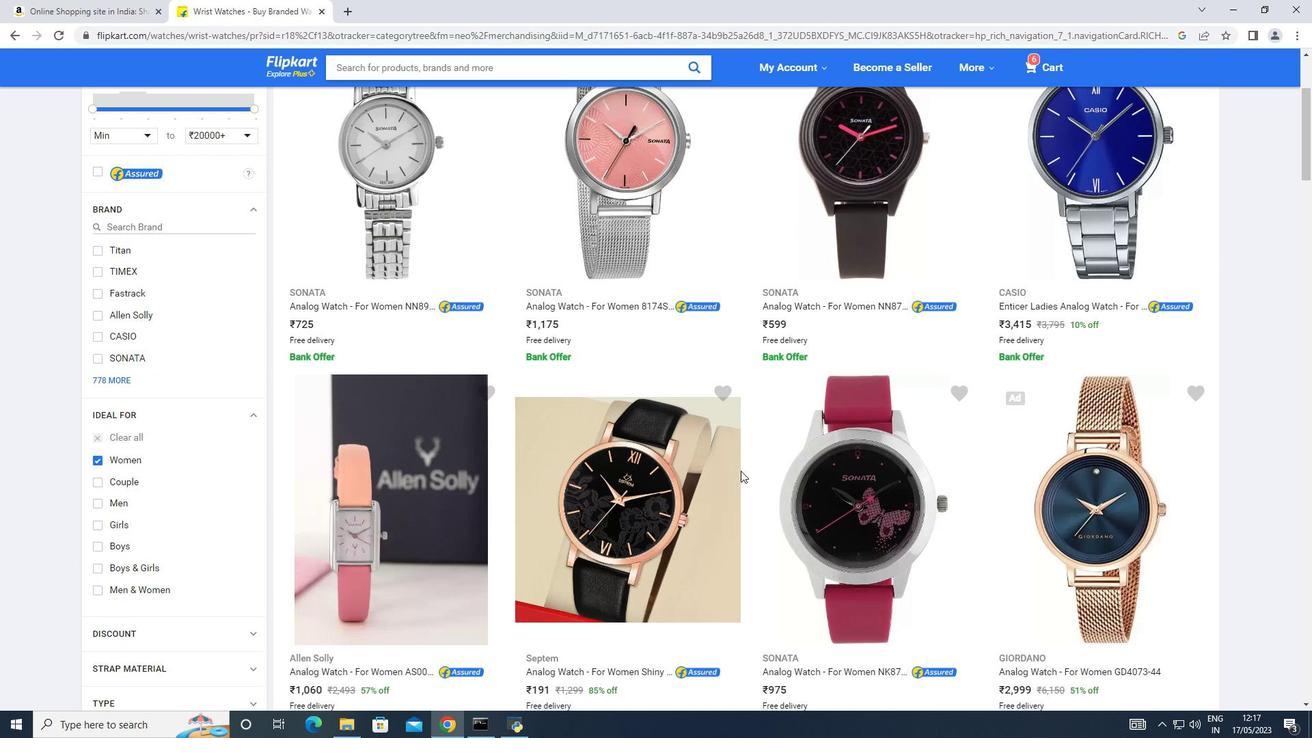 
Action: Mouse scrolled (741, 470) with delta (0, 0)
Screenshot: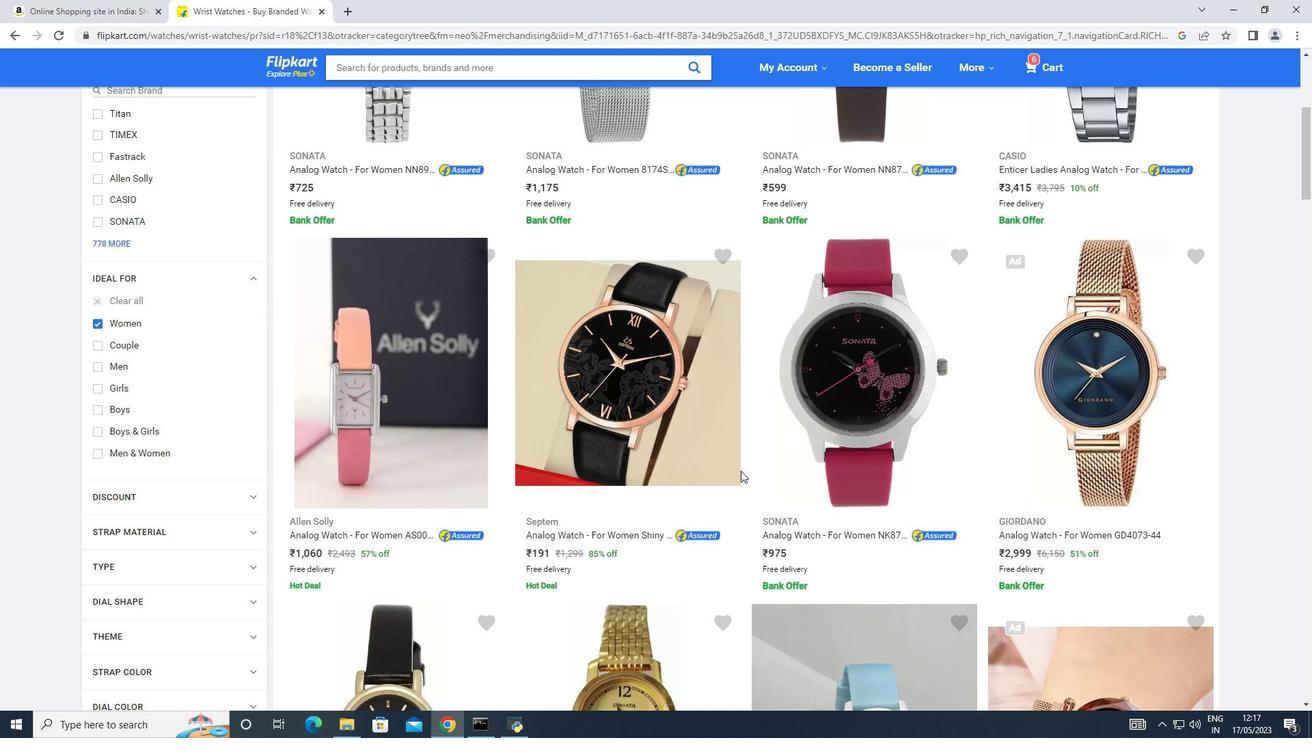 
Action: Mouse scrolled (741, 470) with delta (0, 0)
Screenshot: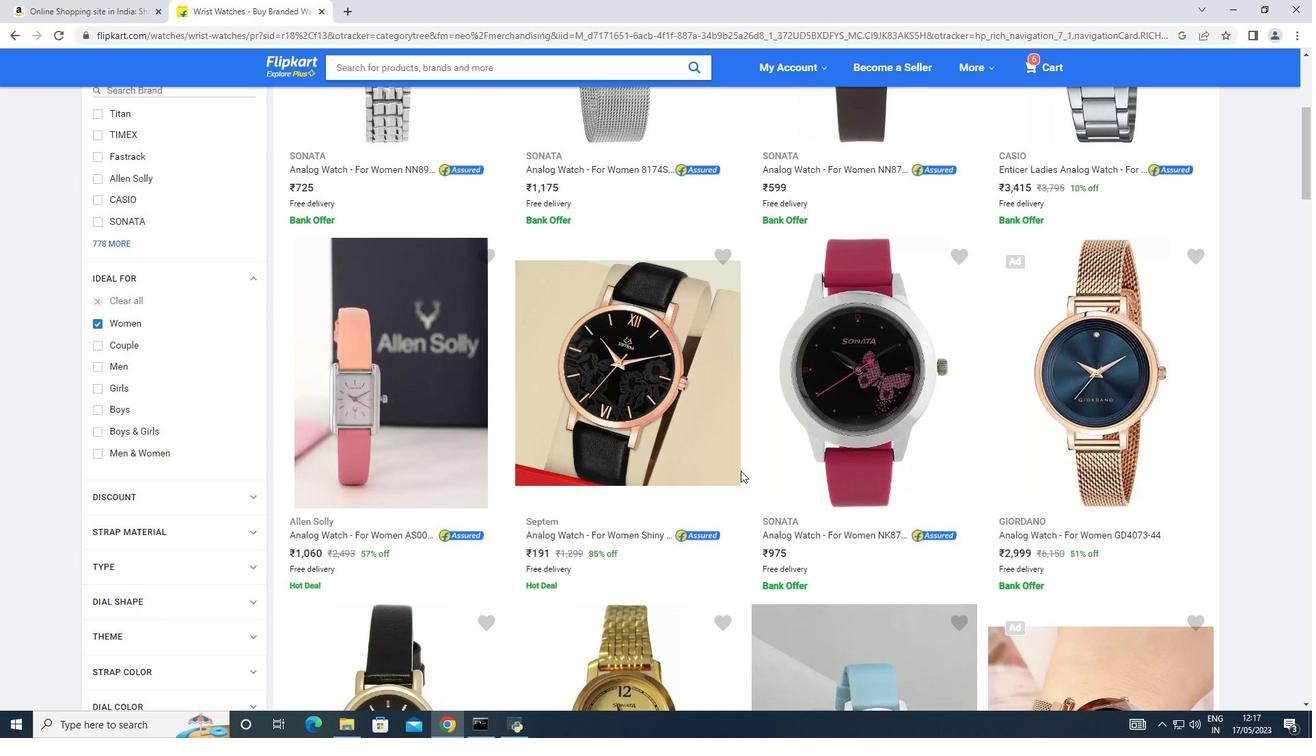 
Action: Mouse scrolled (741, 470) with delta (0, 0)
Screenshot: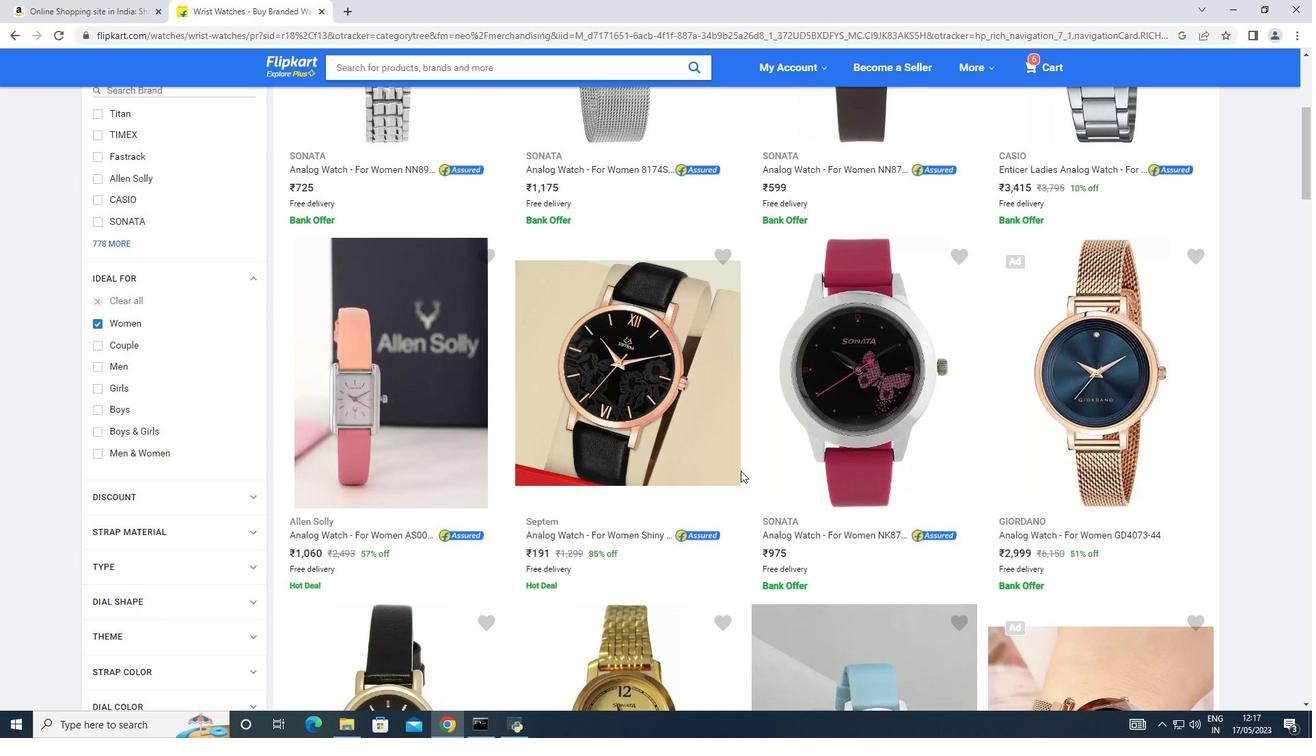 
Action: Mouse moved to (765, 458)
Screenshot: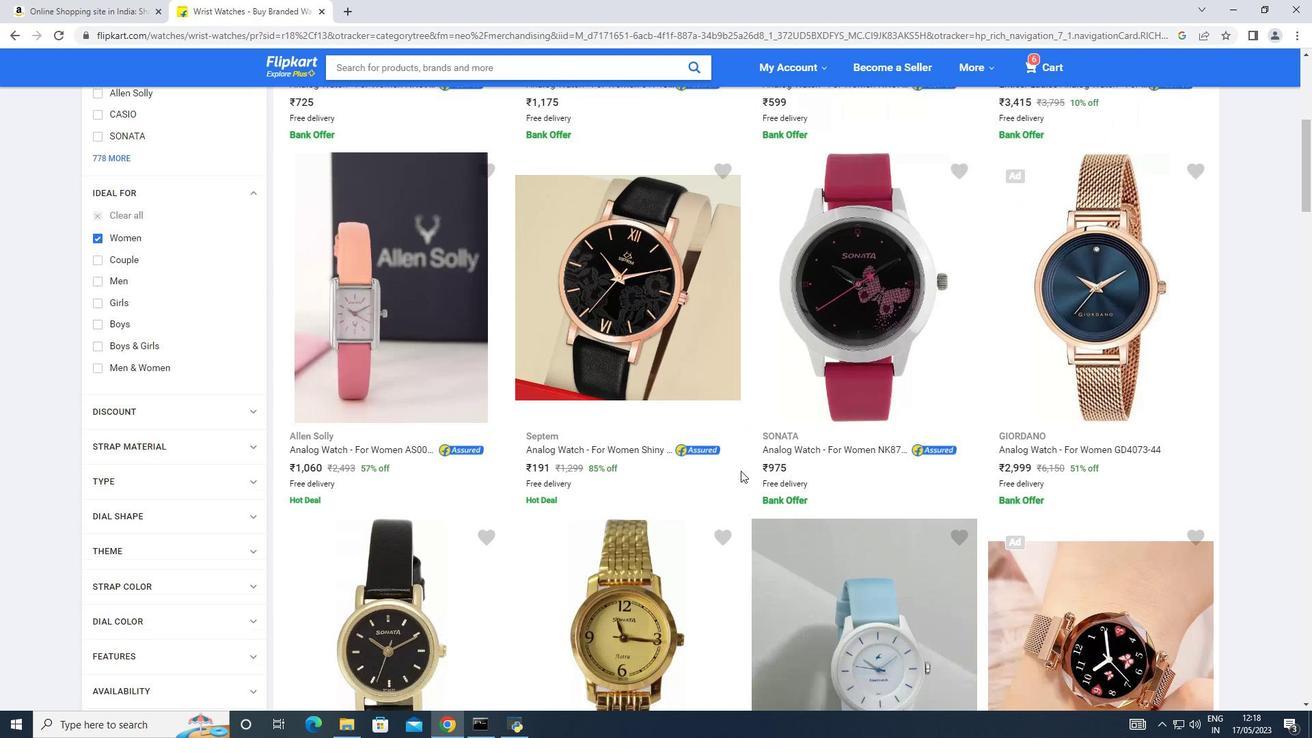 
Action: Mouse scrolled (765, 457) with delta (0, 0)
Screenshot: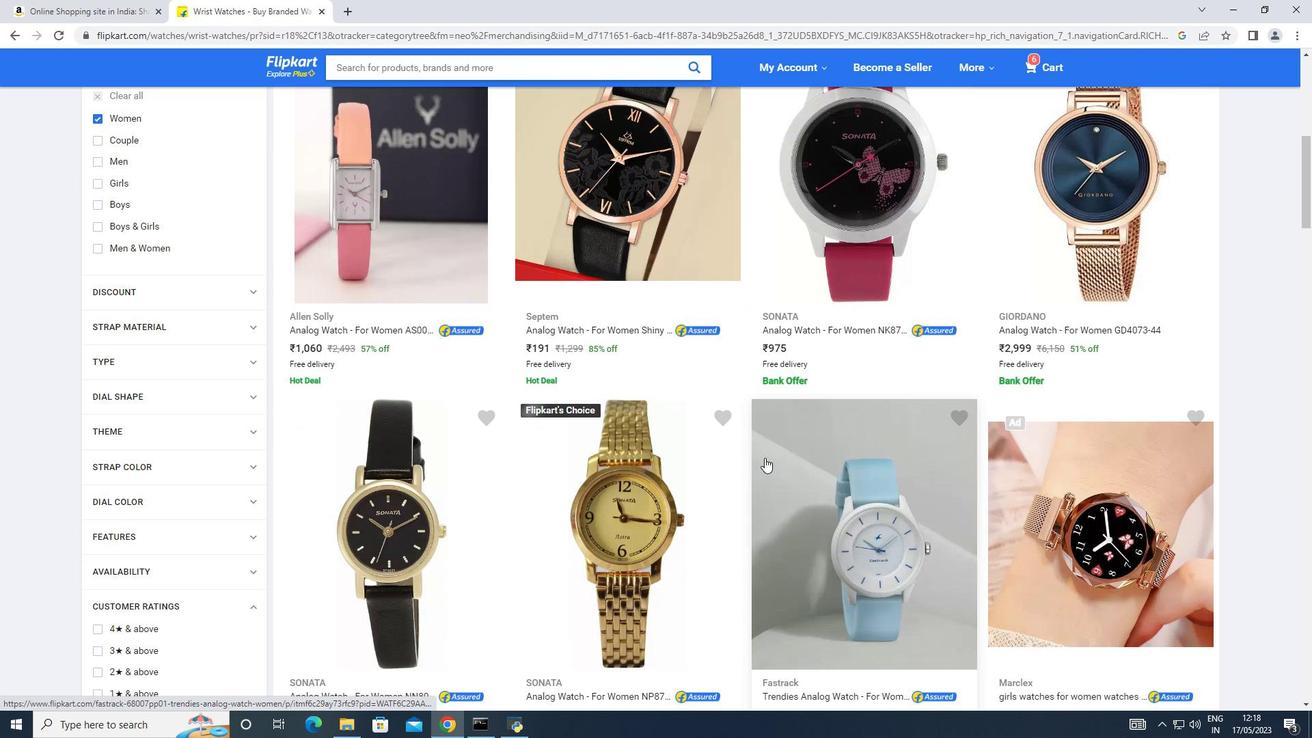 
Action: Mouse scrolled (765, 457) with delta (0, 0)
Screenshot: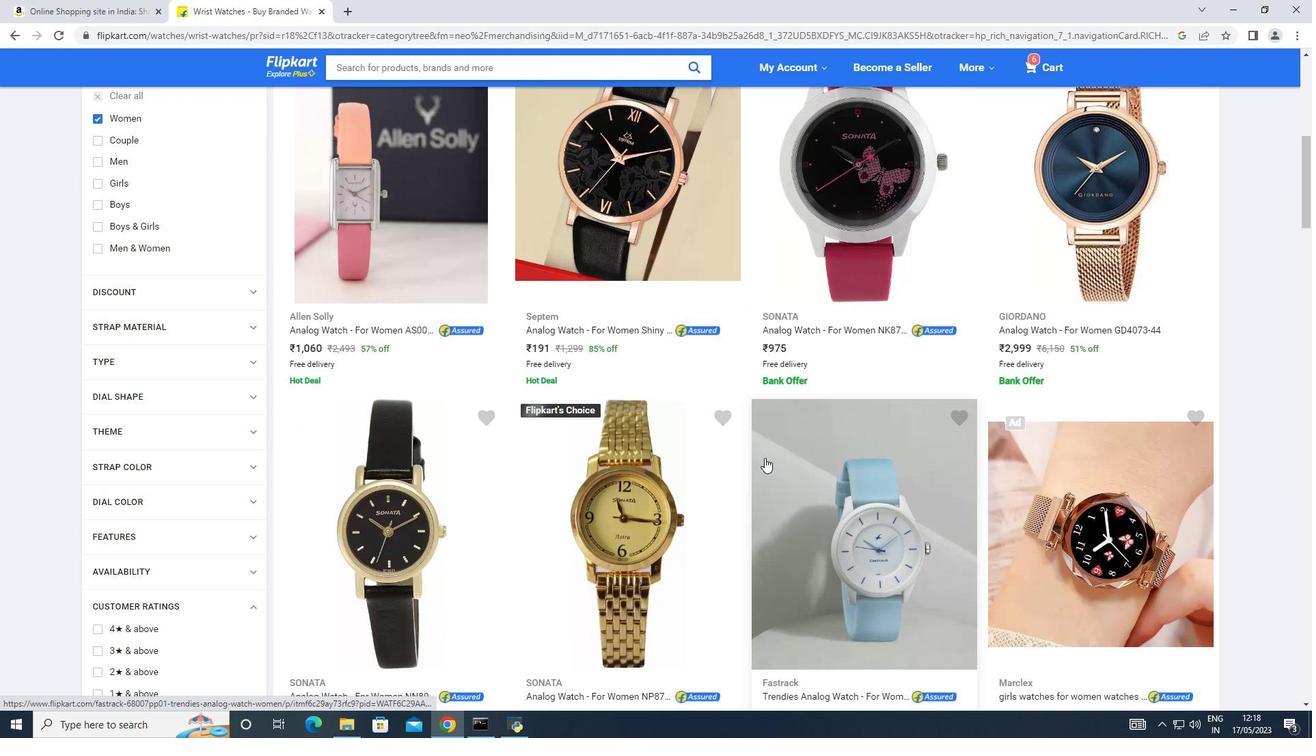
Action: Mouse scrolled (765, 457) with delta (0, 0)
Screenshot: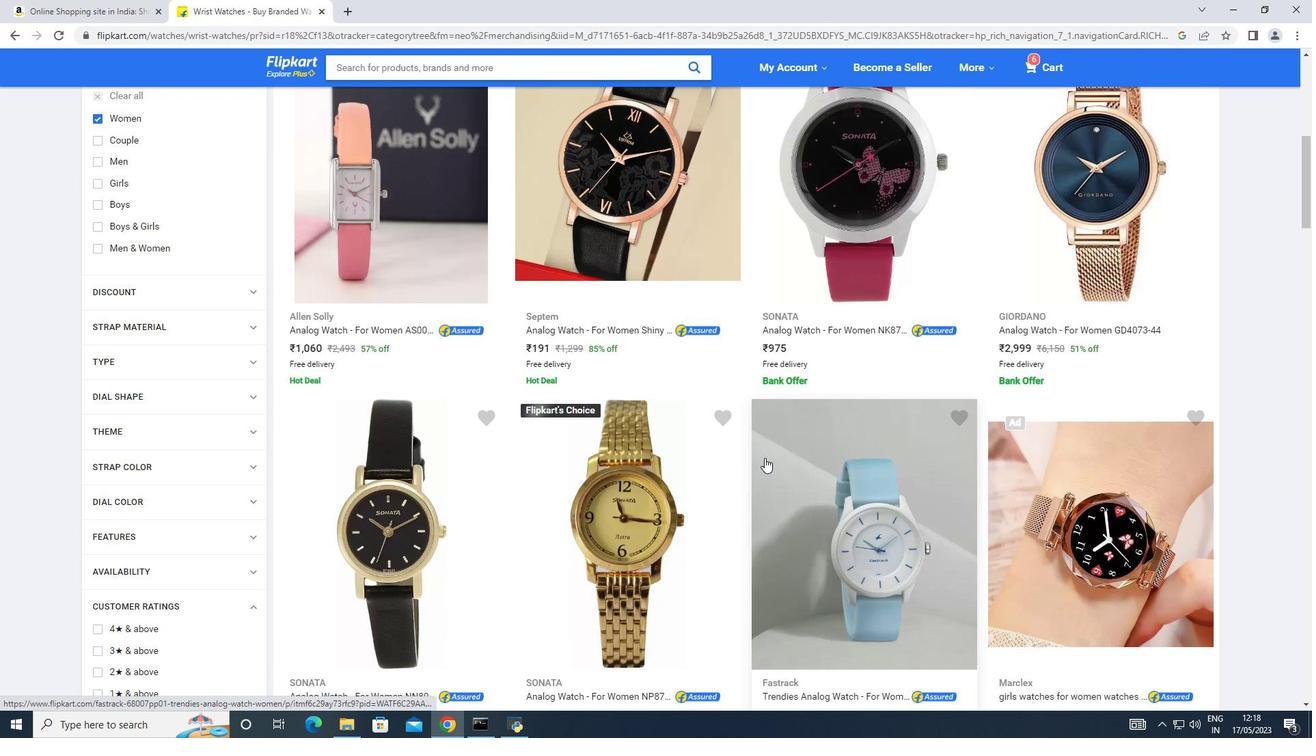 
Action: Mouse moved to (769, 449)
Screenshot: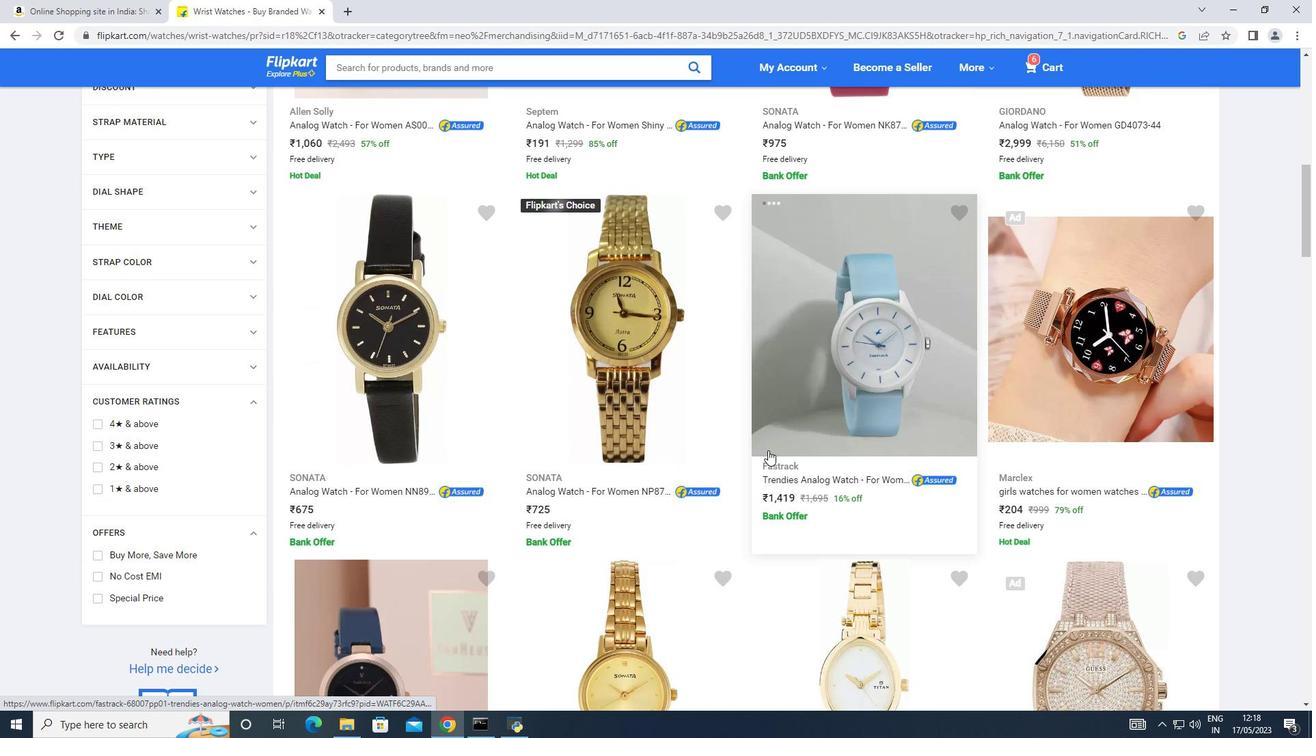 
Action: Mouse scrolled (769, 449) with delta (0, 0)
Screenshot: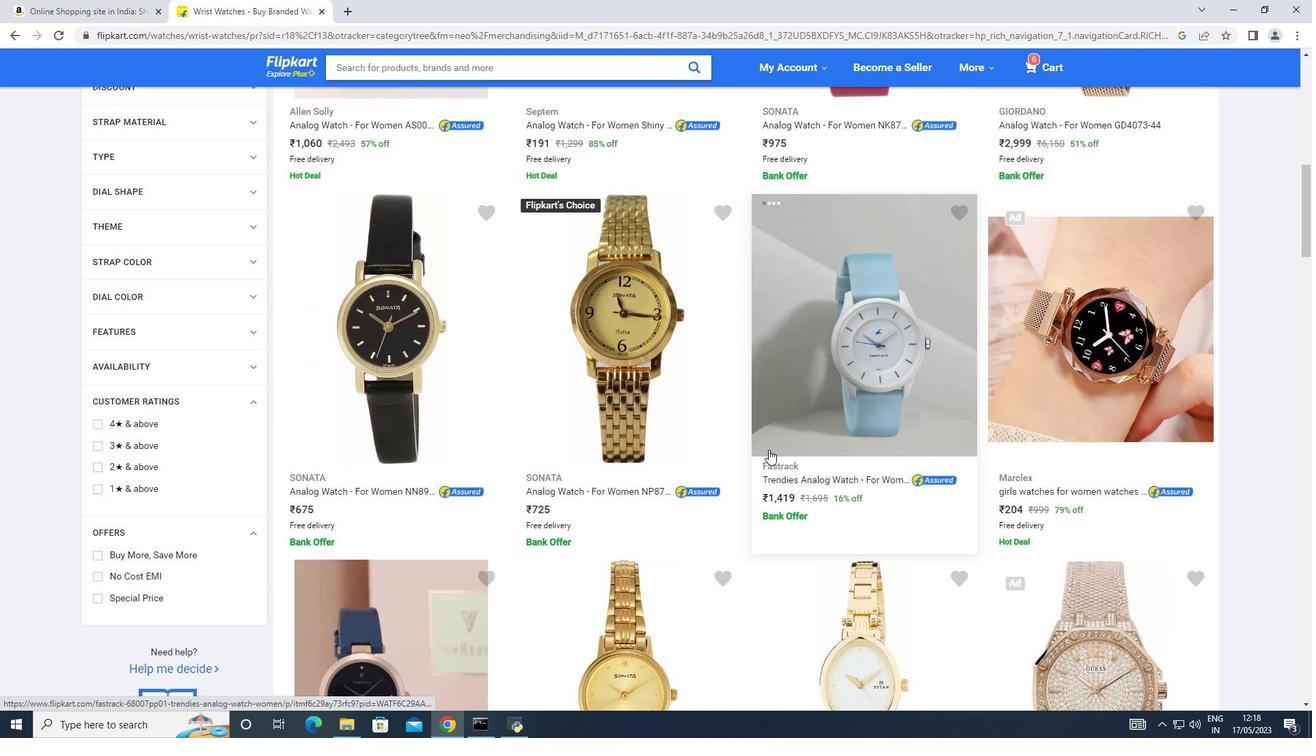 
Action: Mouse scrolled (769, 449) with delta (0, 0)
Screenshot: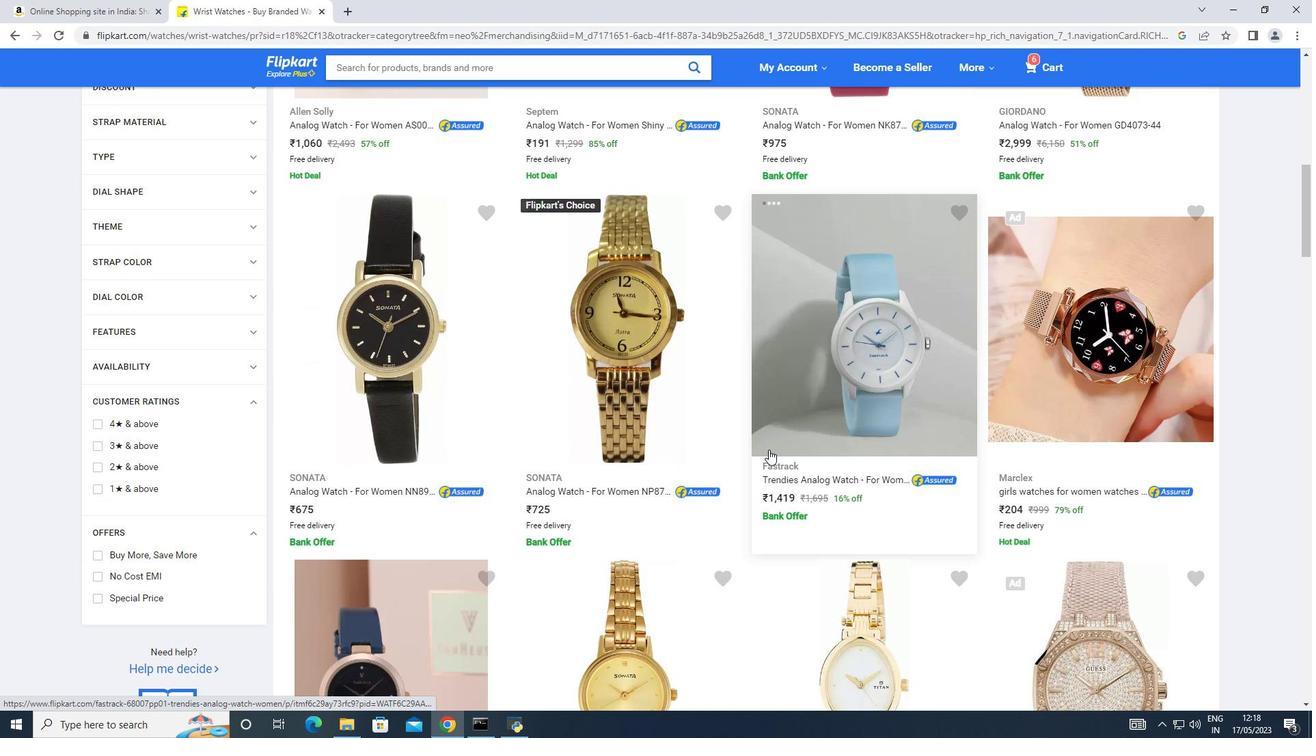 
Action: Mouse scrolled (769, 449) with delta (0, 0)
Screenshot: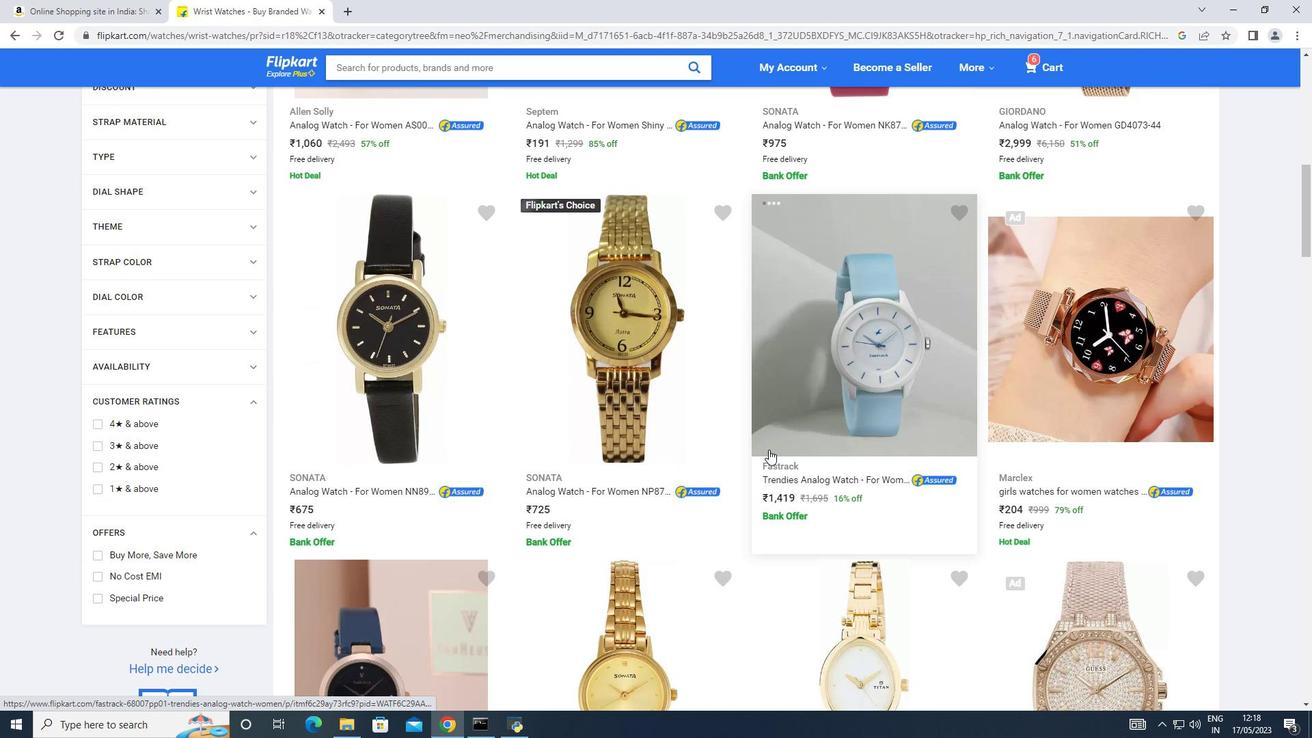 
Action: Mouse scrolled (769, 449) with delta (0, 0)
Screenshot: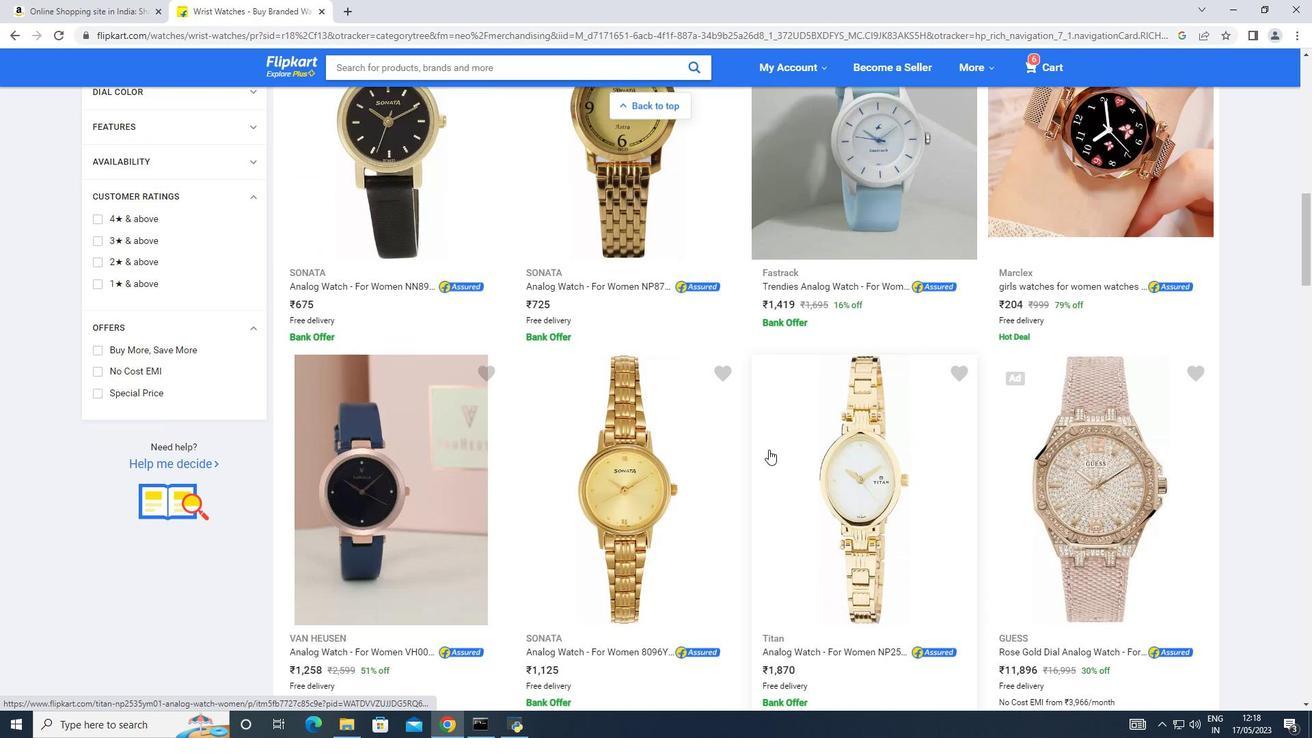 
Action: Mouse scrolled (769, 449) with delta (0, 0)
Screenshot: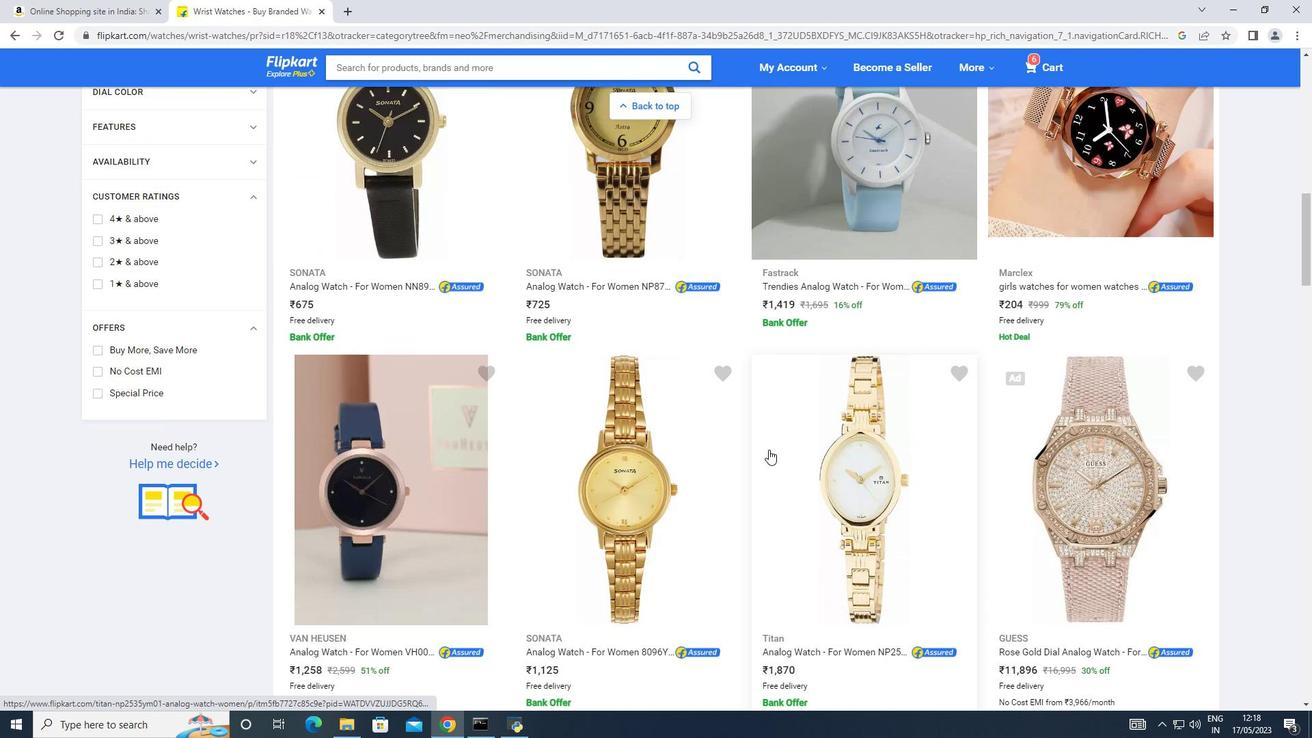 
Action: Mouse scrolled (769, 449) with delta (0, 0)
Screenshot: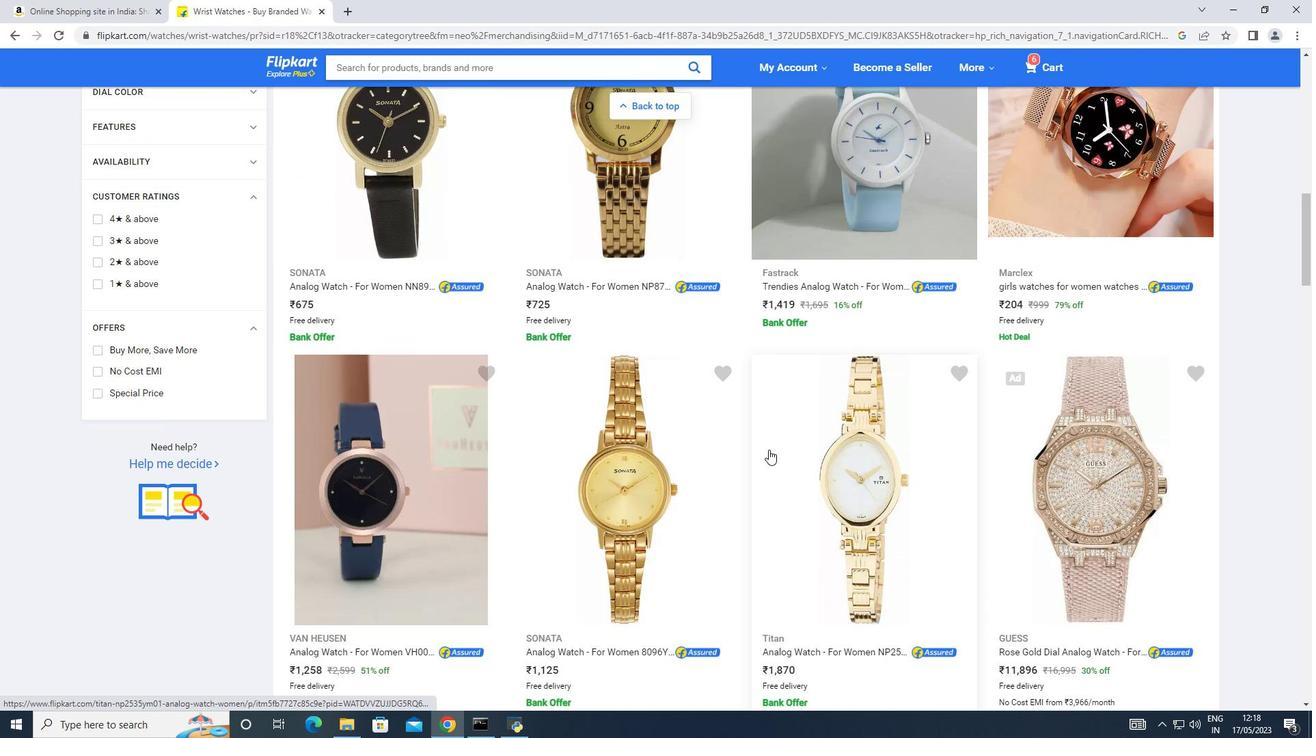 
Action: Mouse scrolled (769, 449) with delta (0, 0)
Screenshot: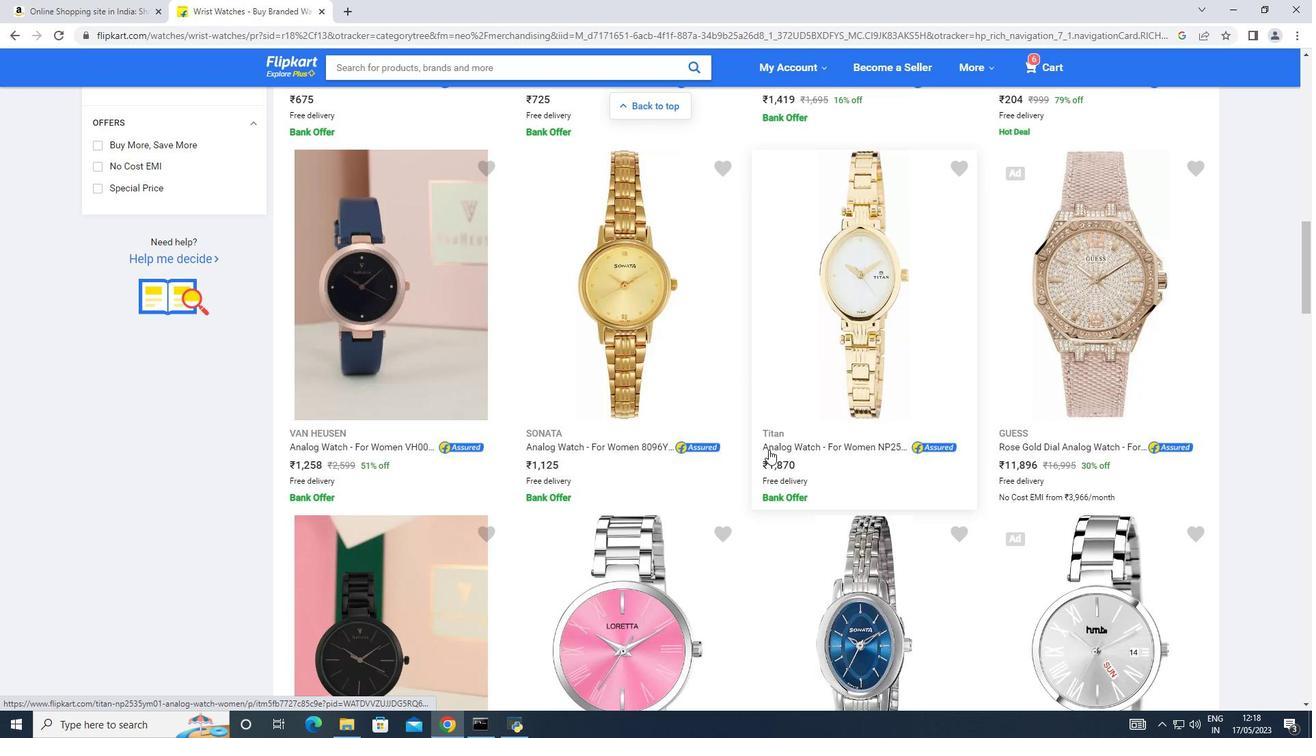 
Action: Mouse scrolled (769, 449) with delta (0, 0)
Screenshot: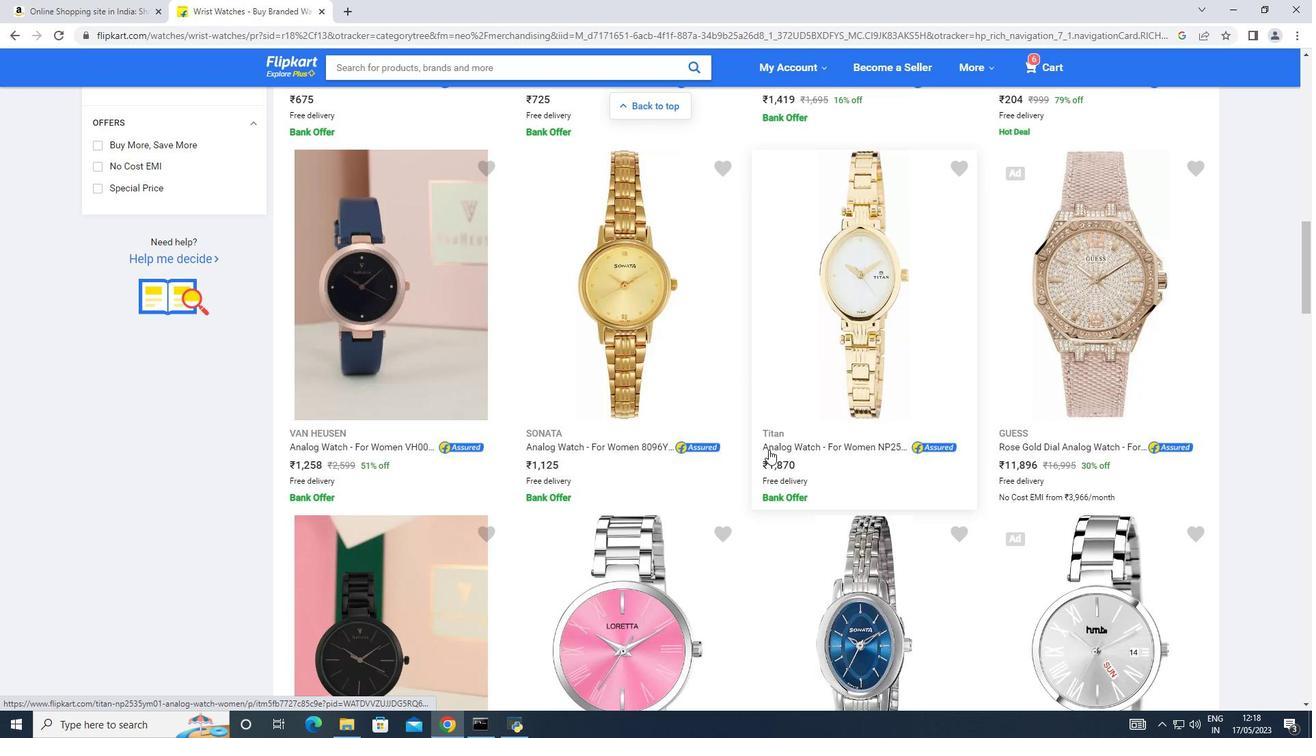 
Action: Mouse scrolled (769, 449) with delta (0, 0)
Screenshot: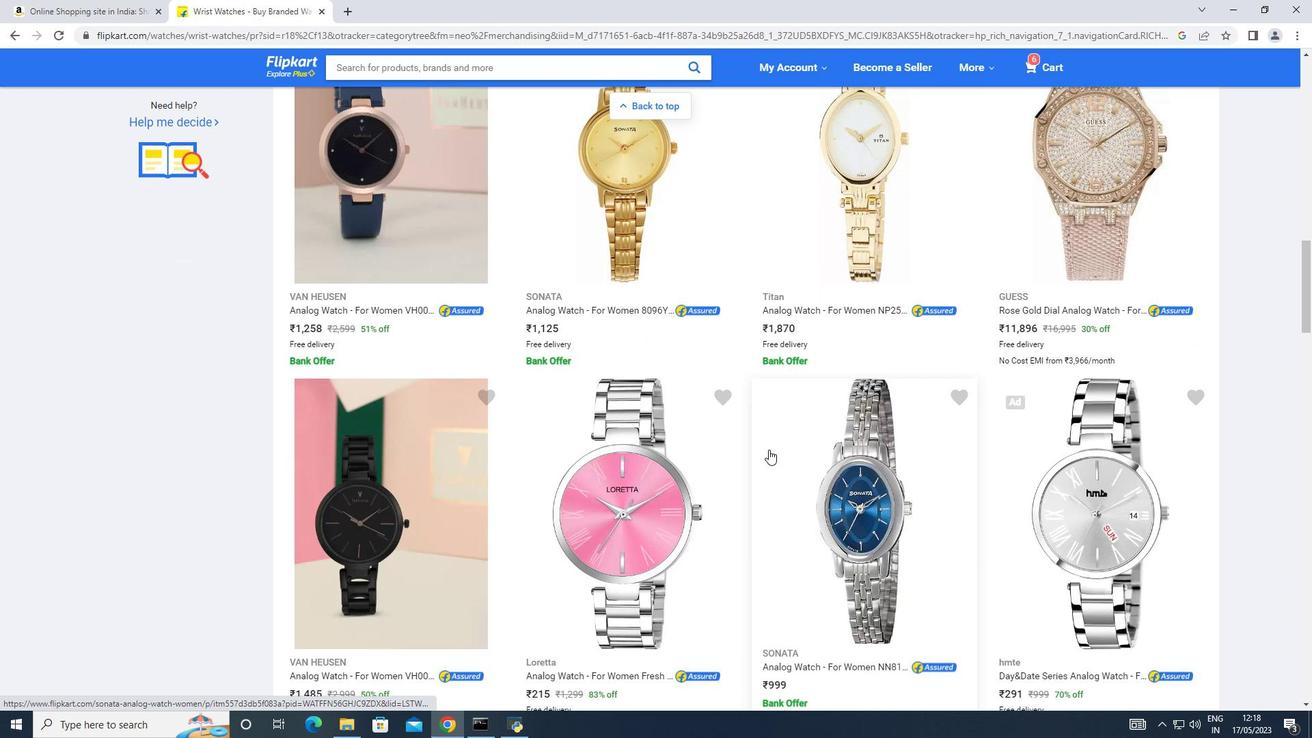 
Action: Mouse scrolled (769, 449) with delta (0, 0)
Screenshot: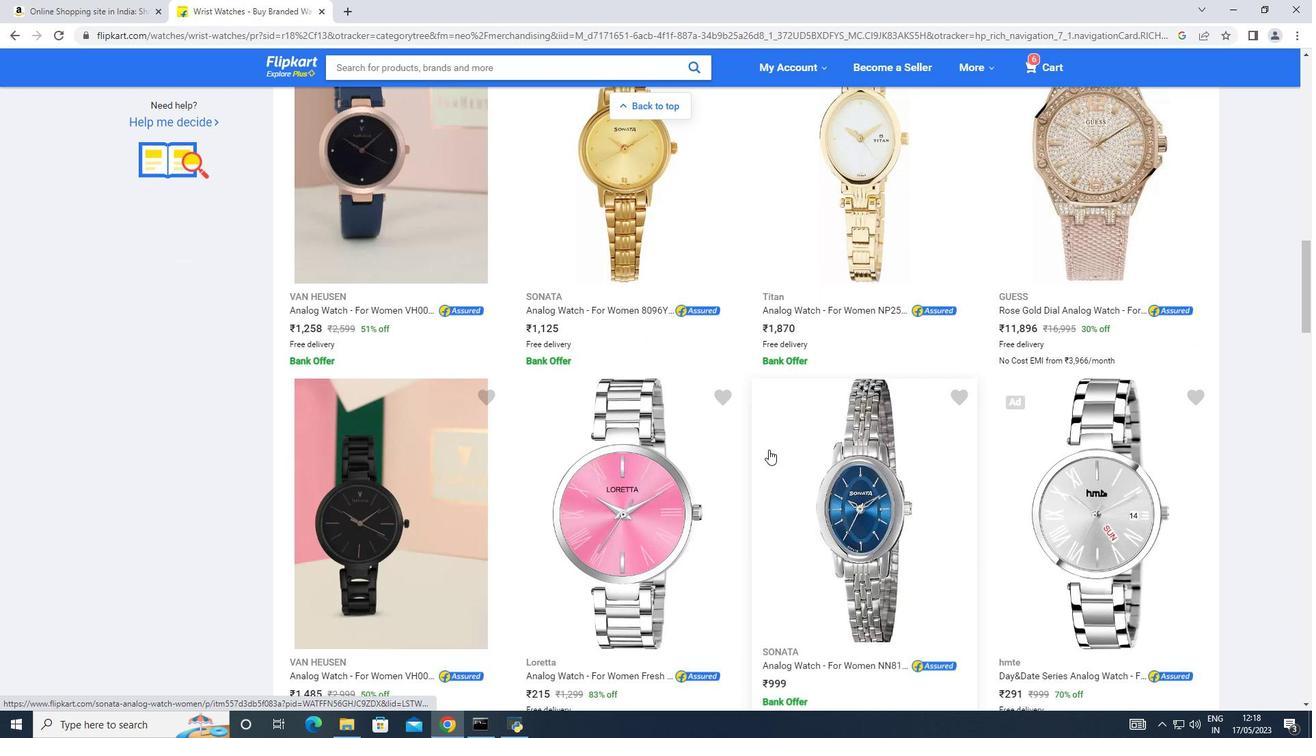 
Action: Mouse scrolled (769, 449) with delta (0, 0)
Screenshot: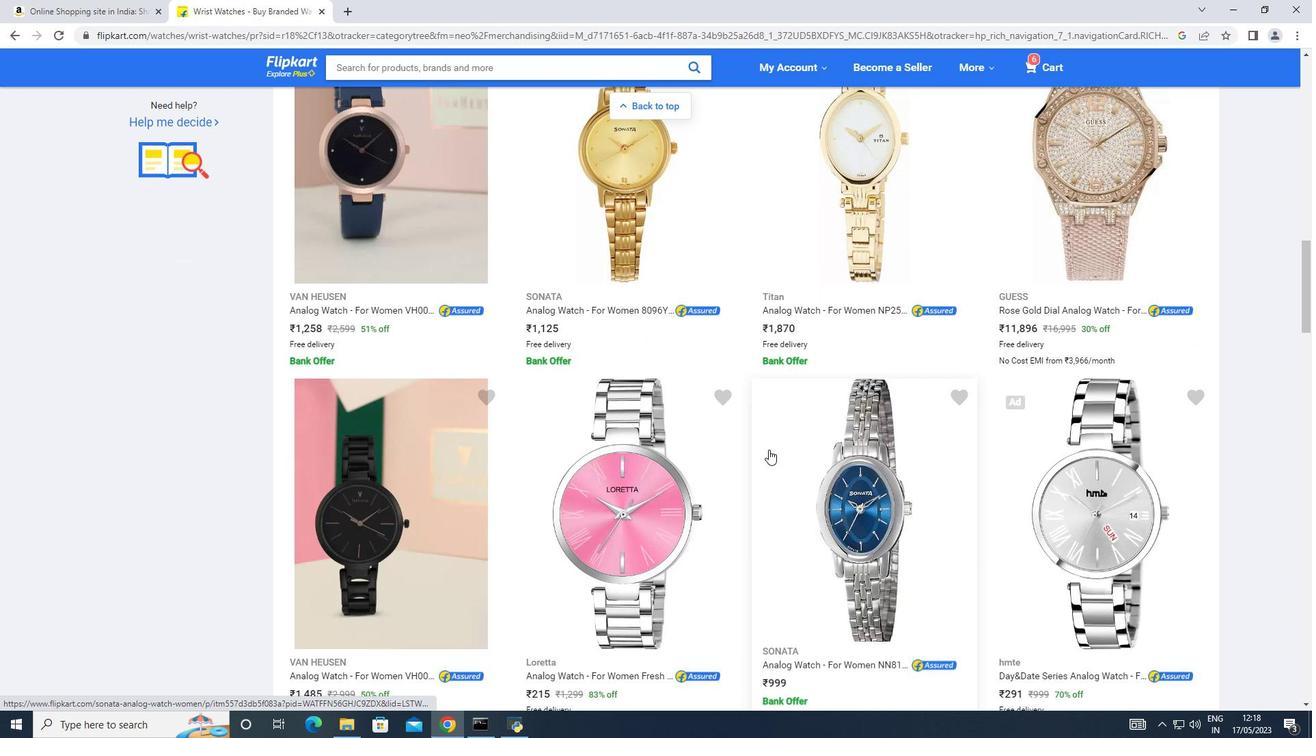 
Action: Mouse scrolled (769, 449) with delta (0, 0)
Screenshot: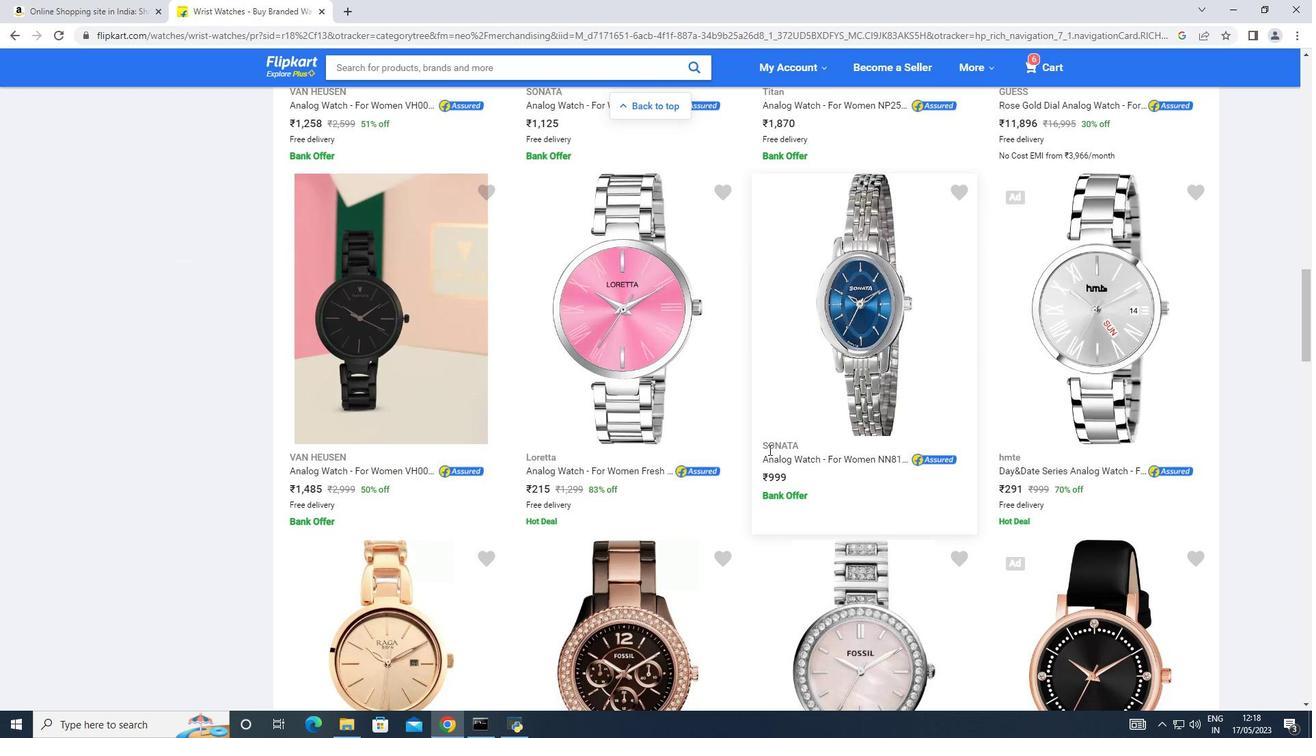 
Action: Mouse scrolled (769, 449) with delta (0, 0)
Screenshot: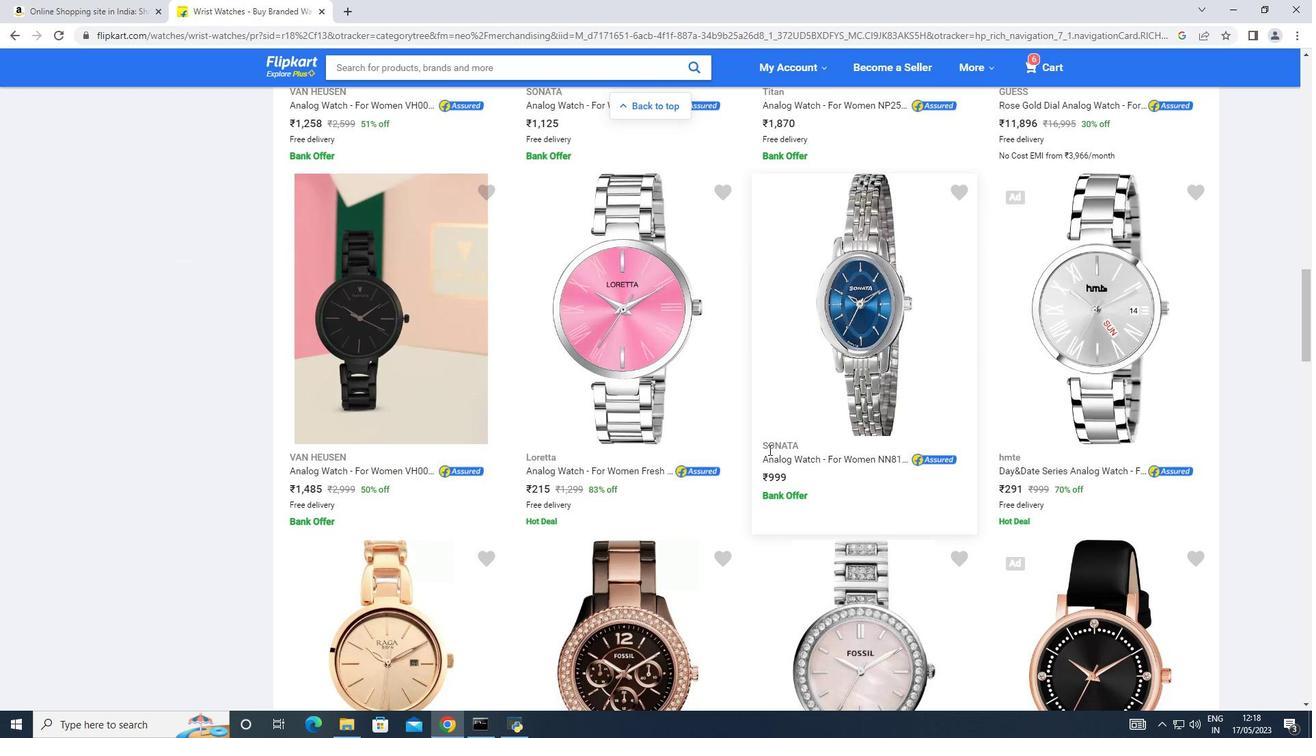 
Action: Mouse scrolled (769, 449) with delta (0, 0)
Screenshot: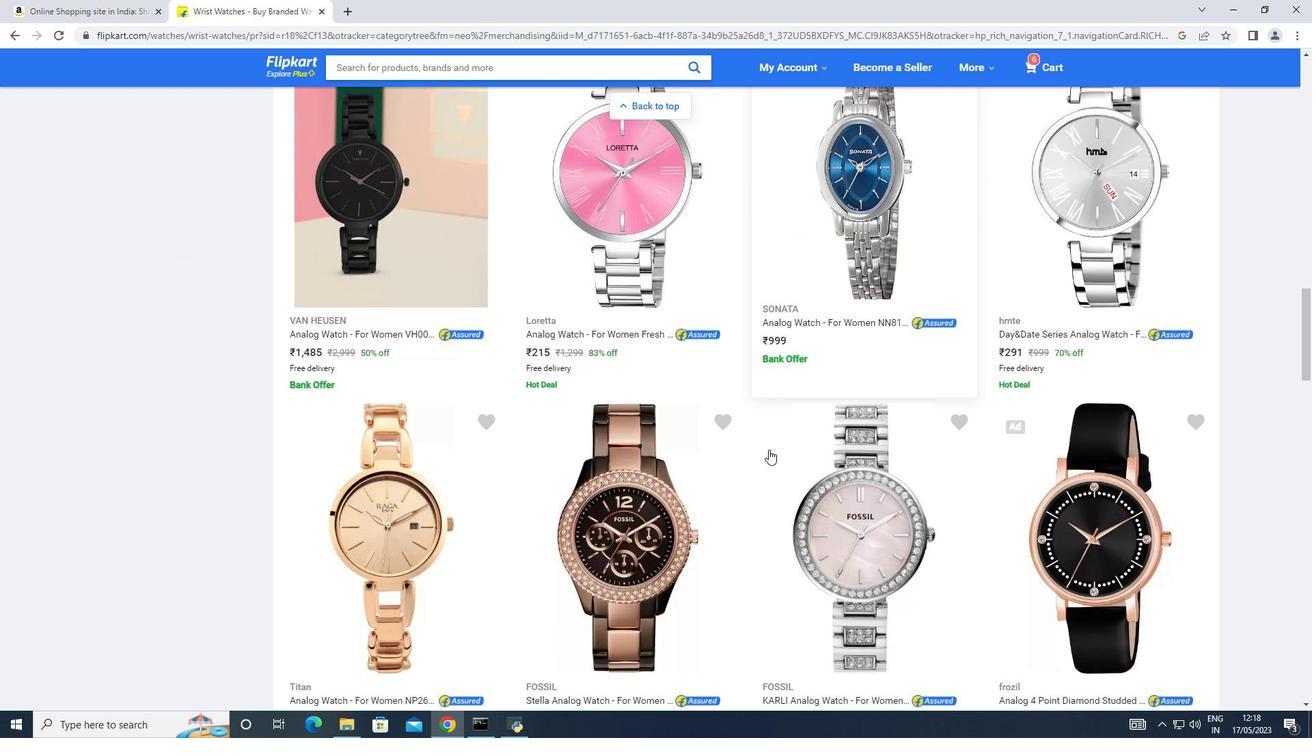 
Action: Mouse scrolled (769, 449) with delta (0, 0)
Screenshot: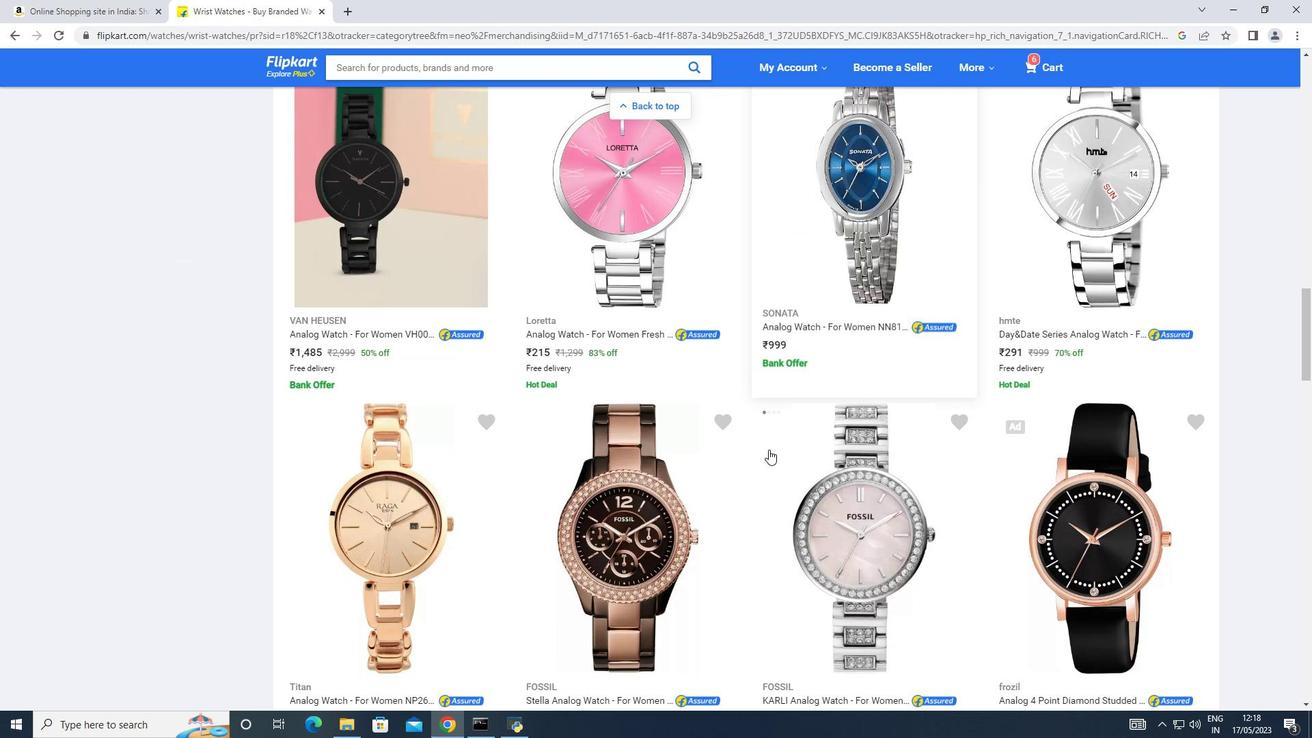 
Action: Mouse scrolled (769, 449) with delta (0, 0)
Screenshot: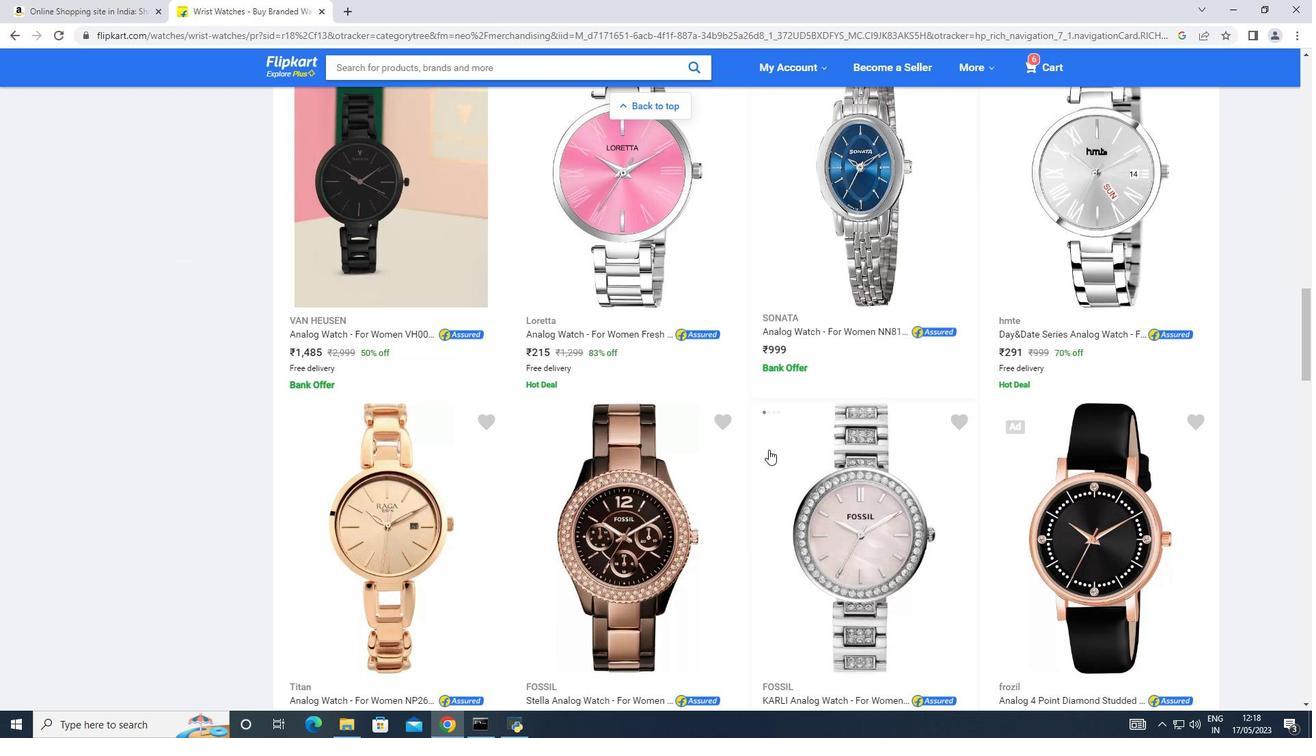 
Action: Mouse scrolled (769, 449) with delta (0, 0)
Screenshot: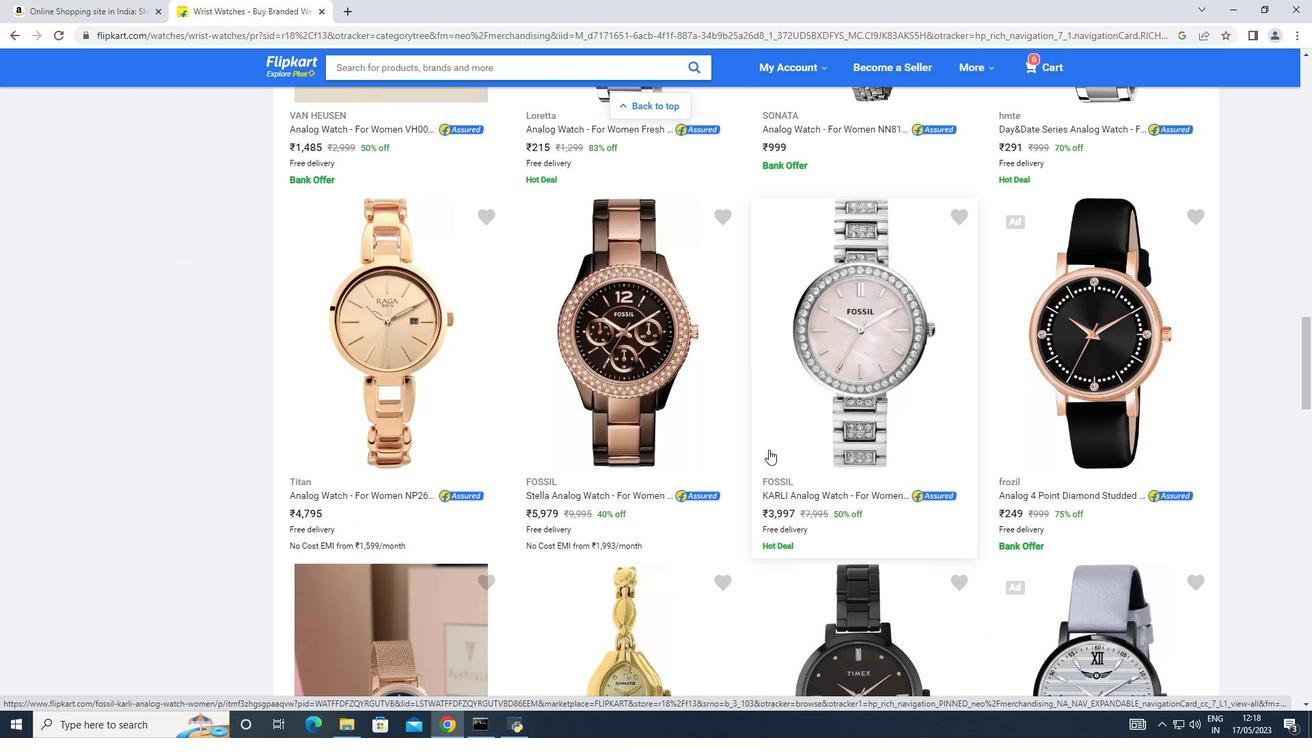 
Action: Mouse scrolled (769, 449) with delta (0, 0)
Screenshot: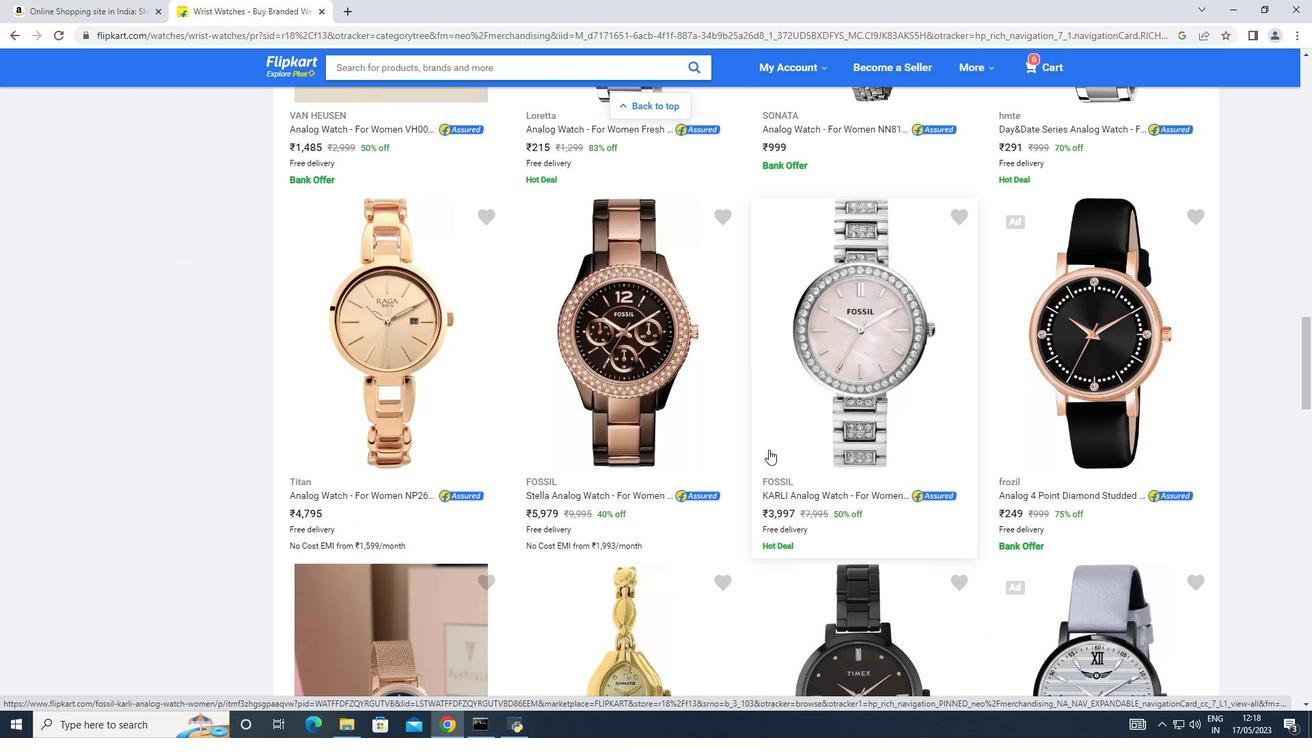 
Action: Mouse scrolled (769, 449) with delta (0, 0)
Screenshot: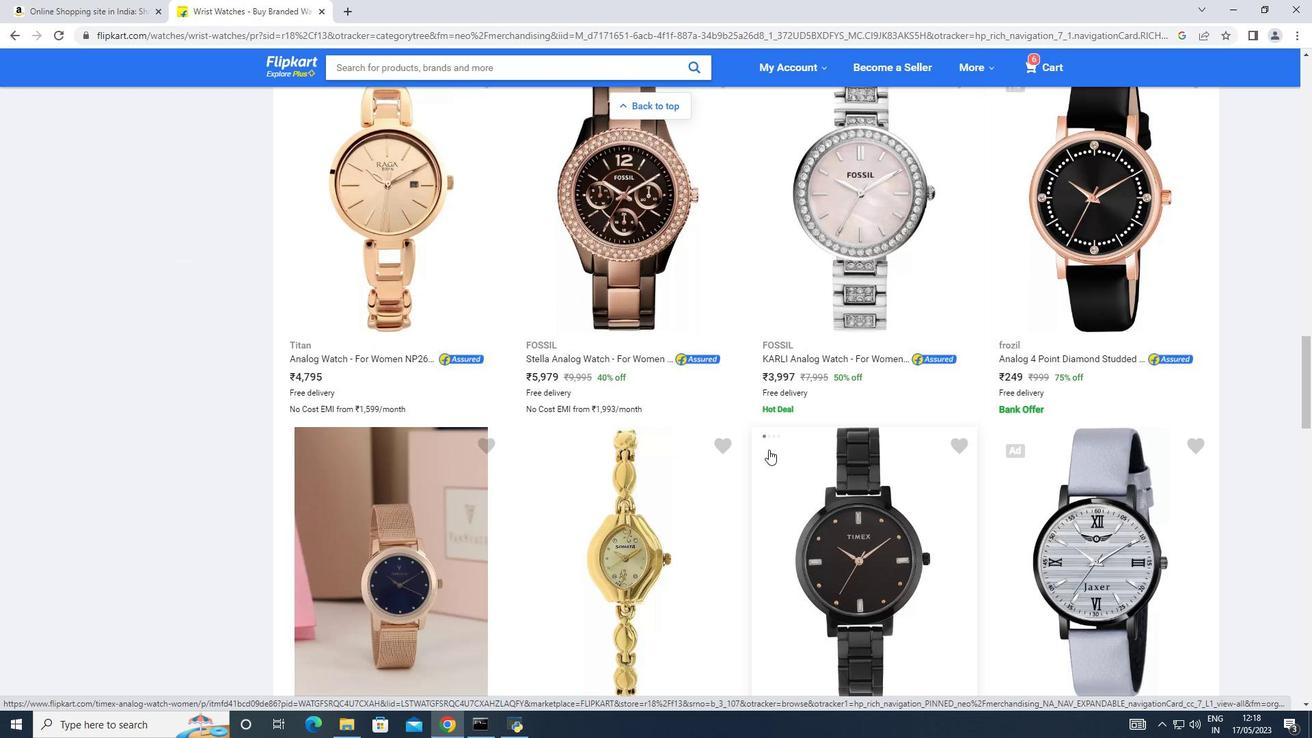 
Action: Mouse scrolled (769, 449) with delta (0, 0)
Screenshot: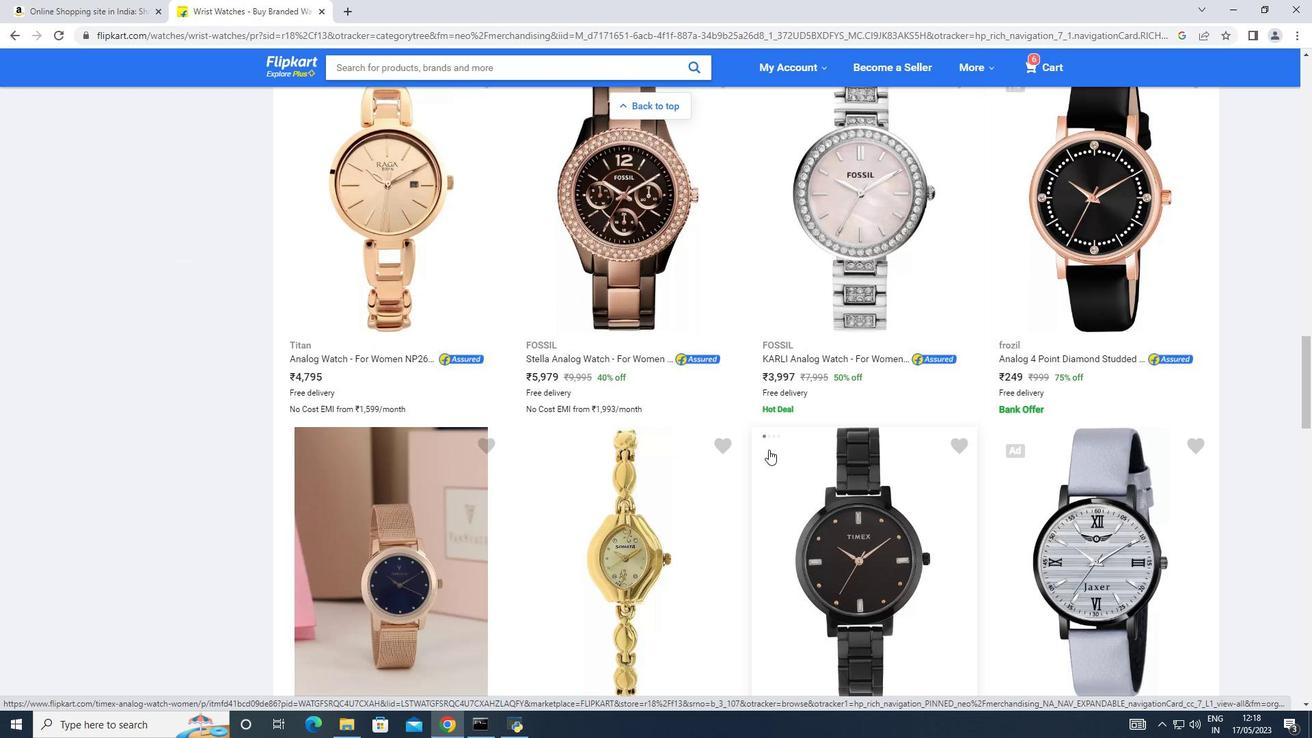 
Action: Mouse scrolled (769, 449) with delta (0, 0)
Screenshot: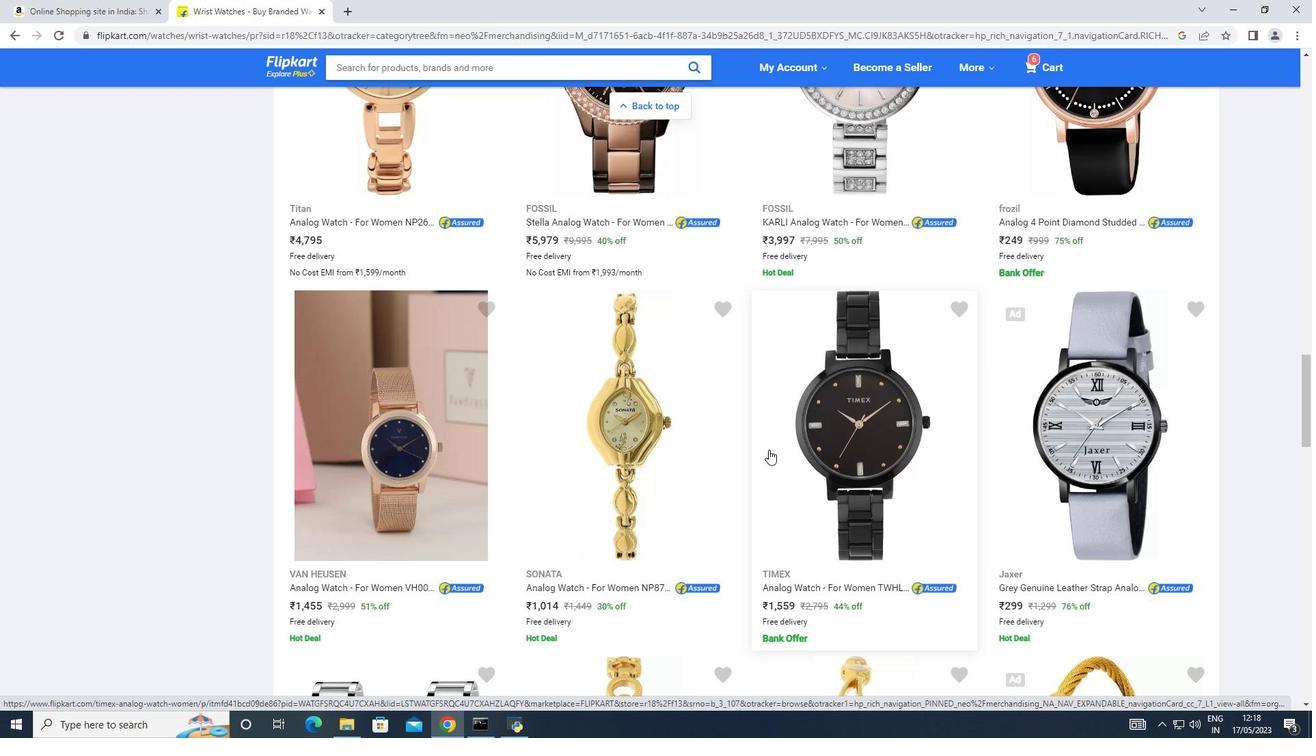 
Action: Mouse scrolled (769, 449) with delta (0, 0)
Screenshot: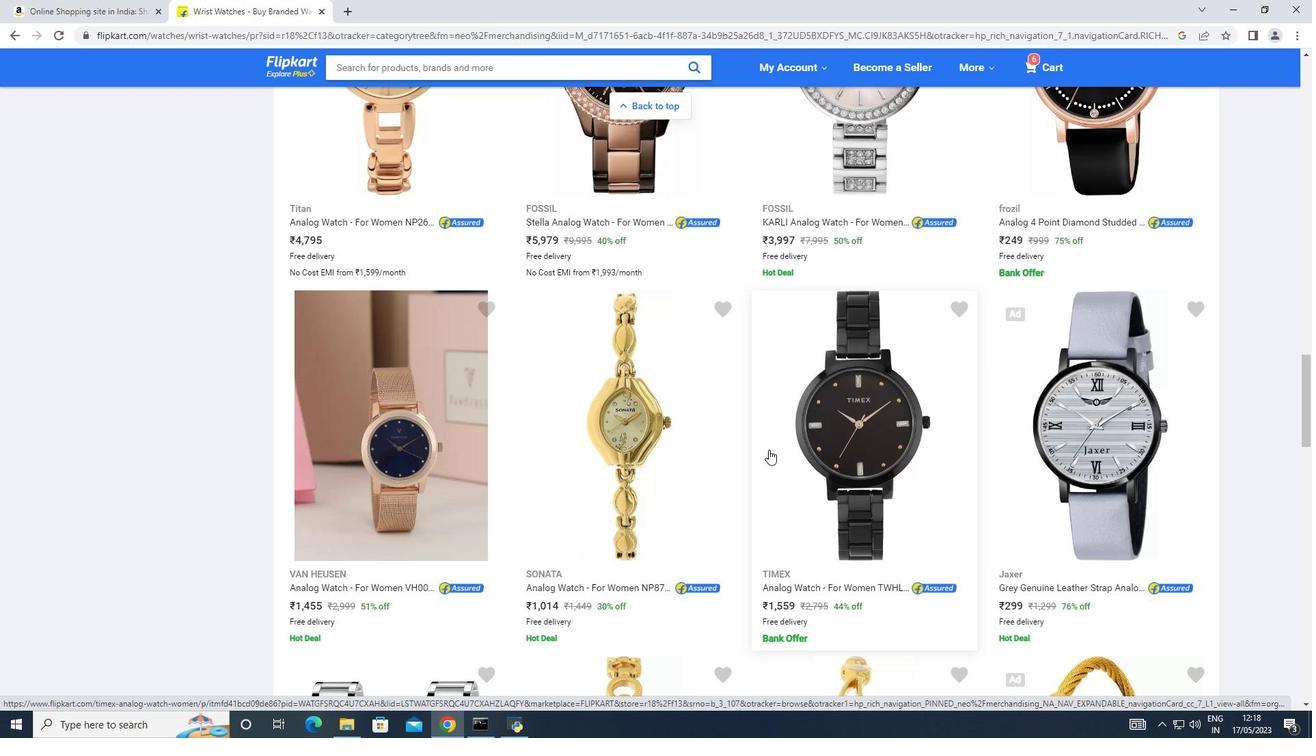 
Action: Mouse scrolled (769, 449) with delta (0, 0)
Screenshot: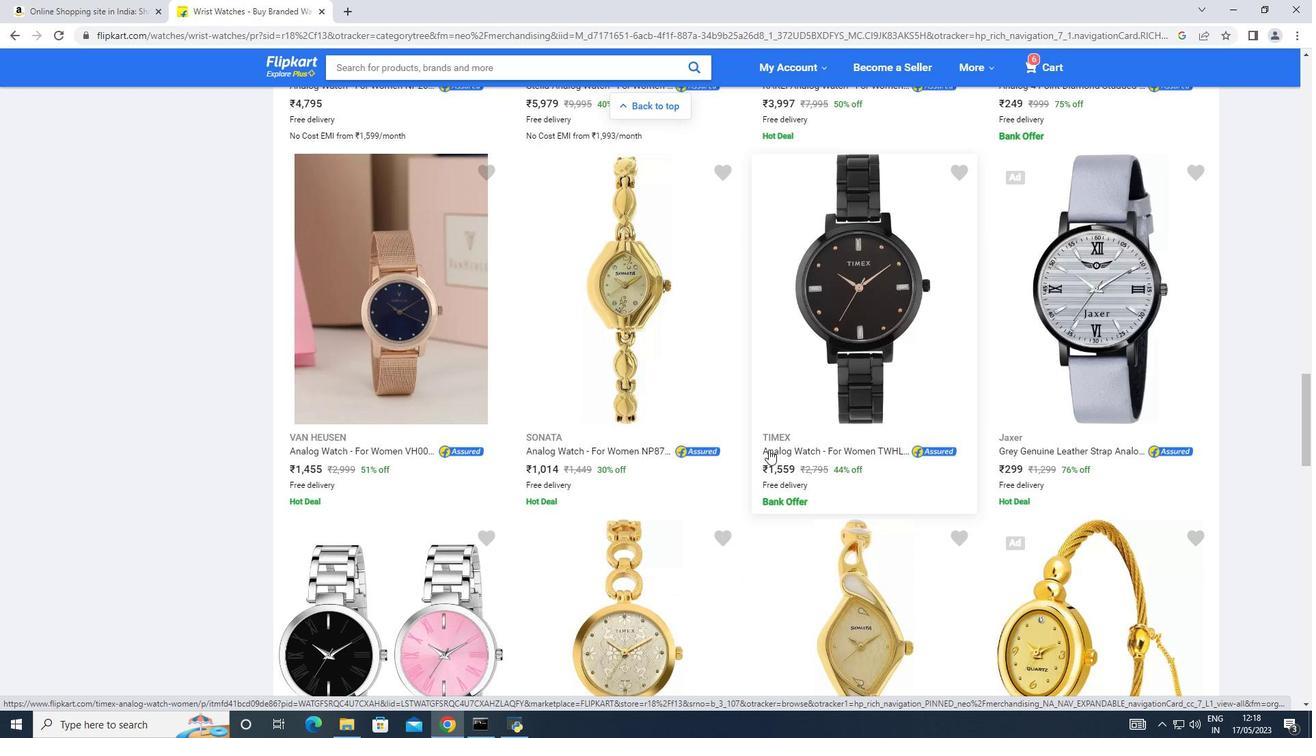 
Action: Mouse scrolled (769, 449) with delta (0, 0)
Screenshot: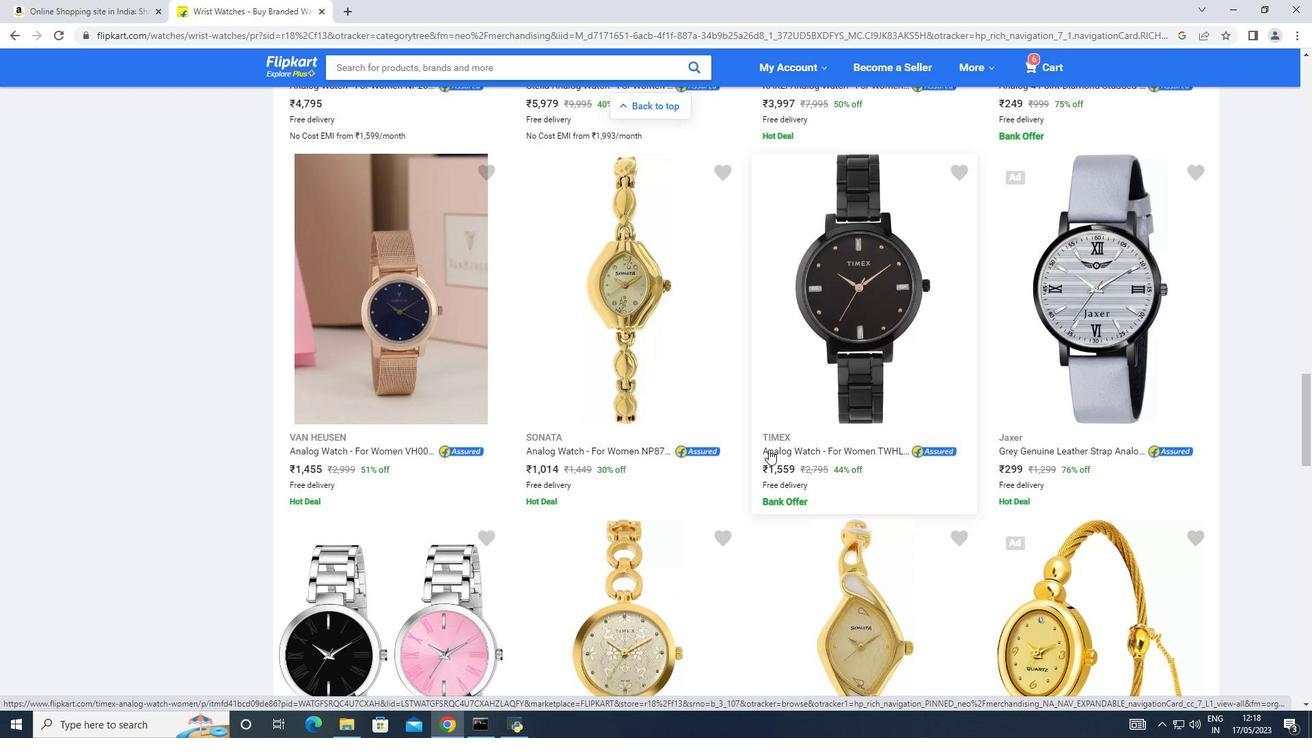 
Action: Mouse scrolled (769, 449) with delta (0, 0)
Screenshot: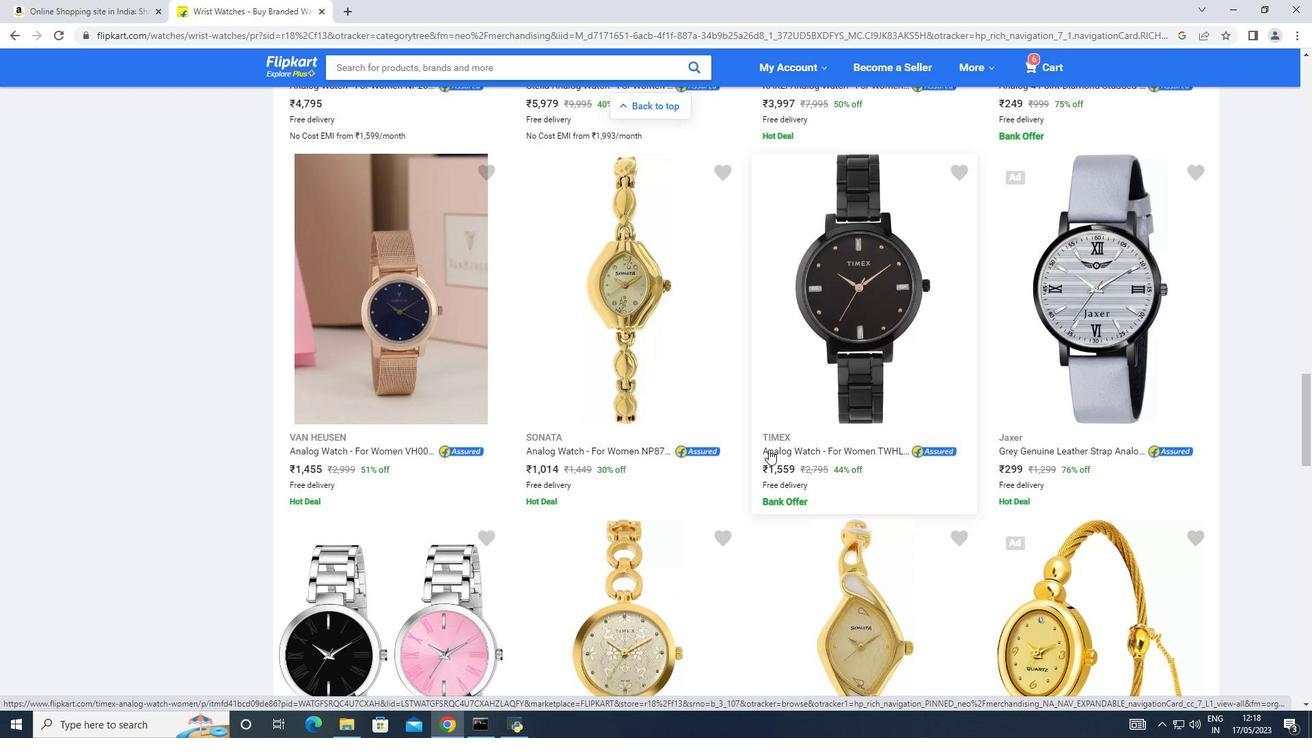 
Action: Mouse scrolled (769, 449) with delta (0, 0)
Screenshot: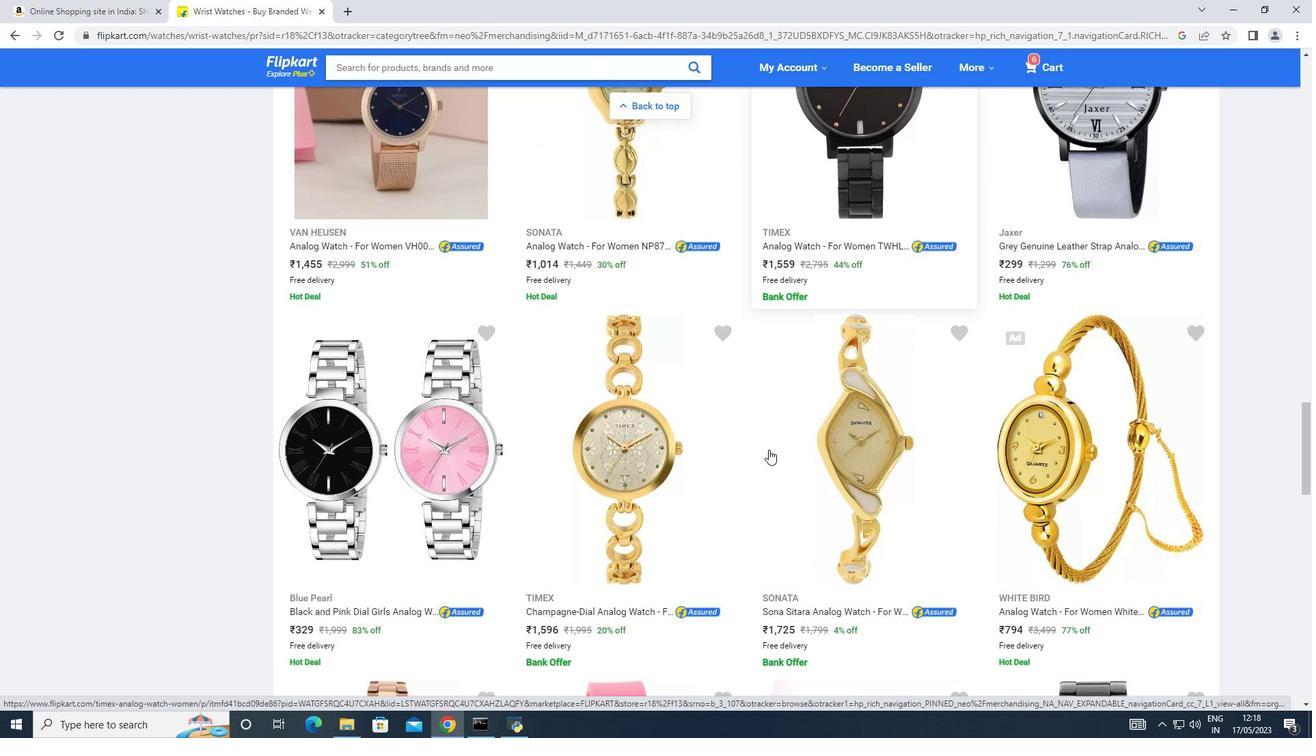 
Action: Mouse scrolled (769, 449) with delta (0, 0)
Screenshot: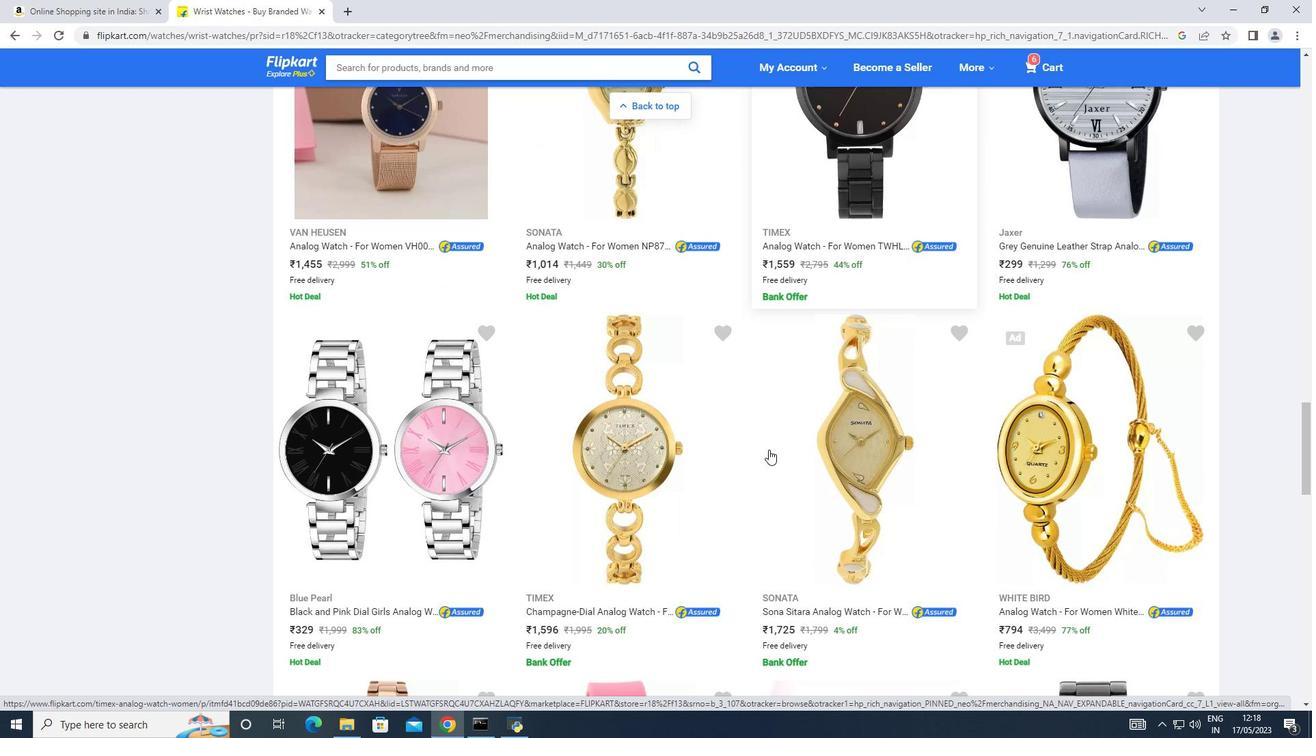 
Action: Mouse scrolled (769, 449) with delta (0, 0)
Screenshot: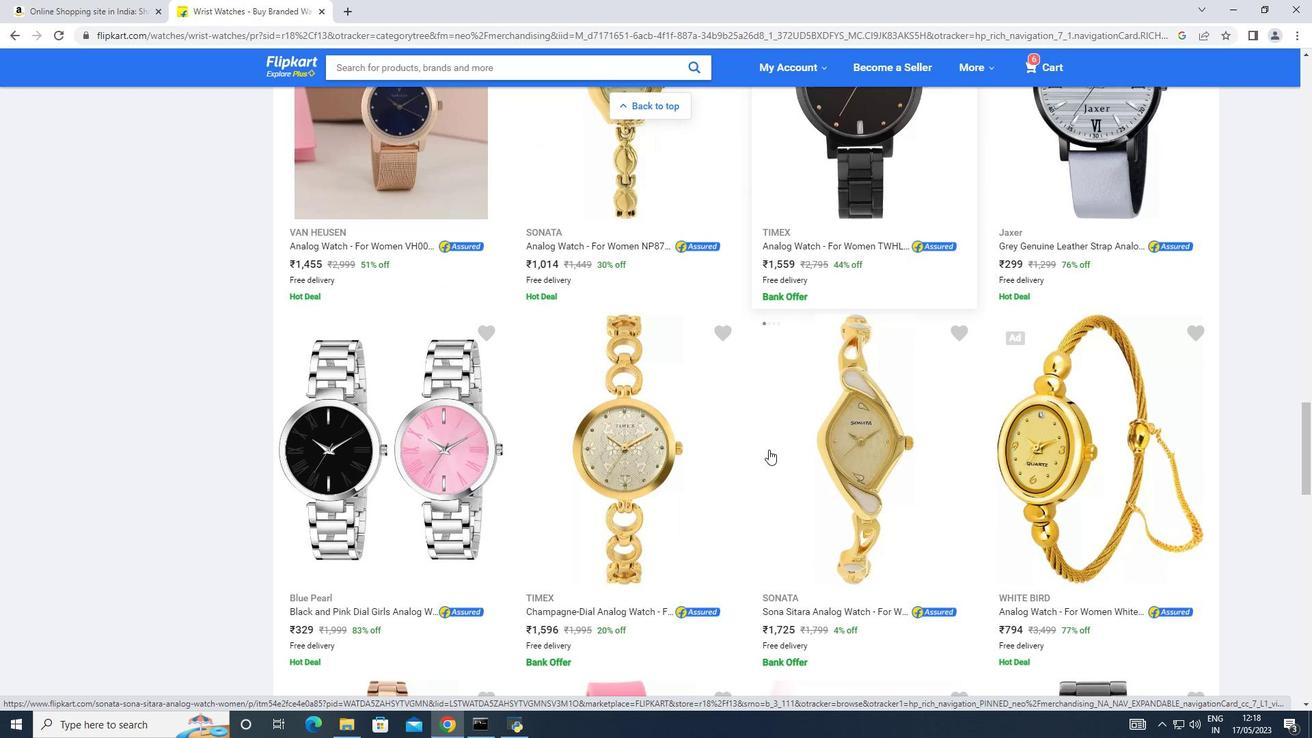 
Action: Mouse scrolled (769, 449) with delta (0, 0)
Screenshot: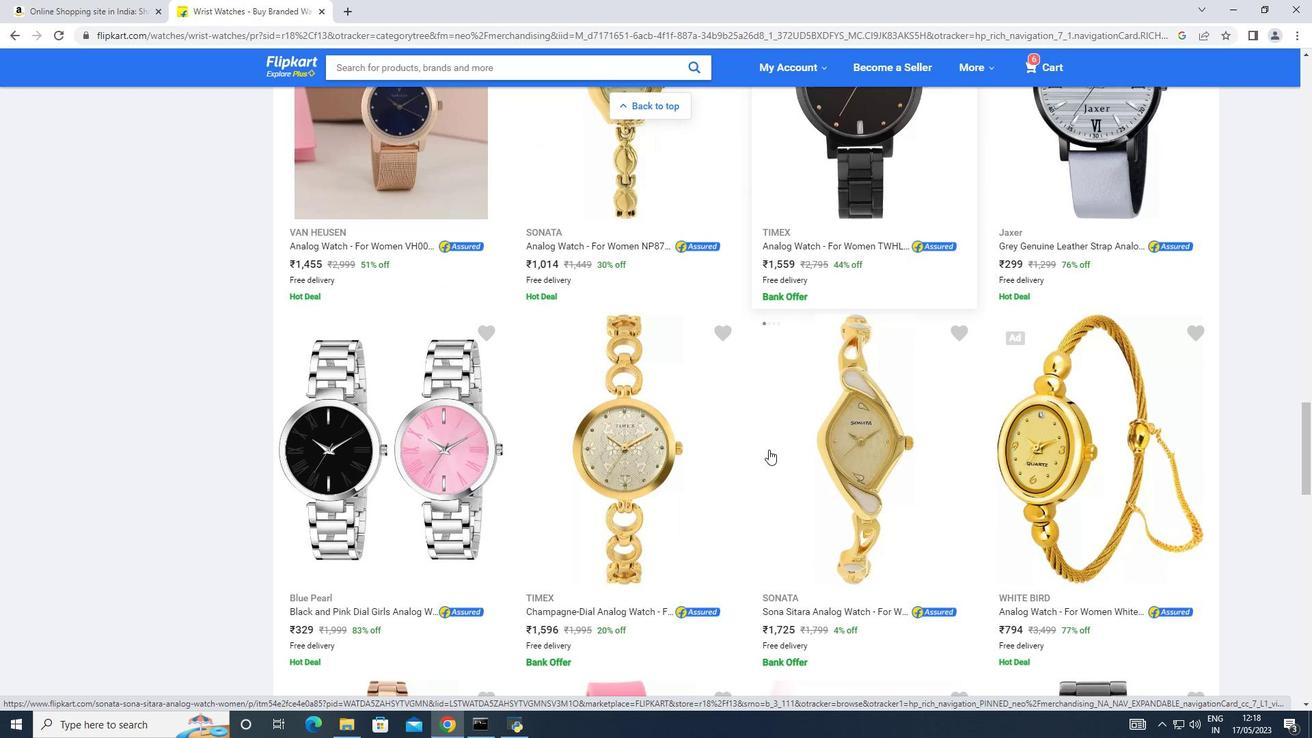 
Action: Mouse scrolled (769, 449) with delta (0, 0)
Screenshot: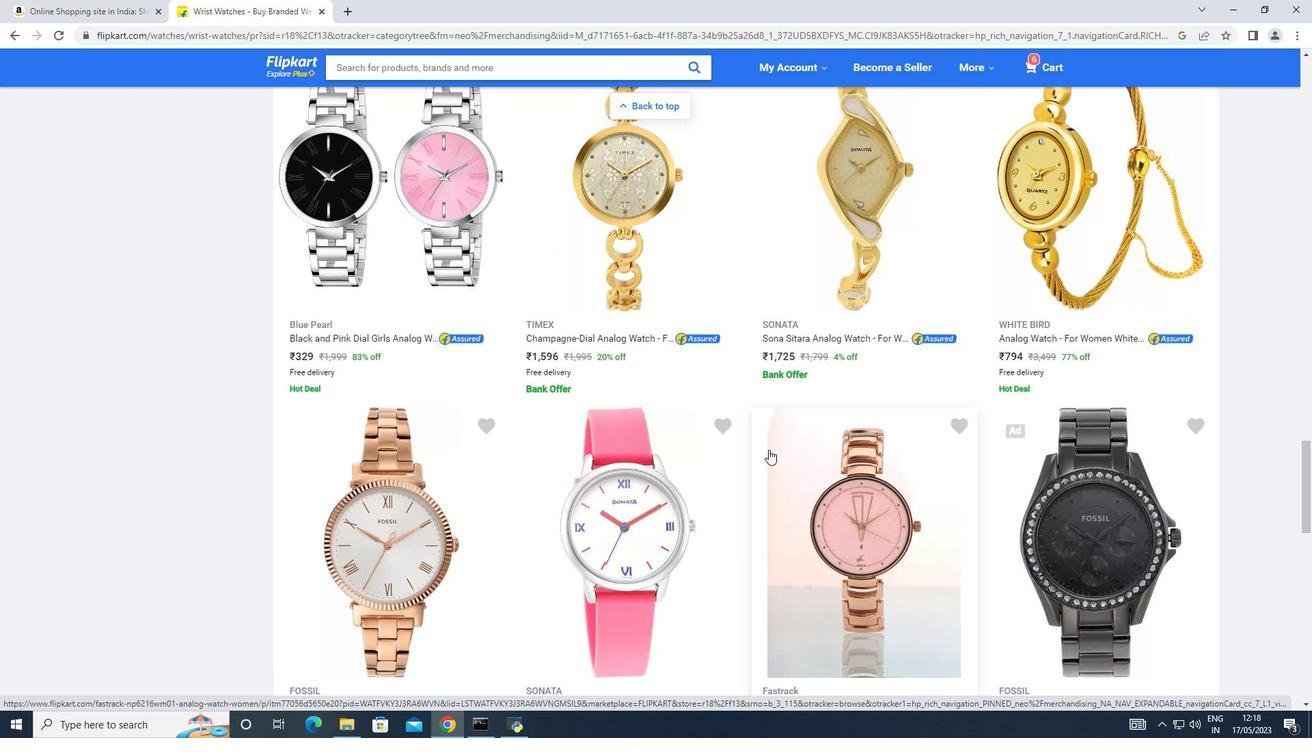 
Action: Mouse scrolled (769, 449) with delta (0, 0)
Screenshot: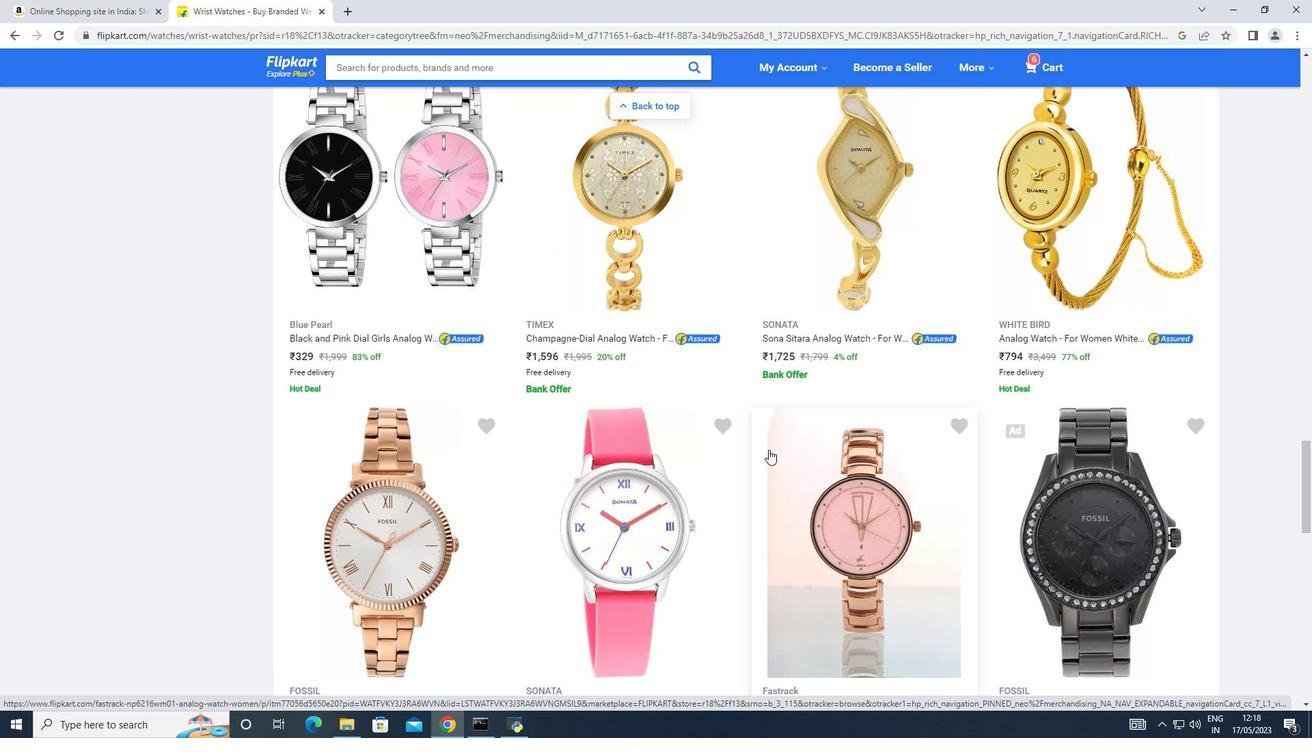 
Action: Mouse scrolled (769, 449) with delta (0, 0)
Screenshot: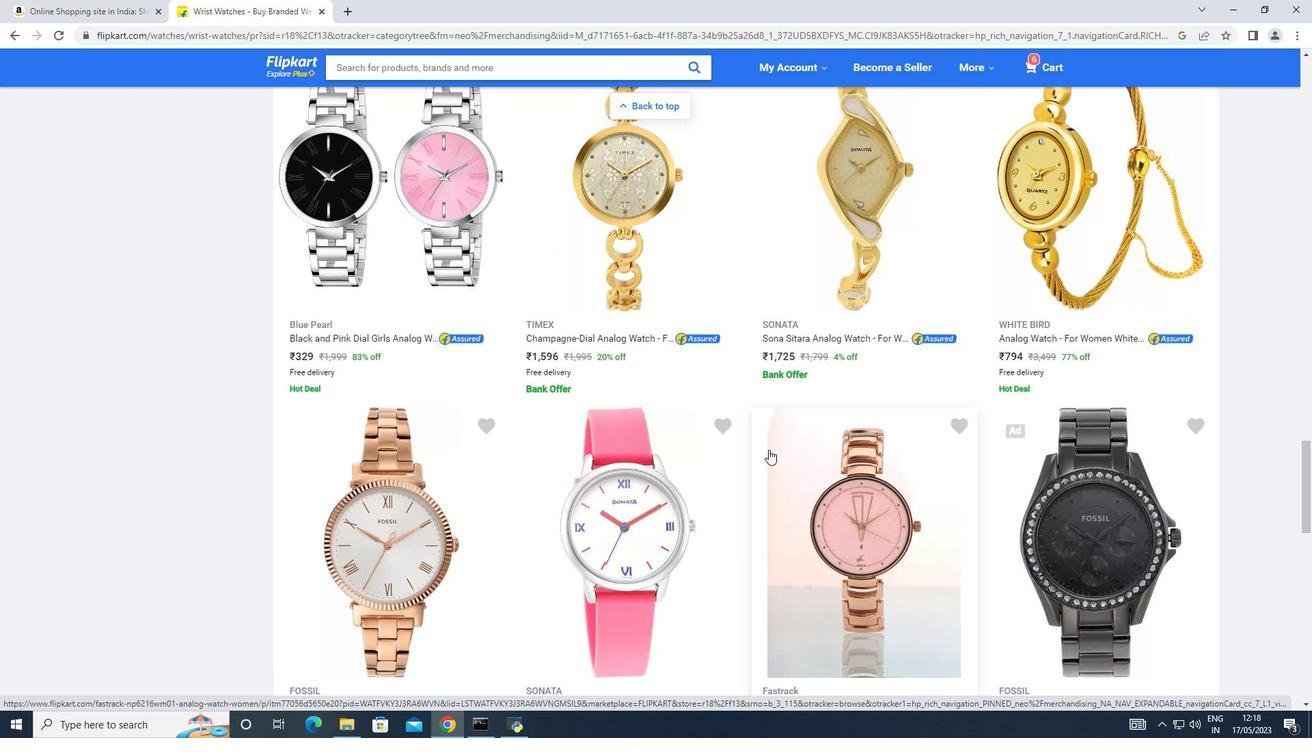 
Action: Mouse scrolled (769, 449) with delta (0, 0)
Screenshot: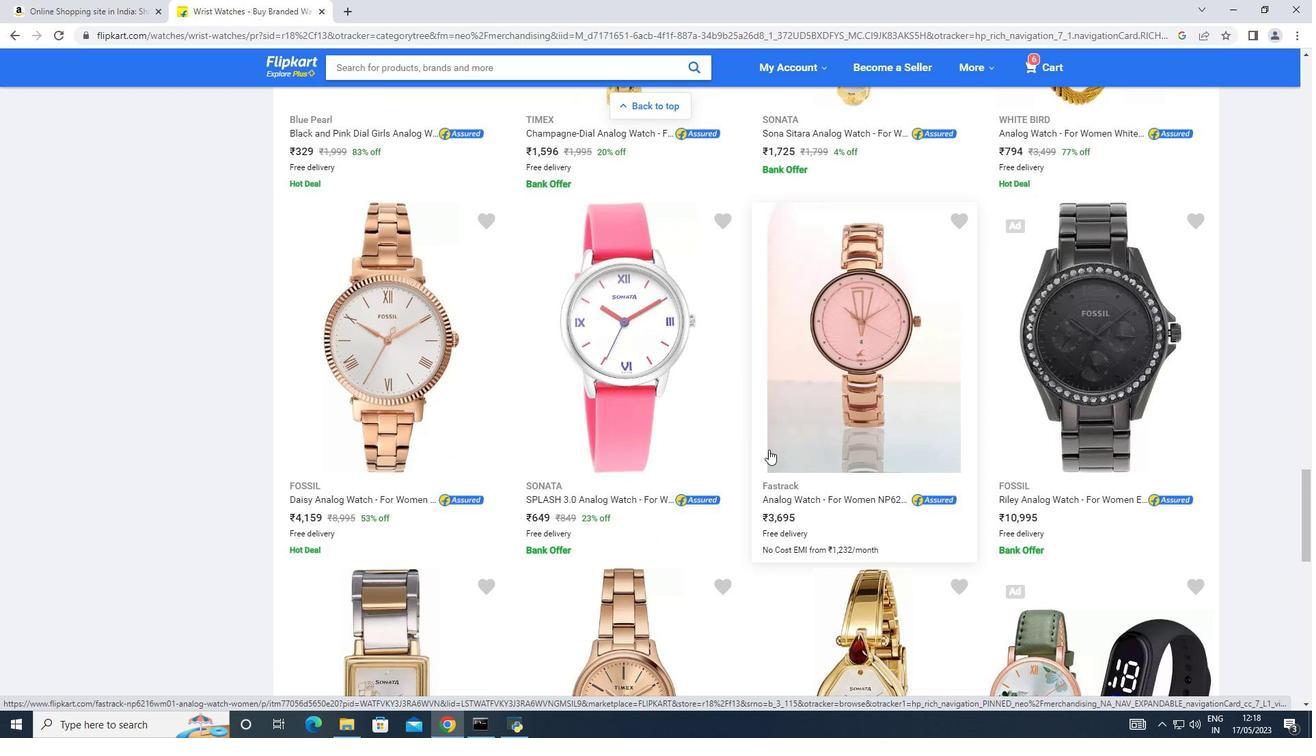 
Action: Mouse scrolled (769, 449) with delta (0, 0)
Screenshot: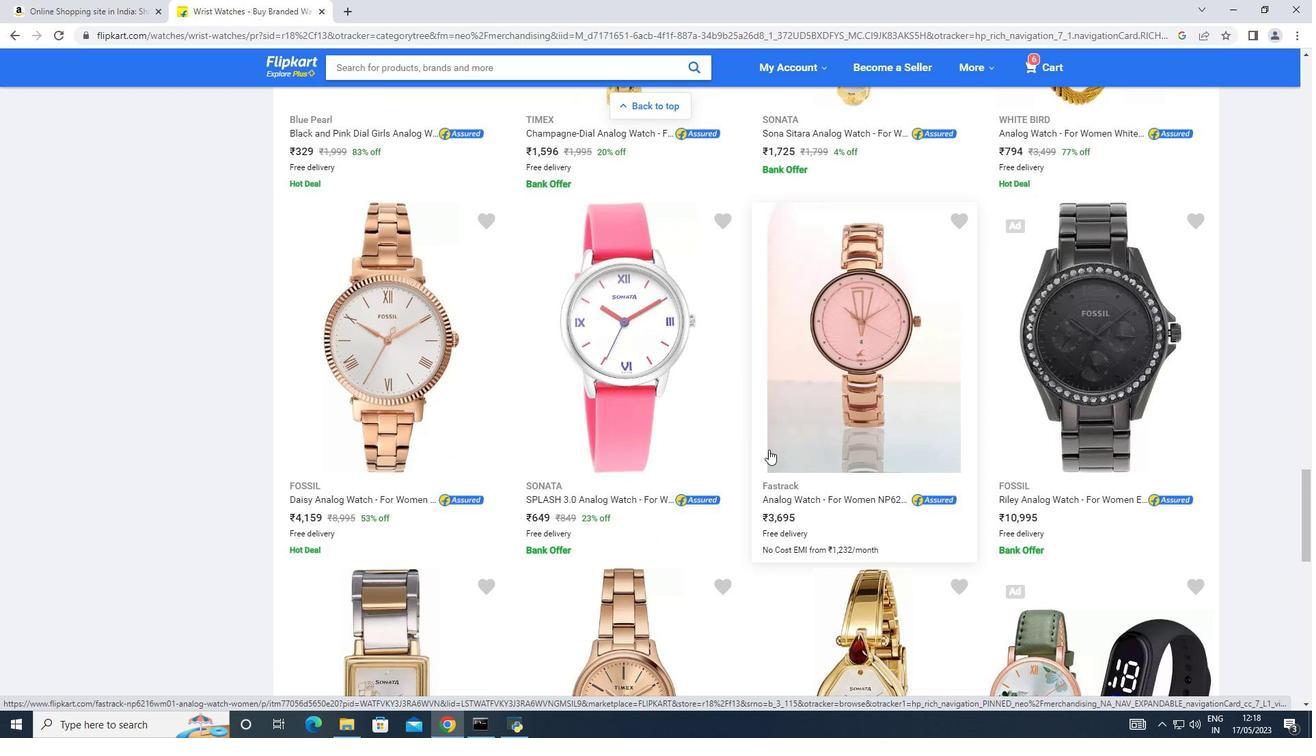 
Action: Mouse scrolled (769, 449) with delta (0, 0)
Screenshot: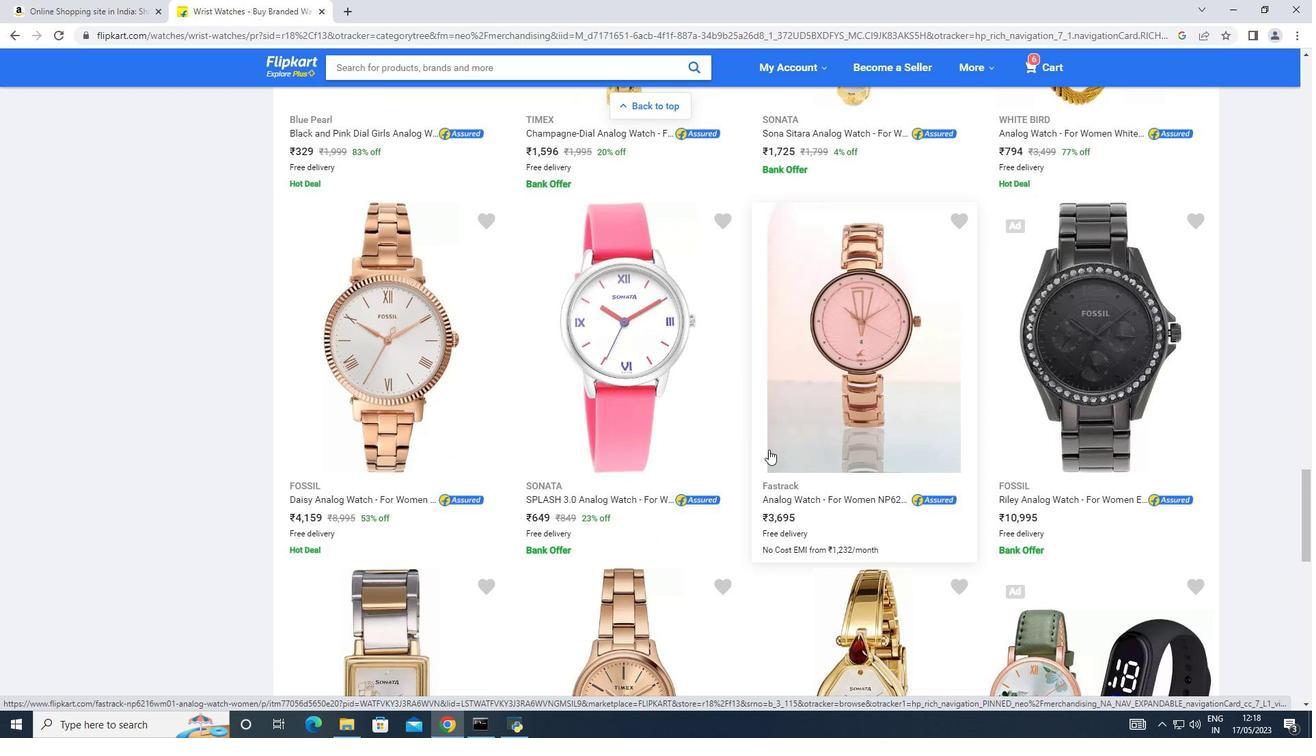 
Action: Mouse scrolled (769, 450) with delta (0, 0)
Screenshot: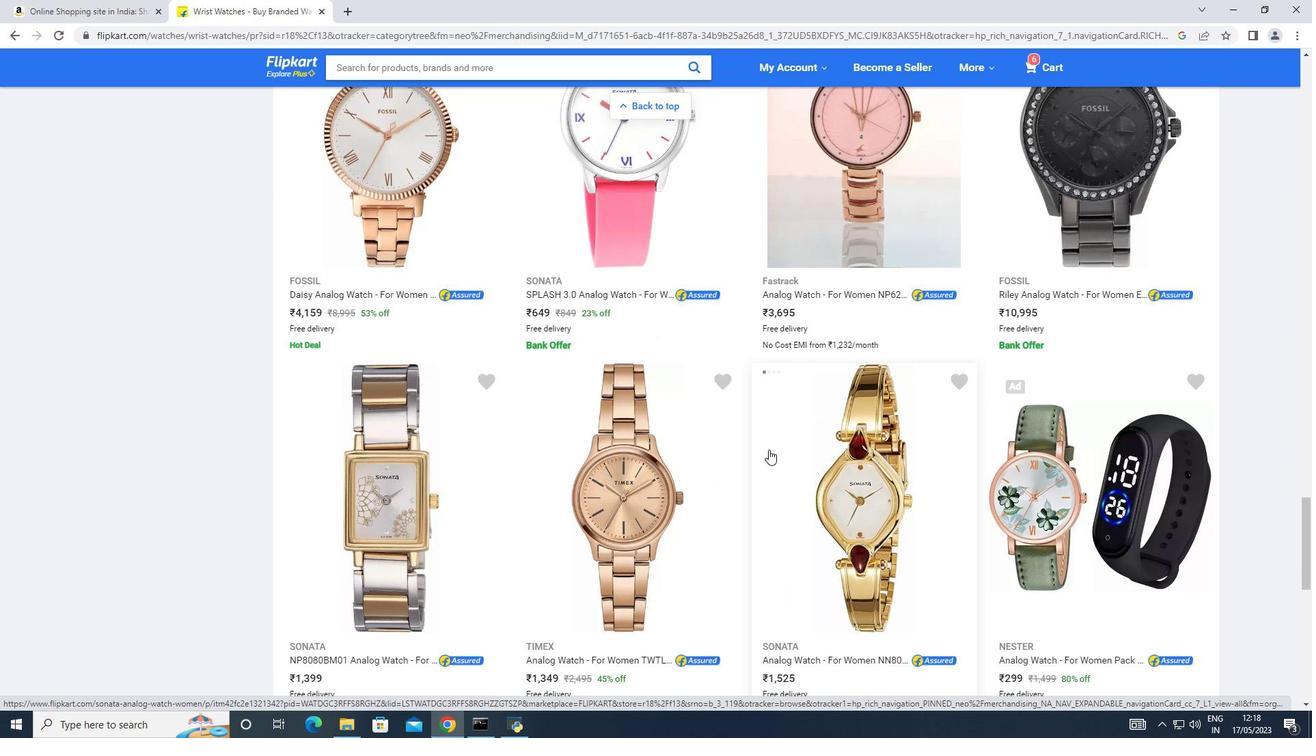 
Action: Mouse scrolled (769, 449) with delta (0, 0)
Screenshot: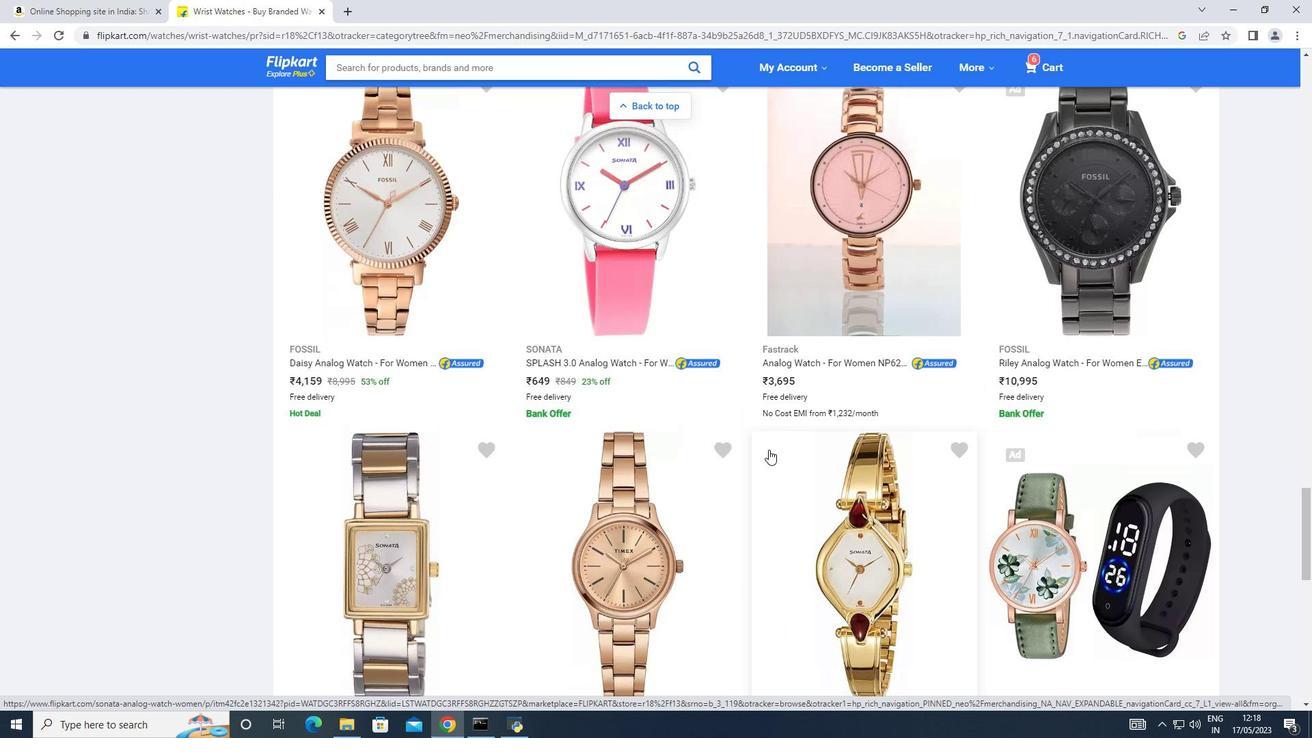 
Action: Mouse scrolled (769, 449) with delta (0, 0)
Screenshot: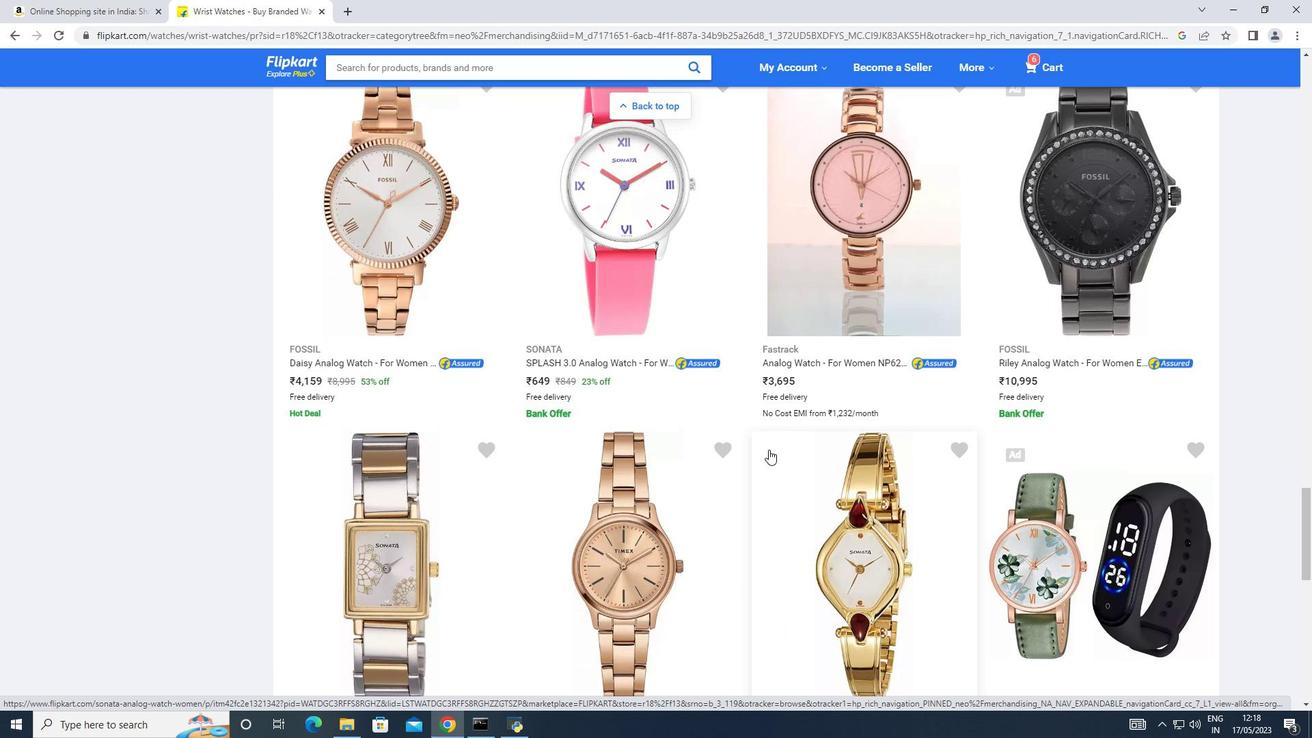 
Action: Mouse scrolled (769, 449) with delta (0, 0)
Screenshot: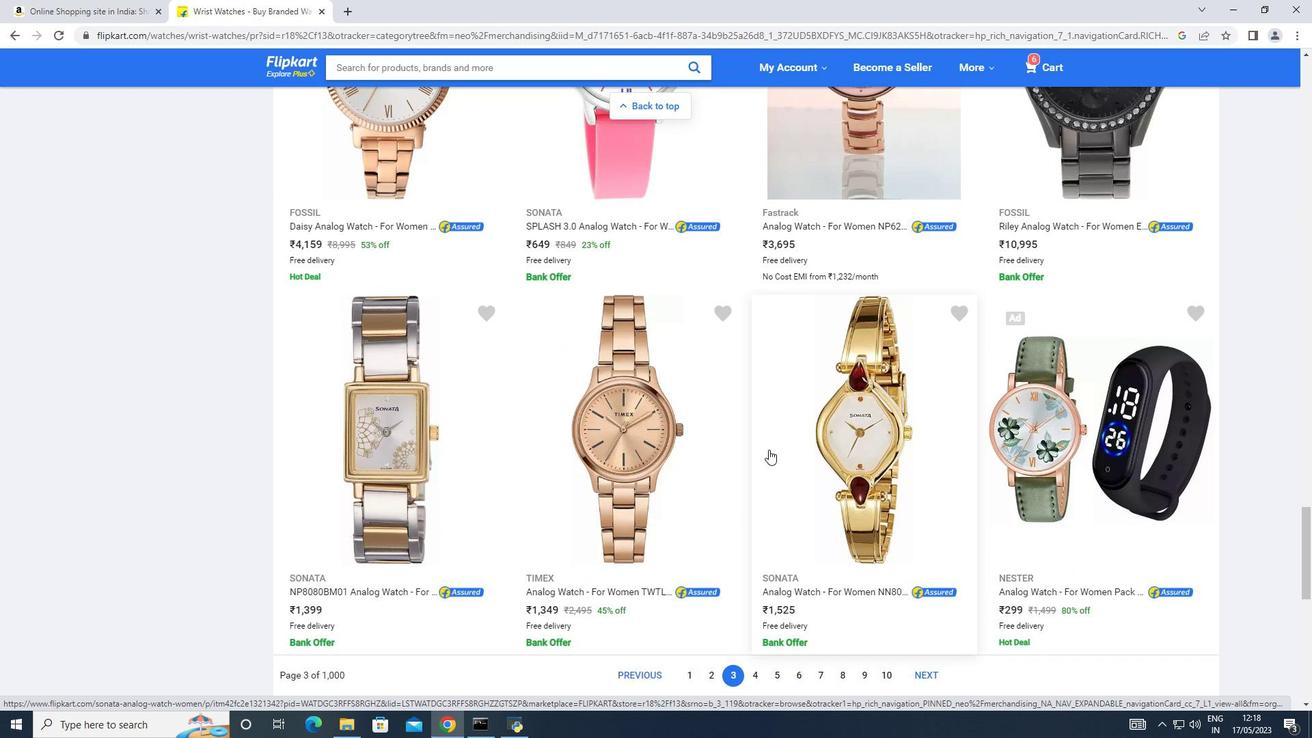 
Action: Mouse scrolled (769, 449) with delta (0, 0)
Screenshot: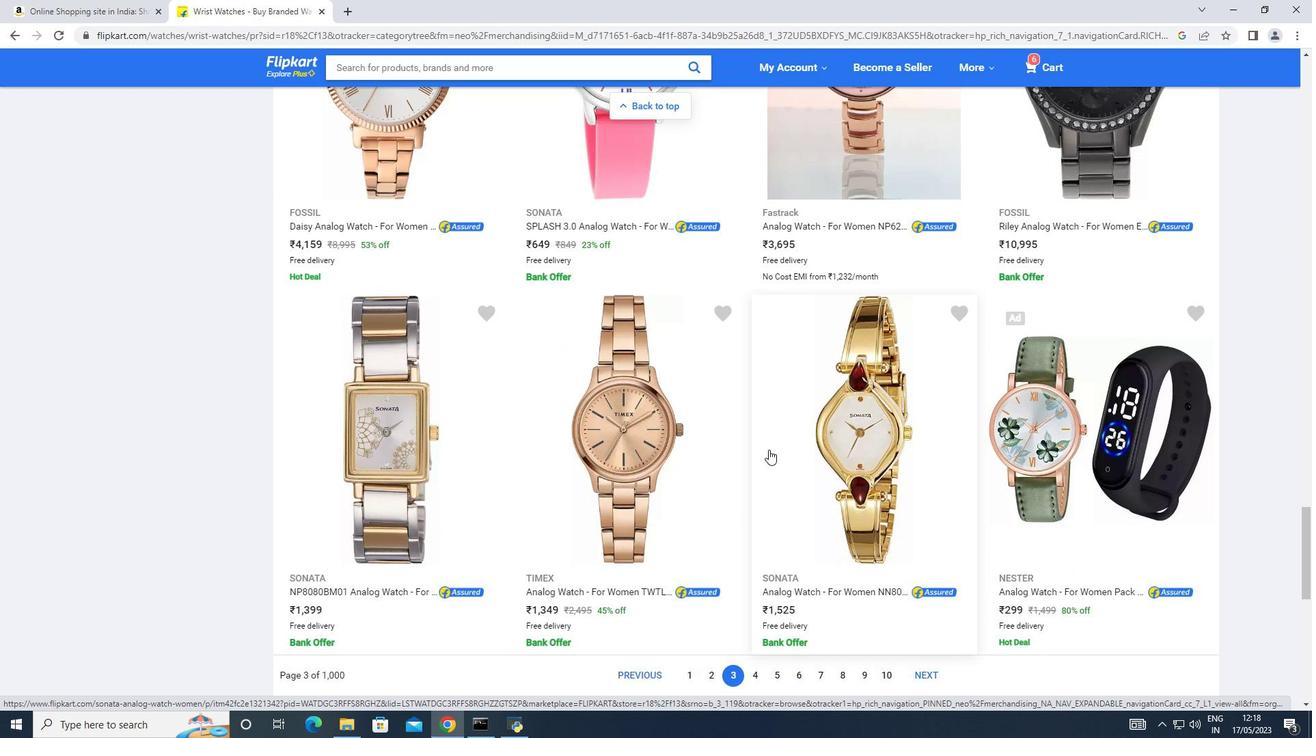 
Action: Mouse scrolled (769, 449) with delta (0, 0)
Screenshot: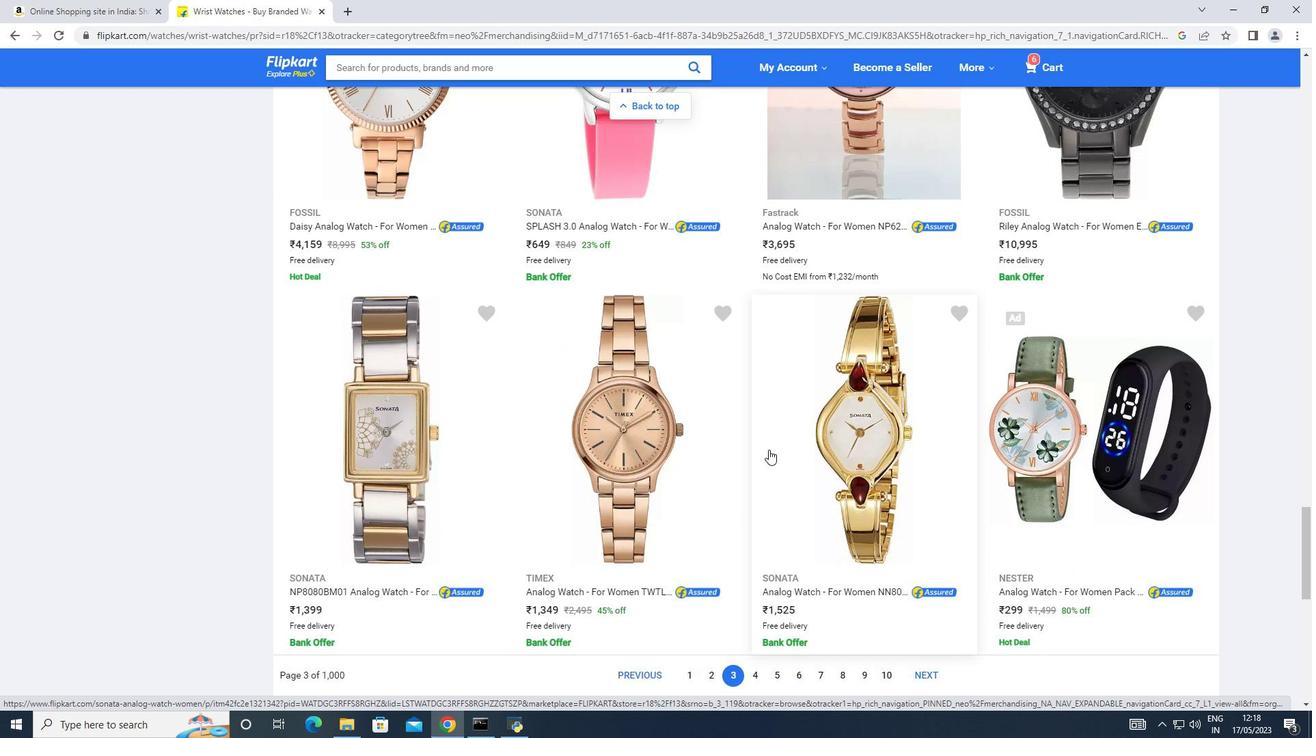 
Action: Mouse moved to (761, 471)
Screenshot: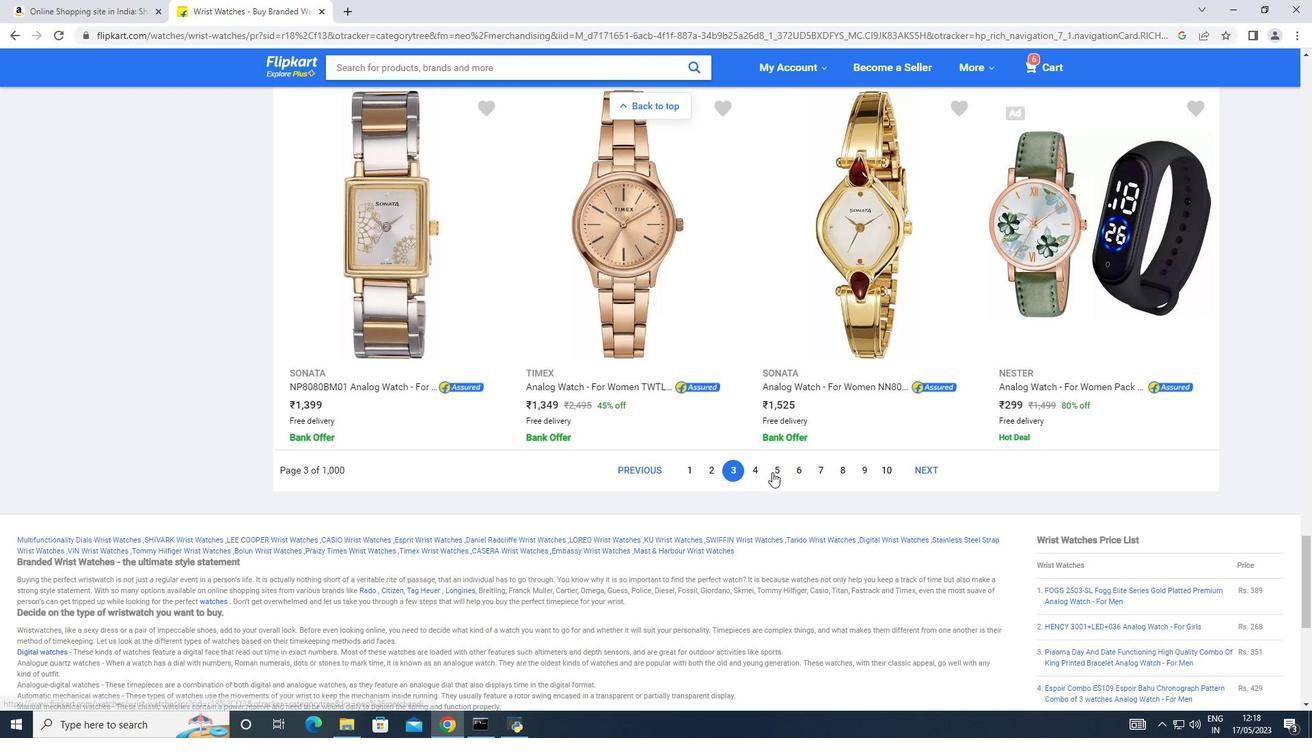 
Action: Mouse pressed left at (761, 471)
Screenshot: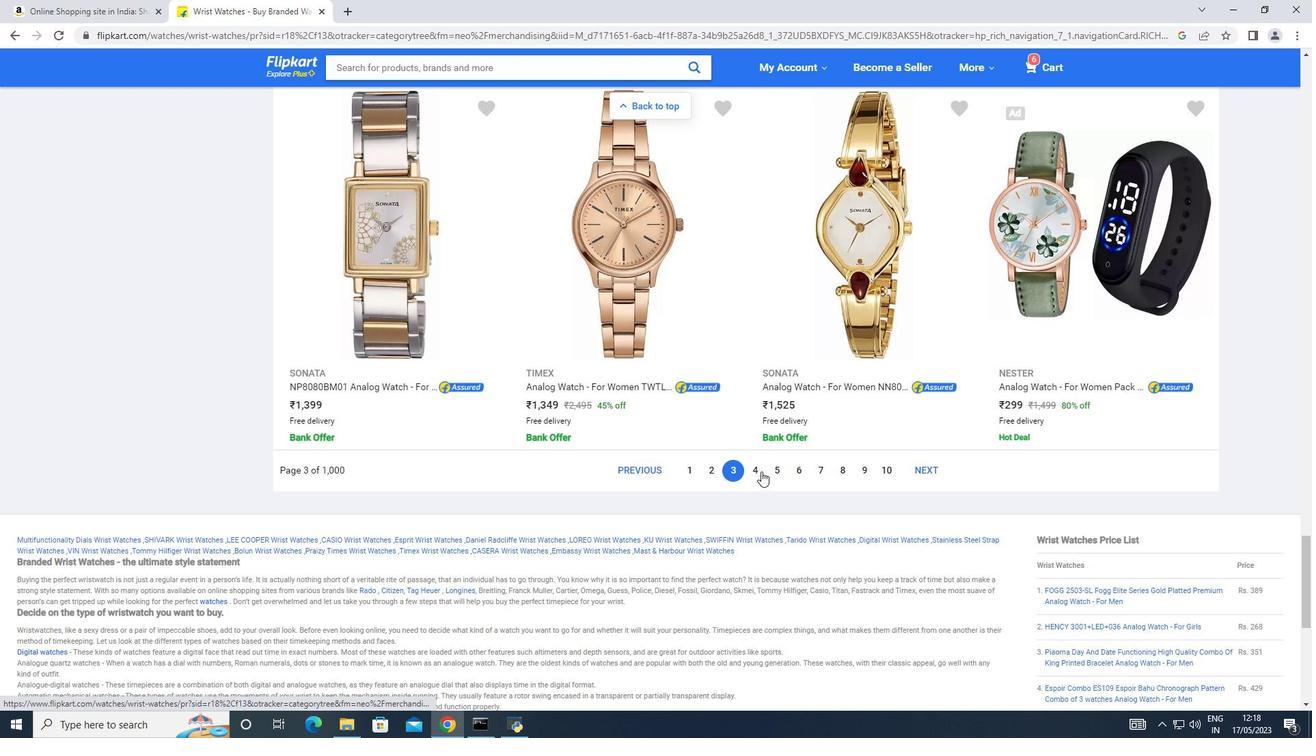 
Action: Mouse moved to (879, 484)
Screenshot: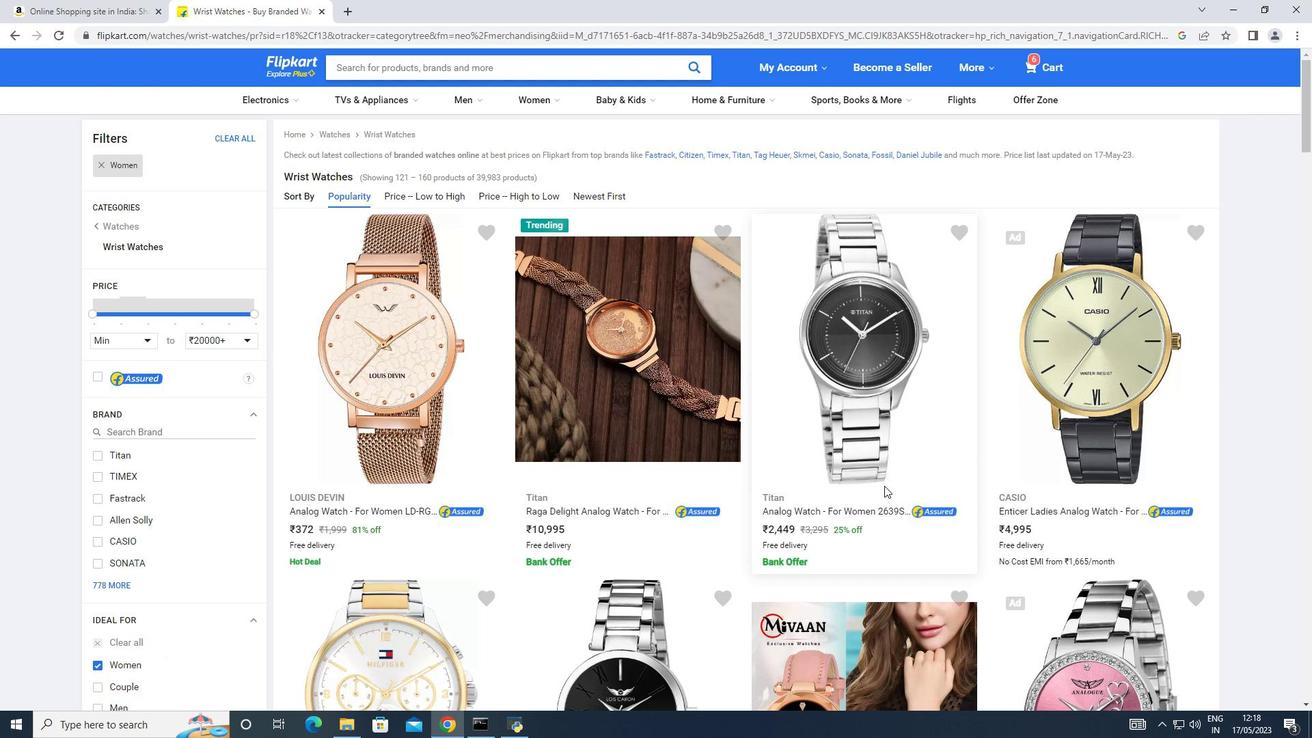 
Action: Mouse scrolled (879, 483) with delta (0, 0)
Screenshot: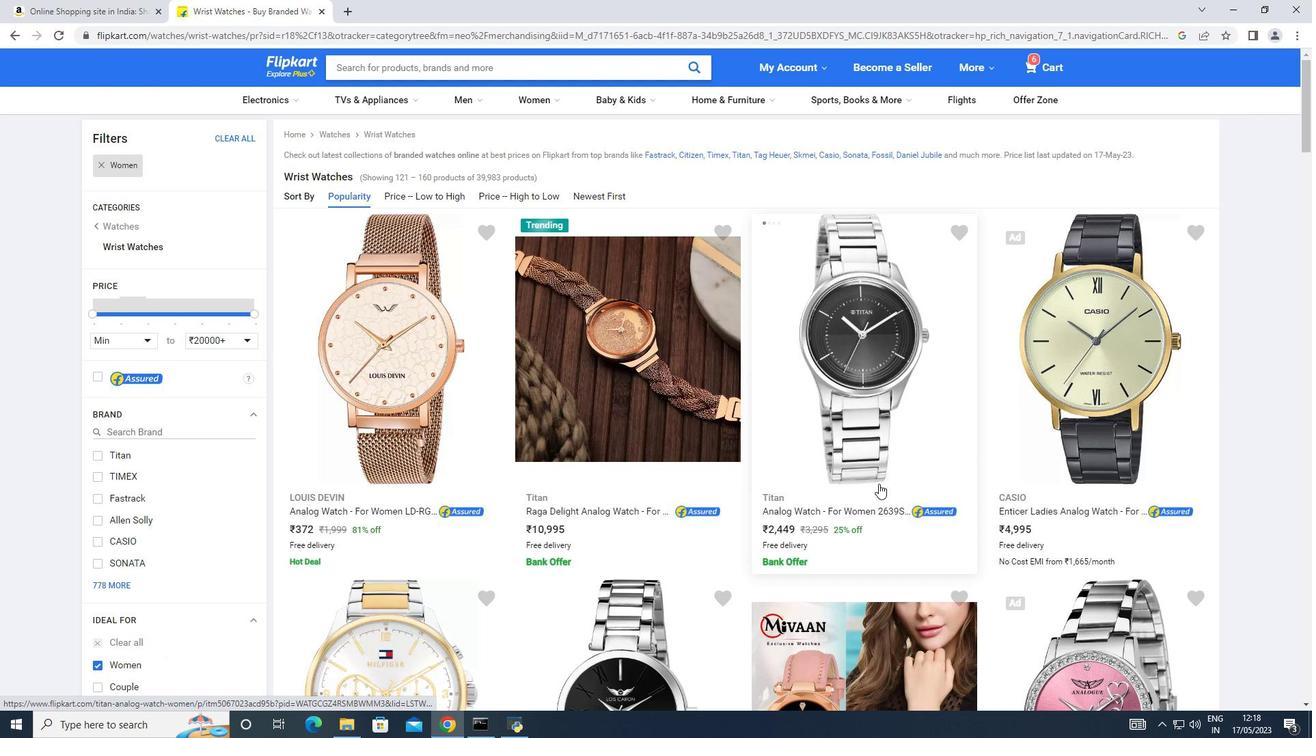 
Action: Mouse scrolled (879, 483) with delta (0, 0)
Screenshot: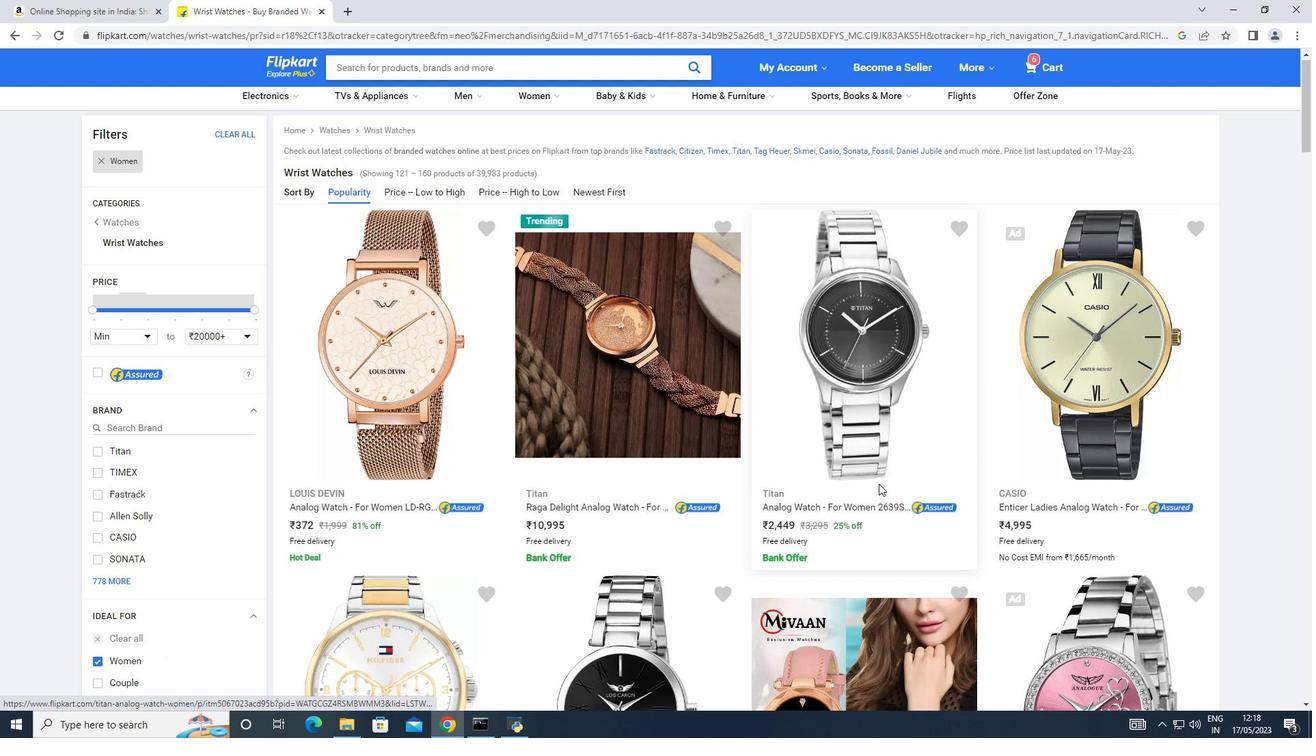 
Action: Mouse moved to (724, 524)
Screenshot: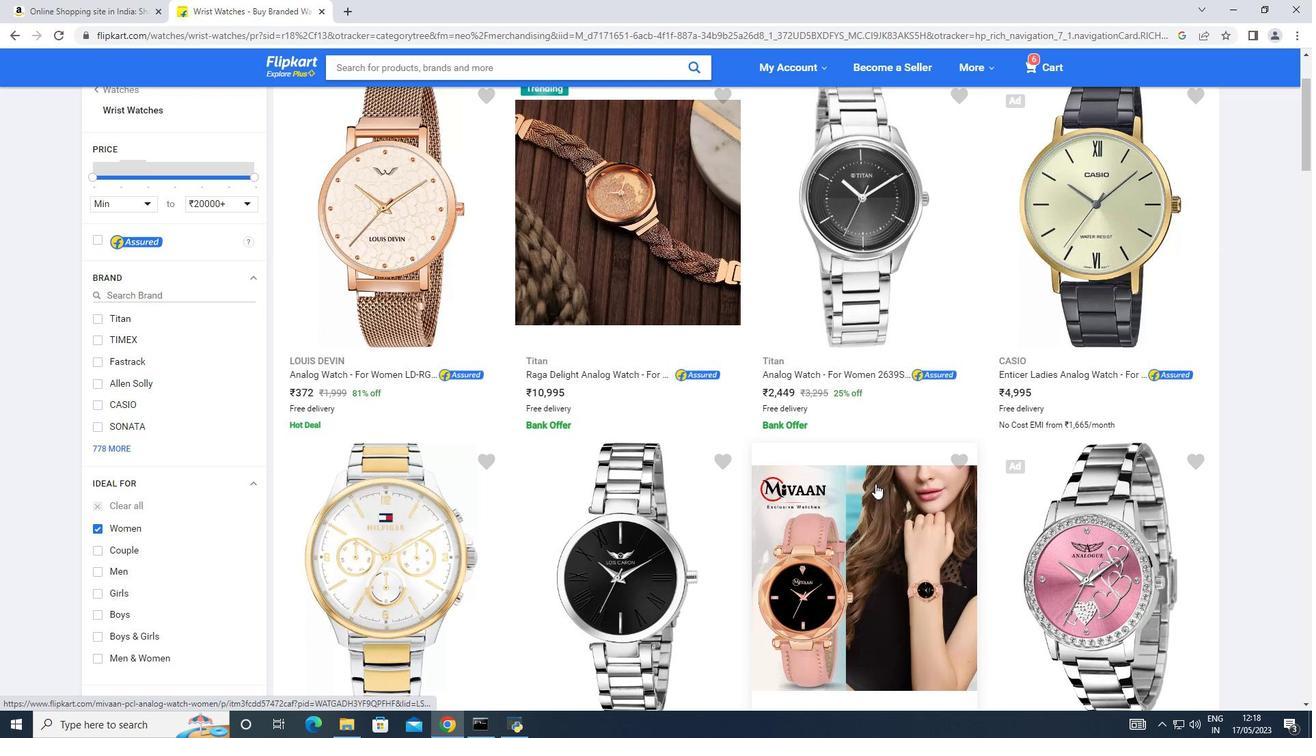 
Action: Mouse scrolled (724, 523) with delta (0, 0)
Screenshot: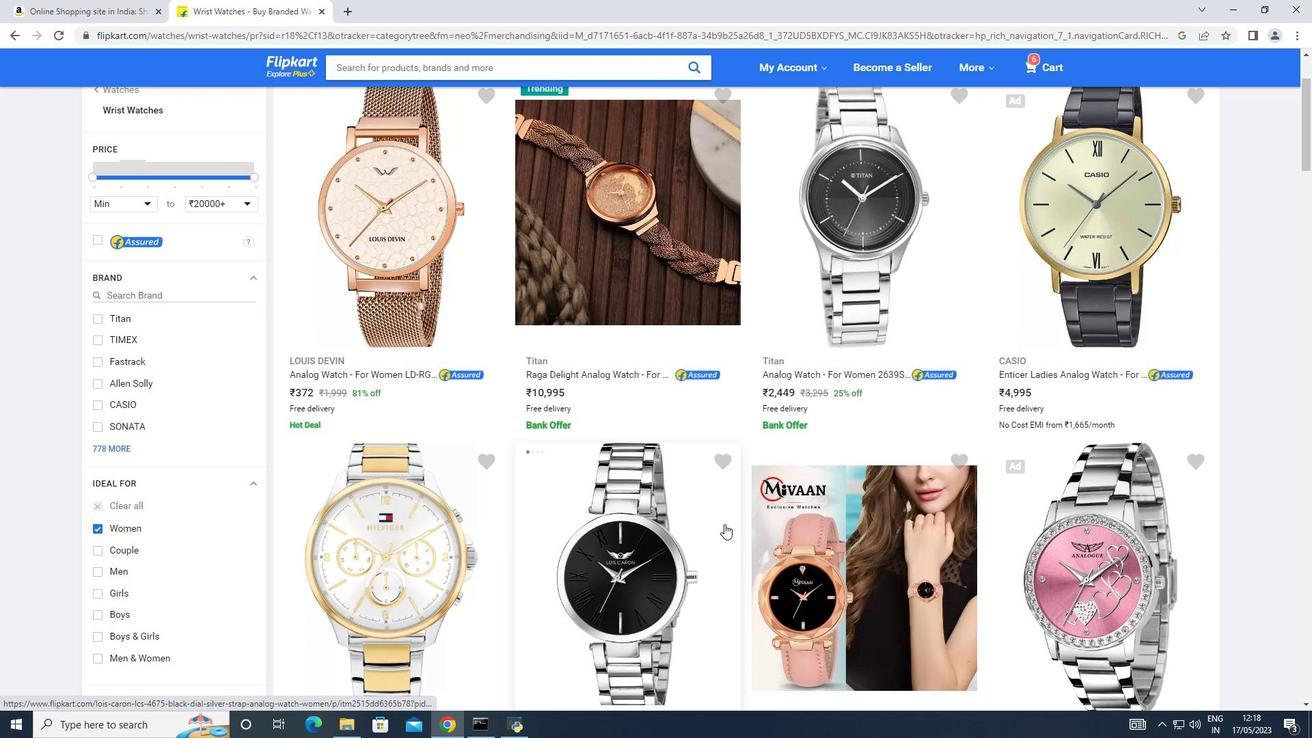 
Action: Mouse scrolled (724, 523) with delta (0, 0)
Screenshot: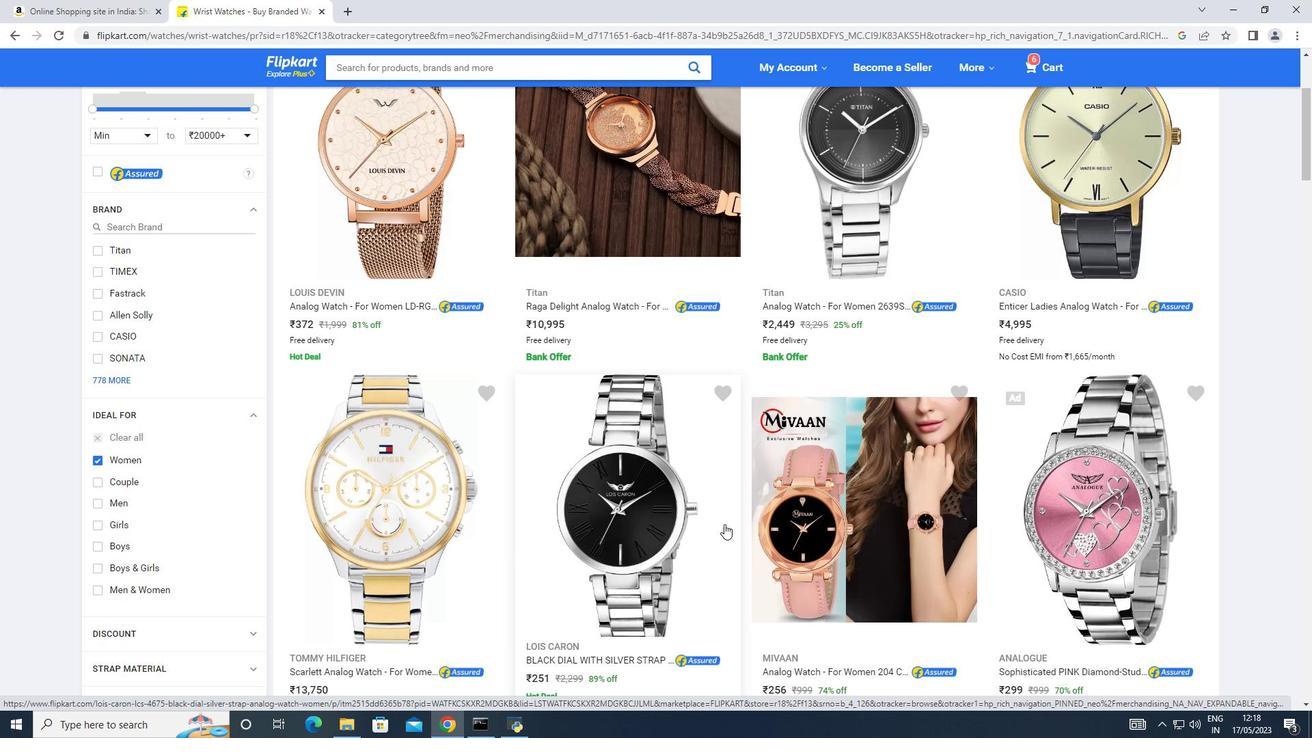 
Action: Mouse scrolled (724, 523) with delta (0, 0)
Screenshot: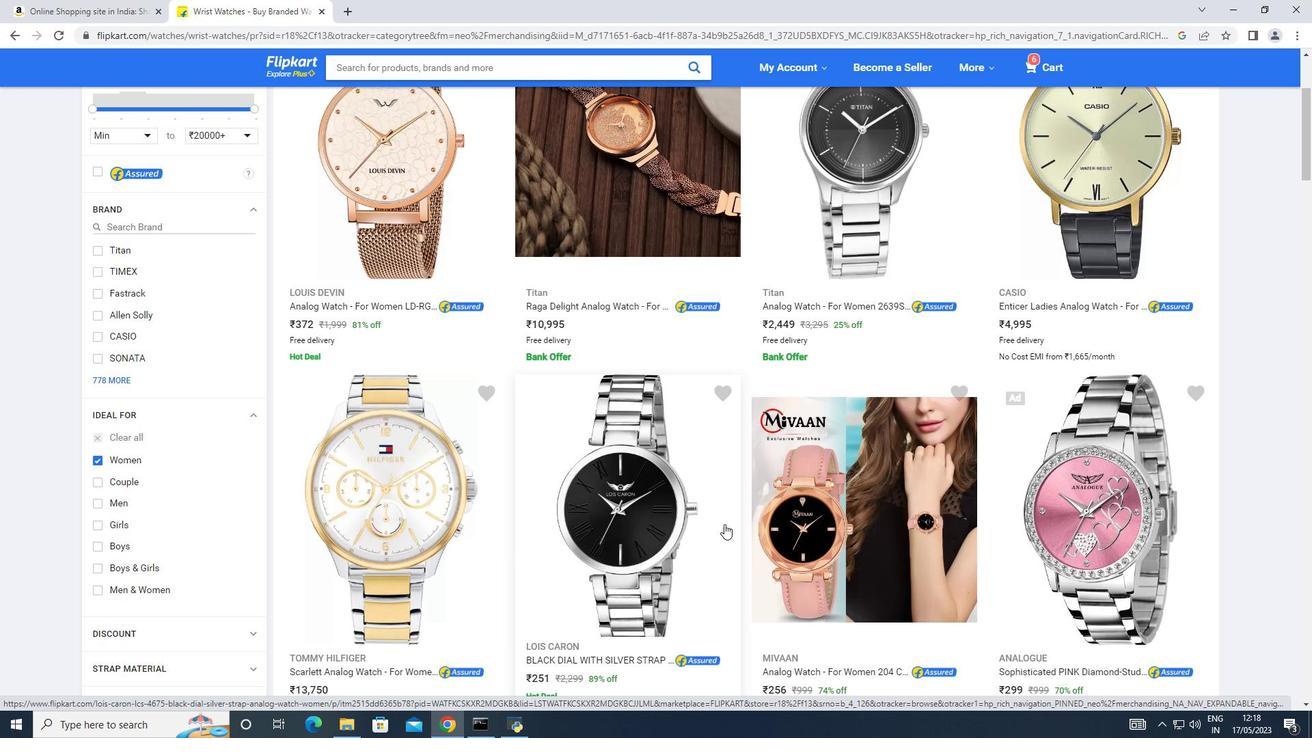 
Action: Mouse scrolled (724, 523) with delta (0, 0)
Screenshot: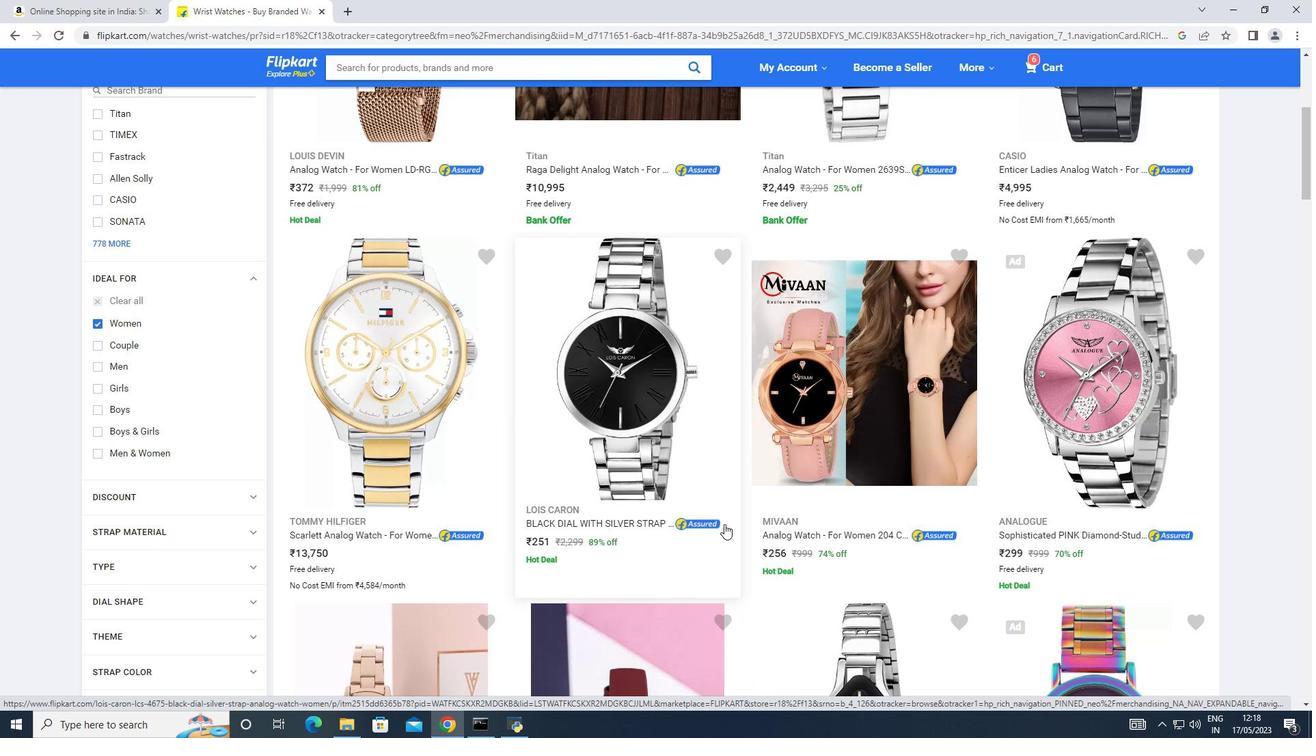 
Action: Mouse scrolled (724, 523) with delta (0, 0)
Screenshot: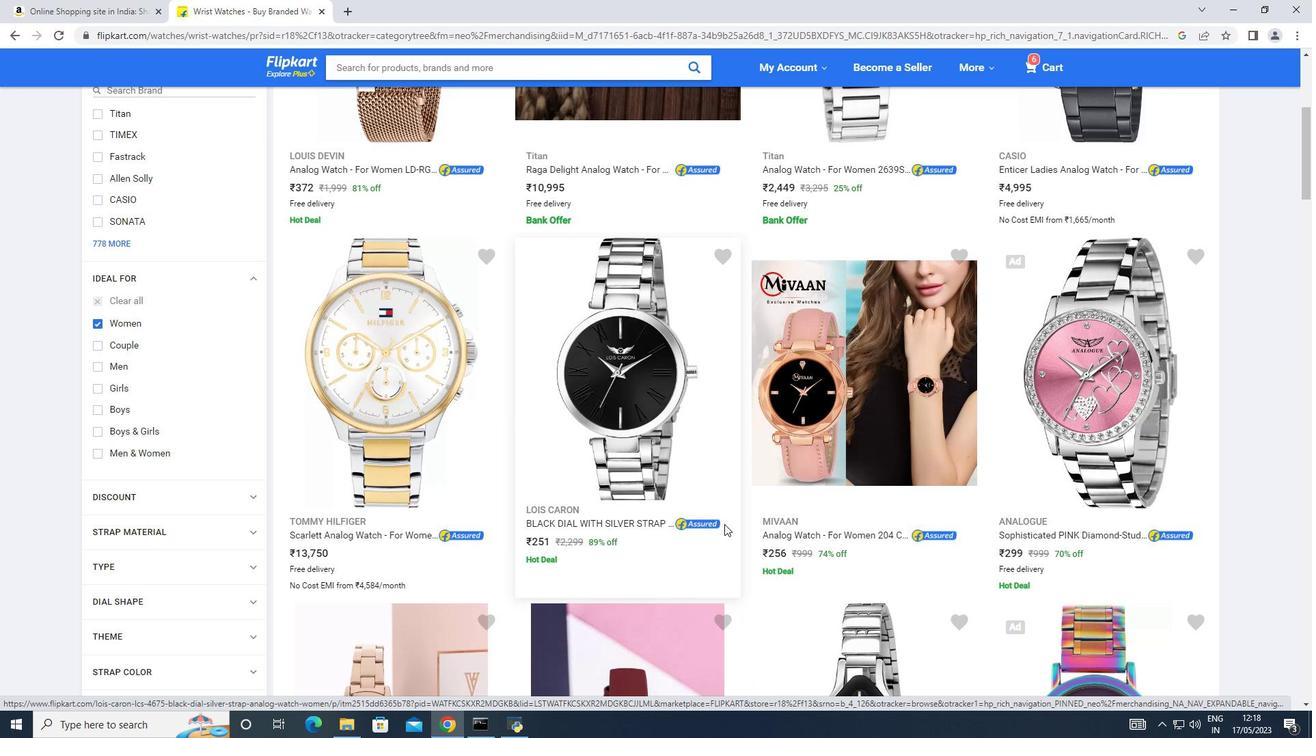 
Action: Mouse moved to (724, 524)
Screenshot: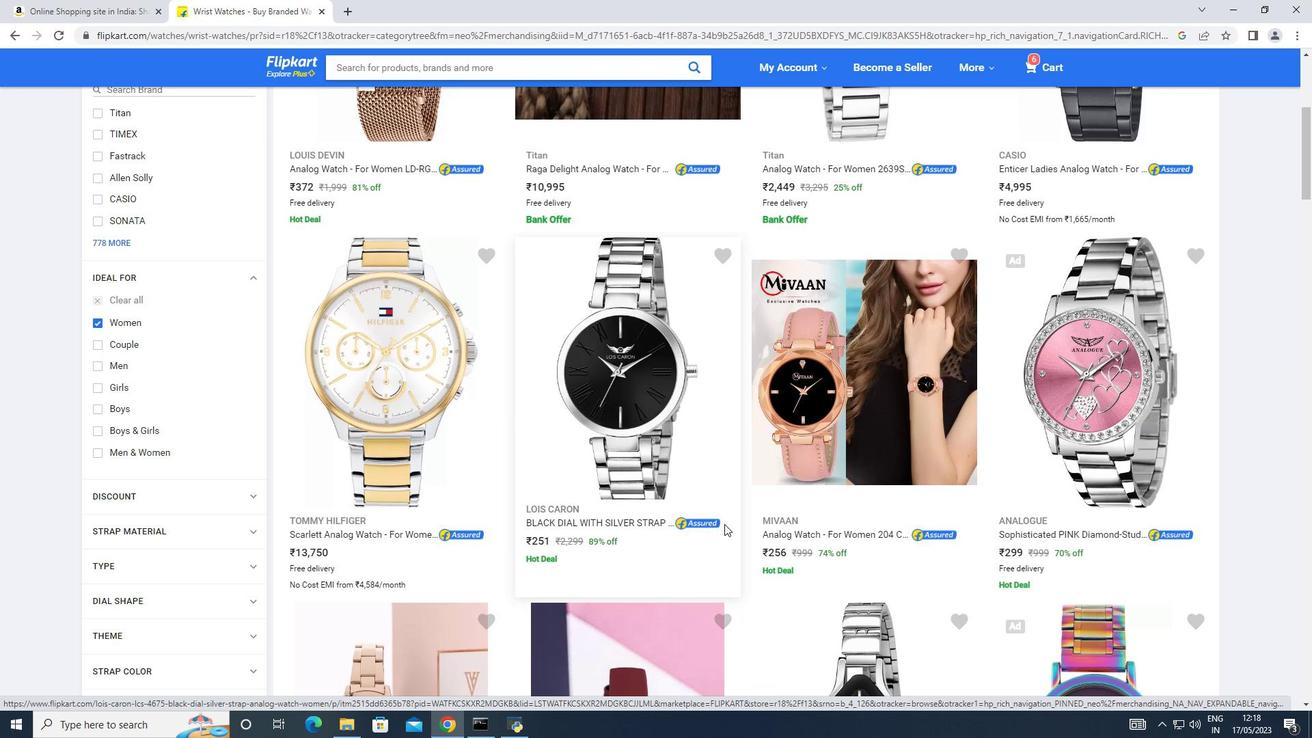 
Action: Mouse scrolled (724, 523) with delta (0, 0)
Screenshot: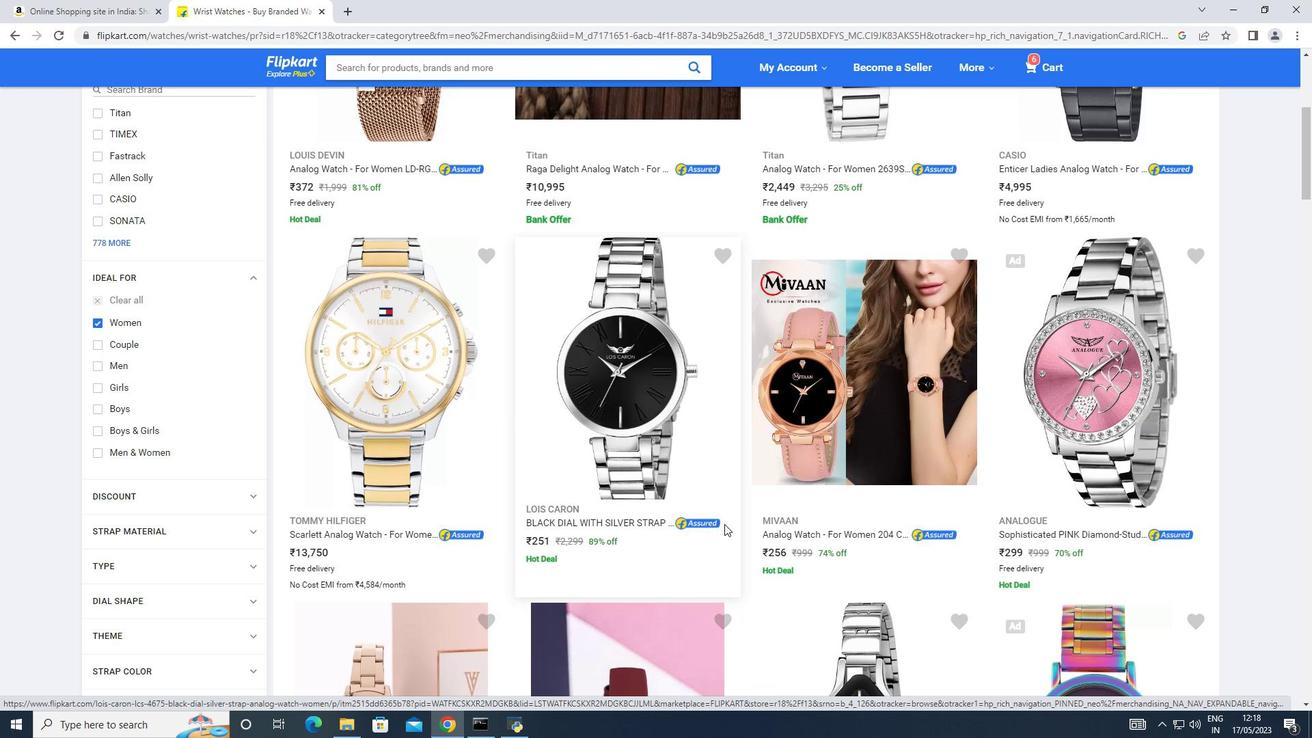 
Action: Mouse scrolled (724, 523) with delta (0, 0)
Screenshot: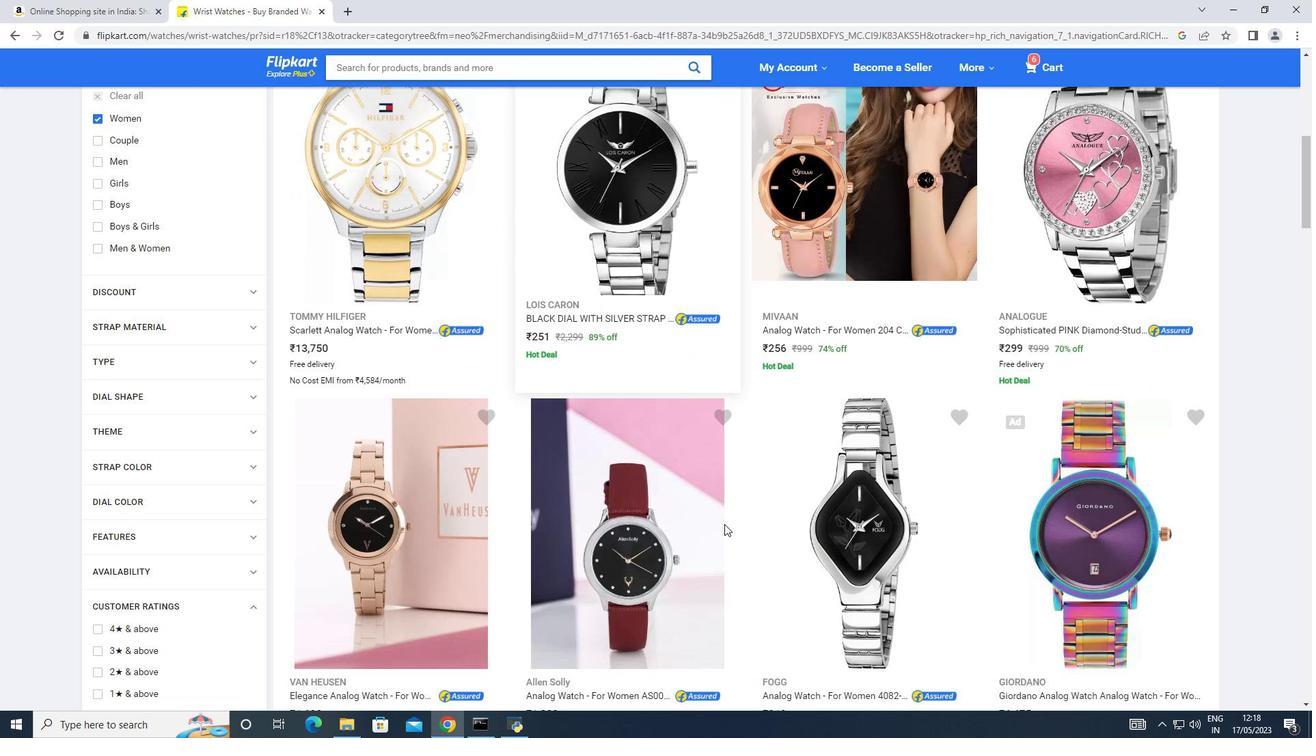 
Action: Mouse scrolled (724, 523) with delta (0, 0)
Screenshot: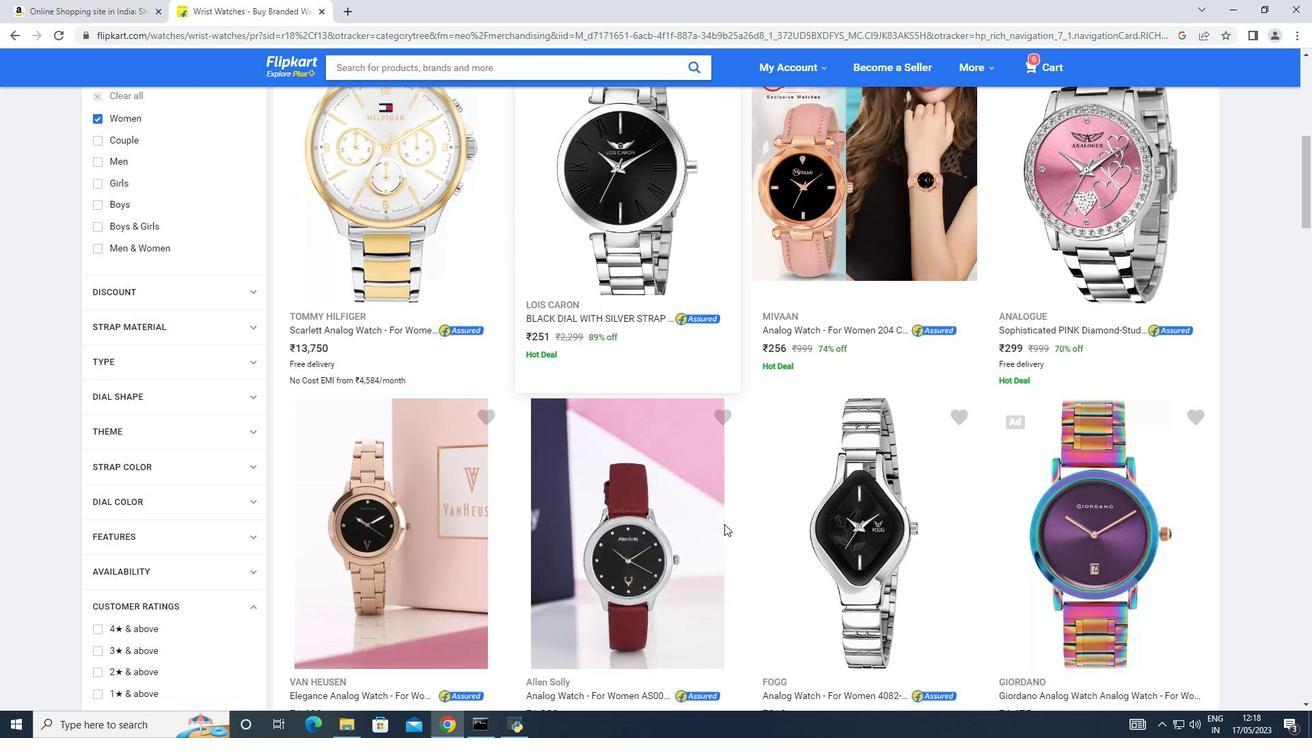 
Action: Mouse scrolled (724, 523) with delta (0, 0)
Screenshot: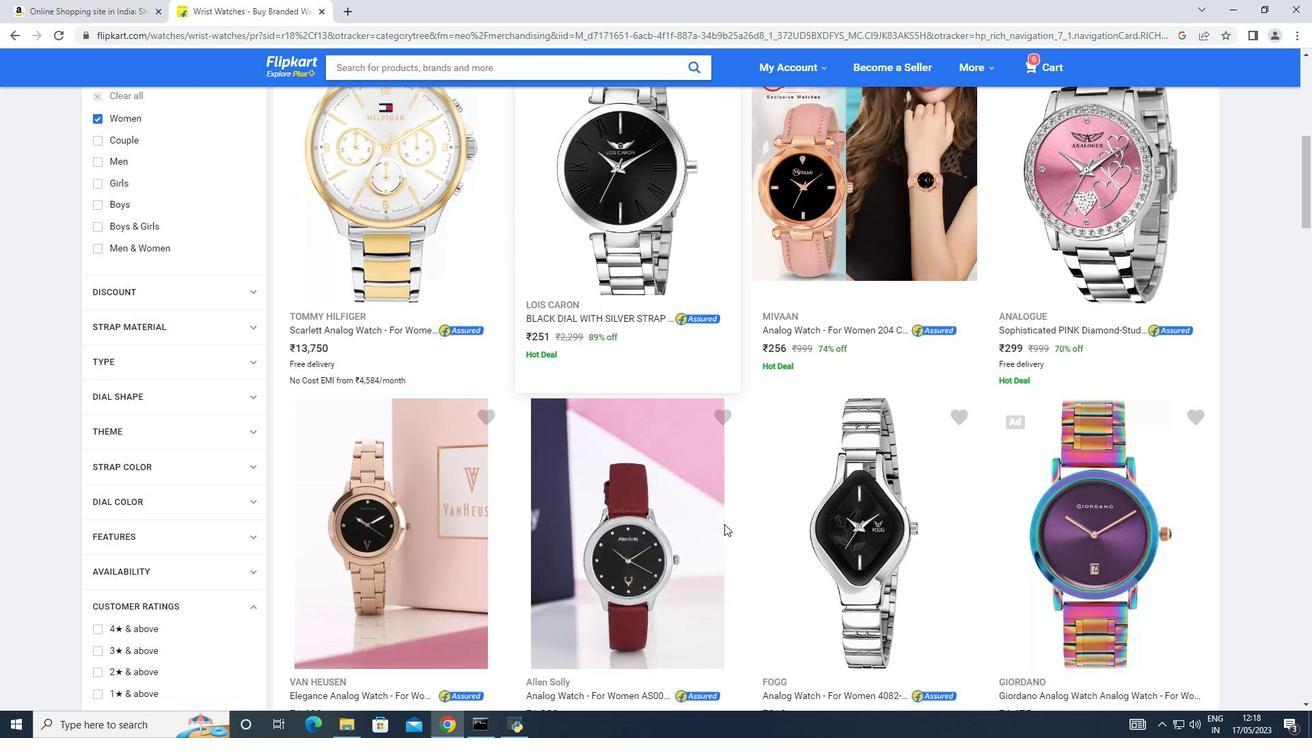 
Action: Mouse scrolled (724, 523) with delta (0, 0)
Screenshot: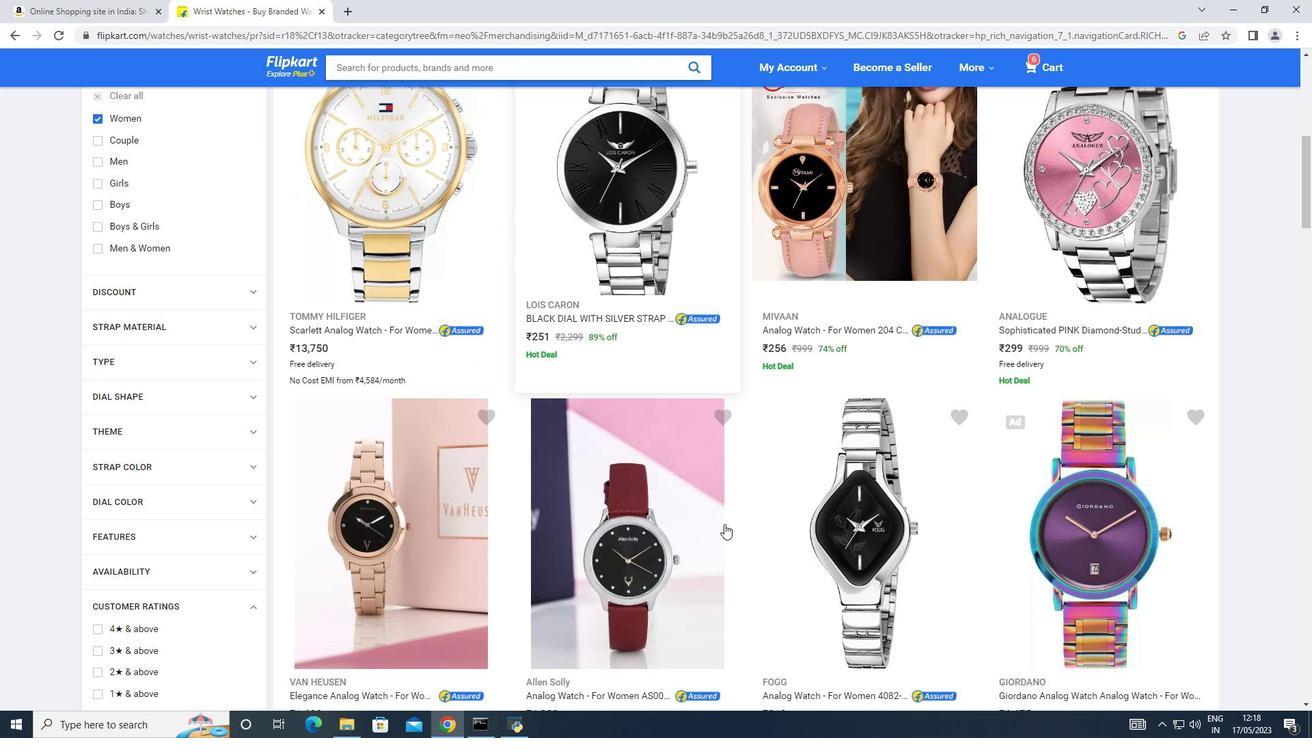 
Action: Mouse moved to (724, 524)
Screenshot: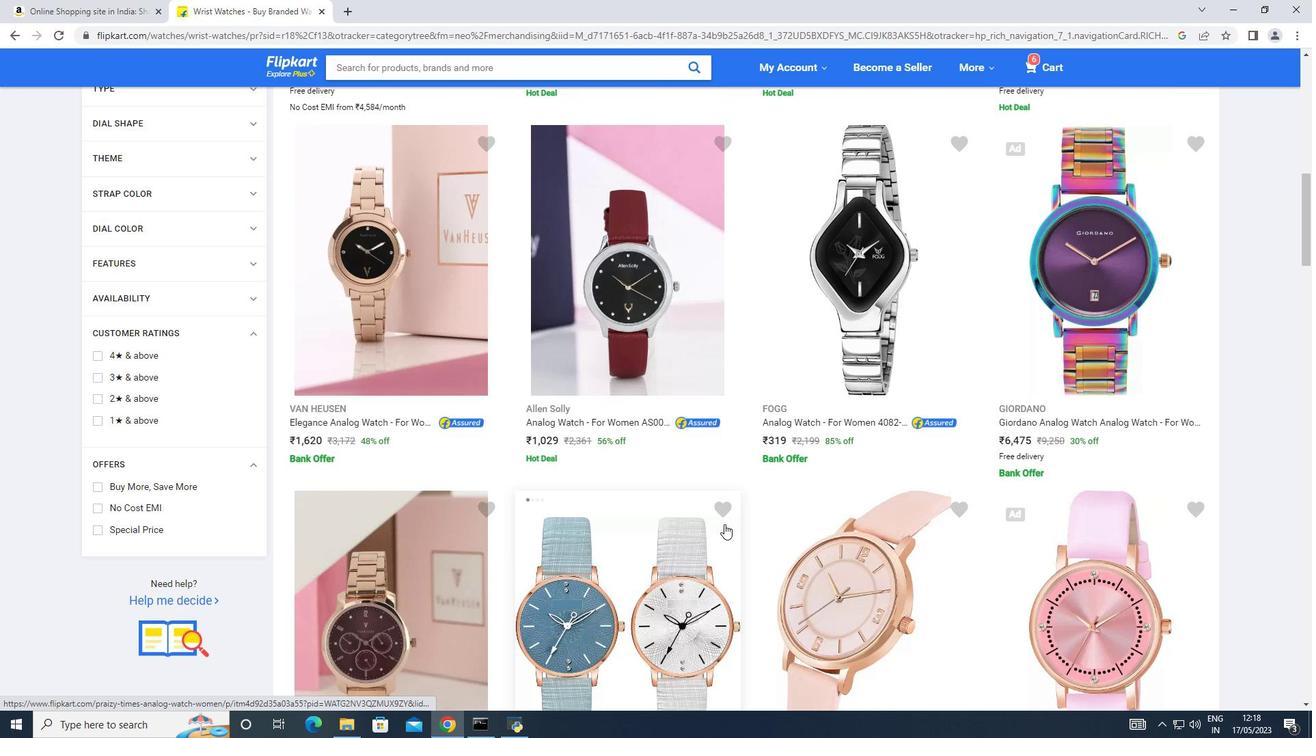
Action: Mouse scrolled (724, 523) with delta (0, 0)
Screenshot: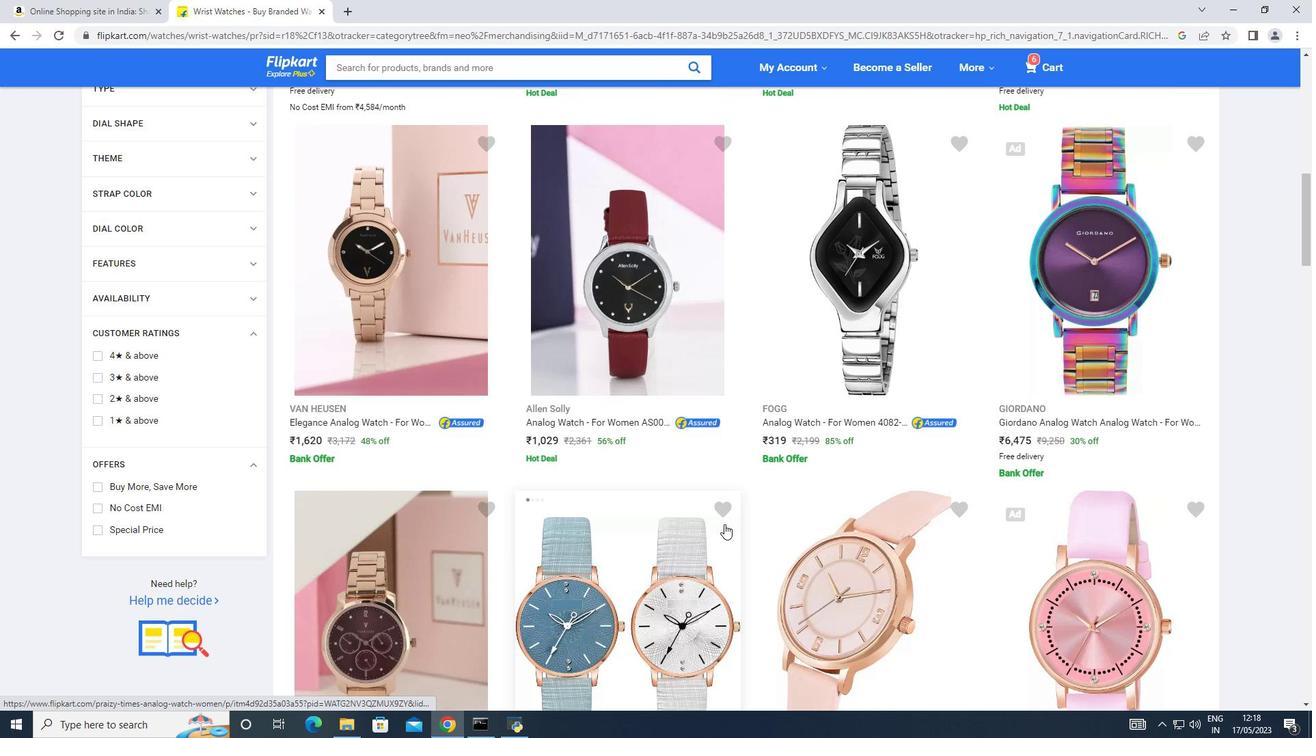 
Action: Mouse scrolled (724, 523) with delta (0, 0)
Screenshot: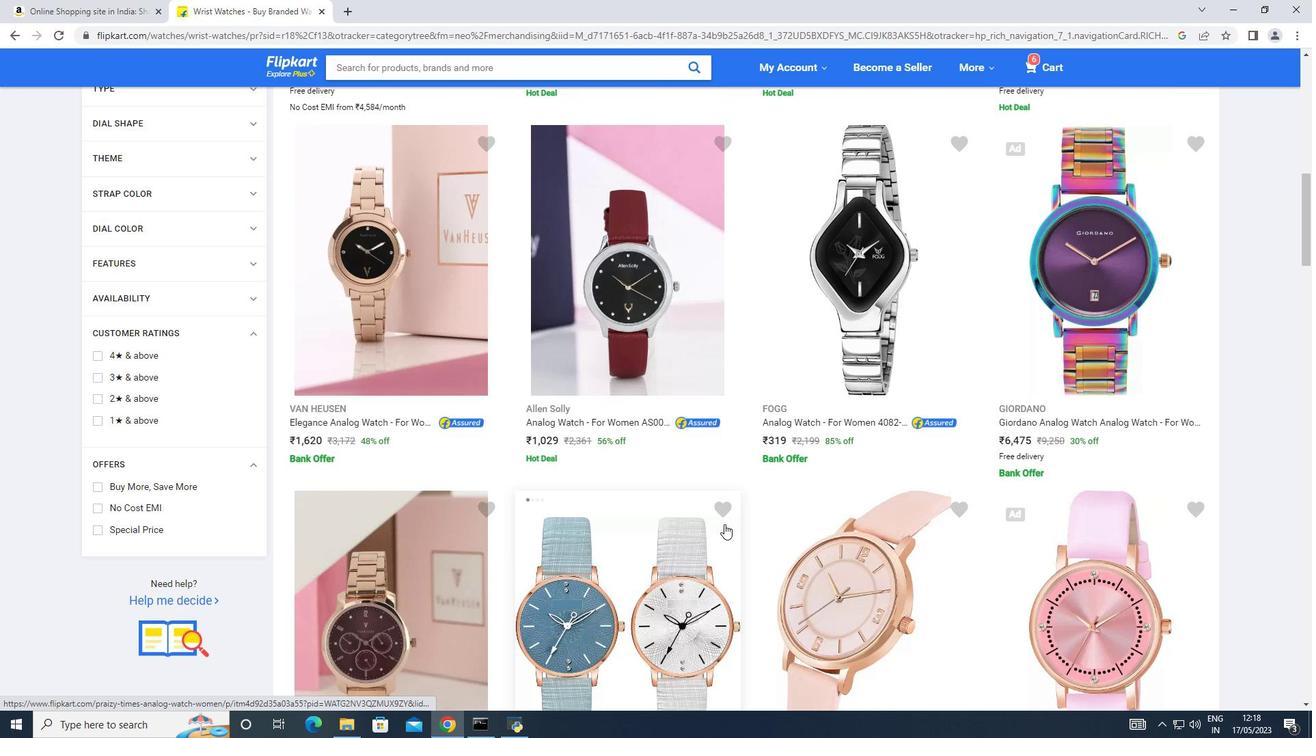 
Action: Mouse scrolled (724, 523) with delta (0, 0)
Screenshot: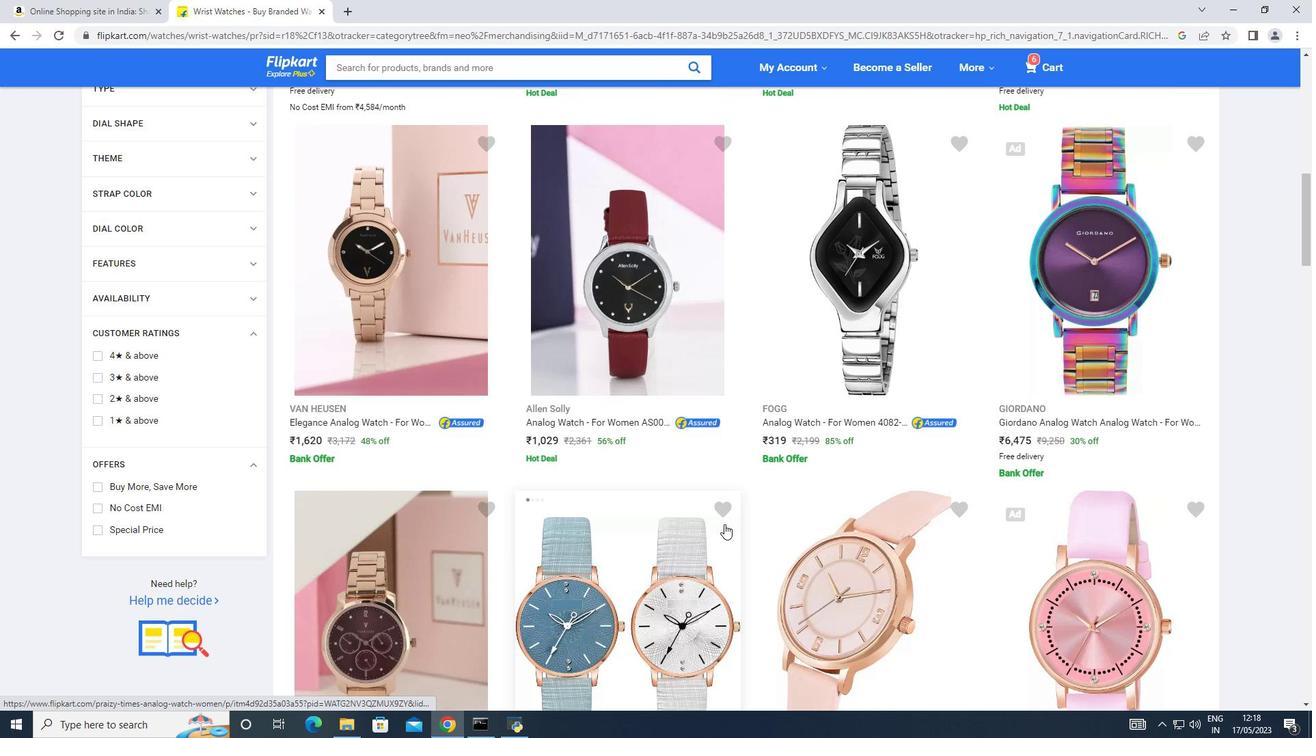
Action: Mouse scrolled (724, 523) with delta (0, 0)
Screenshot: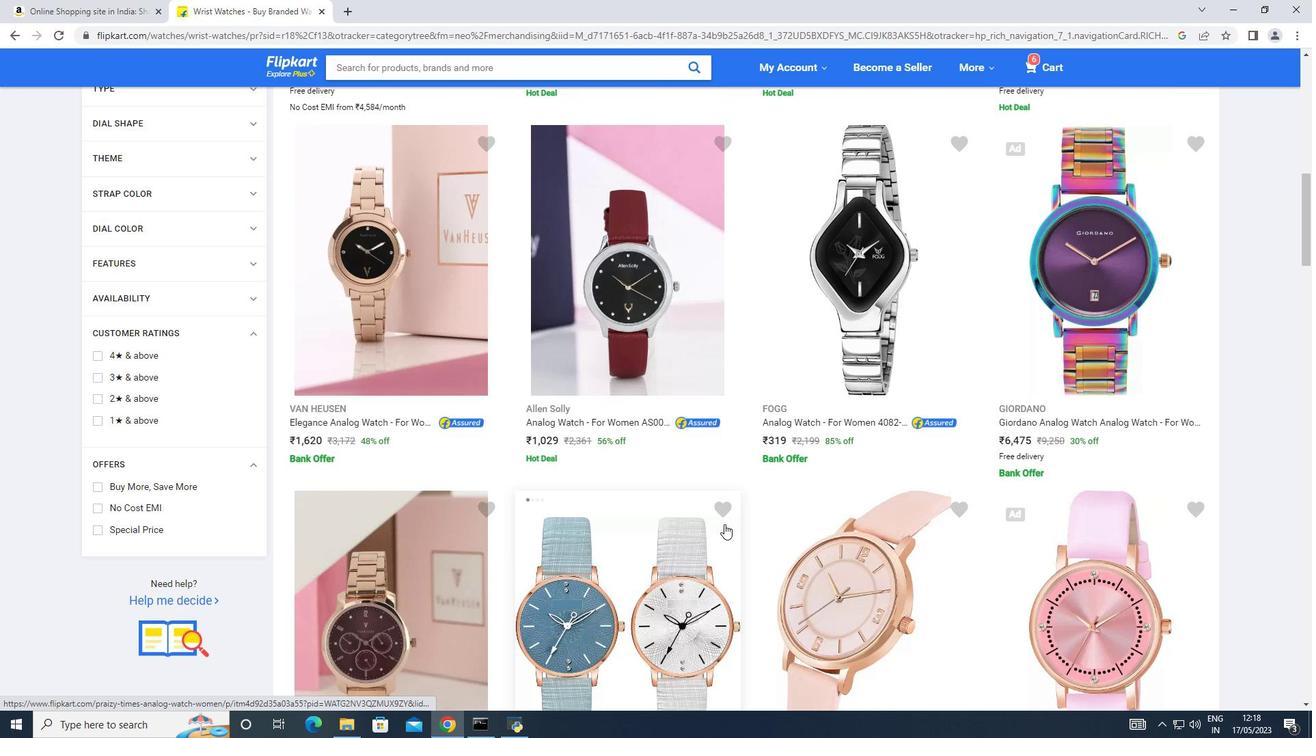 
Action: Mouse moved to (726, 521)
Screenshot: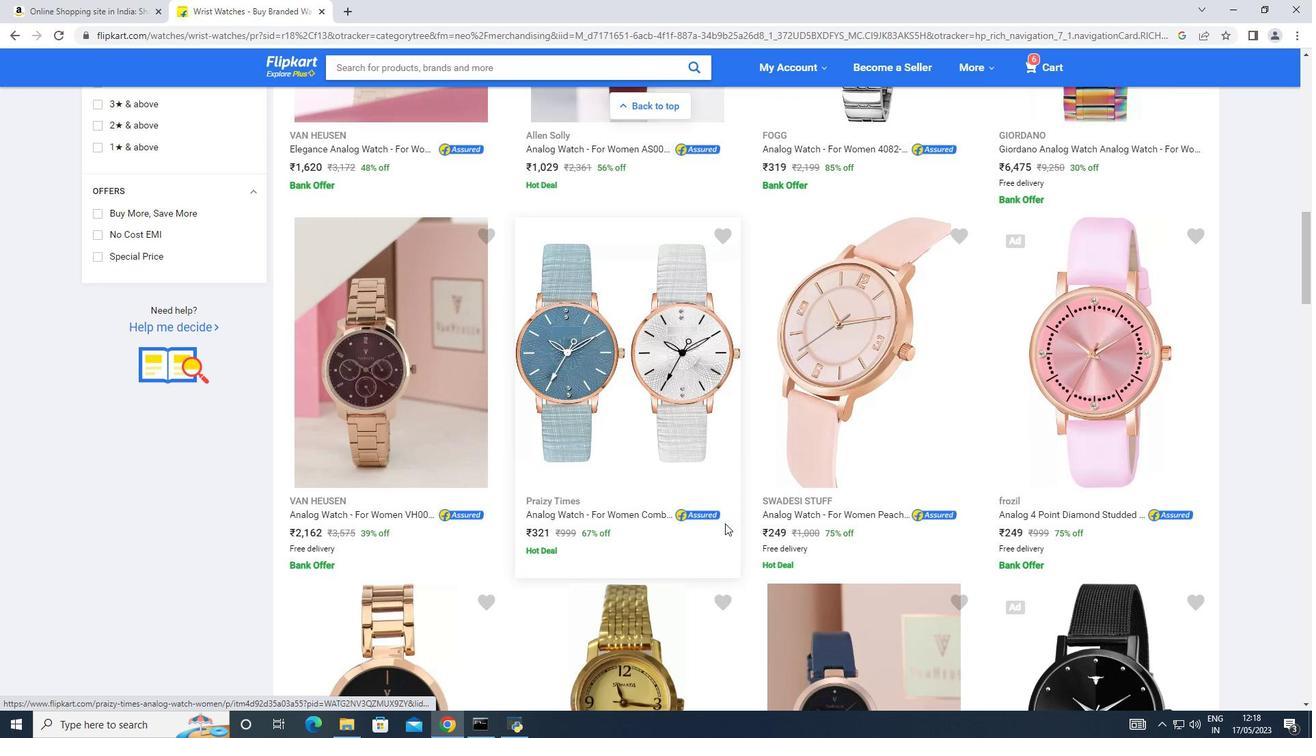 
Action: Mouse scrolled (726, 520) with delta (0, 0)
Screenshot: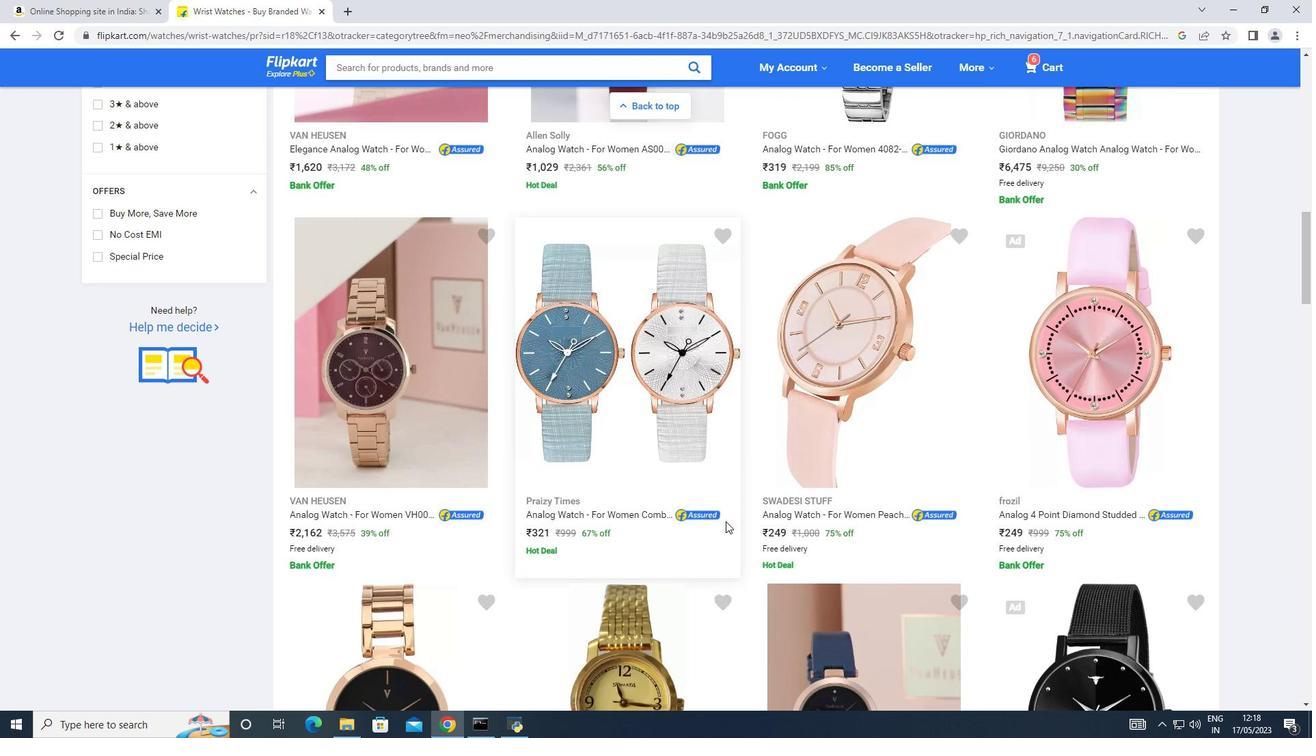 
Action: Mouse scrolled (726, 520) with delta (0, 0)
Screenshot: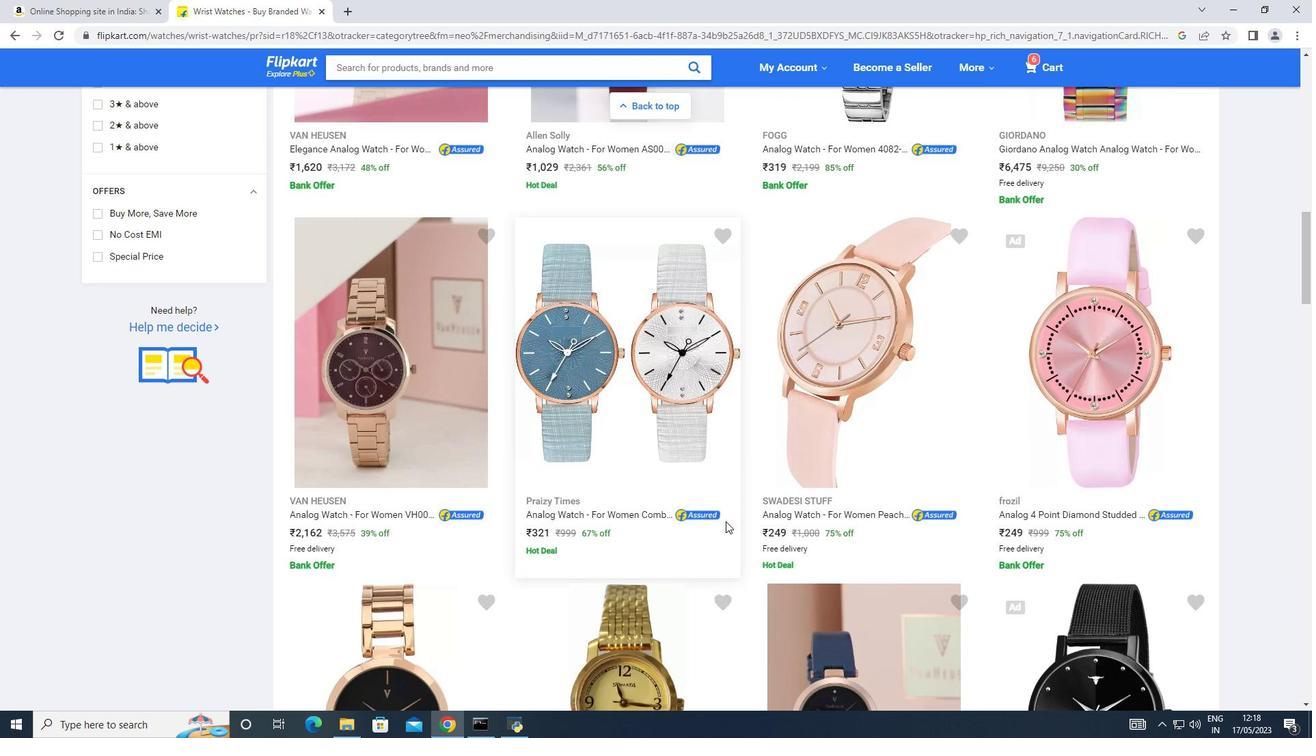 
Action: Mouse scrolled (726, 520) with delta (0, 0)
Screenshot: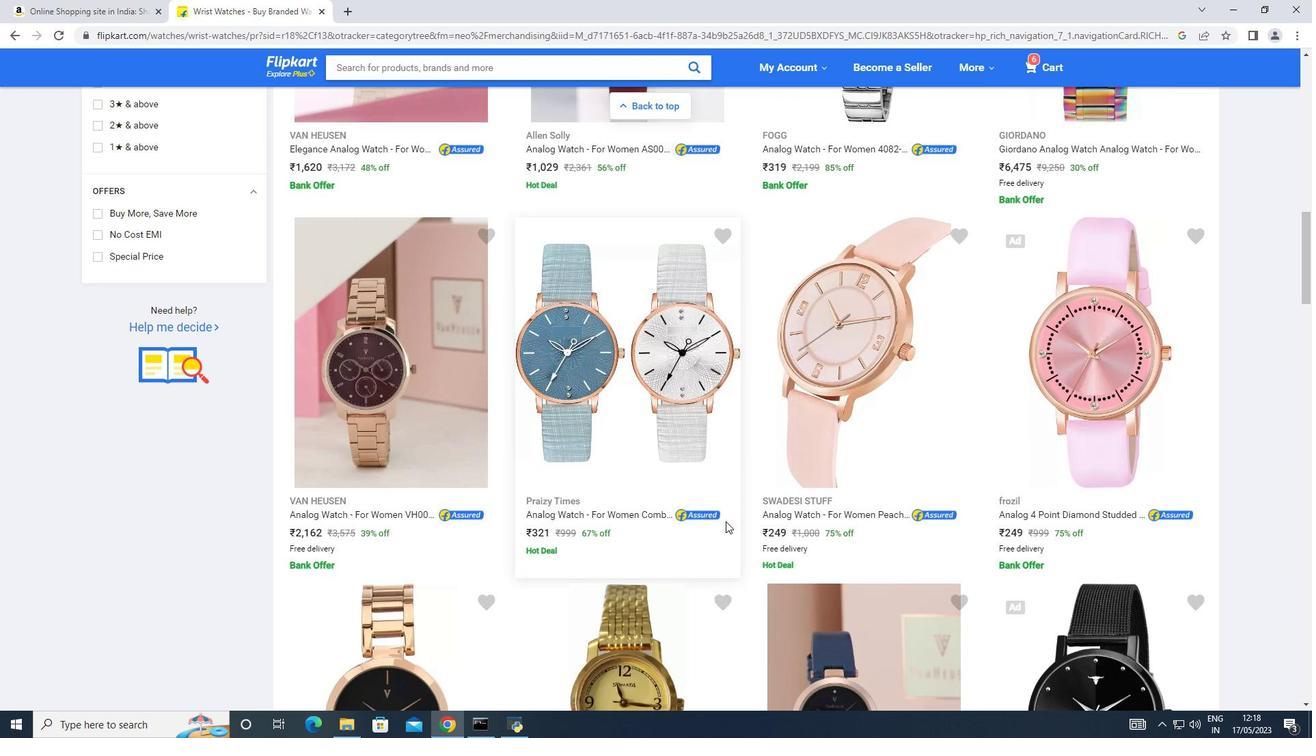 
Action: Mouse scrolled (726, 520) with delta (0, 0)
Screenshot: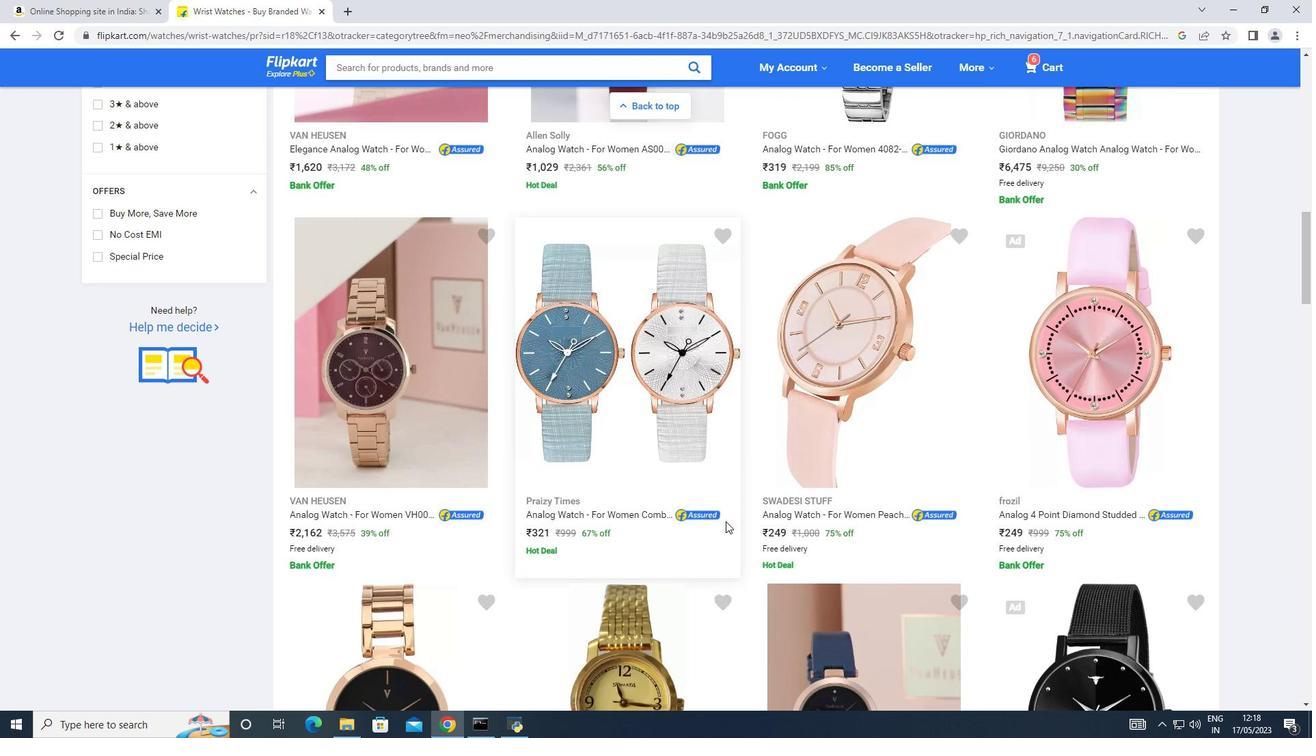 
Action: Mouse scrolled (726, 520) with delta (0, 0)
Screenshot: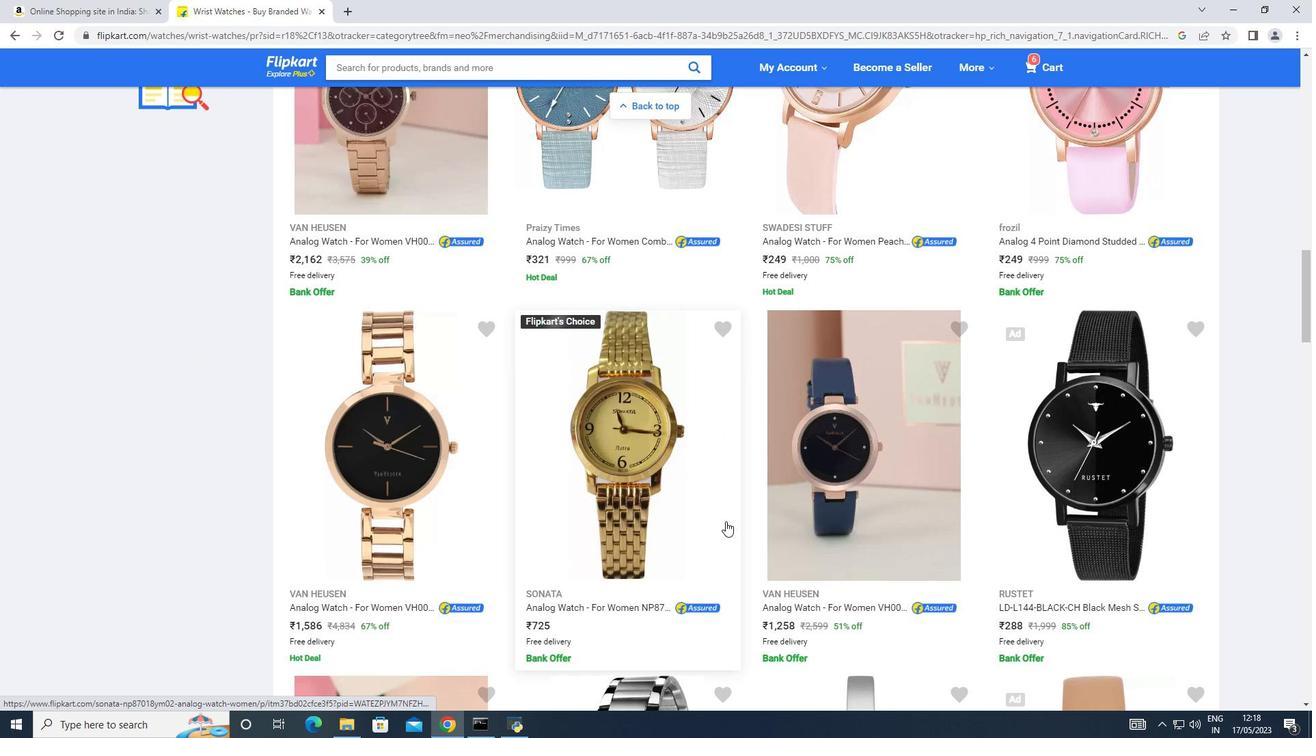 
Action: Mouse scrolled (726, 520) with delta (0, 0)
Screenshot: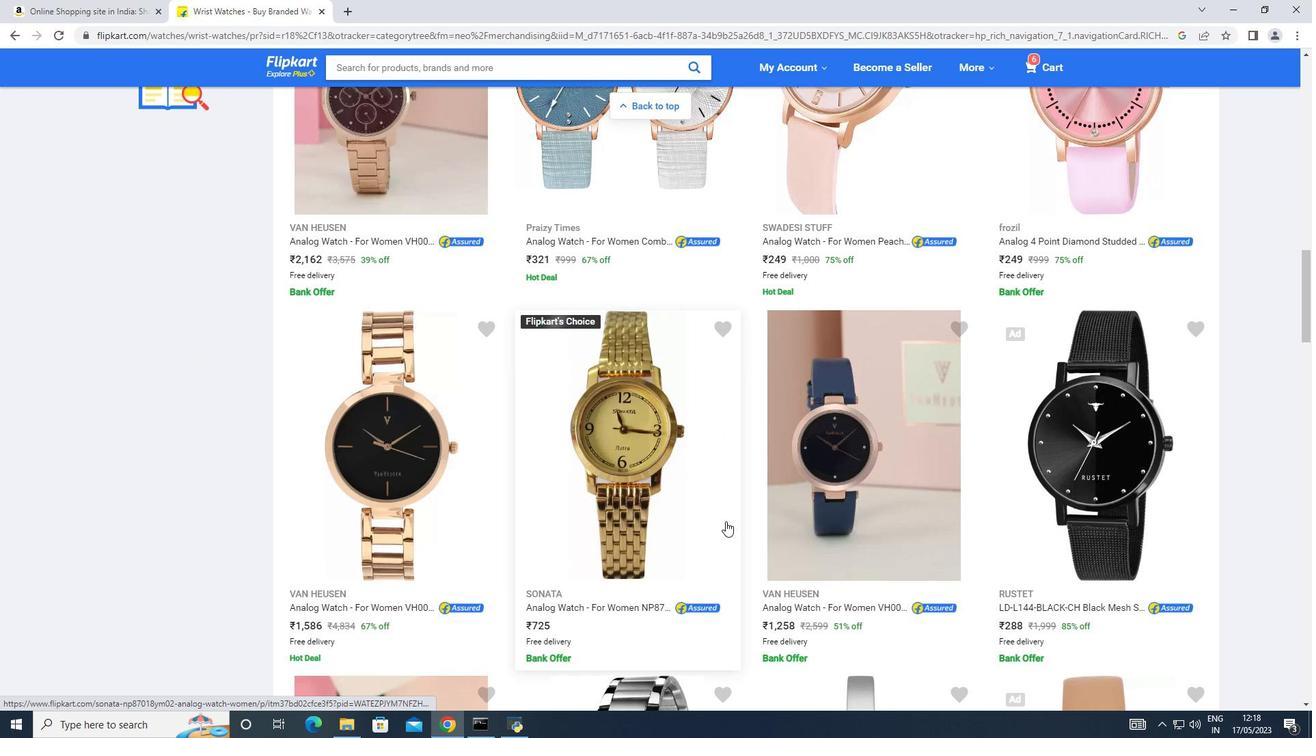 
Action: Mouse scrolled (726, 520) with delta (0, 0)
Screenshot: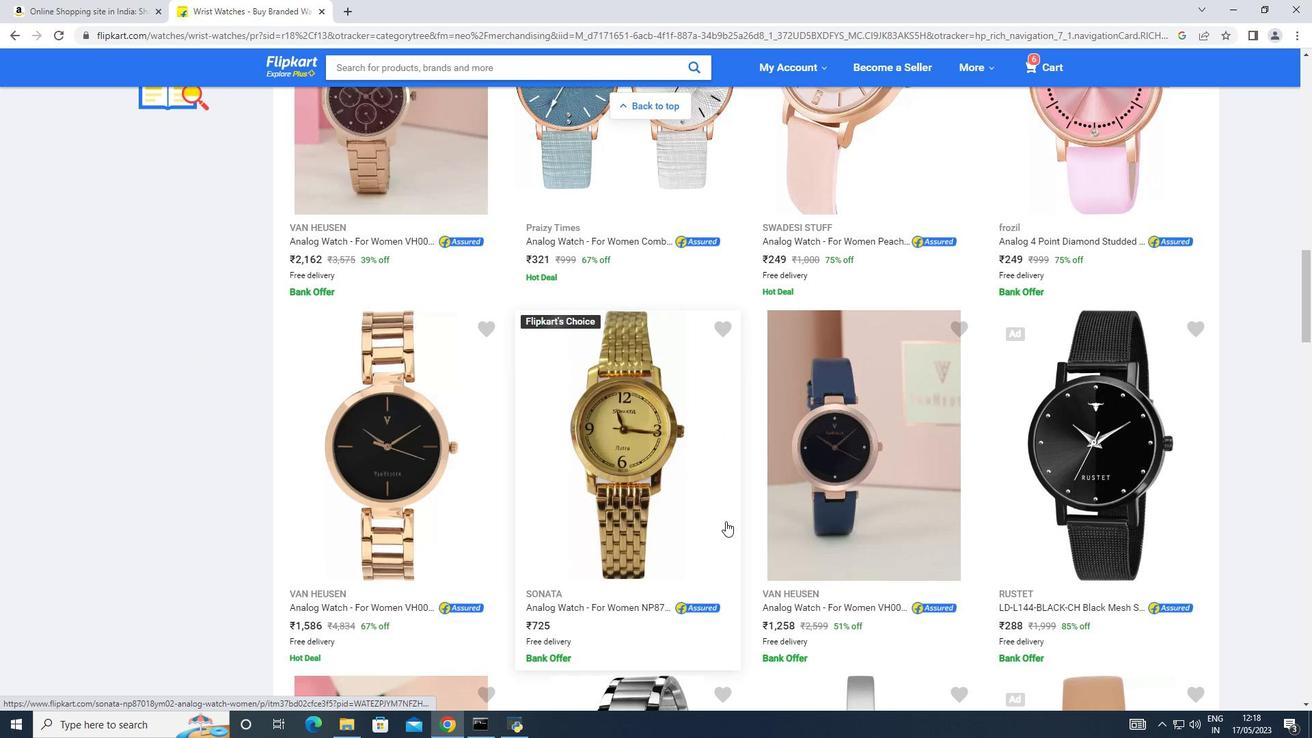 
Action: Mouse scrolled (726, 520) with delta (0, 0)
Screenshot: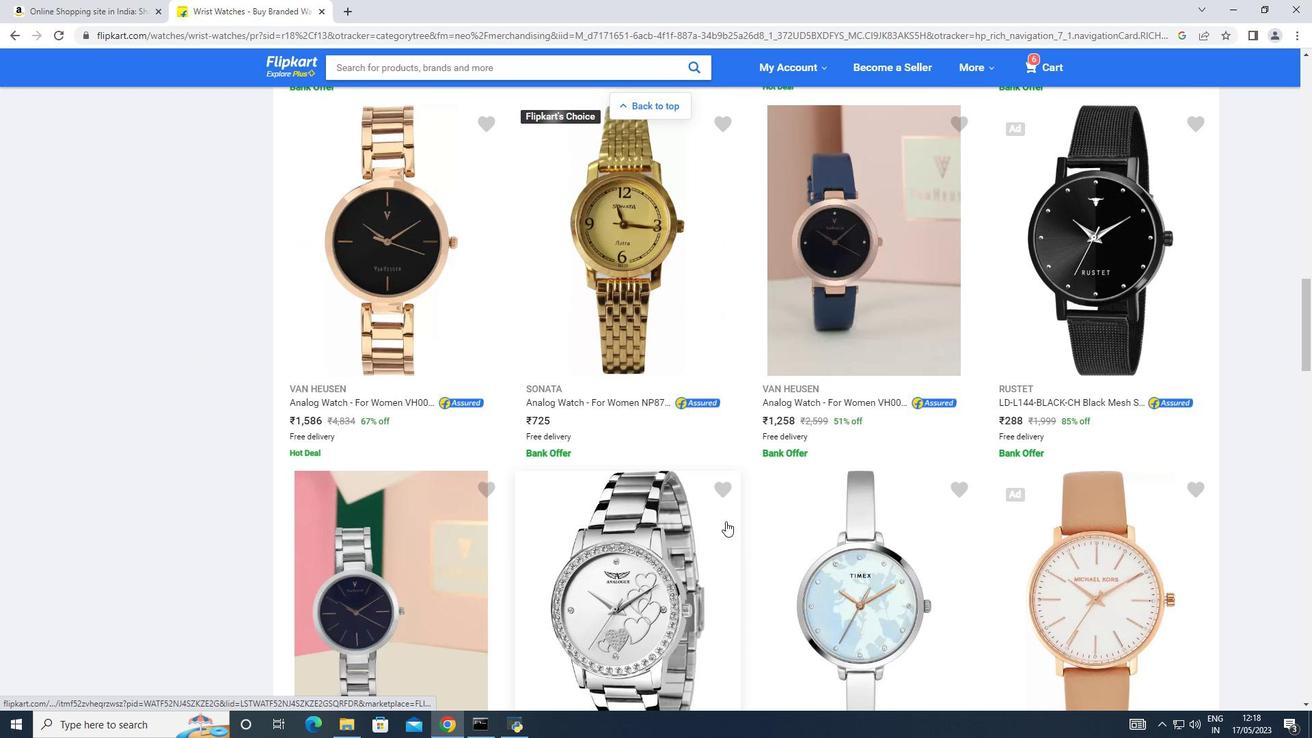 
Action: Mouse scrolled (726, 520) with delta (0, 0)
Screenshot: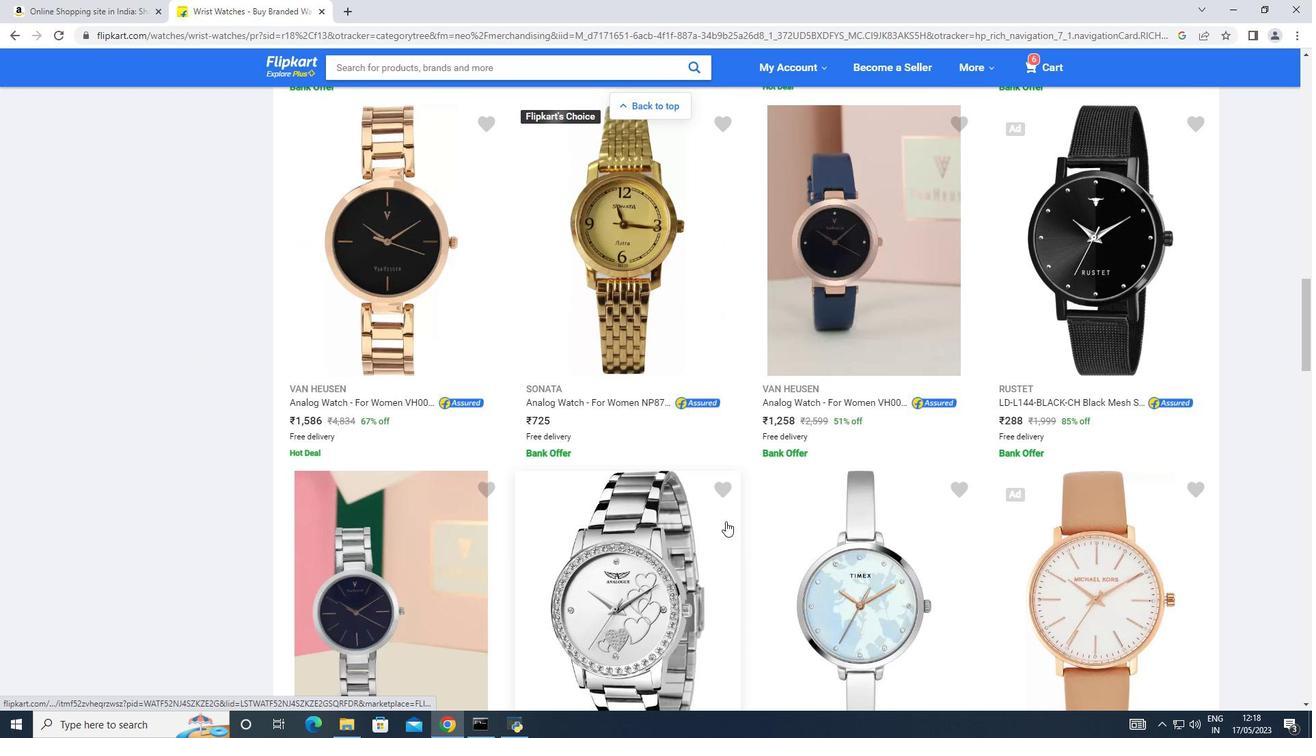 
Action: Mouse scrolled (726, 520) with delta (0, 0)
Screenshot: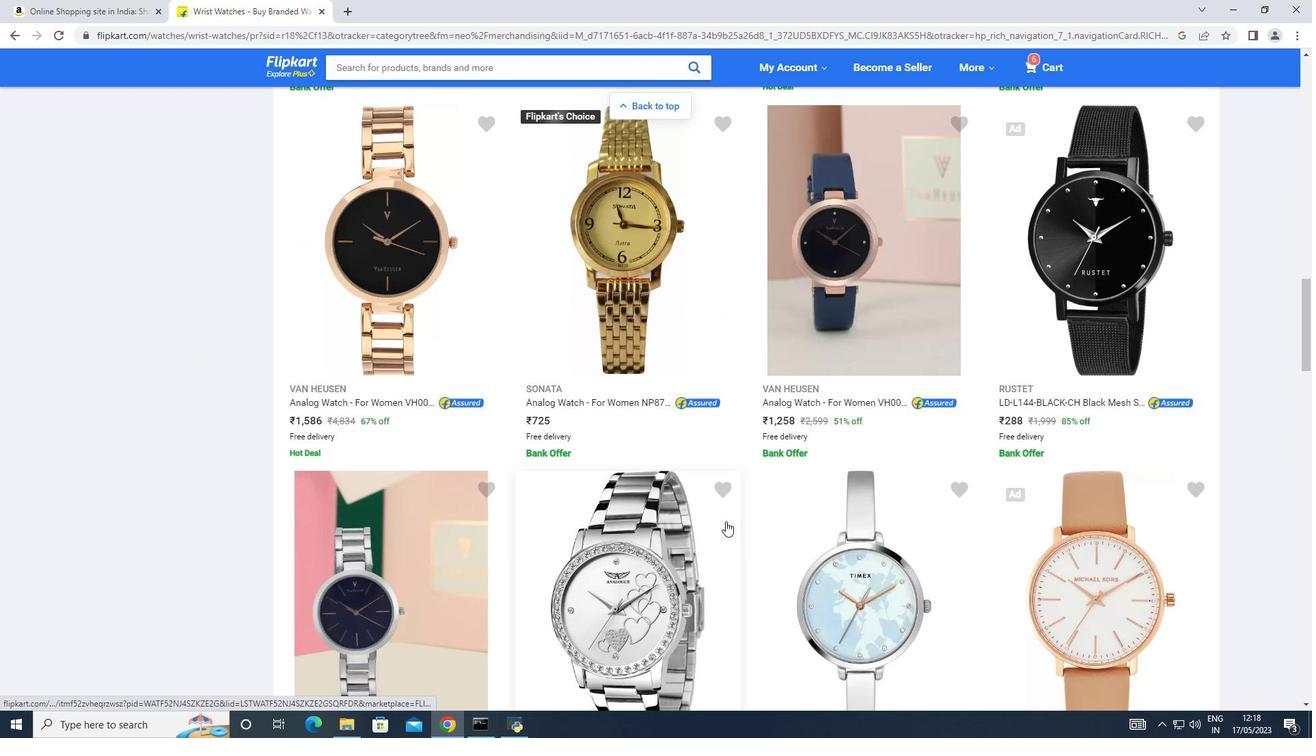 
Action: Mouse scrolled (726, 520) with delta (0, 0)
Screenshot: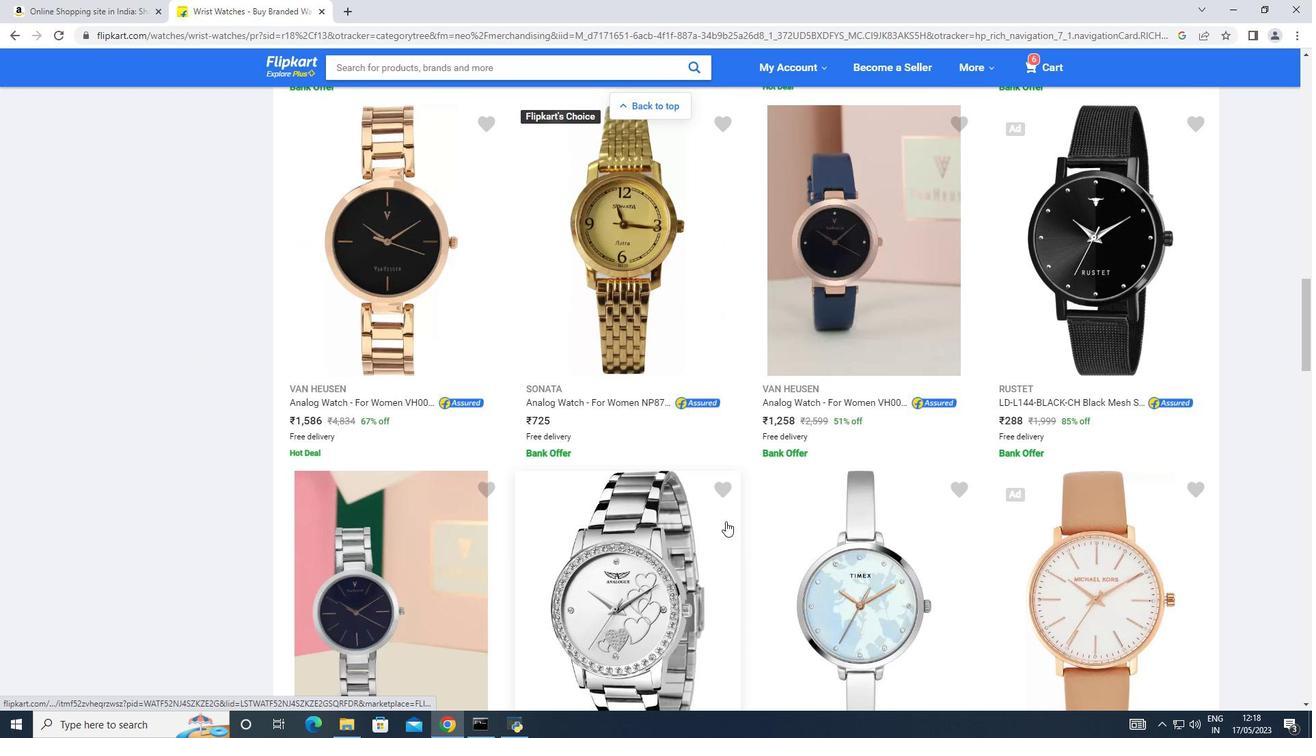 
Action: Mouse scrolled (726, 520) with delta (0, 0)
Screenshot: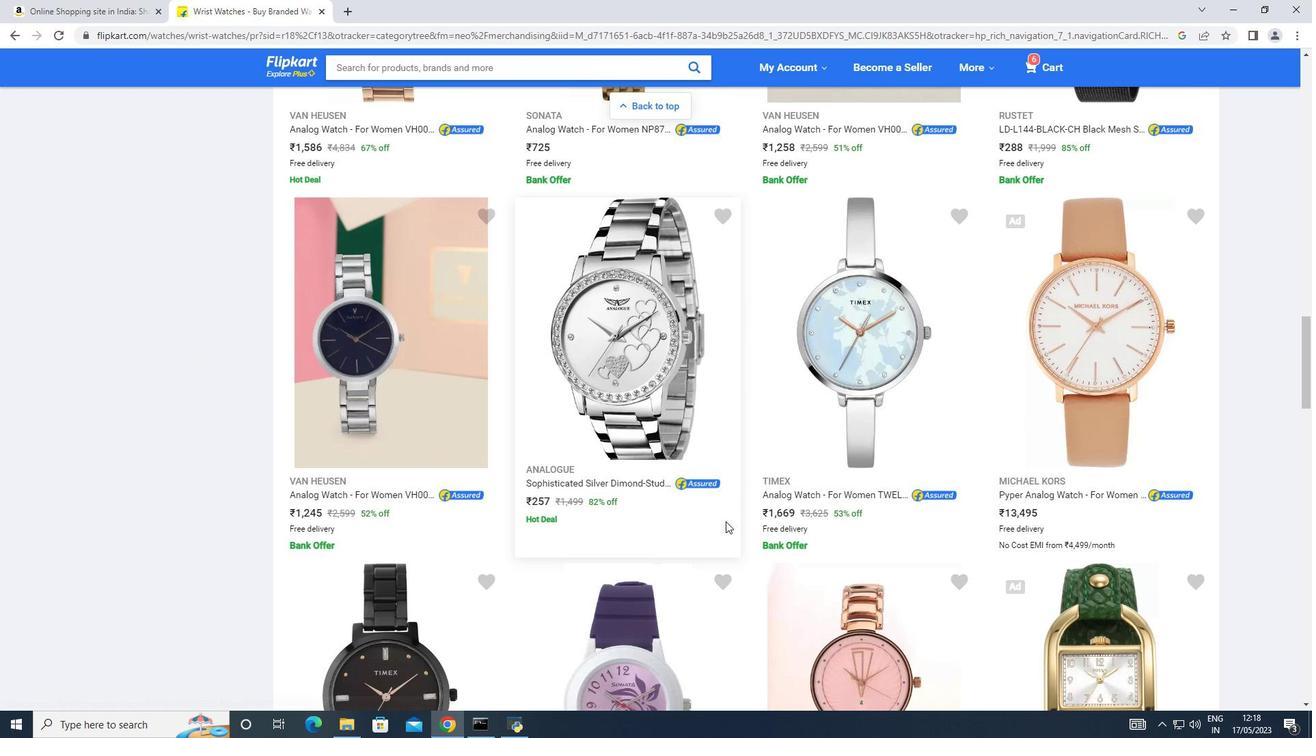 
Action: Mouse moved to (726, 521)
Screenshot: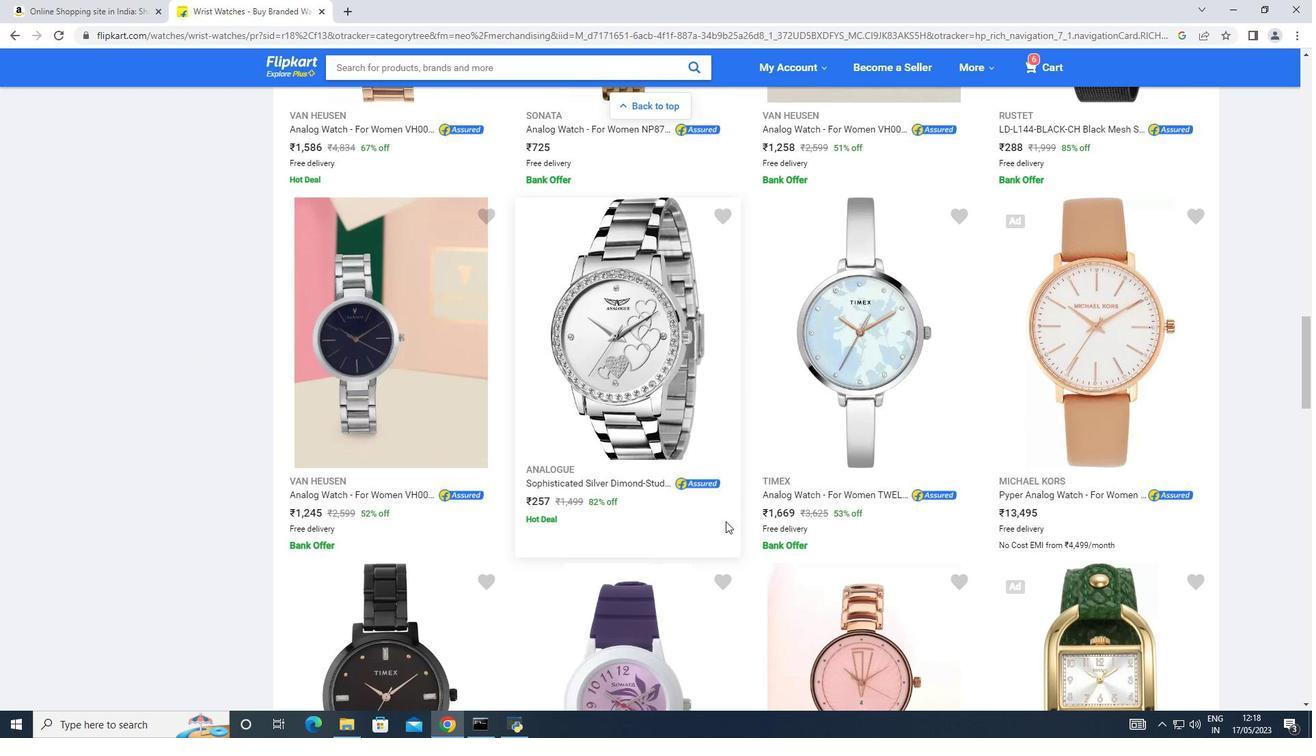 
Action: Mouse scrolled (726, 520) with delta (0, 0)
Screenshot: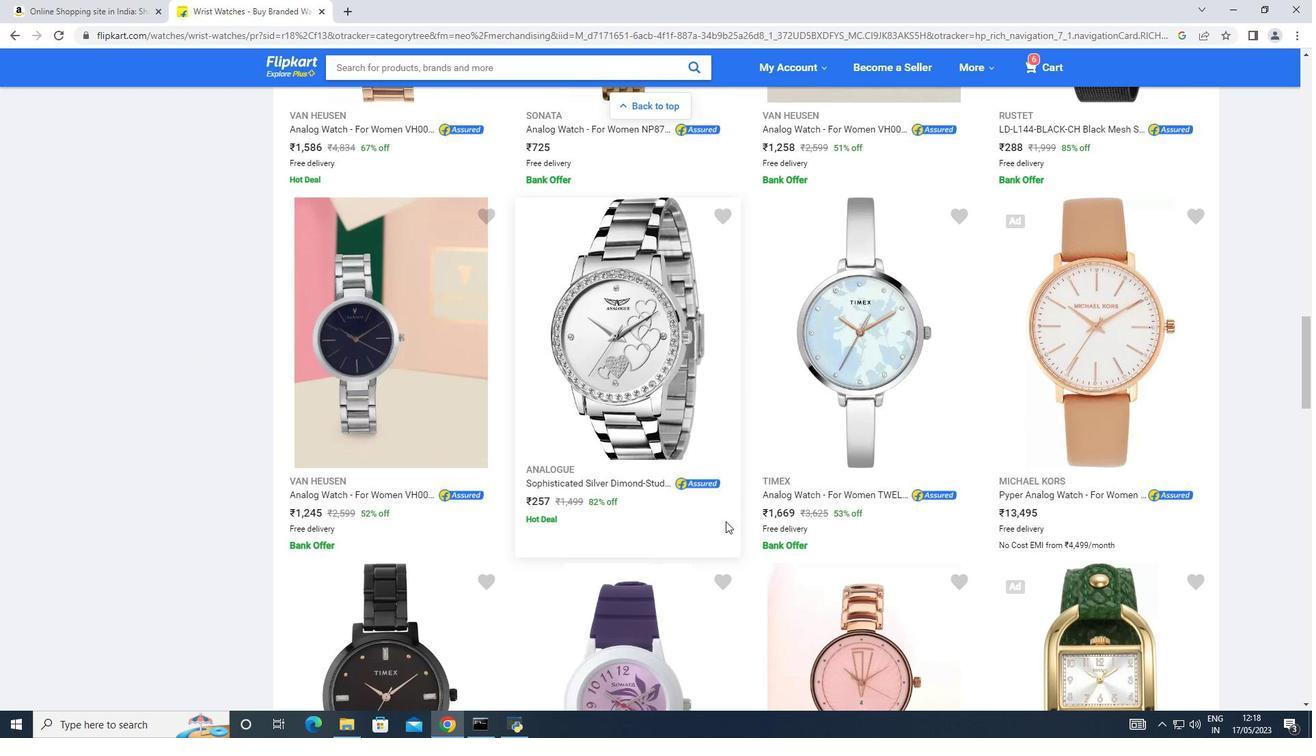 
Action: Mouse scrolled (726, 520) with delta (0, 0)
Screenshot: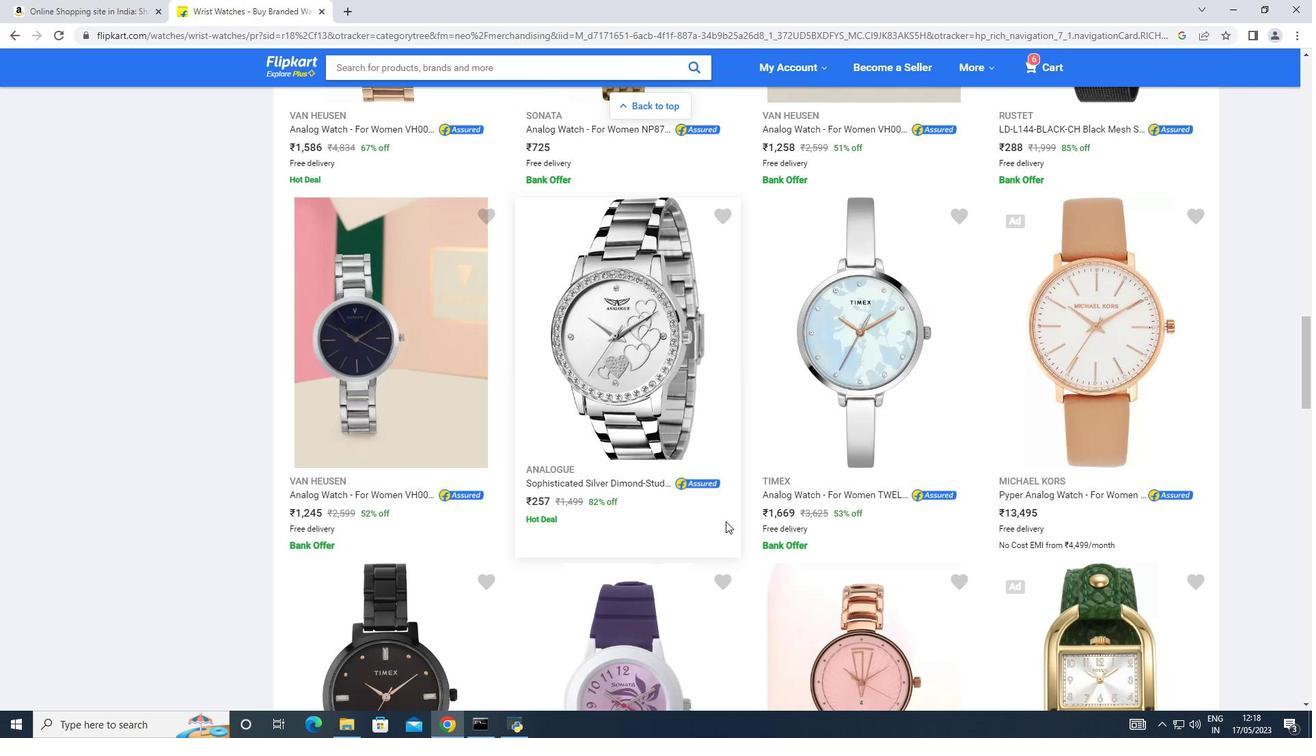 
Action: Mouse scrolled (726, 520) with delta (0, 0)
Screenshot: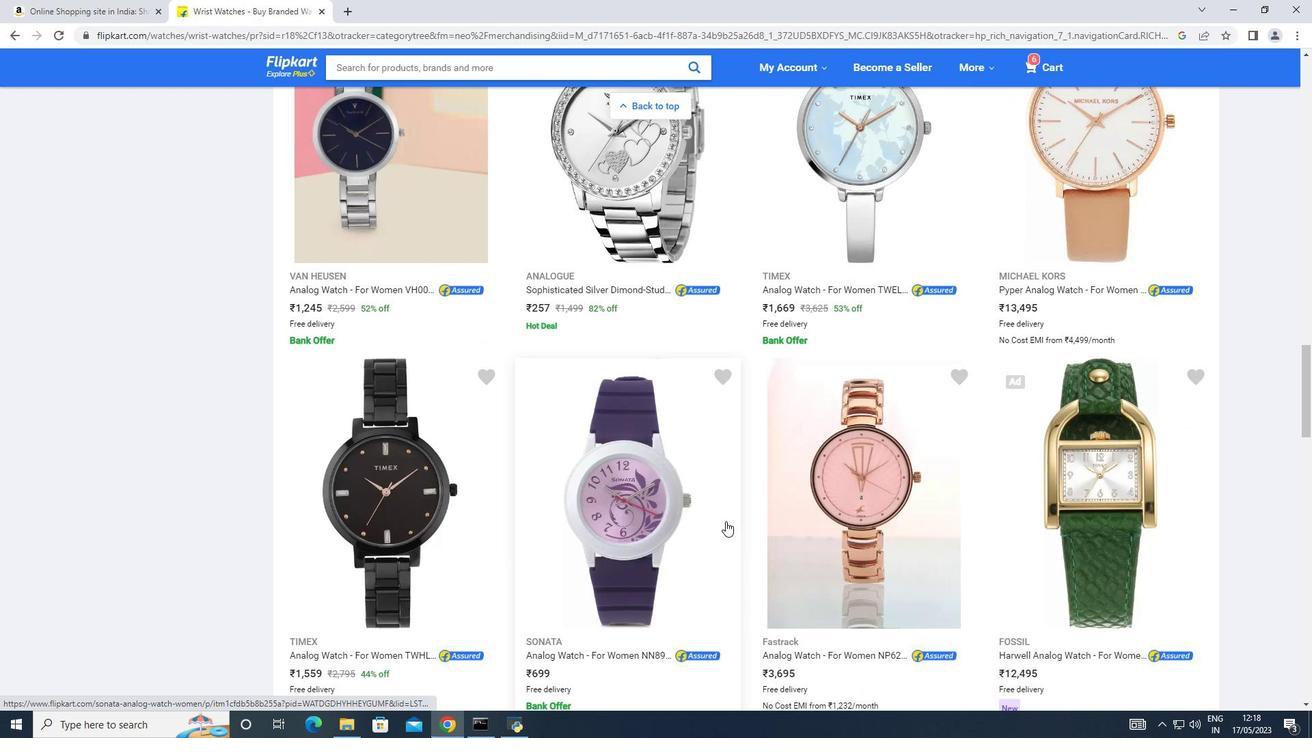 
Action: Mouse scrolled (726, 520) with delta (0, 0)
Screenshot: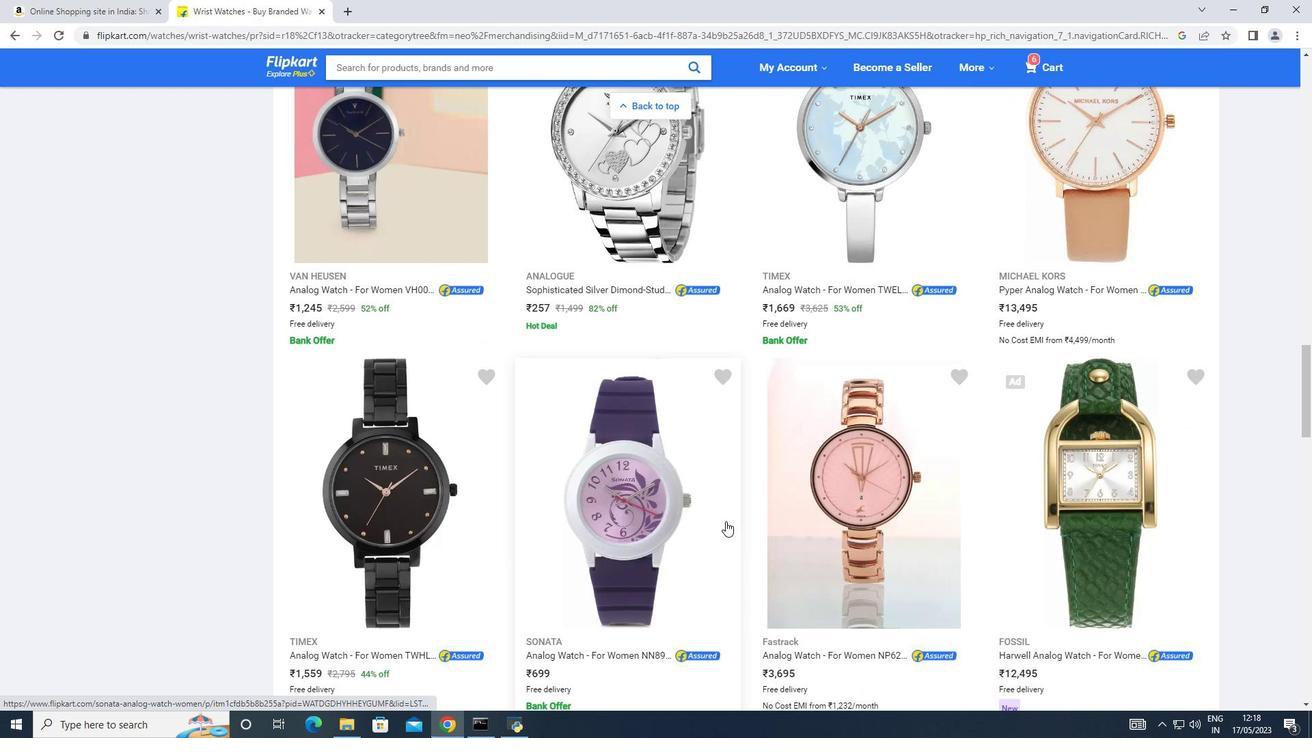 
Action: Mouse scrolled (726, 520) with delta (0, 0)
Screenshot: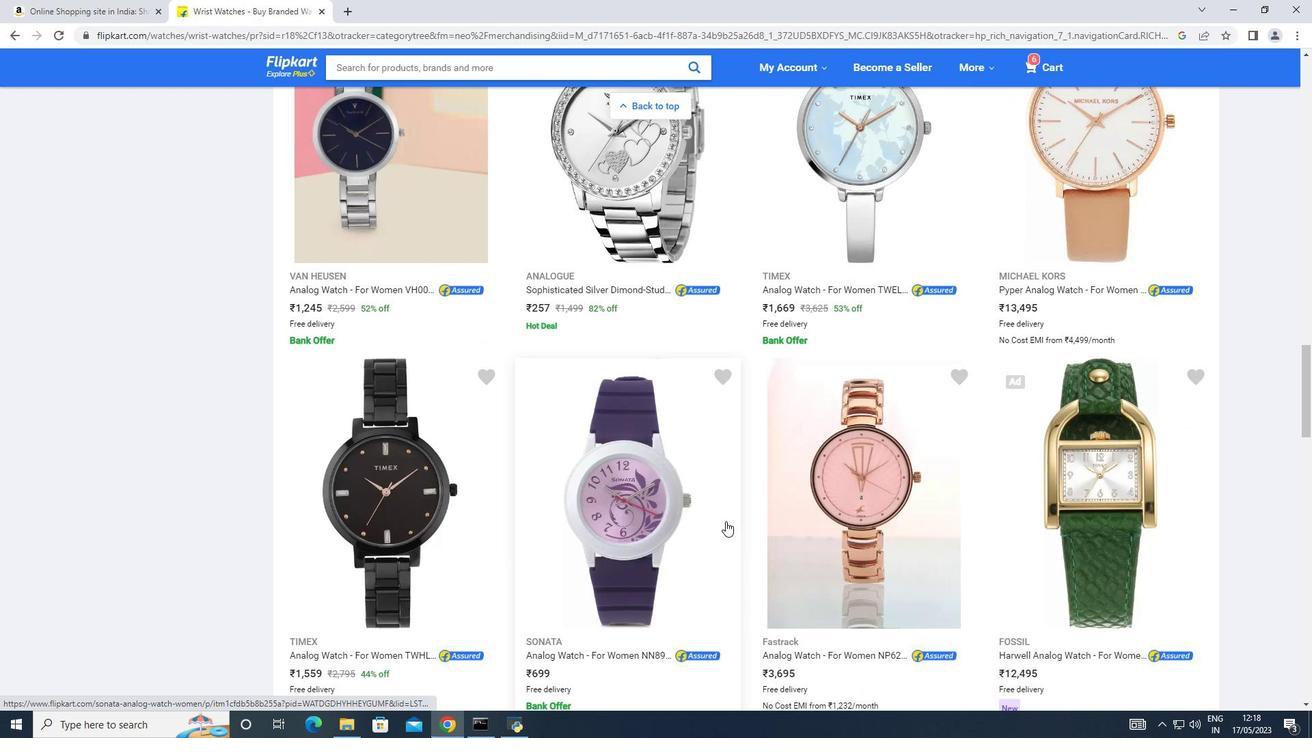 
Action: Mouse scrolled (726, 520) with delta (0, 0)
Screenshot: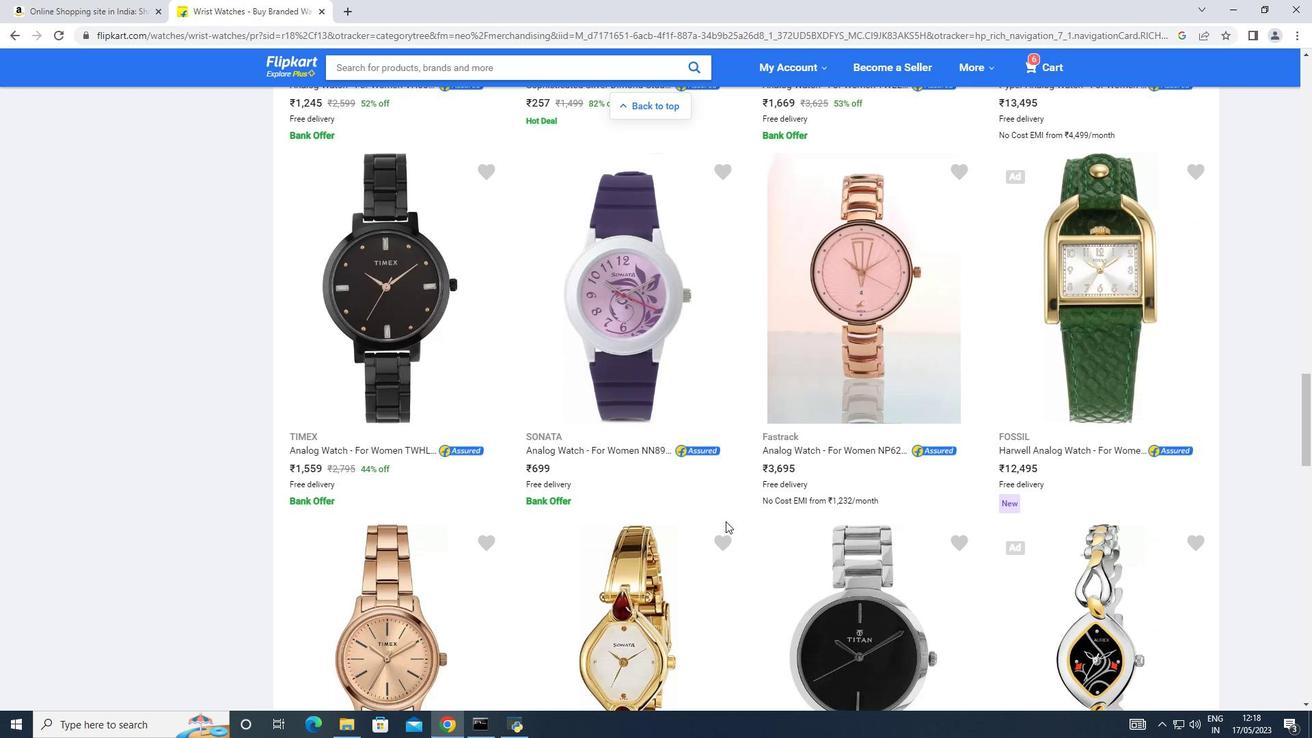
Action: Mouse scrolled (726, 520) with delta (0, 0)
Screenshot: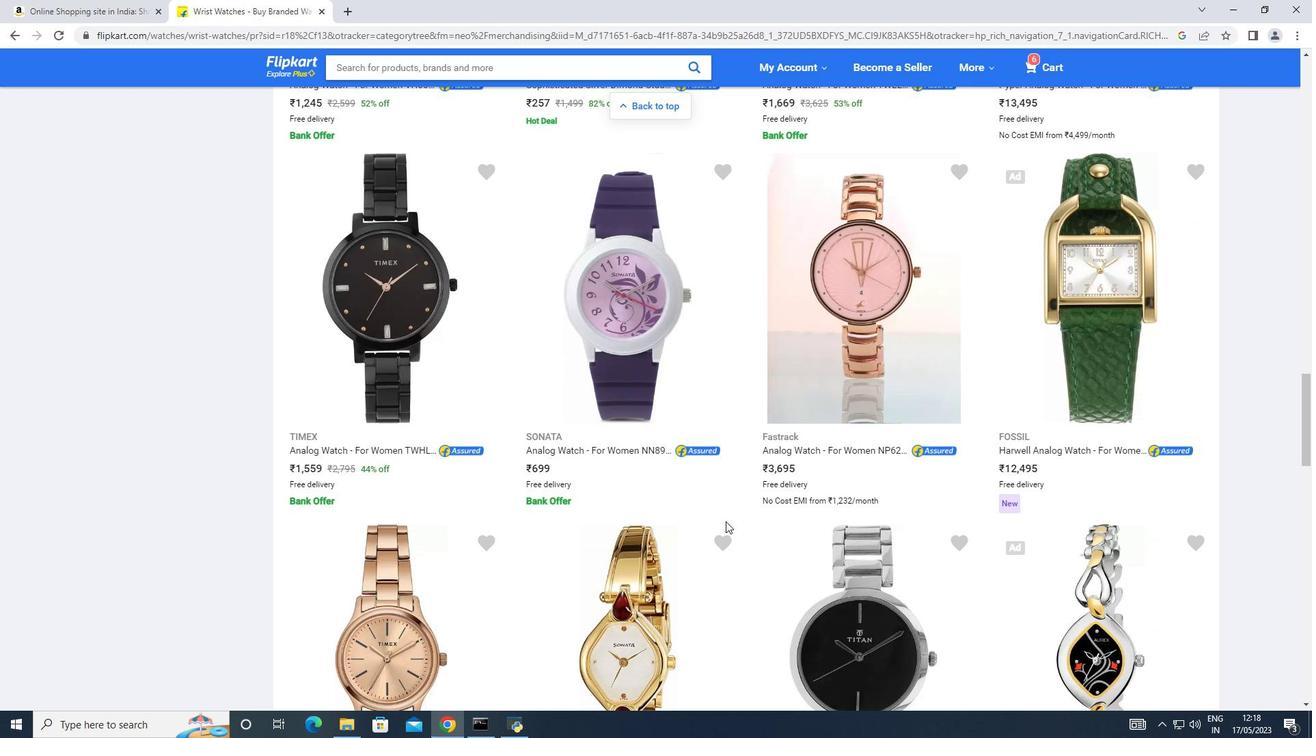 
Action: Mouse scrolled (726, 520) with delta (0, 0)
Screenshot: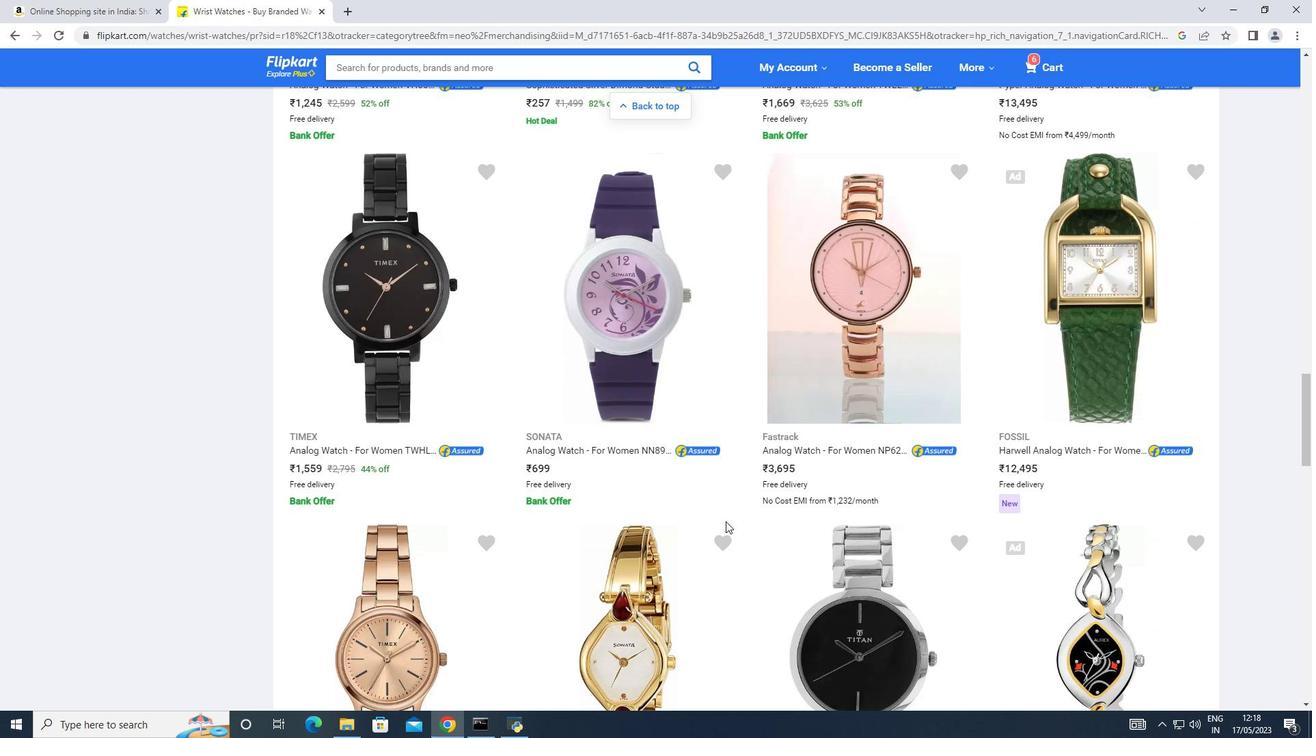 
Action: Mouse scrolled (726, 520) with delta (0, 0)
Screenshot: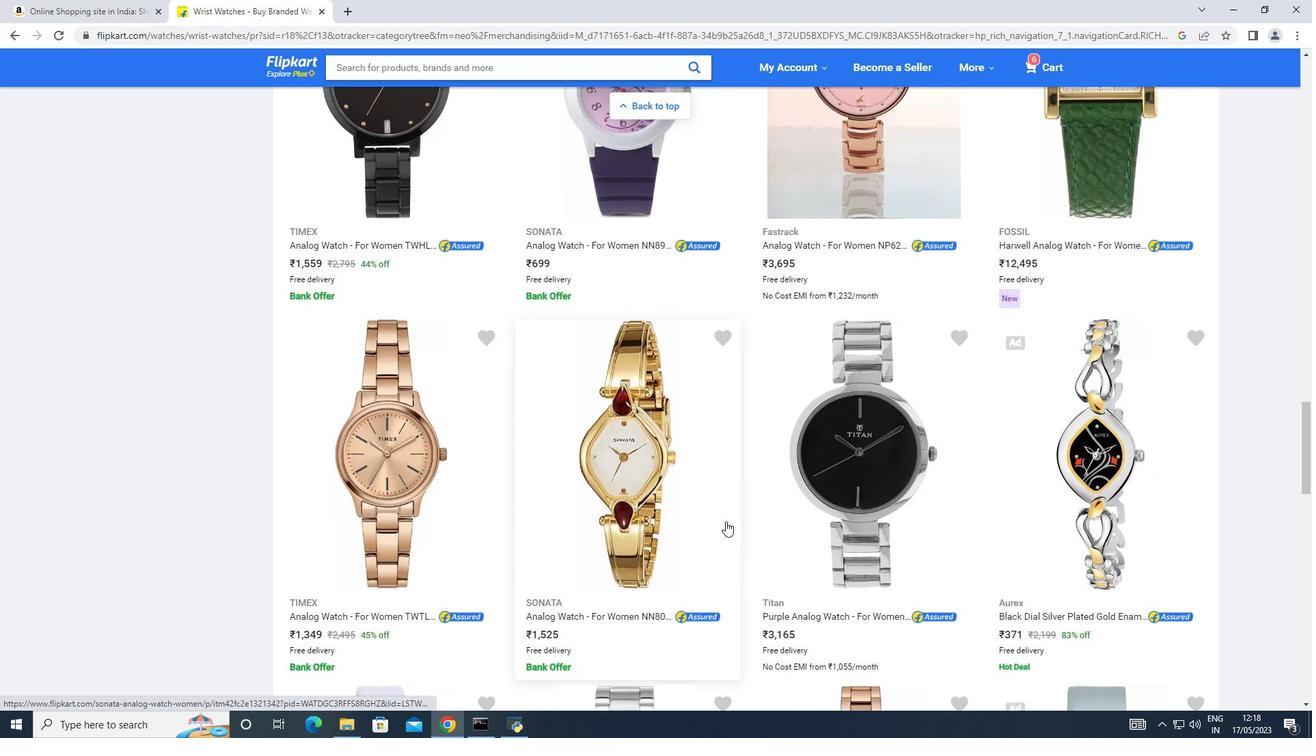 
Action: Mouse scrolled (726, 520) with delta (0, 0)
Screenshot: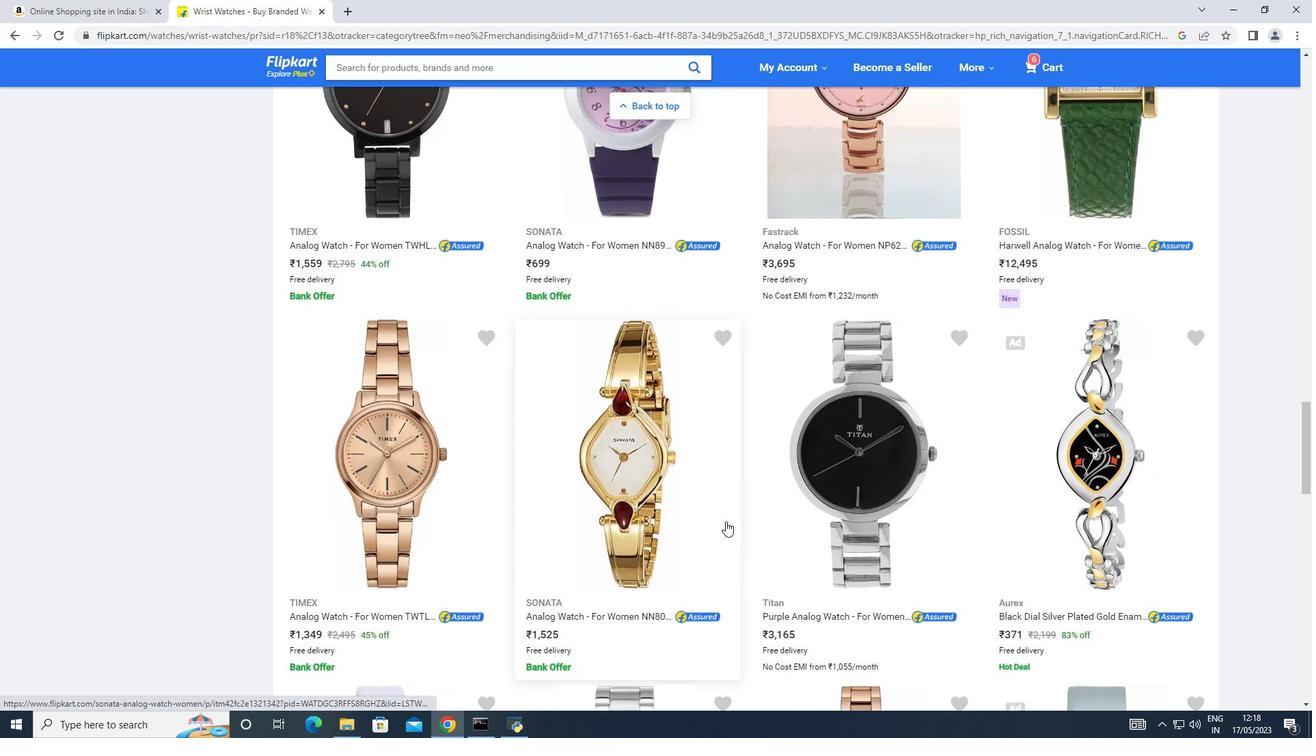 
Action: Mouse scrolled (726, 520) with delta (0, 0)
Screenshot: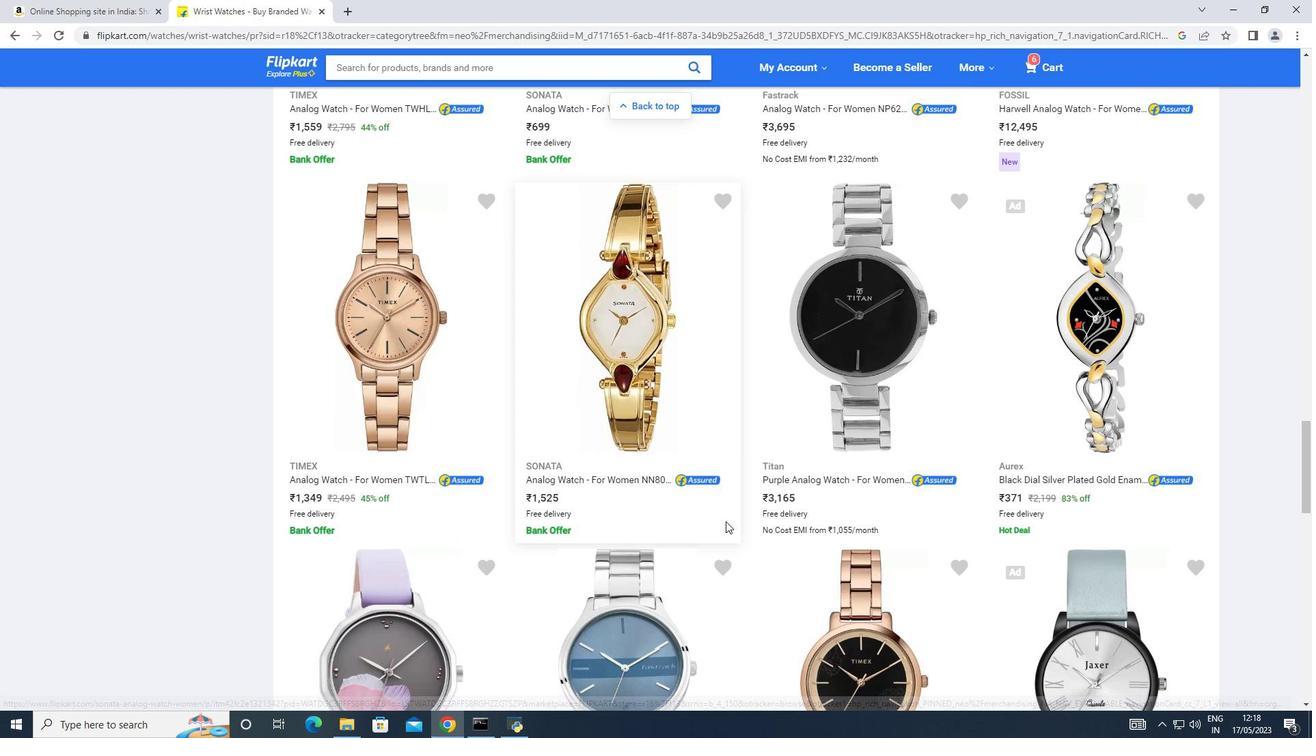 
Action: Mouse scrolled (726, 520) with delta (0, 0)
Screenshot: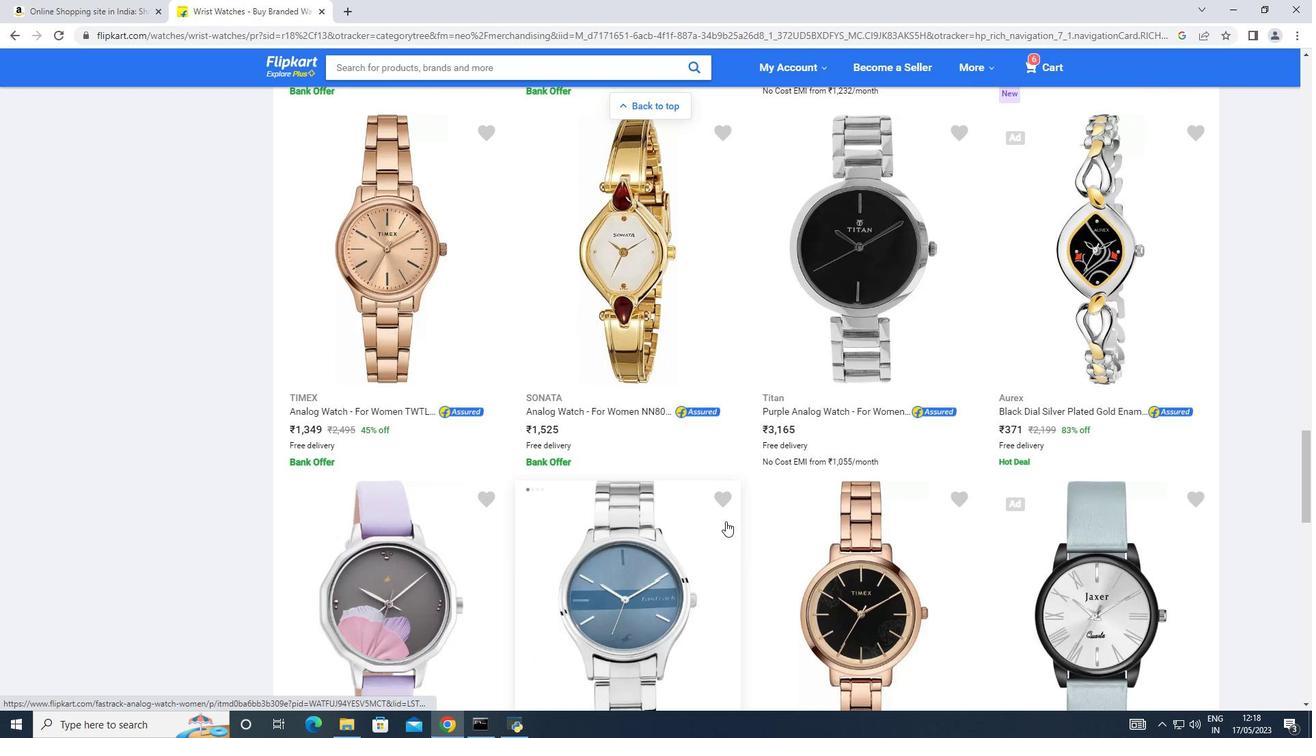 
Action: Mouse scrolled (726, 520) with delta (0, 0)
Screenshot: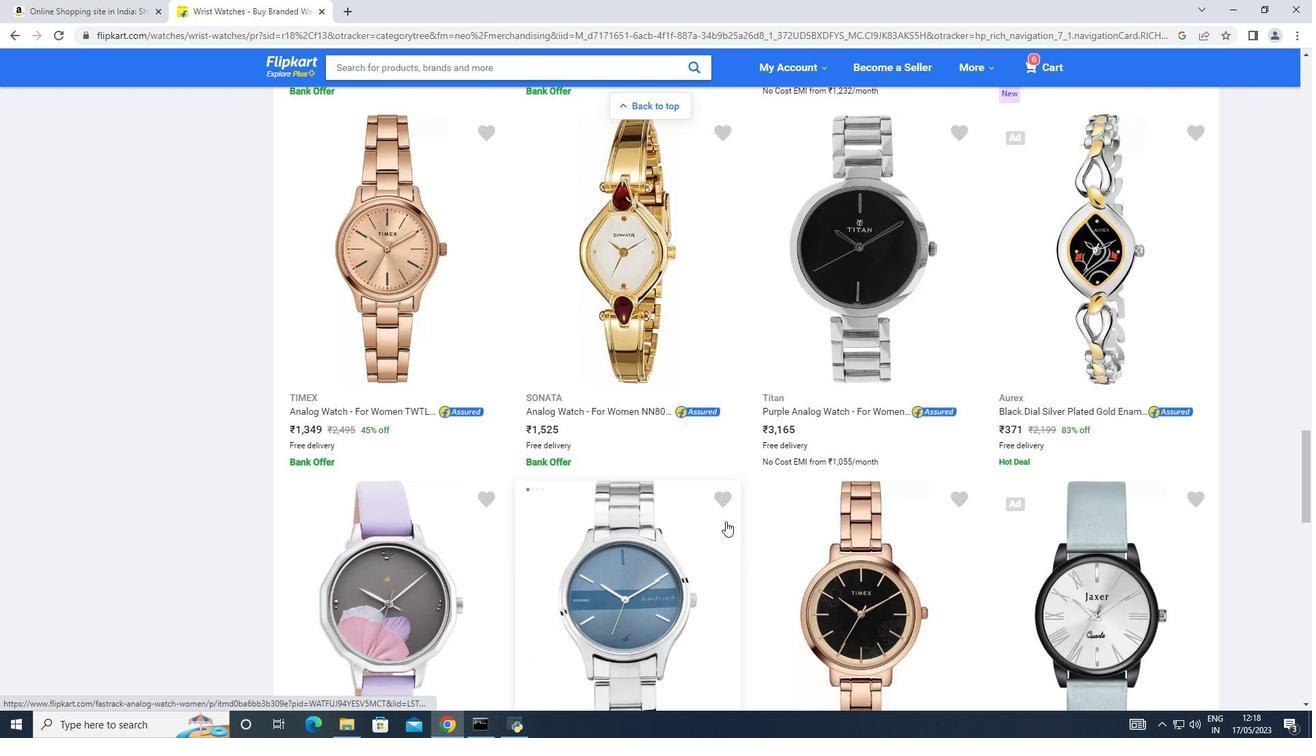 
Action: Mouse scrolled (726, 520) with delta (0, 0)
Screenshot: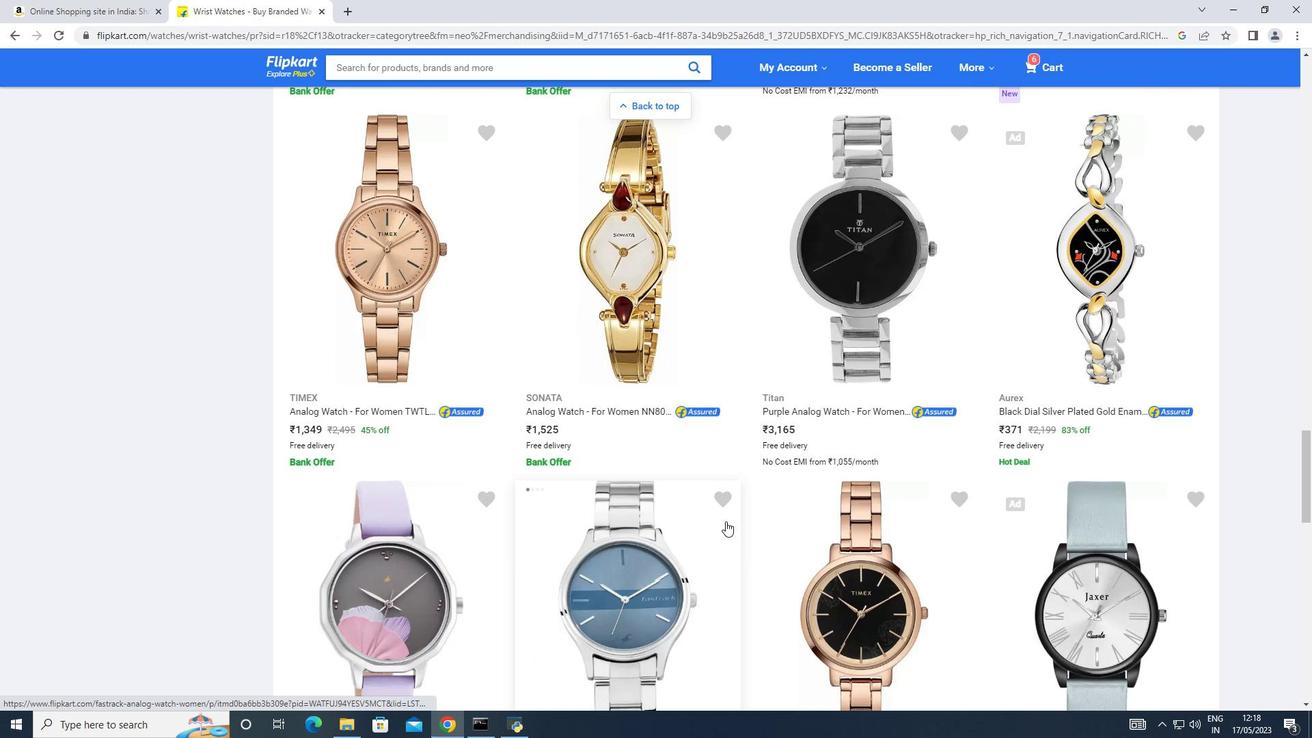 
Action: Mouse scrolled (726, 520) with delta (0, 0)
Screenshot: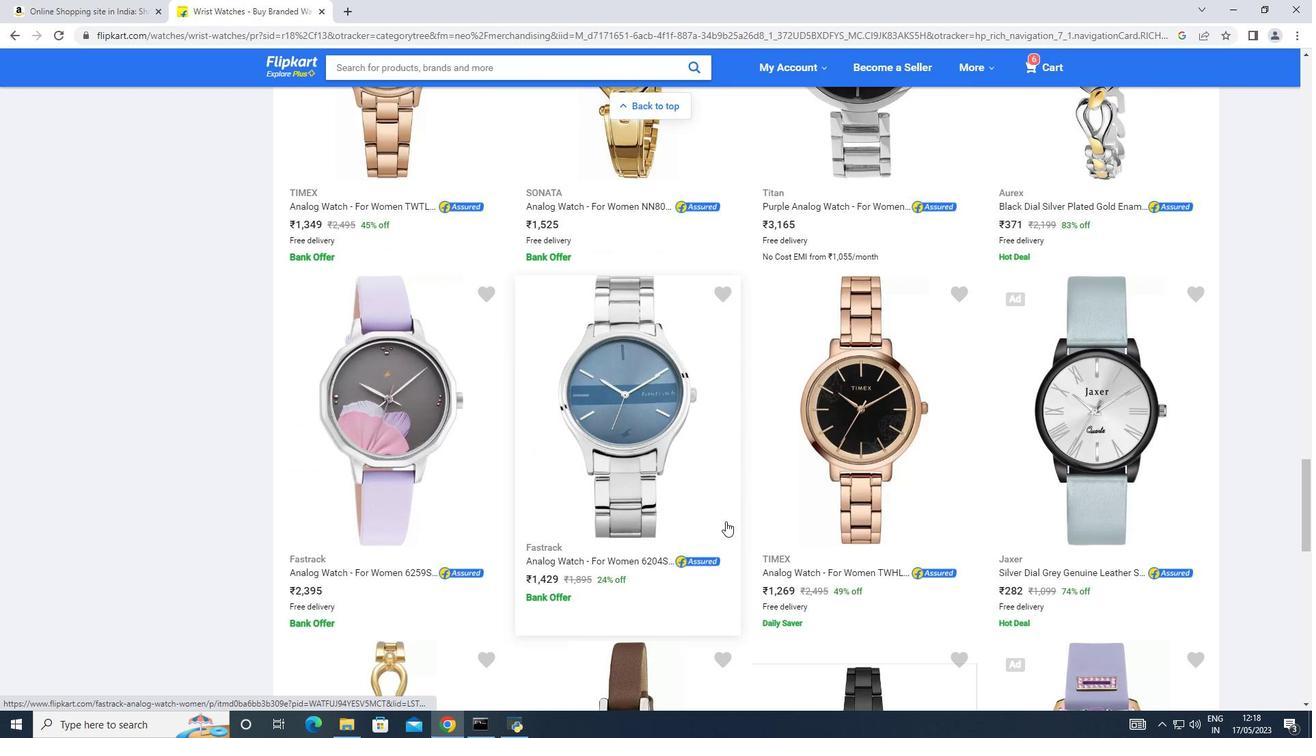 
Action: Mouse scrolled (726, 520) with delta (0, 0)
